 Task: Set up a Trello board by adding a Power-Up, creating a card, and customizing the board's appearance.
Action: Mouse scrolled (680, 343) with delta (0, 0)
Screenshot: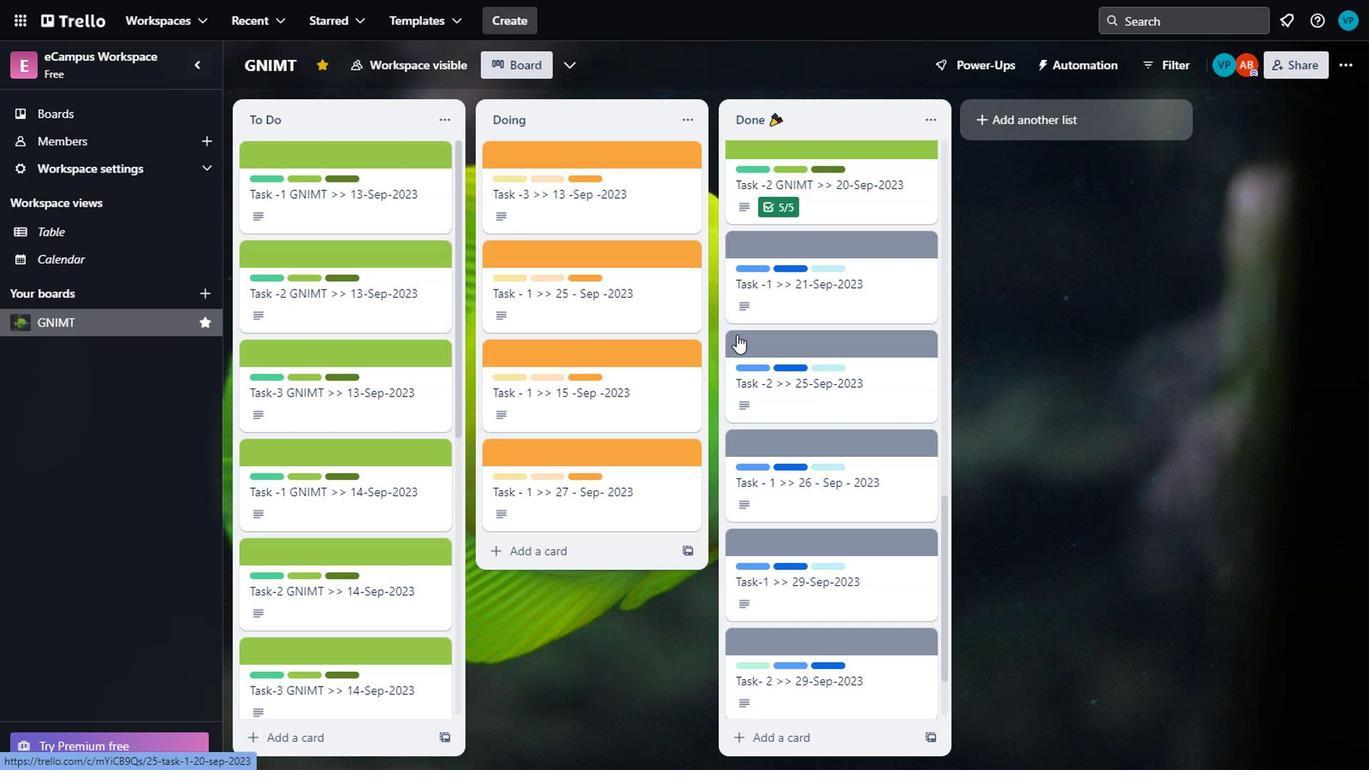 
Action: Mouse scrolled (680, 343) with delta (0, 0)
Screenshot: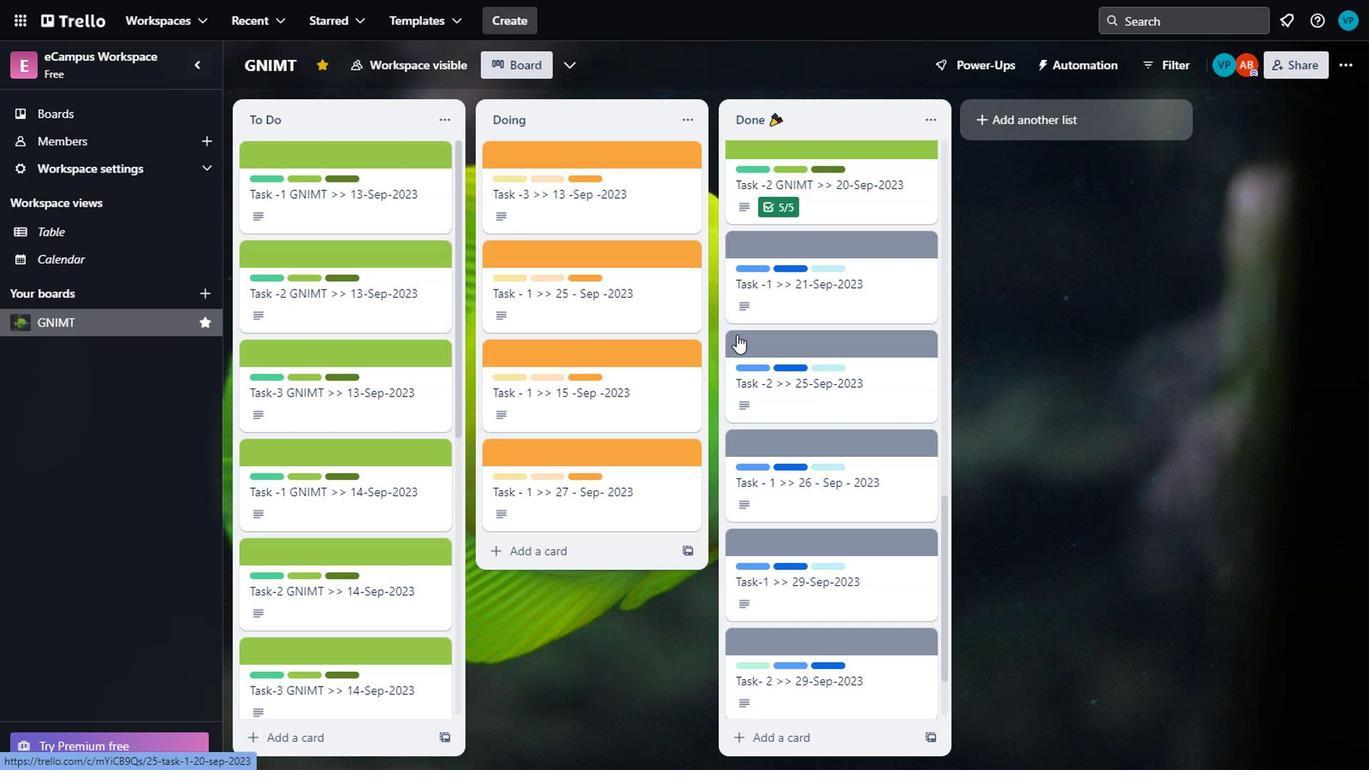 
Action: Mouse scrolled (680, 343) with delta (0, 0)
Screenshot: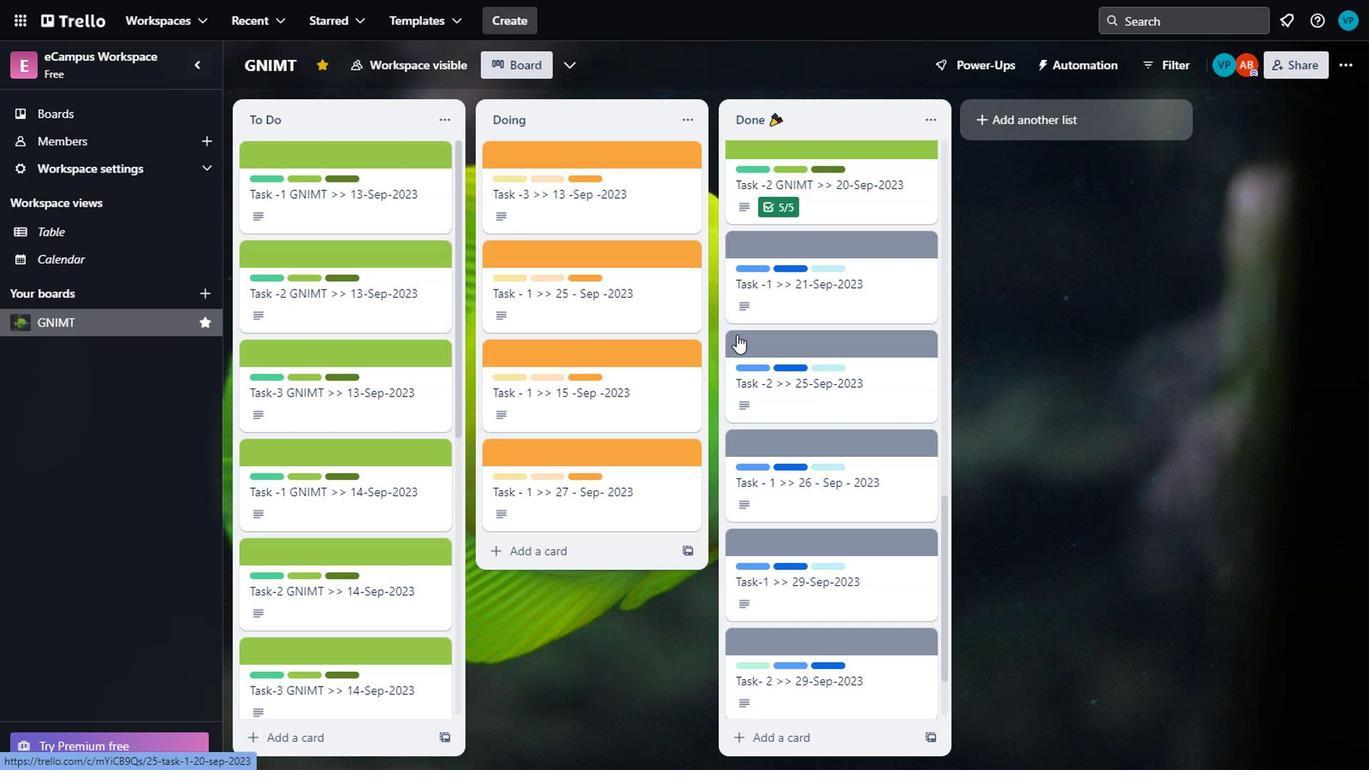 
Action: Mouse scrolled (680, 343) with delta (0, 0)
Screenshot: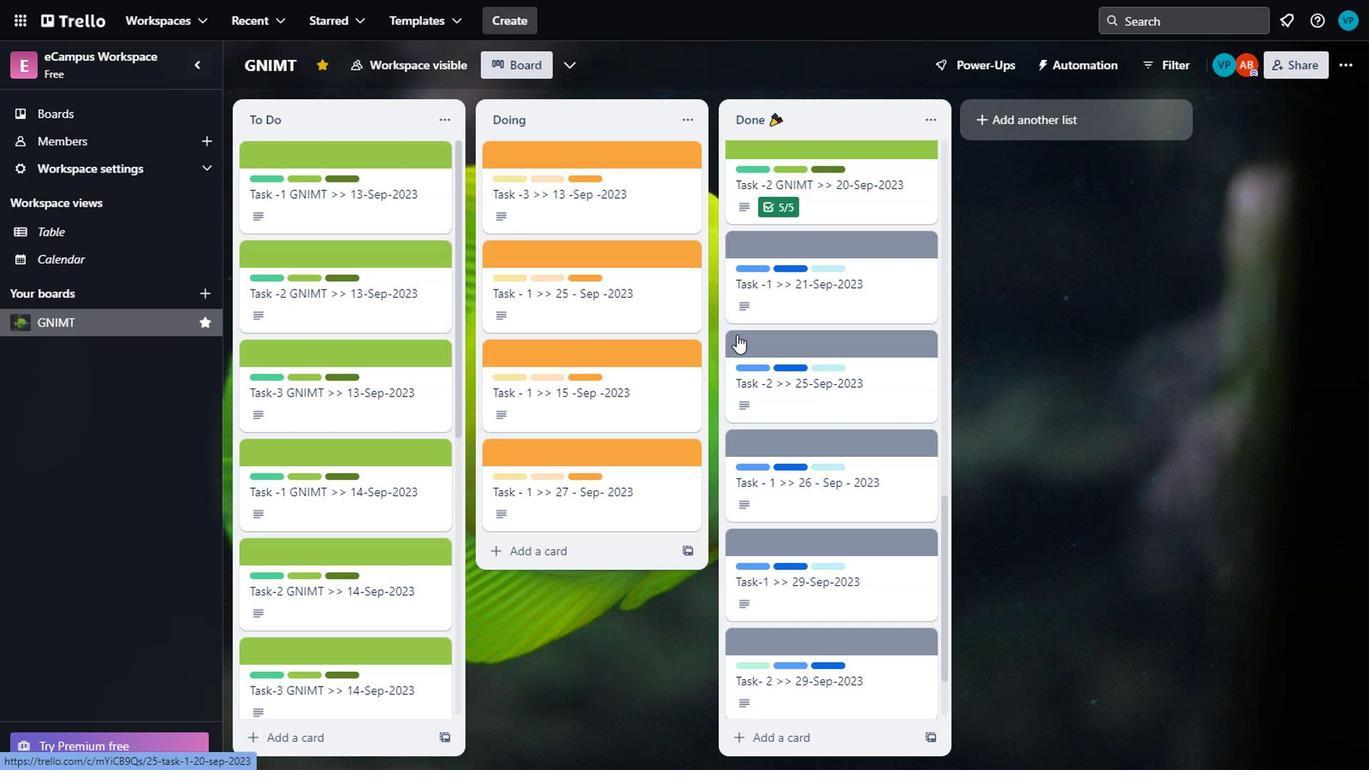 
Action: Mouse moved to (680, 345)
Screenshot: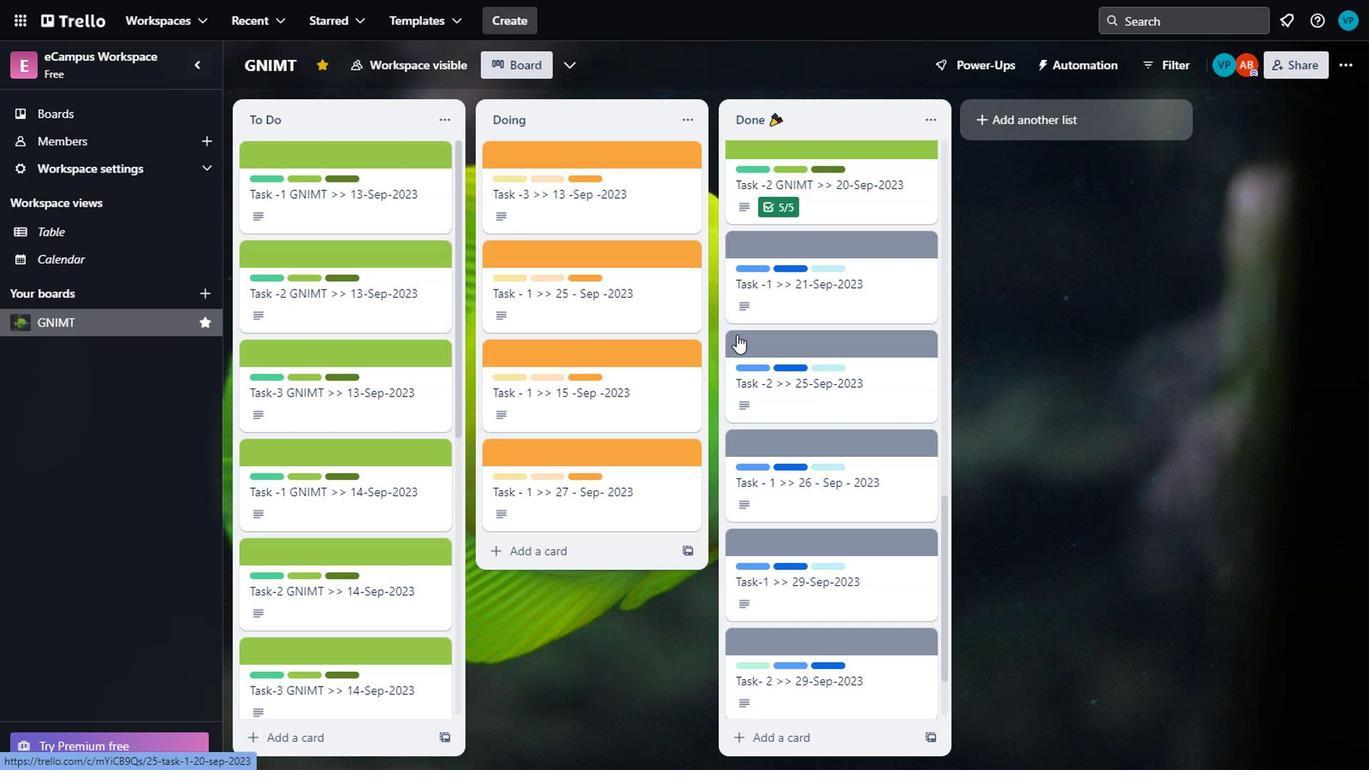 
Action: Mouse scrolled (680, 344) with delta (0, 0)
Screenshot: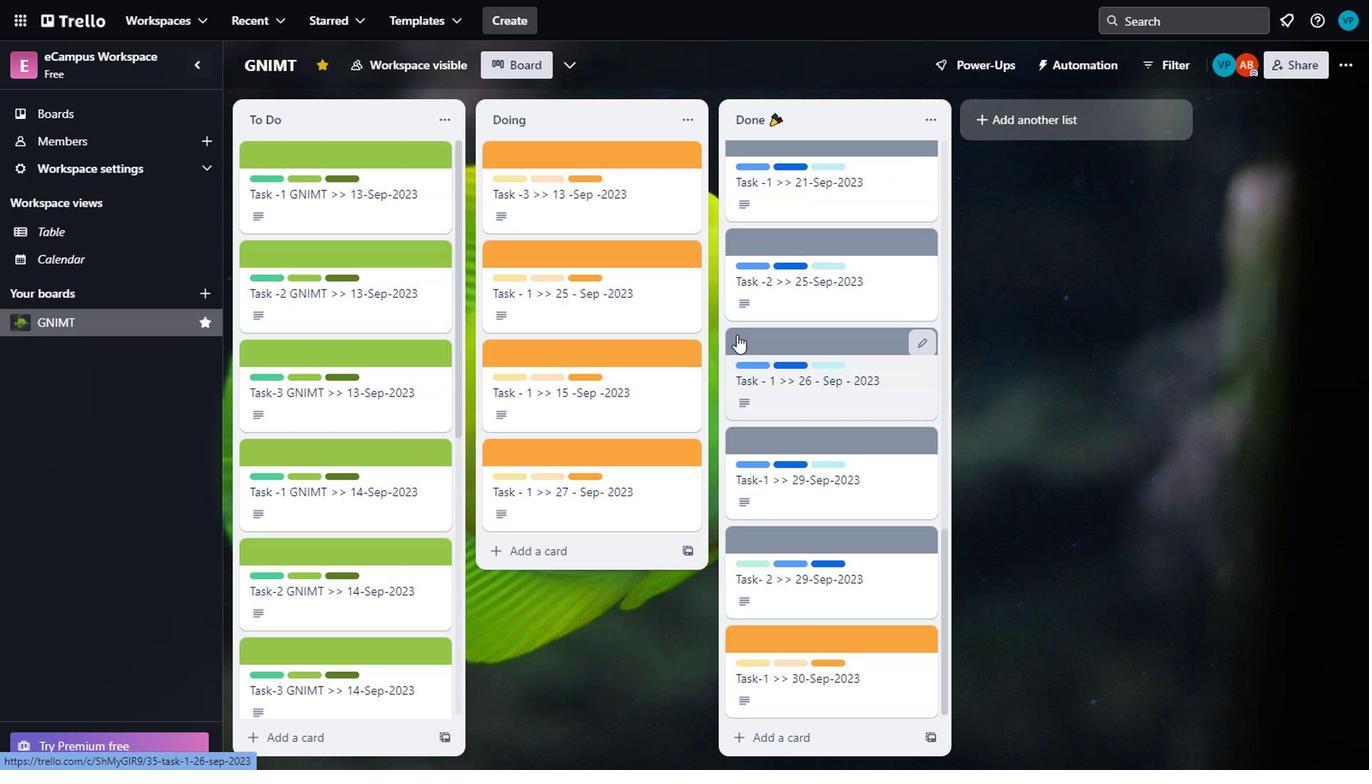
Action: Mouse moved to (680, 347)
Screenshot: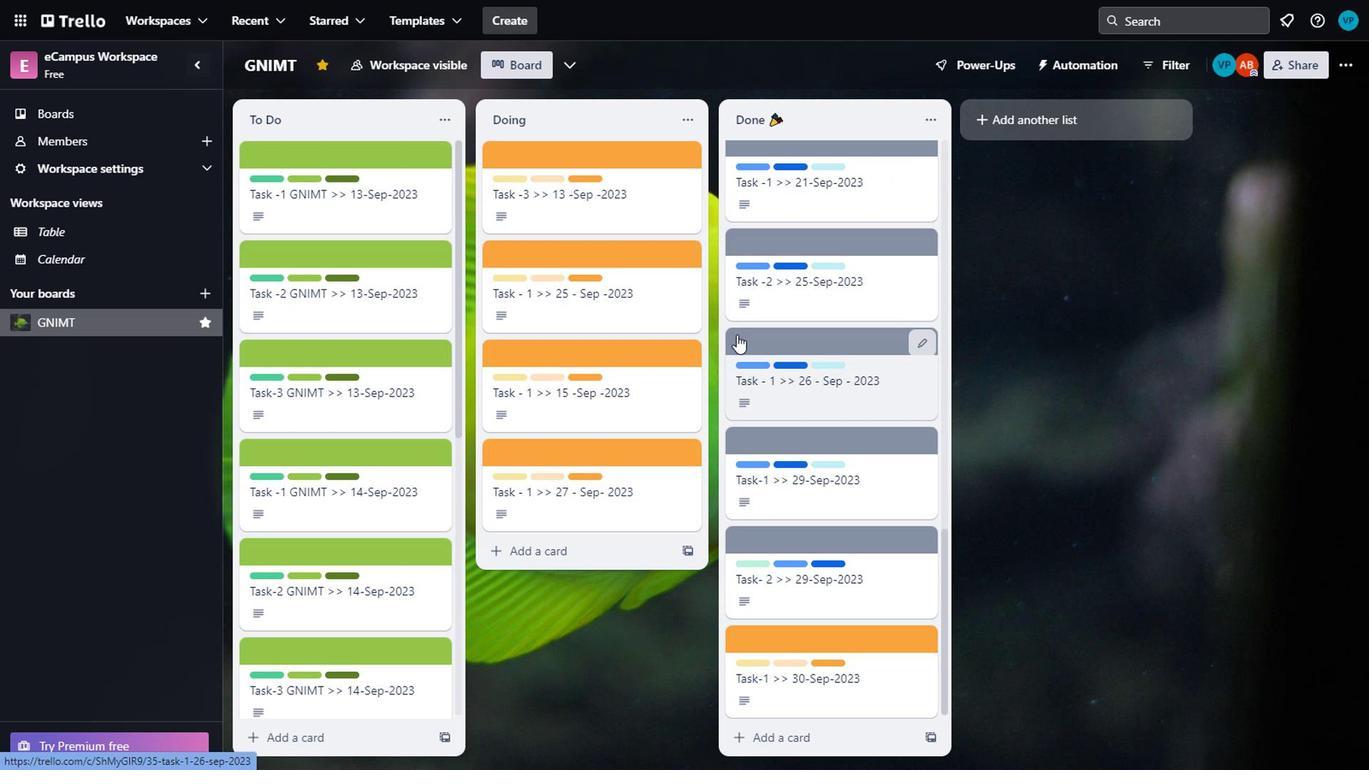 
Action: Mouse scrolled (680, 346) with delta (0, 0)
Screenshot: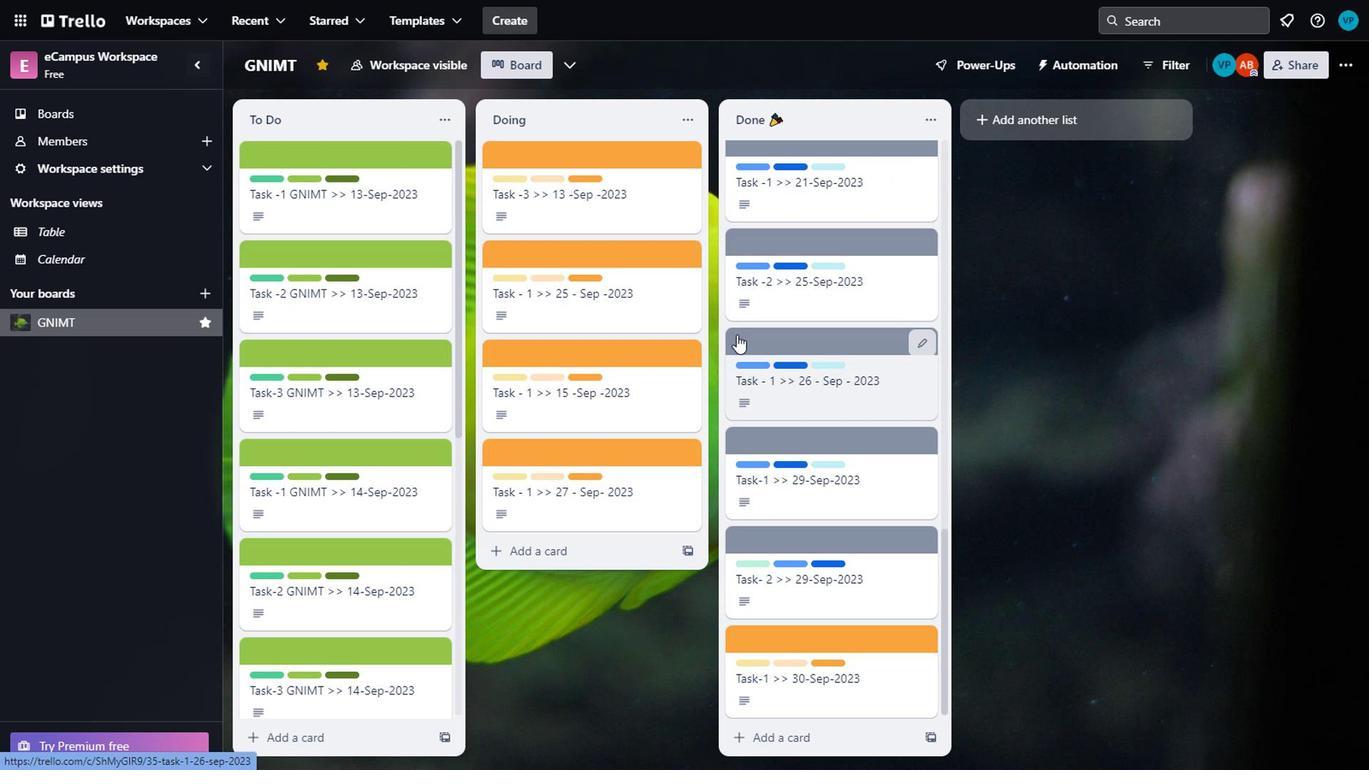 
Action: Mouse moved to (680, 351)
Screenshot: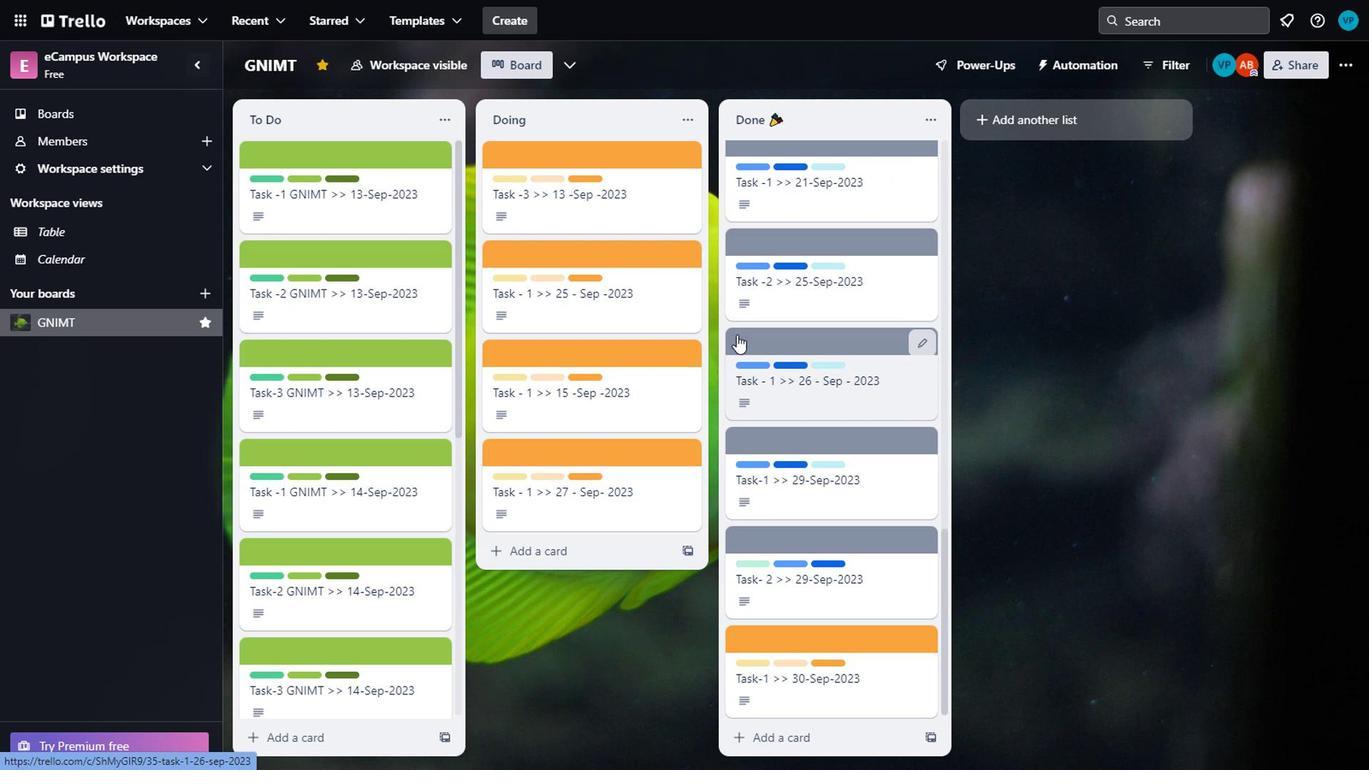 
Action: Mouse scrolled (680, 350) with delta (0, 0)
Screenshot: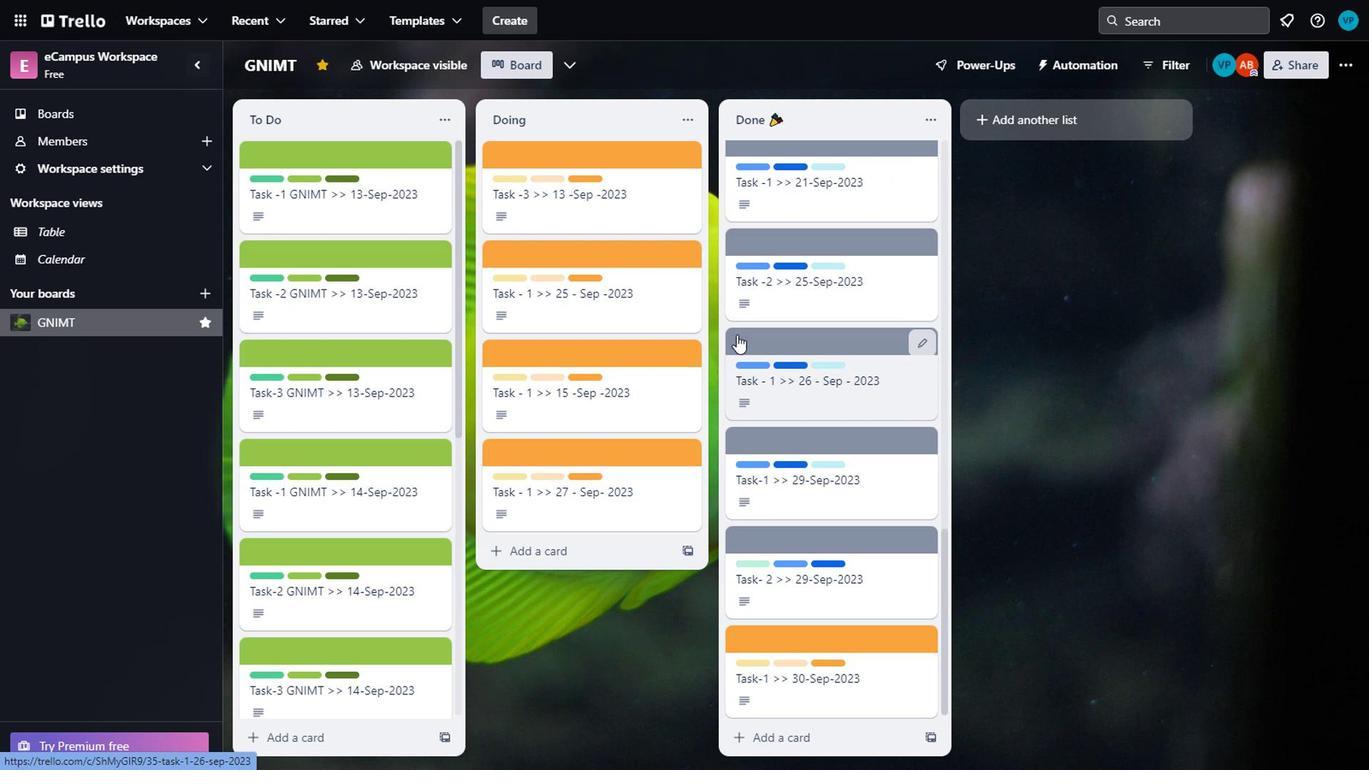 
Action: Mouse moved to (655, 419)
Screenshot: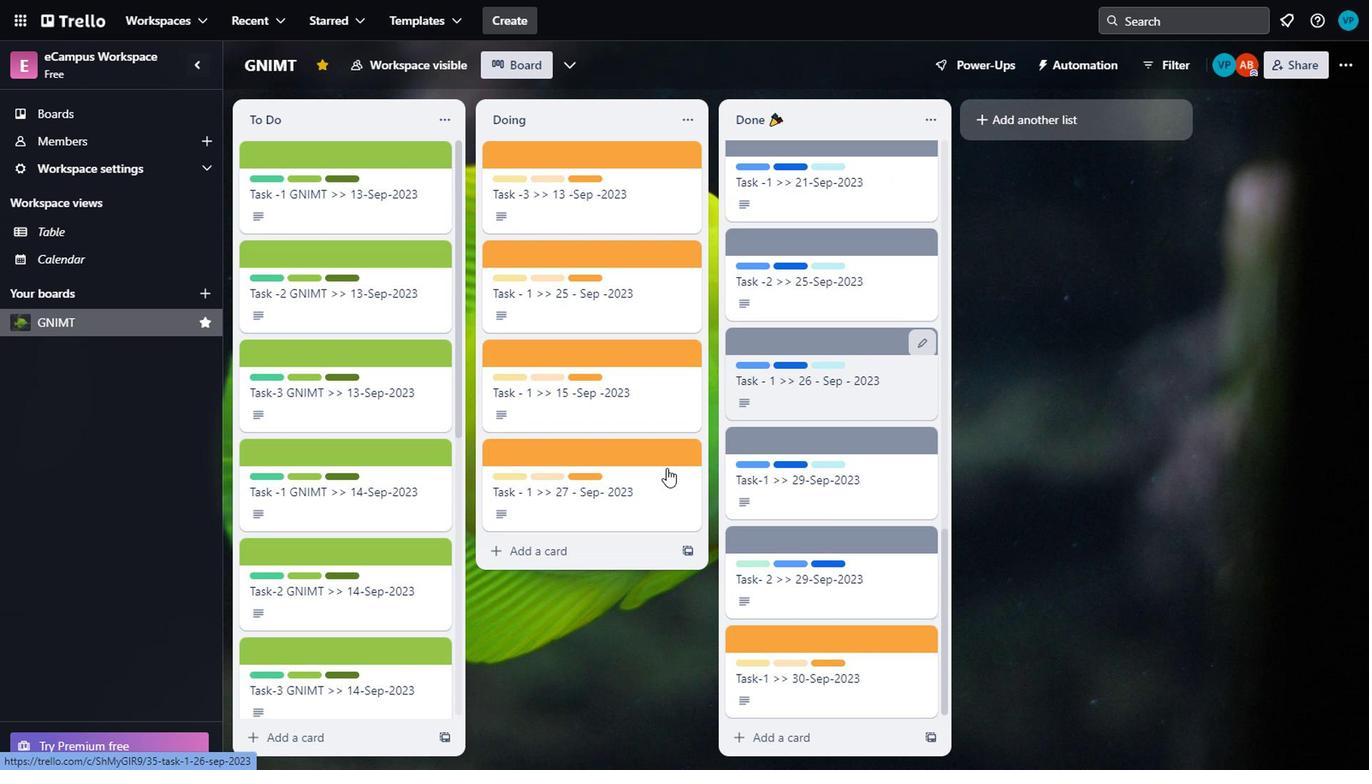 
Action: Mouse scrolled (680, 355) with delta (0, 0)
Screenshot: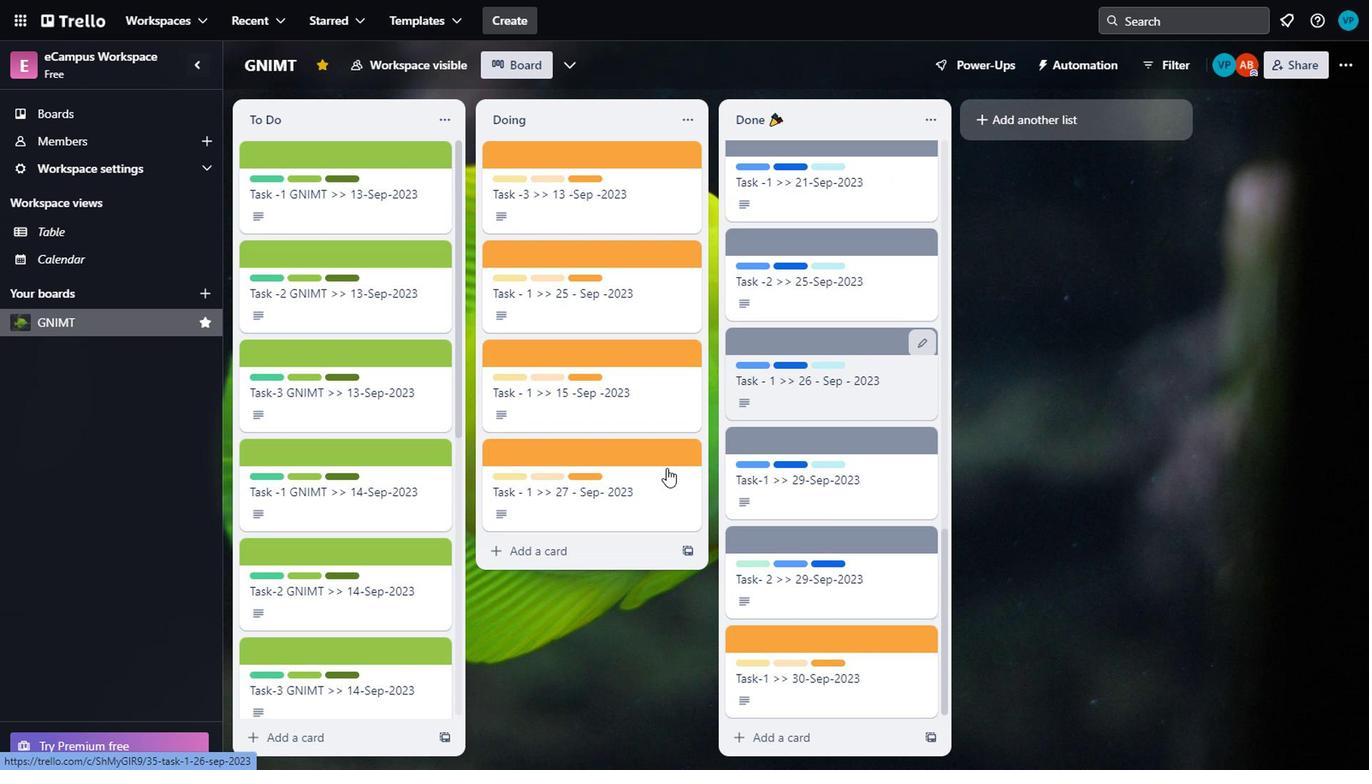 
Action: Mouse moved to (536, 475)
Screenshot: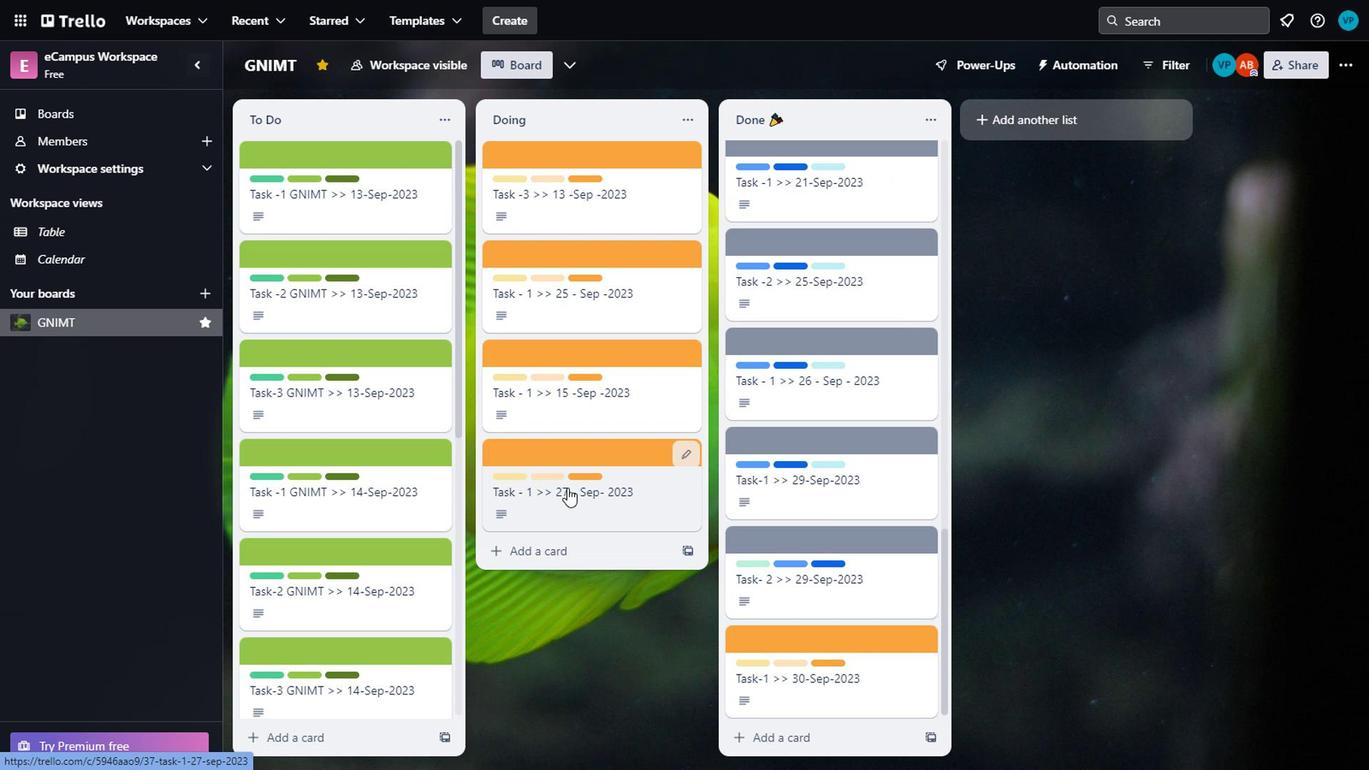 
Action: Mouse pressed left at (536, 475)
Screenshot: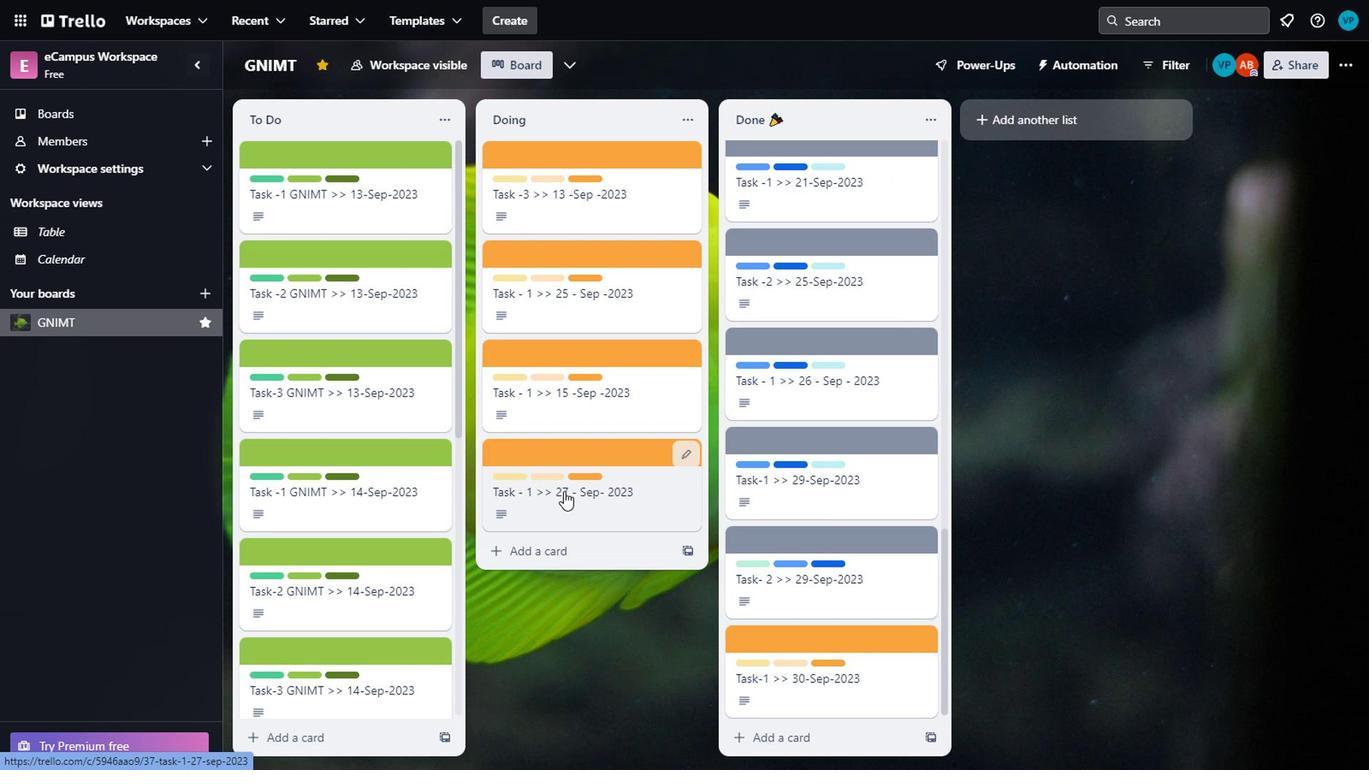 
Action: Mouse moved to (886, 121)
Screenshot: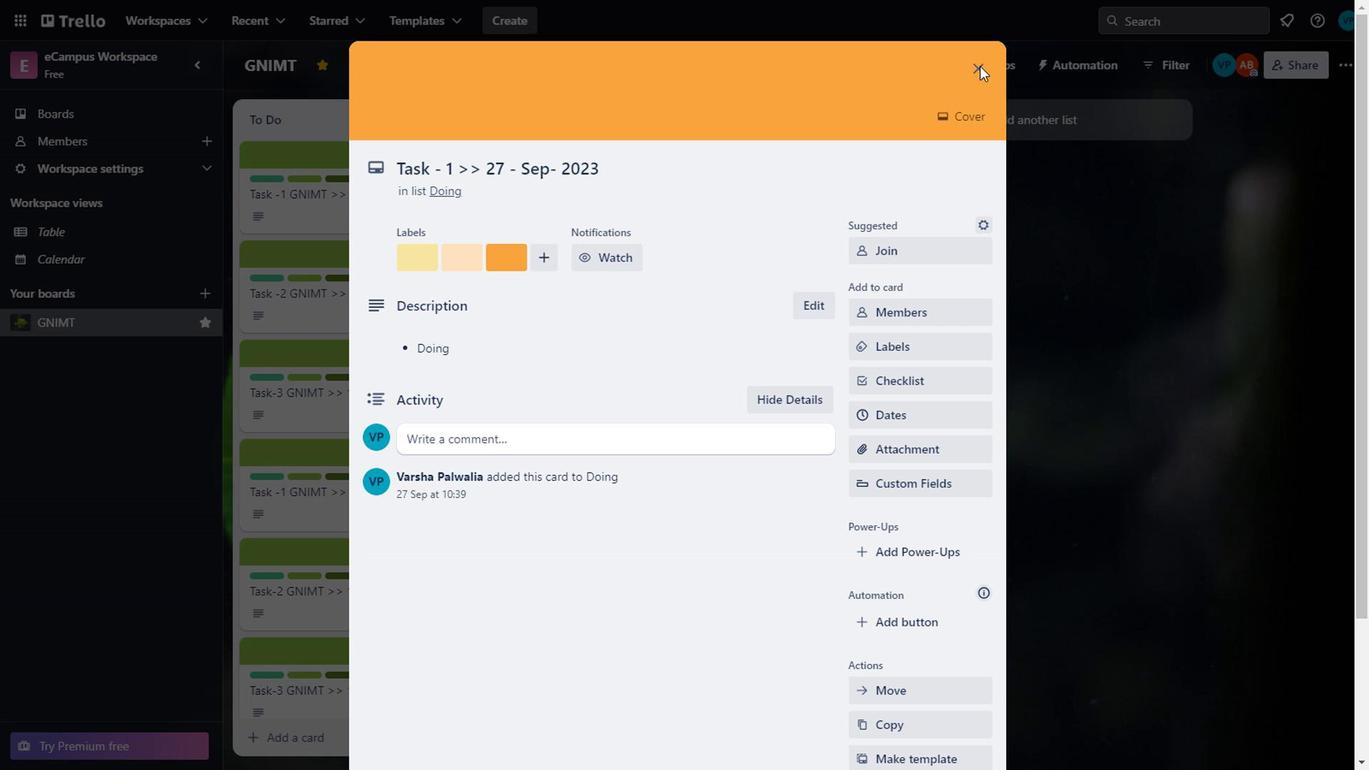 
Action: Mouse pressed left at (886, 121)
Screenshot: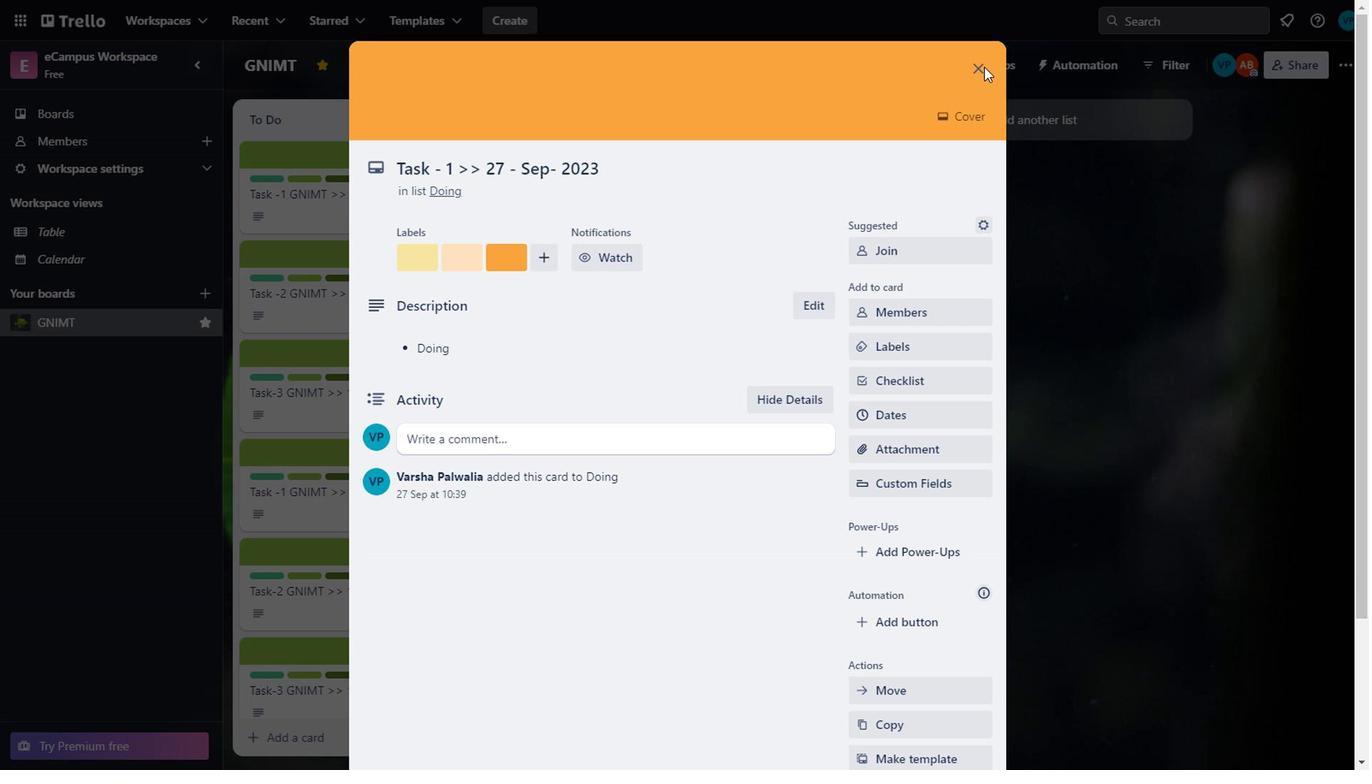 
Action: Mouse moved to (374, 508)
Screenshot: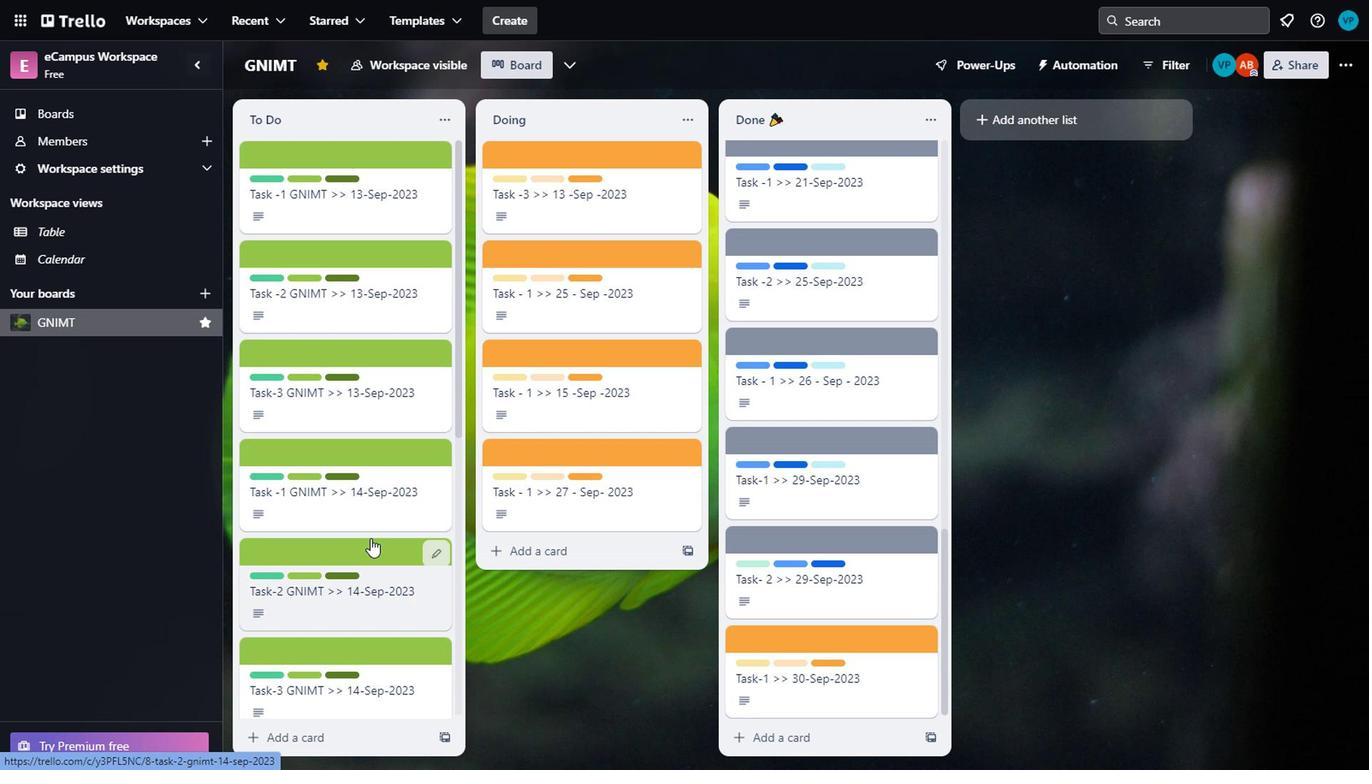 
Action: Mouse scrolled (374, 507) with delta (0, 0)
Screenshot: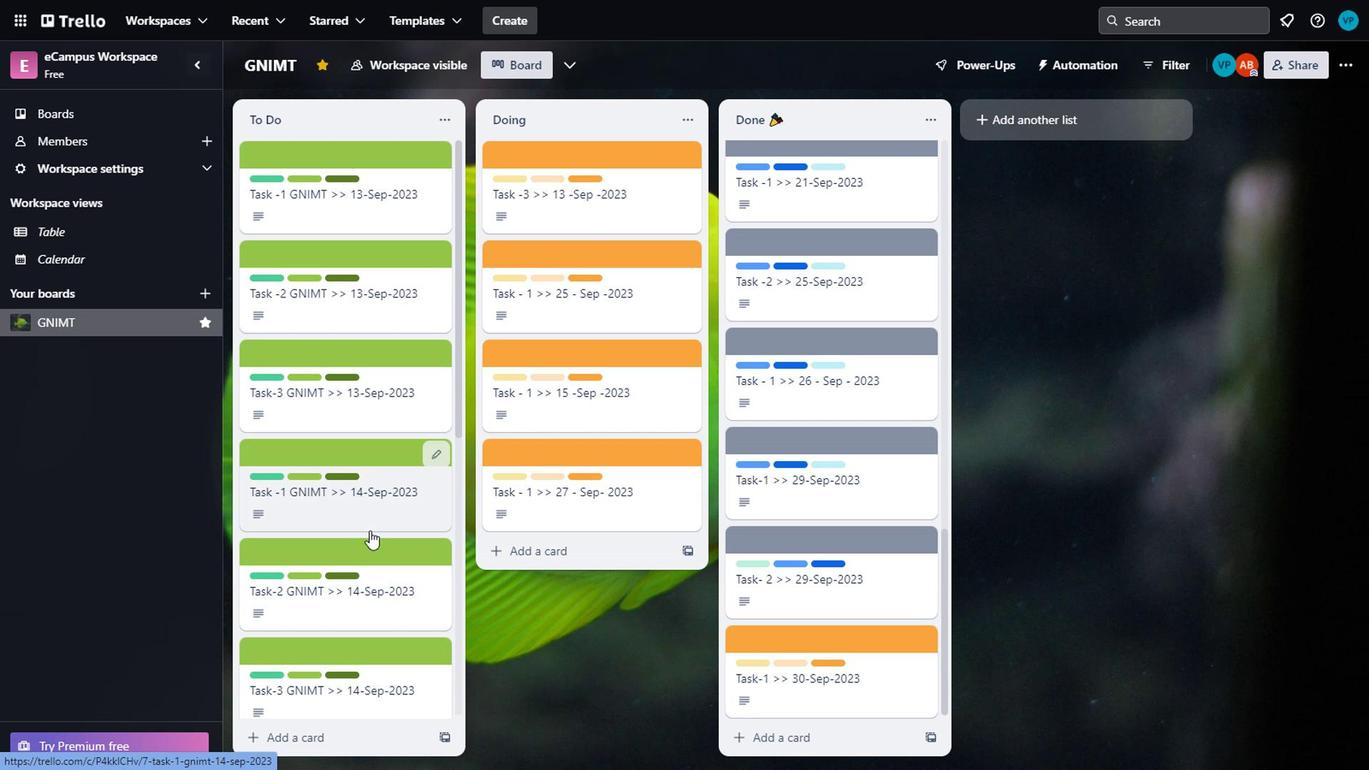 
Action: Mouse moved to (374, 509)
Screenshot: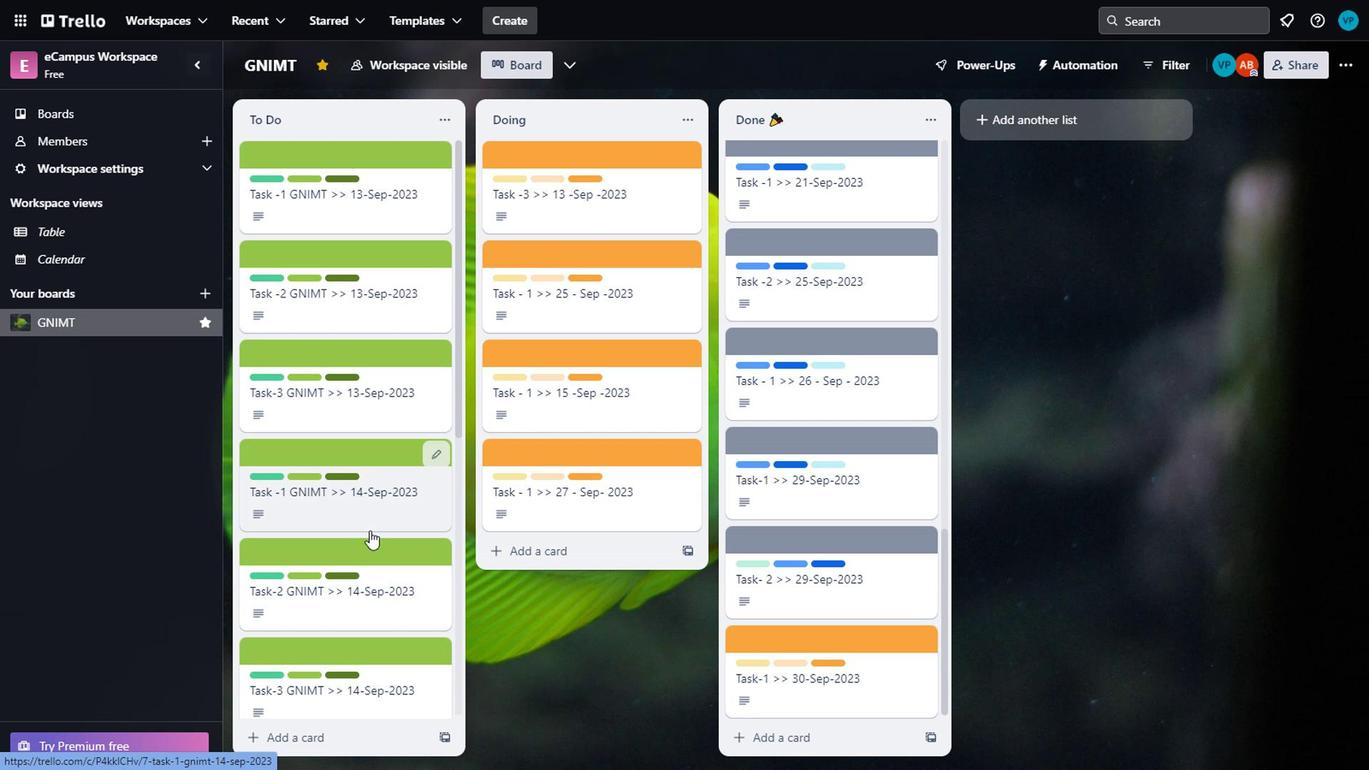
Action: Mouse scrolled (374, 508) with delta (0, 0)
Screenshot: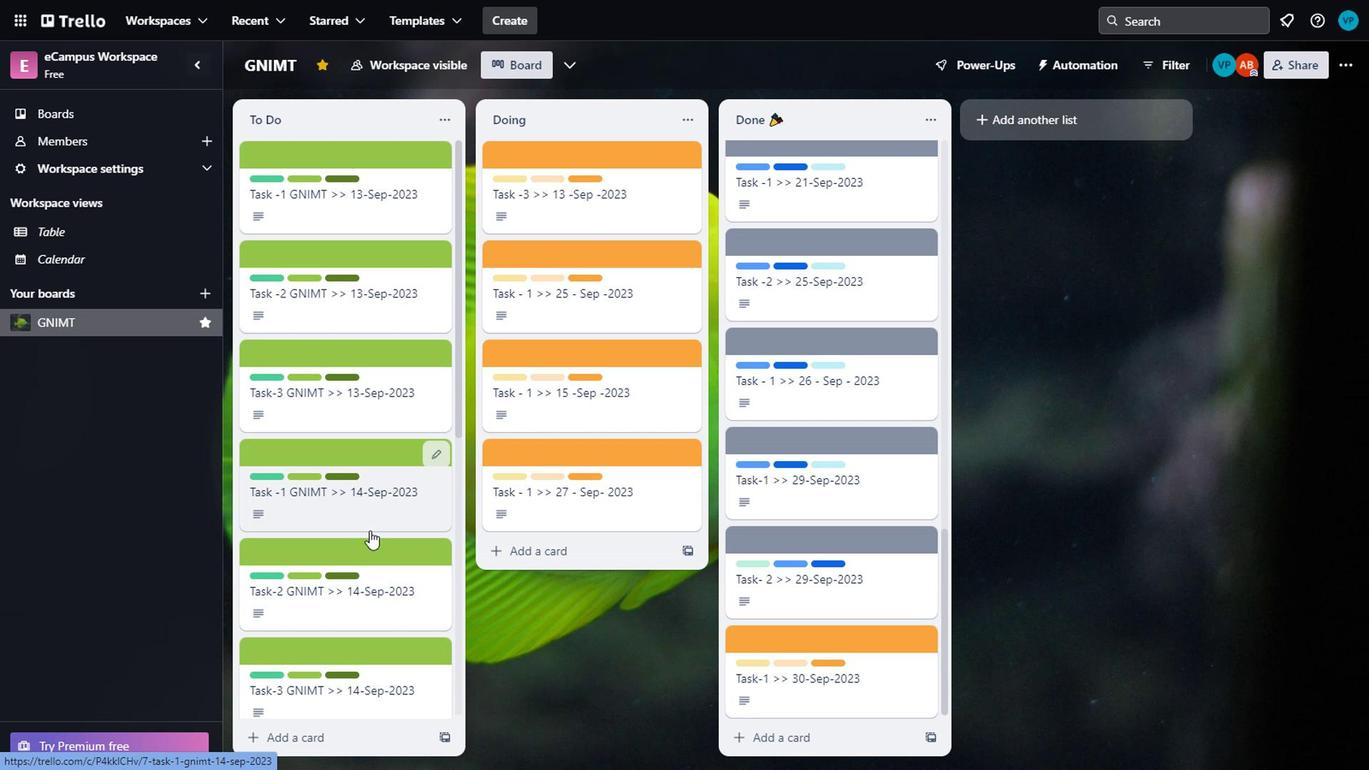 
Action: Mouse moved to (372, 513)
Screenshot: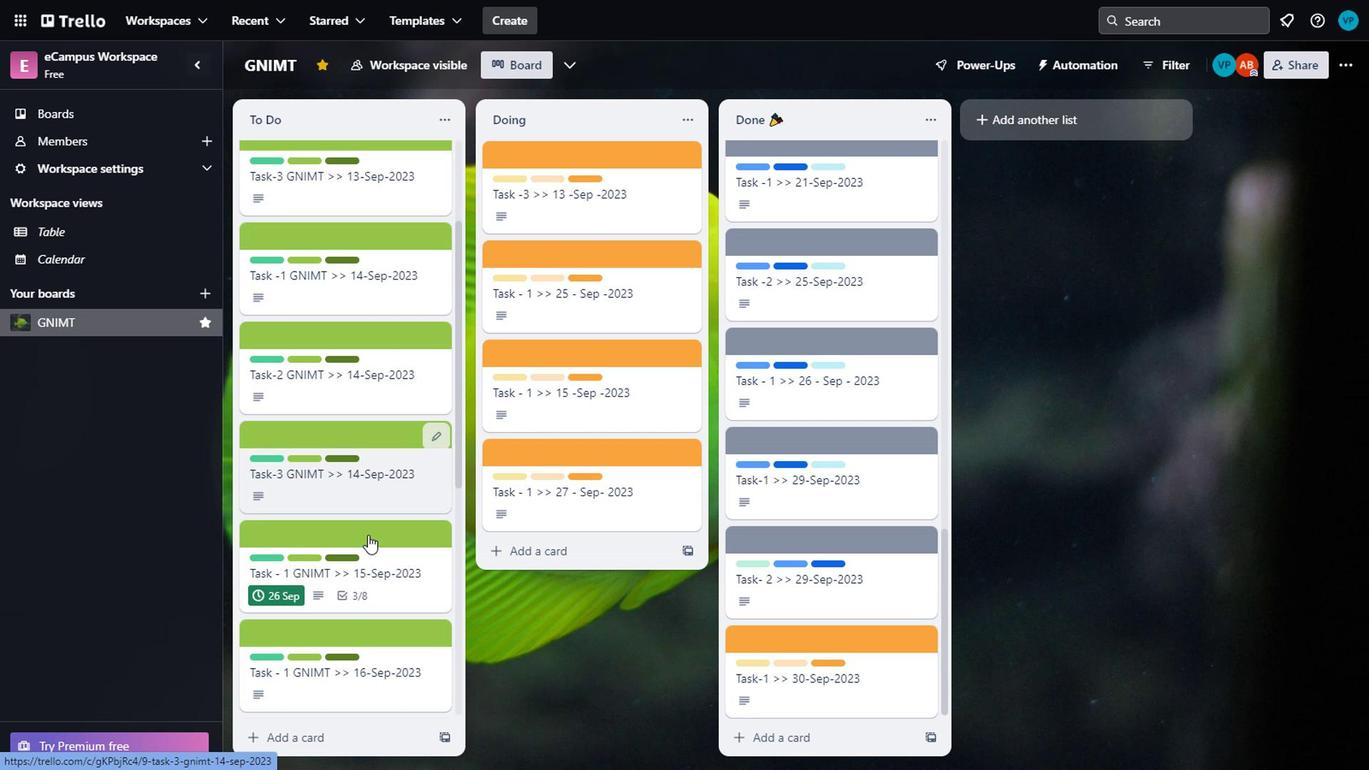
Action: Mouse scrolled (372, 512) with delta (0, 0)
Screenshot: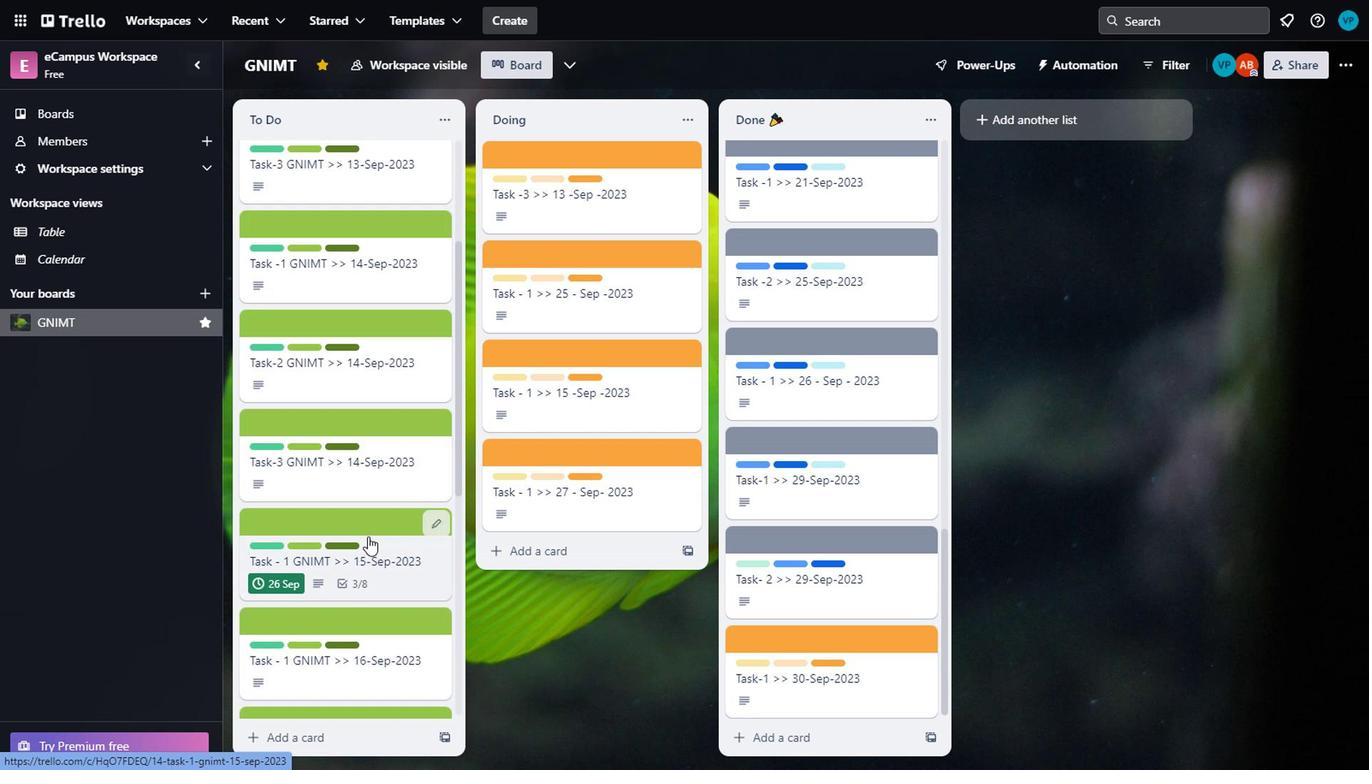 
Action: Mouse scrolled (372, 512) with delta (0, 0)
Screenshot: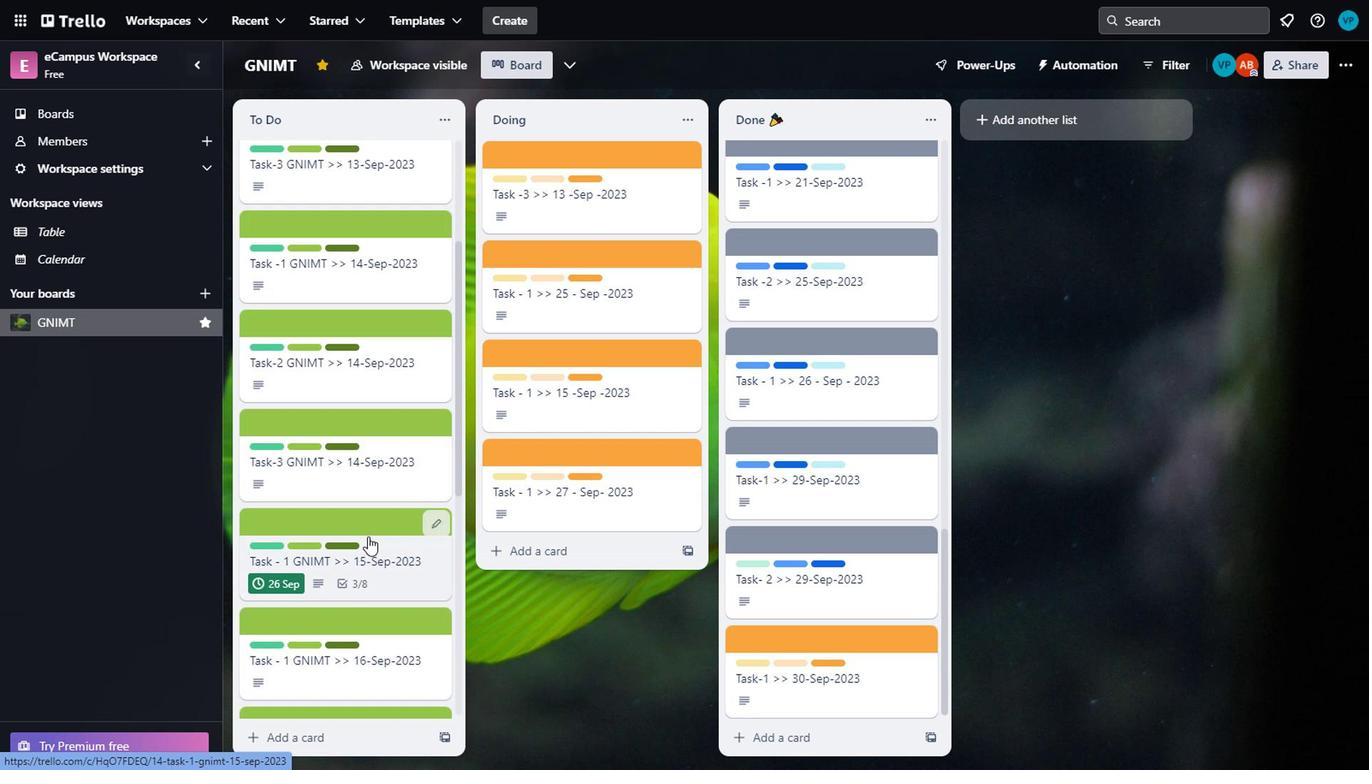 
Action: Mouse moved to (372, 514)
Screenshot: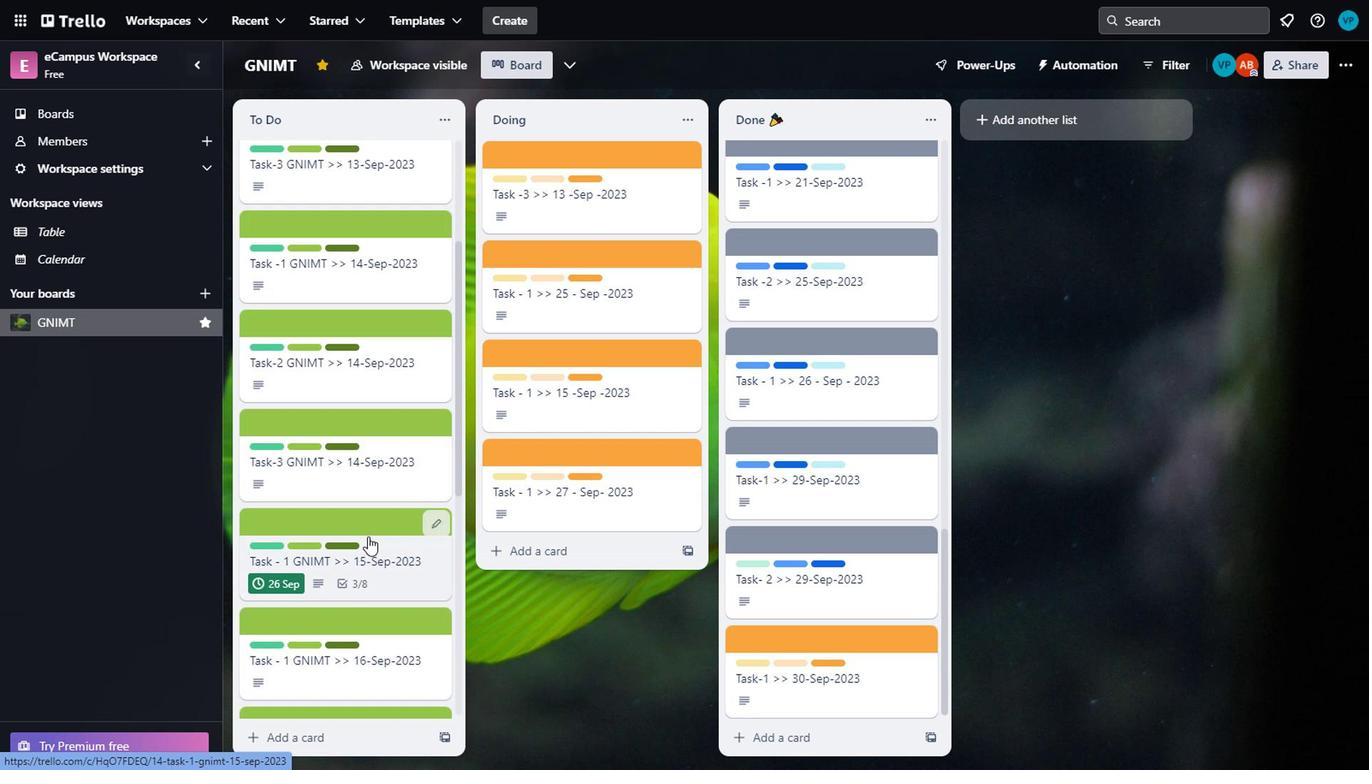 
Action: Mouse scrolled (372, 514) with delta (0, 0)
Screenshot: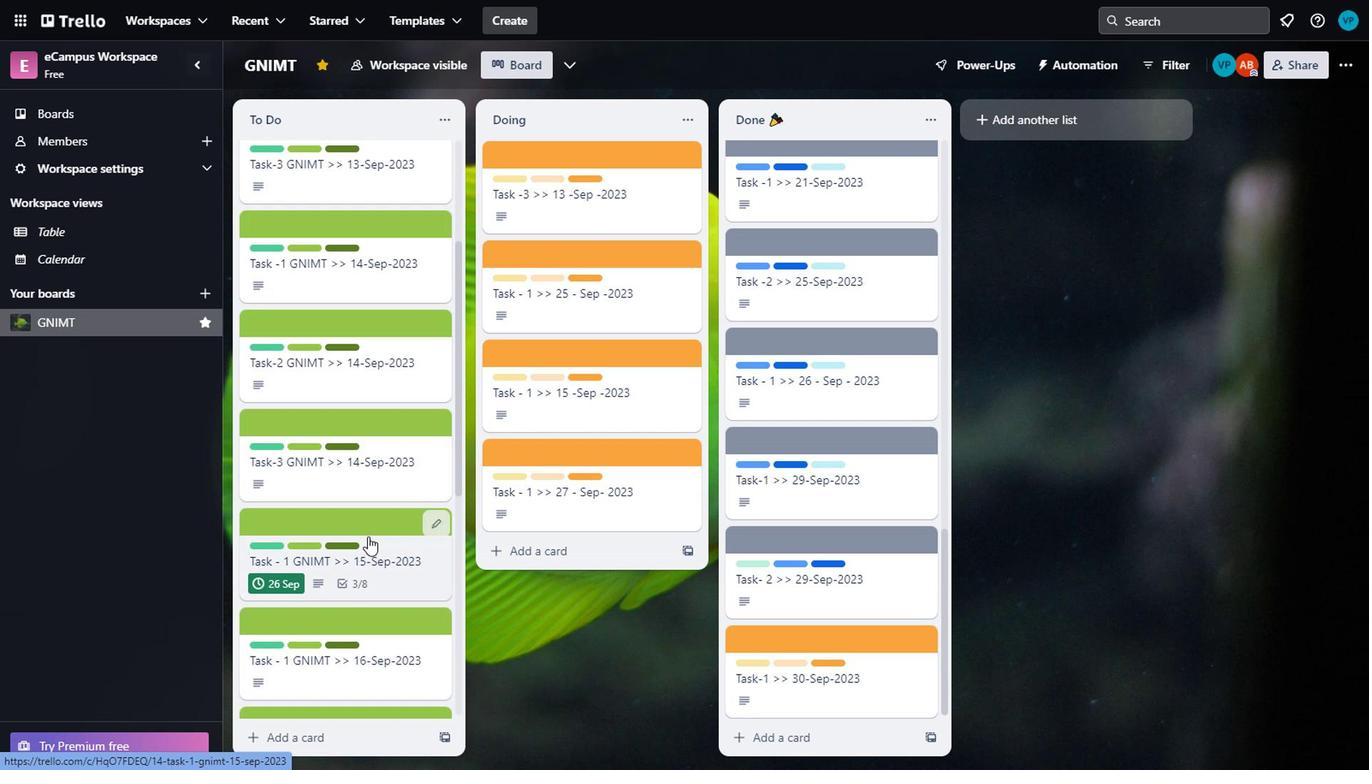 
Action: Mouse scrolled (372, 514) with delta (0, 0)
Screenshot: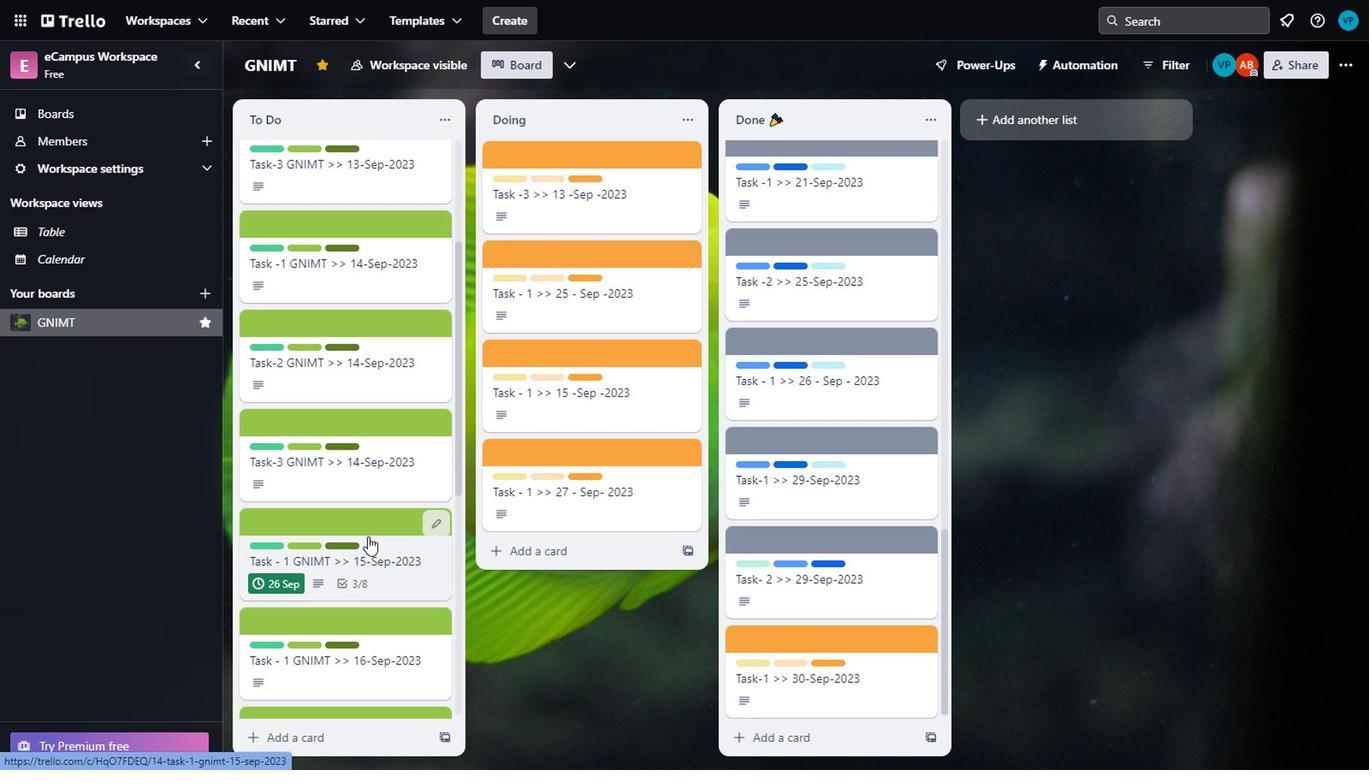 
Action: Mouse moved to (372, 517)
Screenshot: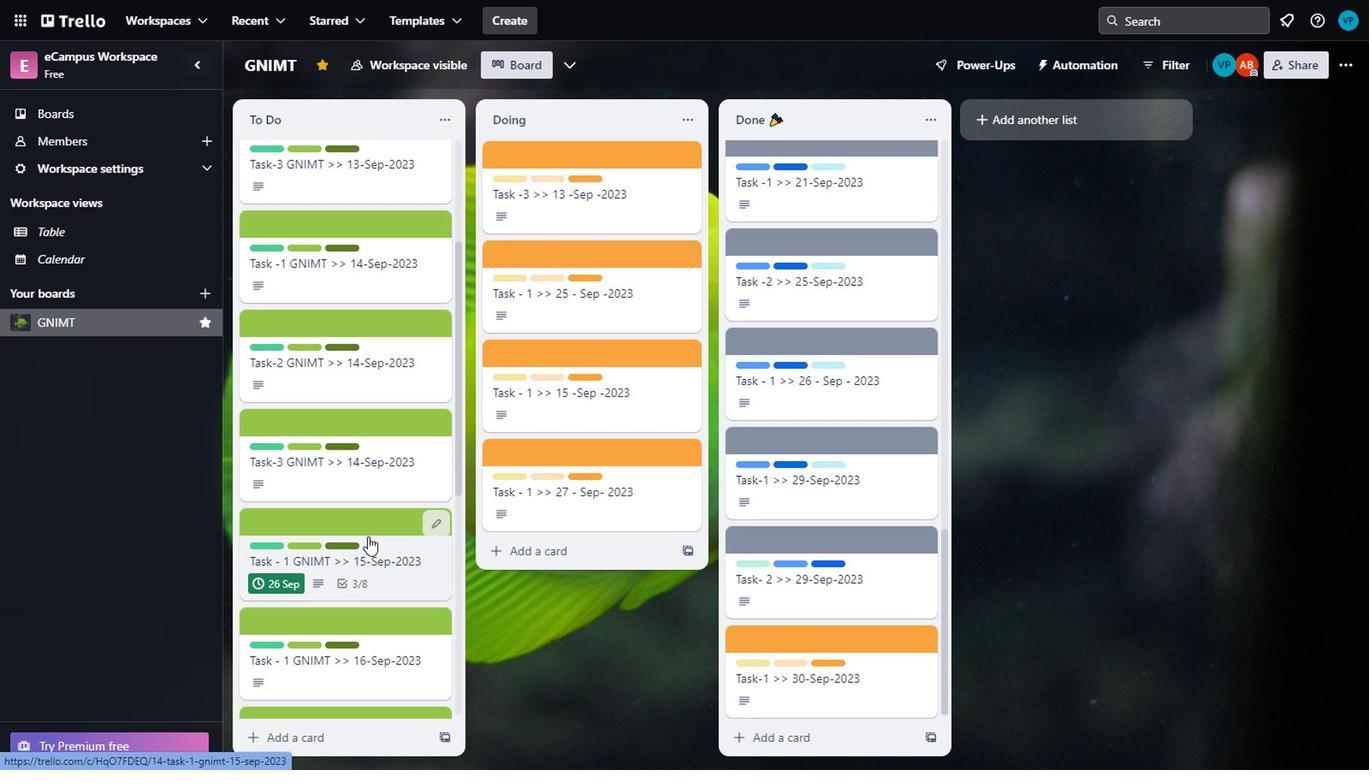 
Action: Mouse scrolled (372, 516) with delta (0, 0)
Screenshot: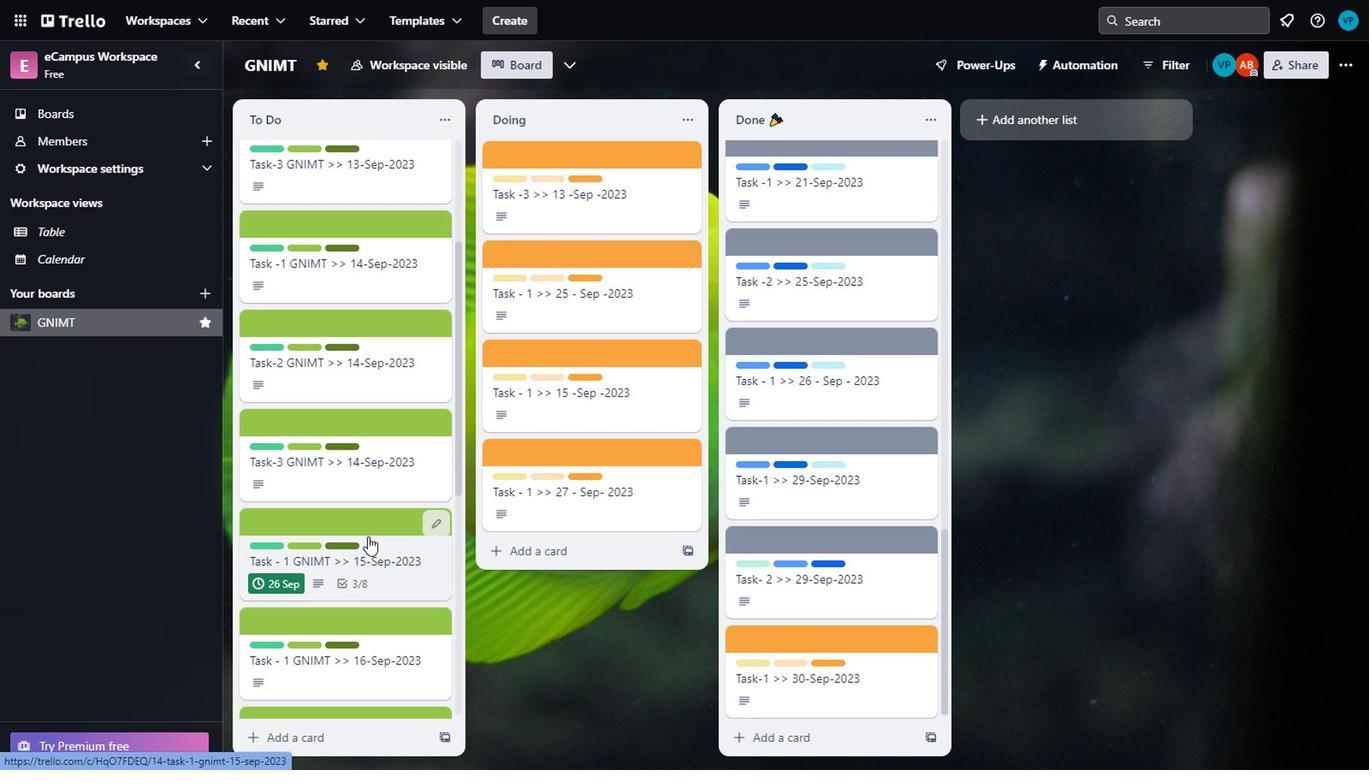 
Action: Mouse moved to (380, 488)
Screenshot: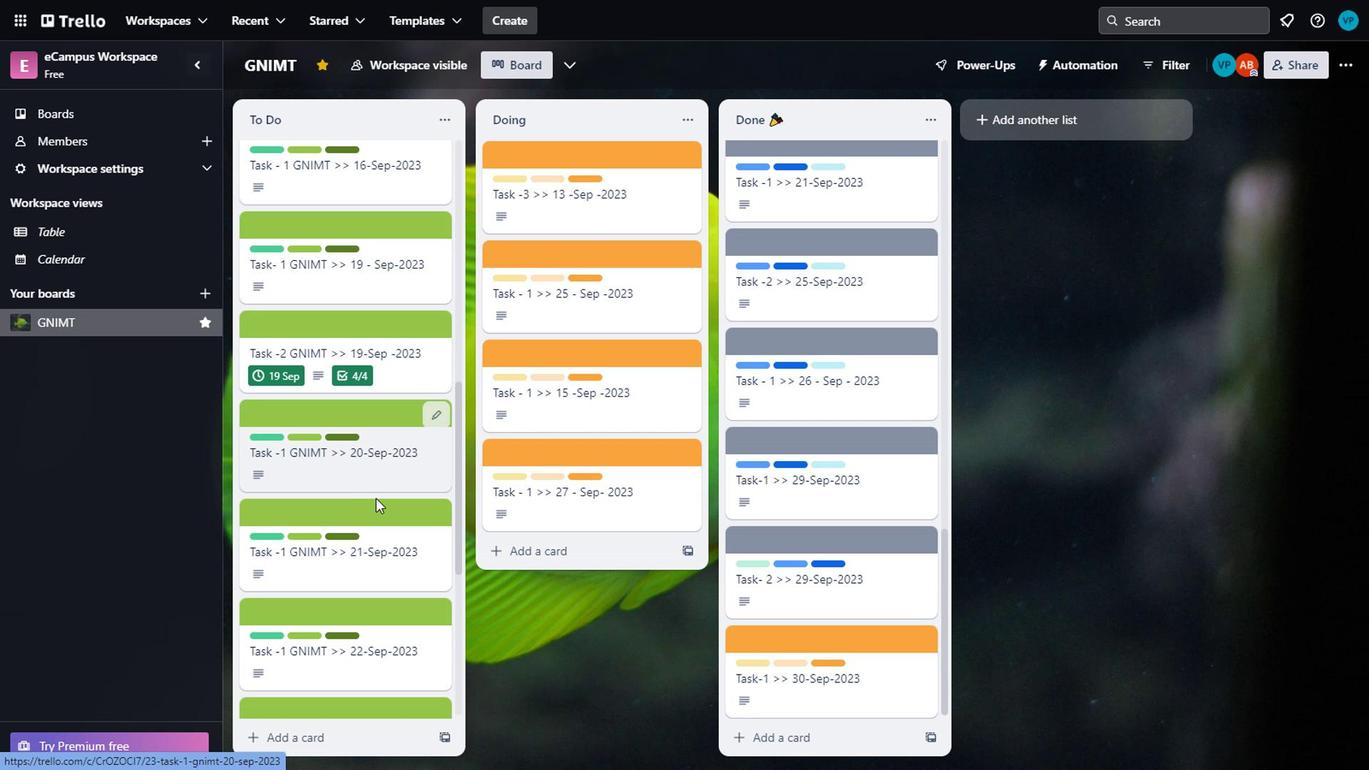 
Action: Mouse scrolled (380, 487) with delta (0, 0)
Screenshot: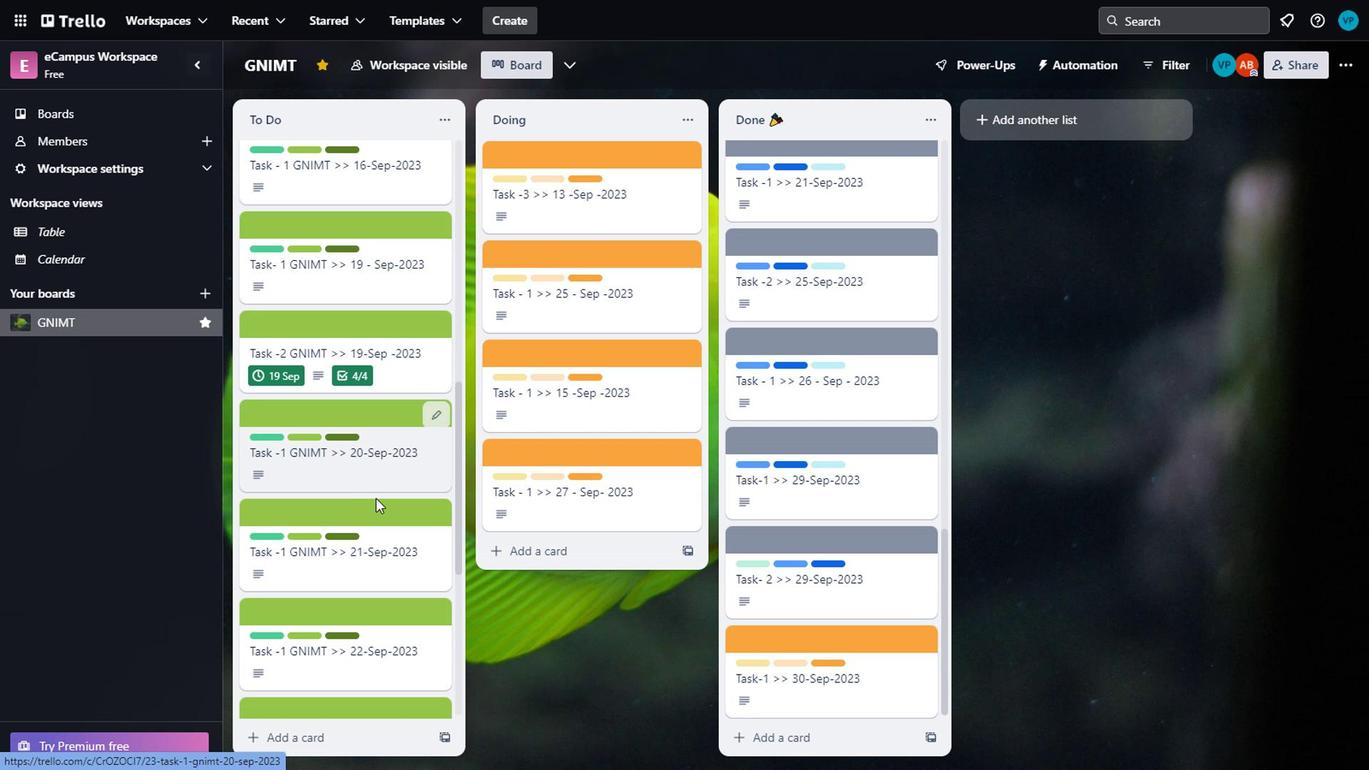 
Action: Mouse moved to (380, 491)
Screenshot: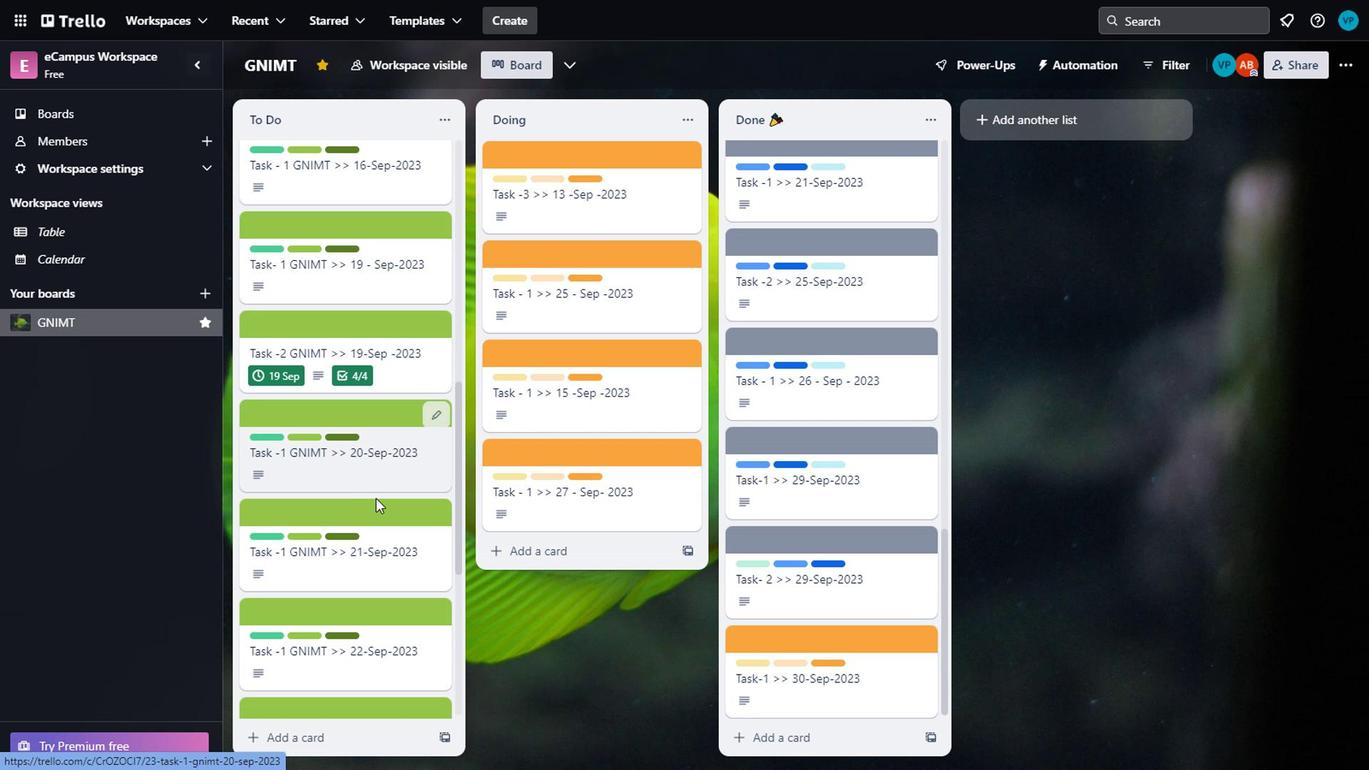 
Action: Mouse scrolled (380, 490) with delta (0, 0)
Screenshot: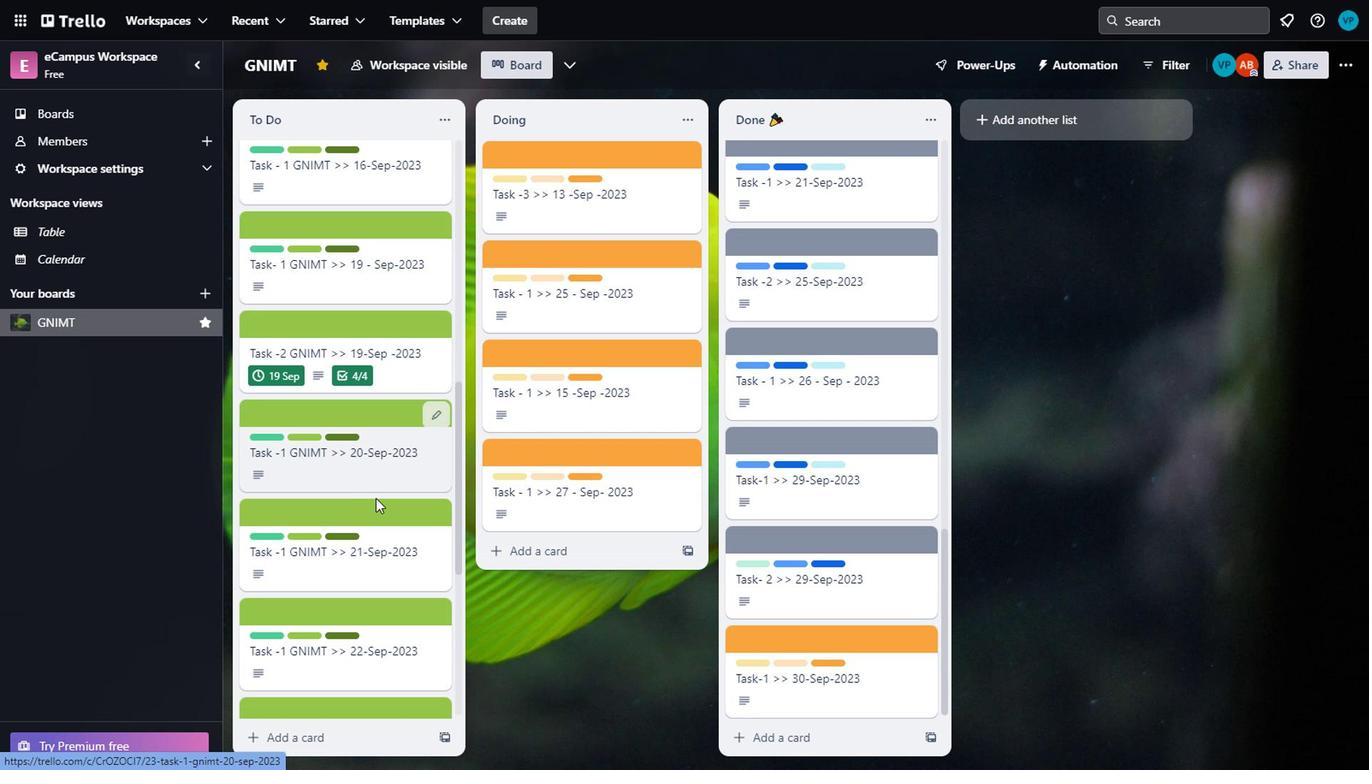 
Action: Mouse moved to (382, 494)
Screenshot: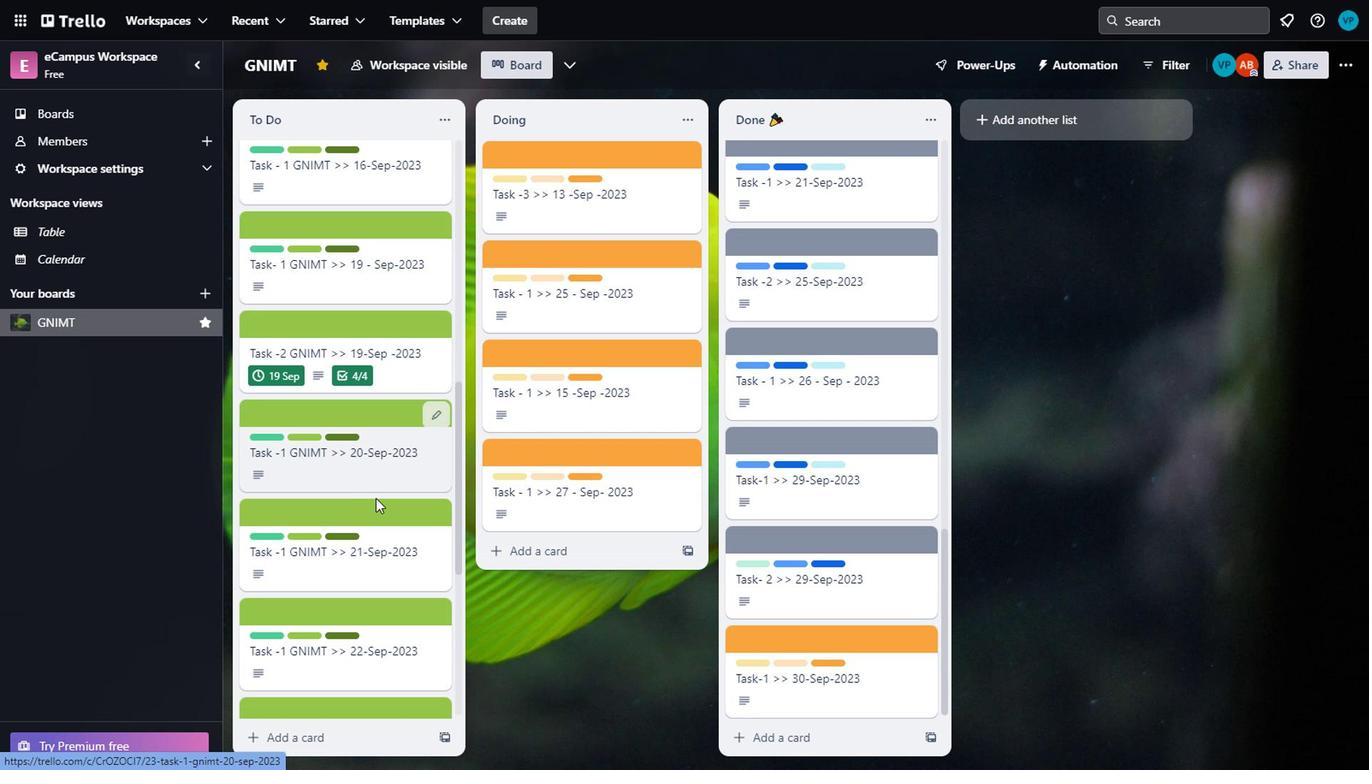 
Action: Mouse scrolled (382, 494) with delta (0, 0)
Screenshot: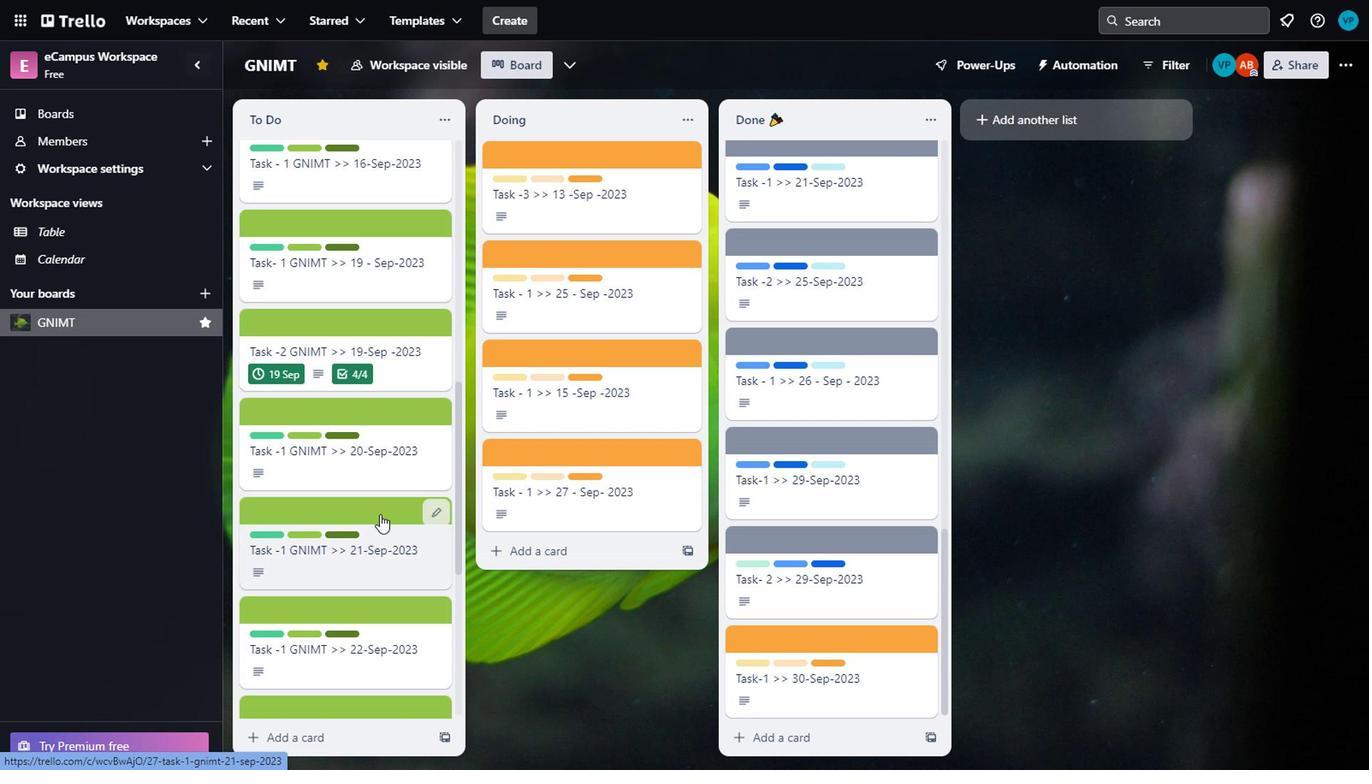 
Action: Mouse moved to (372, 498)
Screenshot: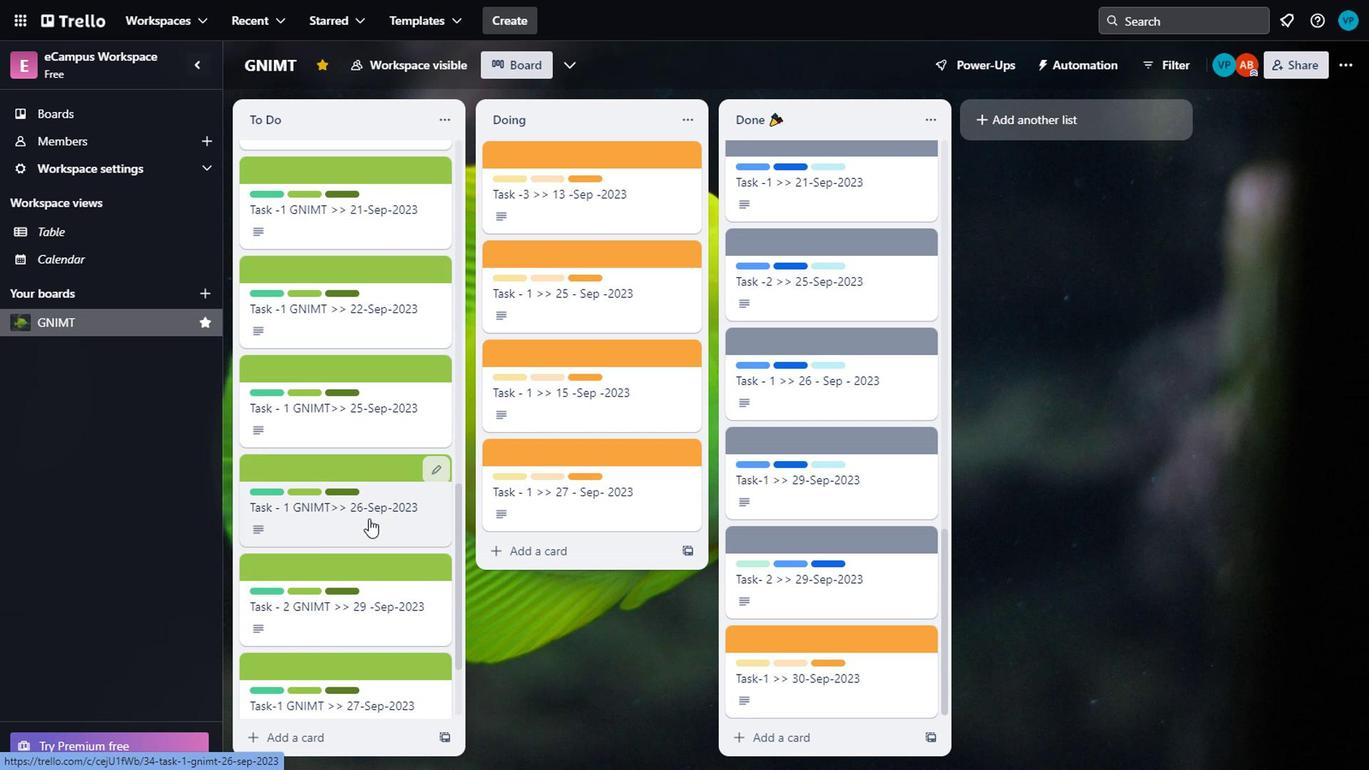 
Action: Mouse scrolled (372, 497) with delta (0, 0)
Screenshot: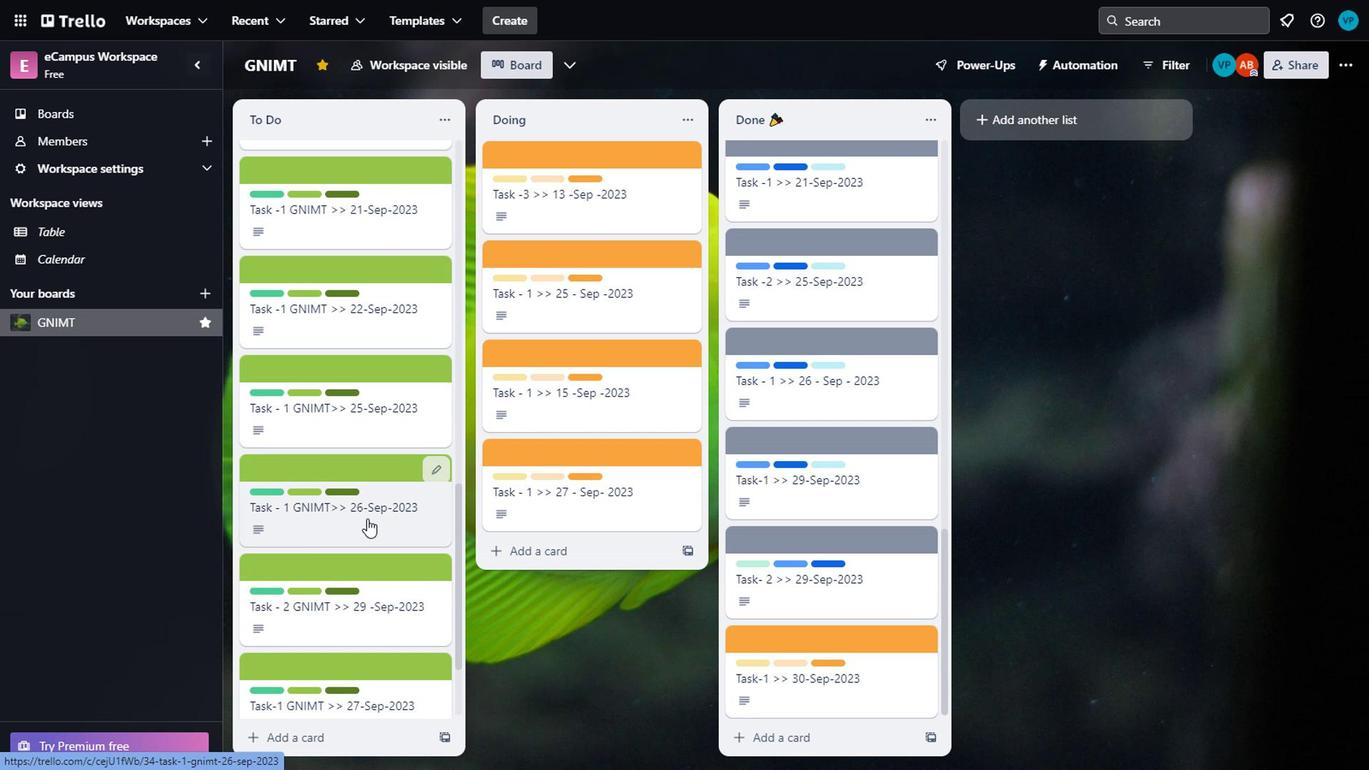 
Action: Mouse moved to (371, 498)
Screenshot: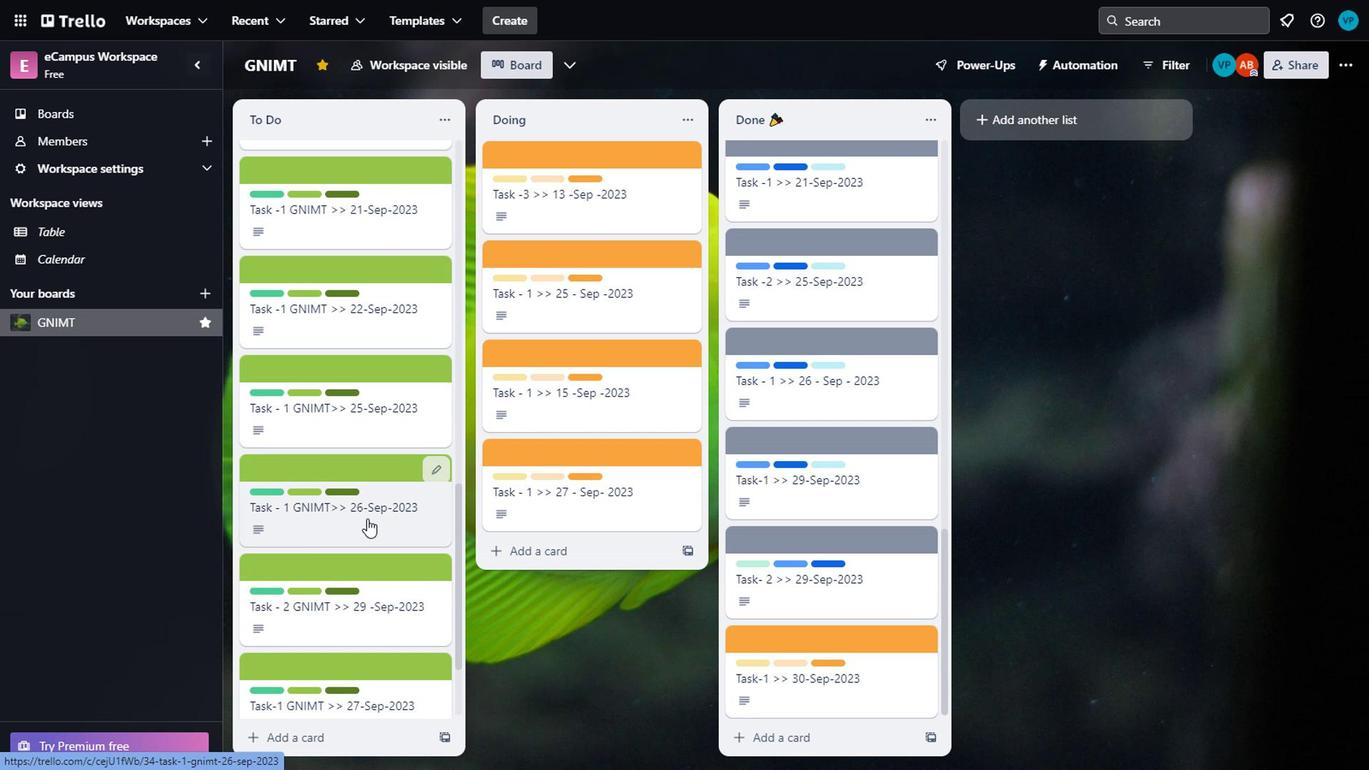 
Action: Mouse scrolled (371, 497) with delta (0, 0)
Screenshot: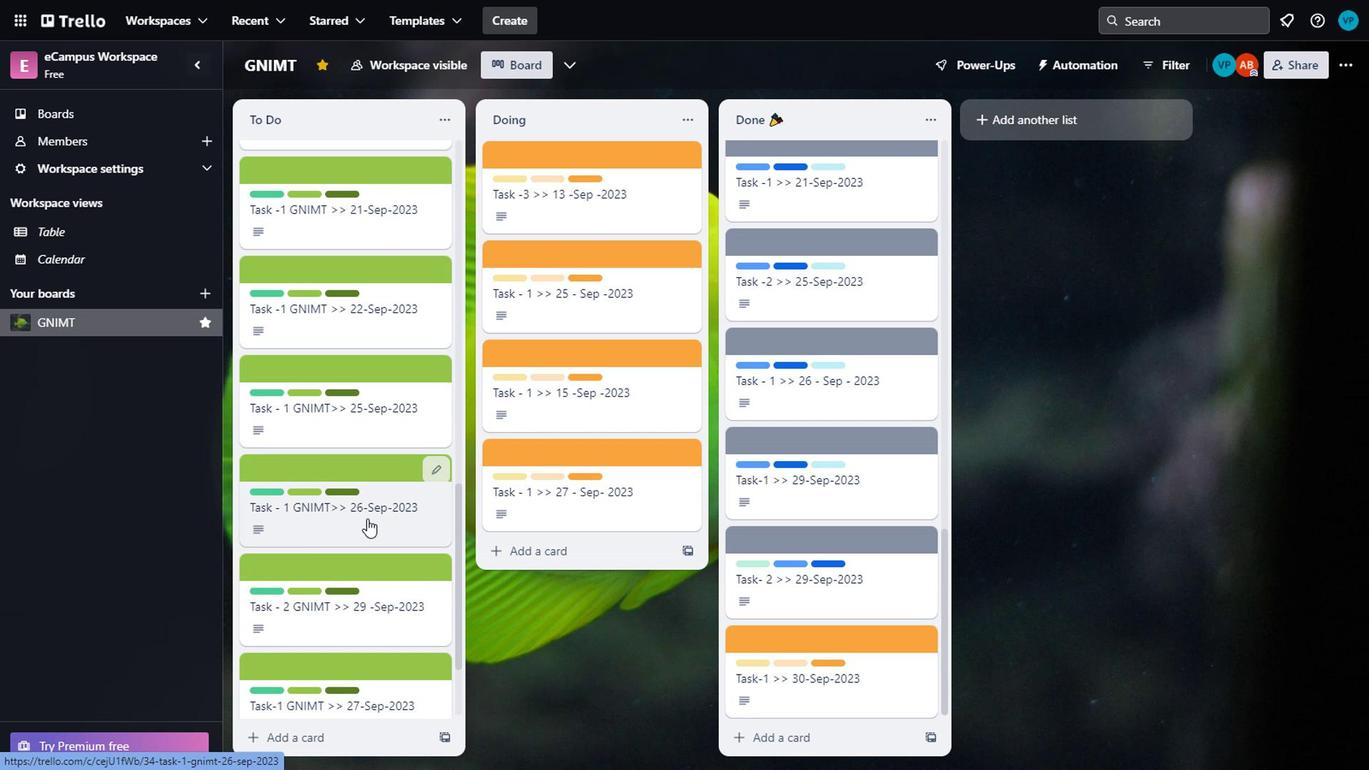 
Action: Mouse moved to (371, 500)
Screenshot: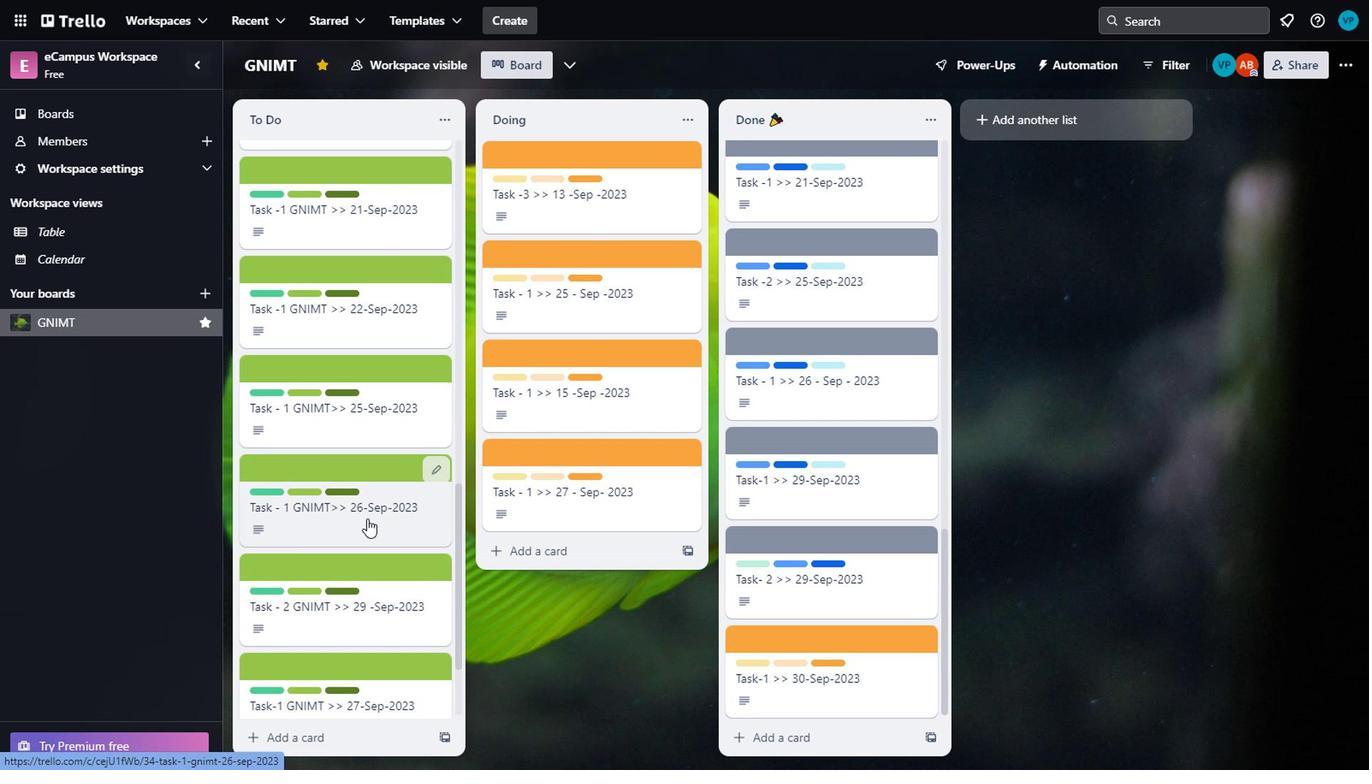 
Action: Mouse scrolled (371, 499) with delta (0, 0)
Screenshot: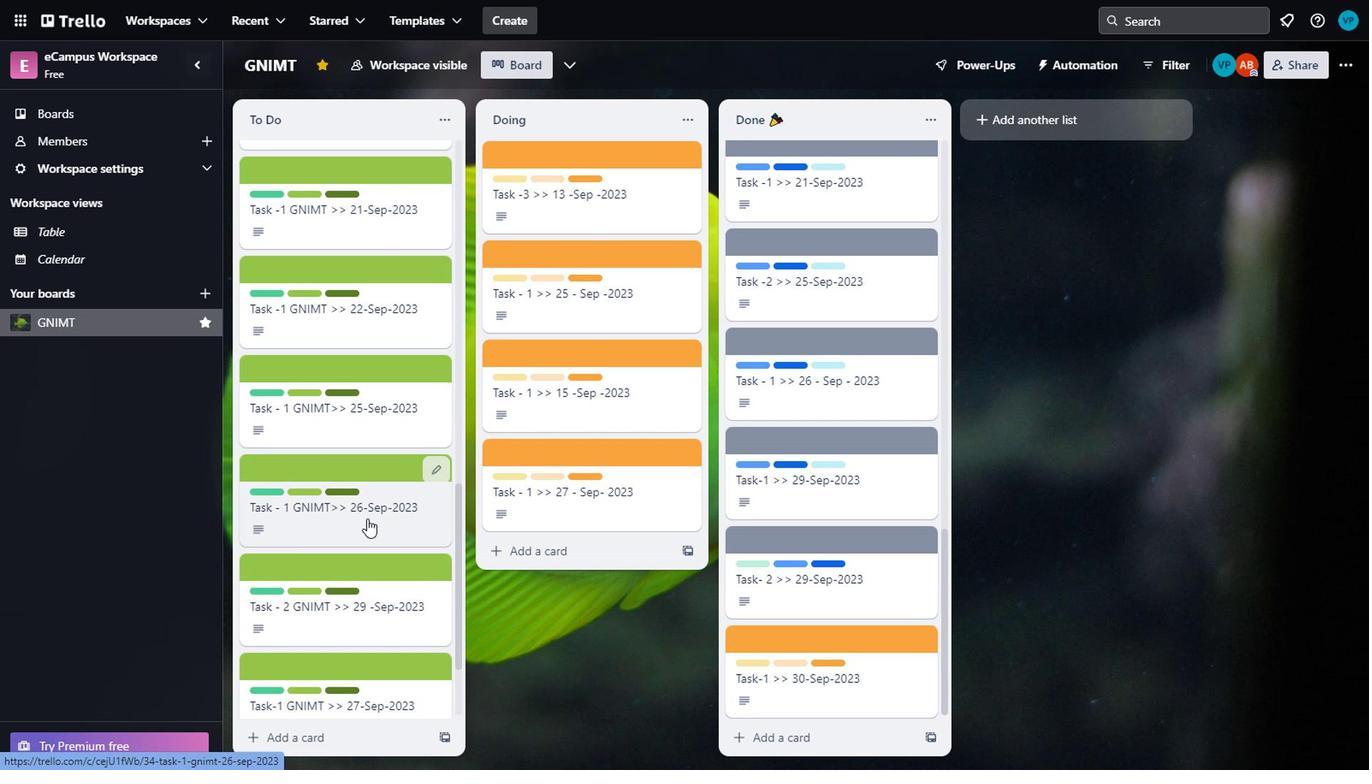 
Action: Mouse moved to (383, 400)
Screenshot: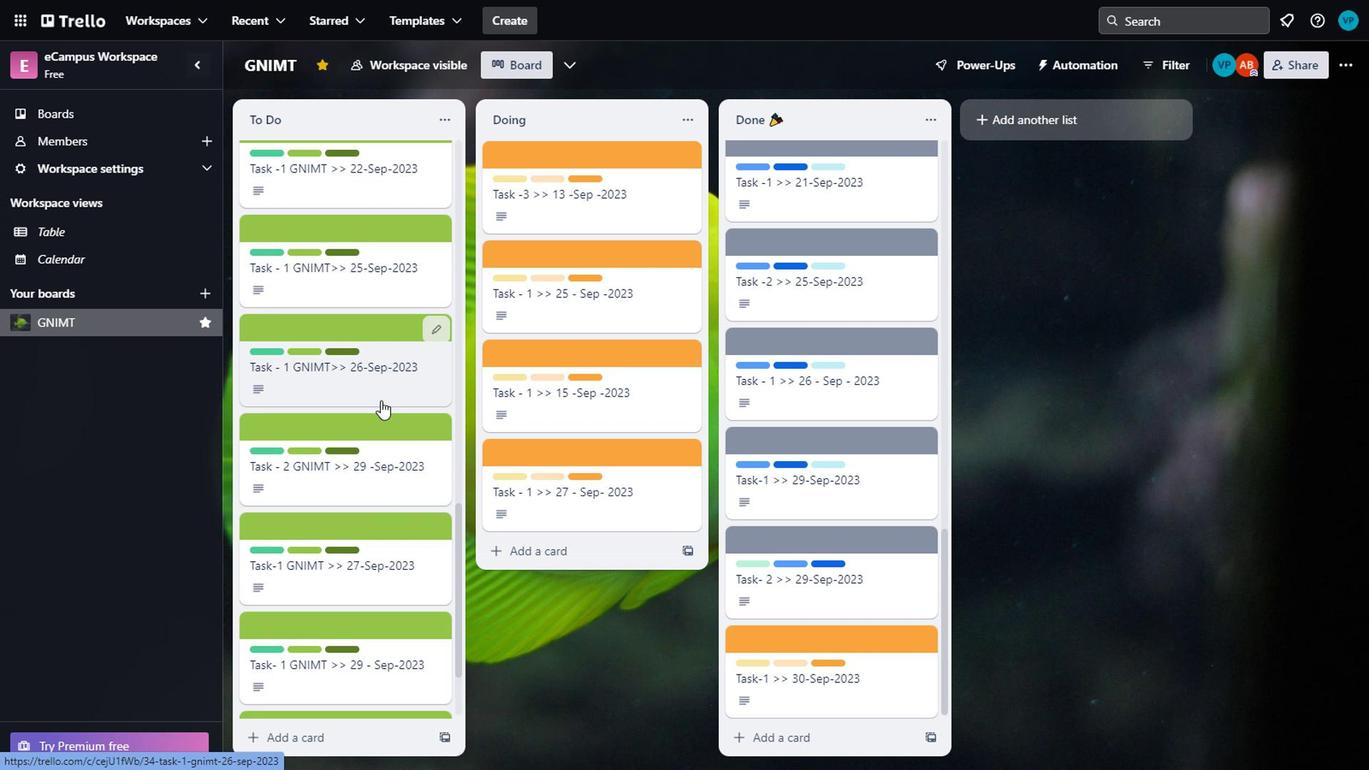 
Action: Mouse scrolled (383, 399) with delta (0, 0)
Screenshot: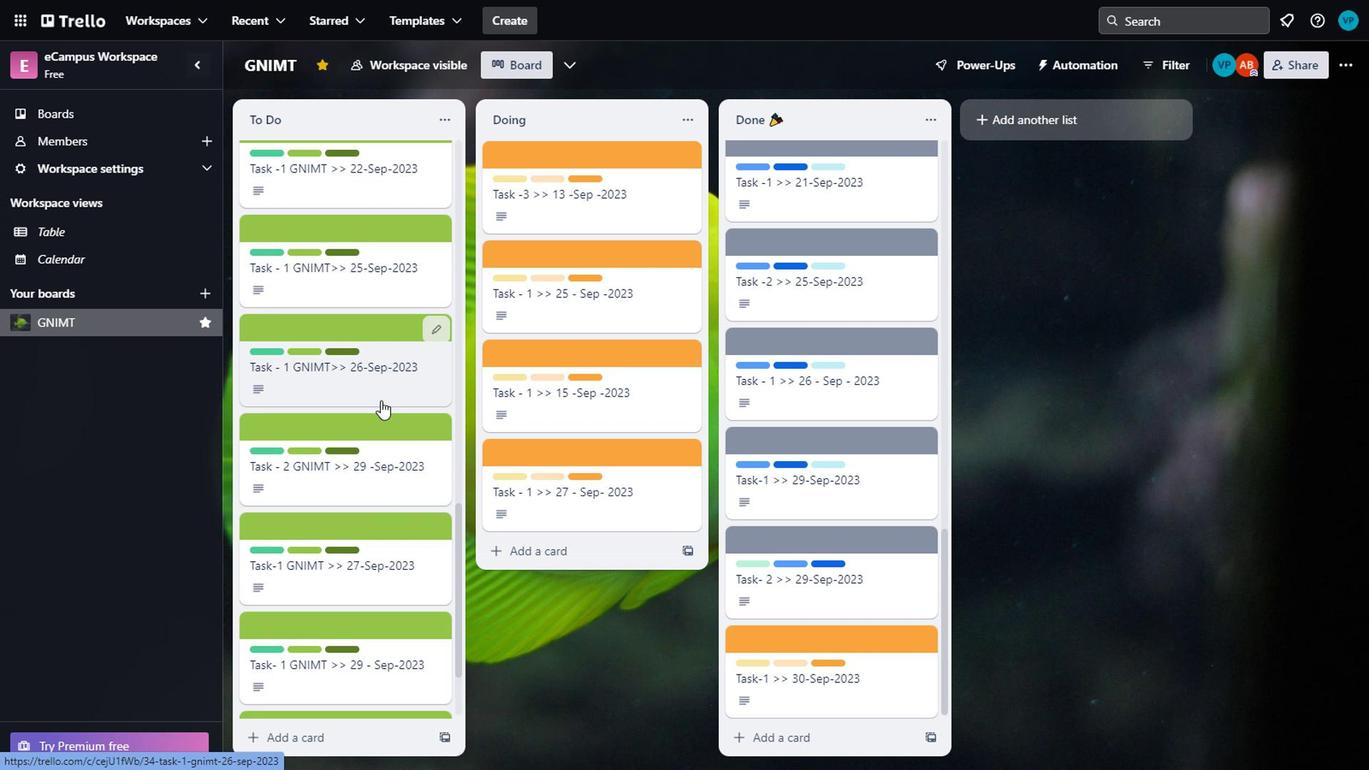 
Action: Mouse moved to (382, 403)
Screenshot: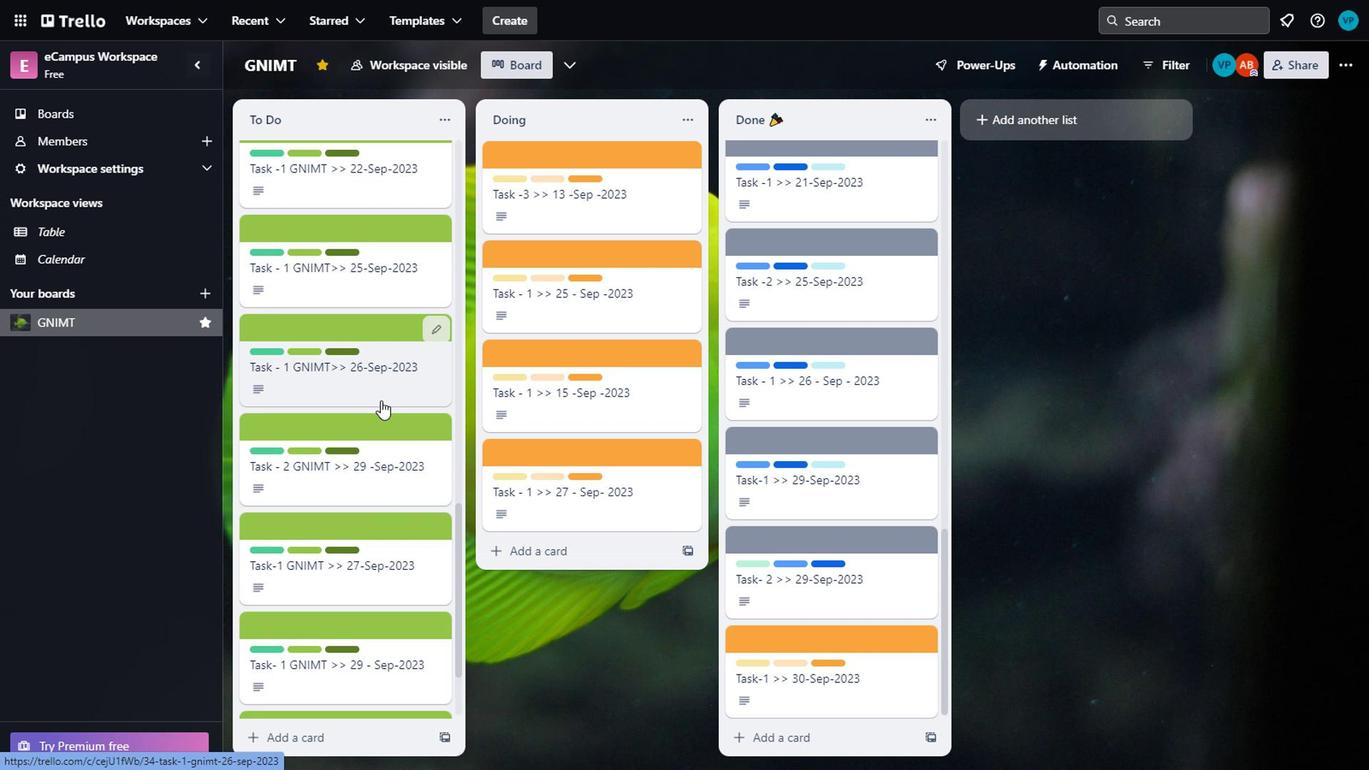 
Action: Mouse scrolled (382, 402) with delta (0, 0)
Screenshot: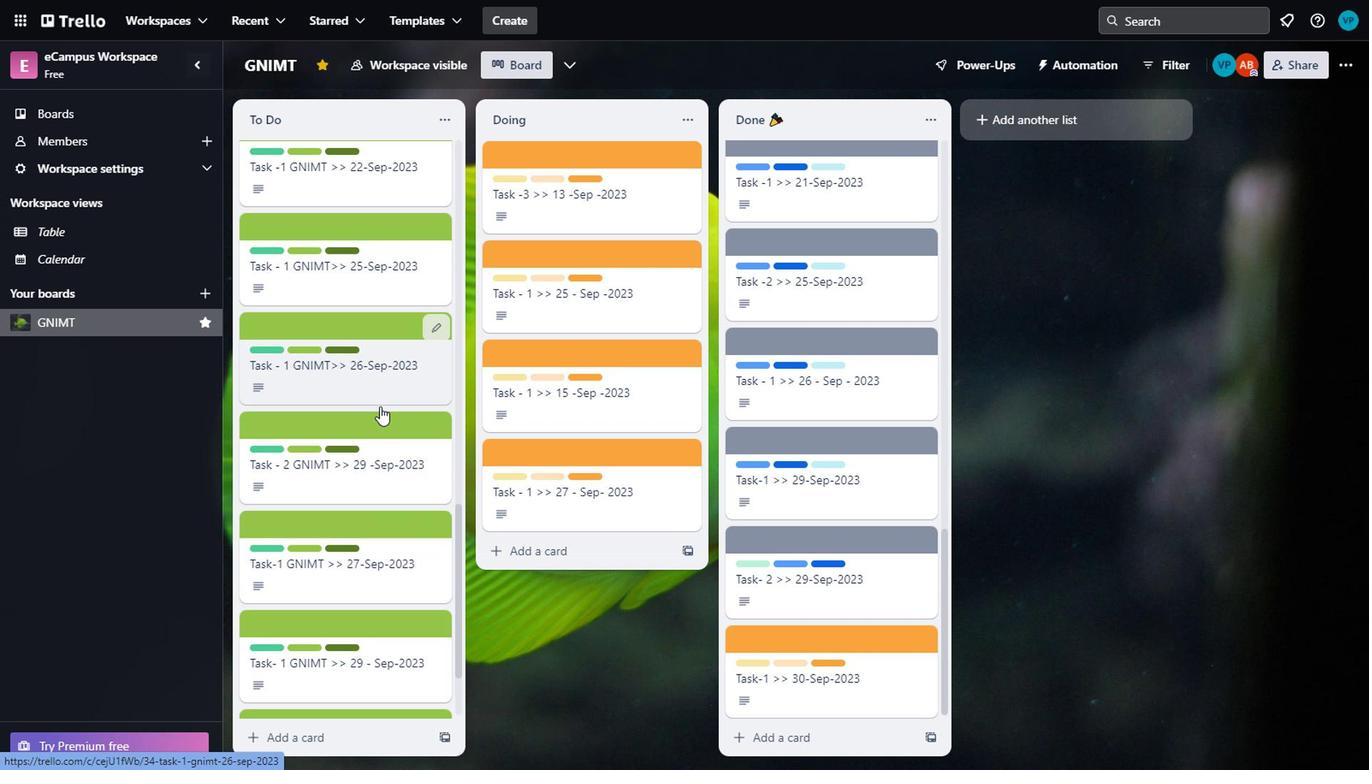 
Action: Mouse moved to (382, 405)
Screenshot: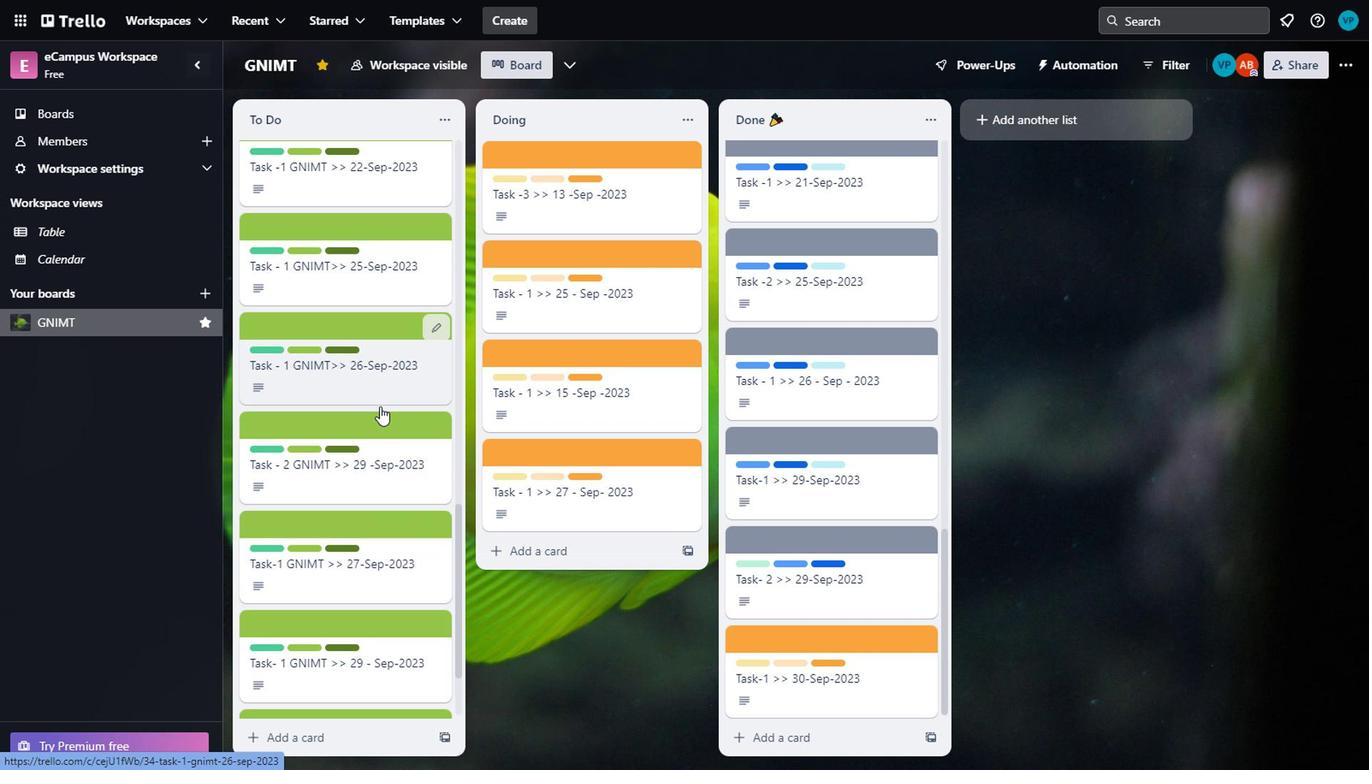
Action: Mouse scrolled (382, 404) with delta (0, 0)
Screenshot: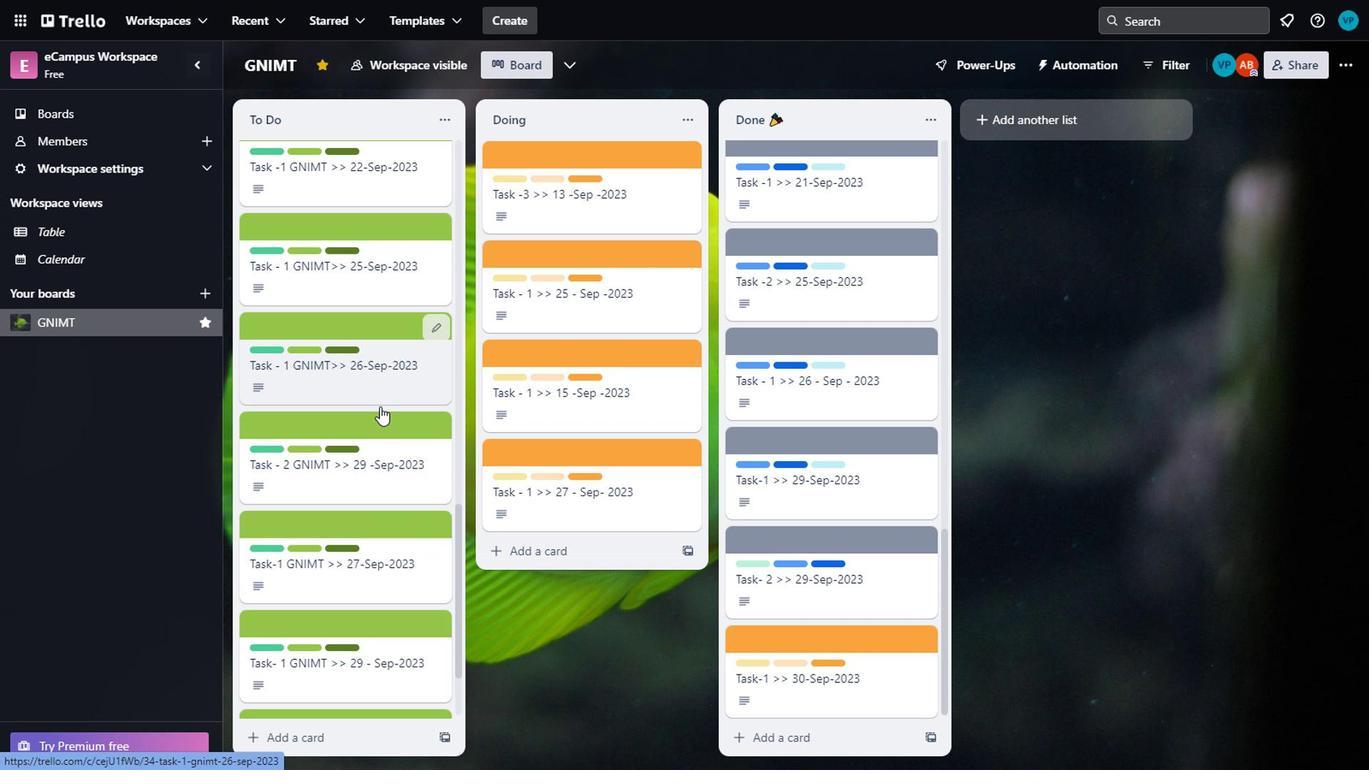 
Action: Mouse moved to (362, 436)
Screenshot: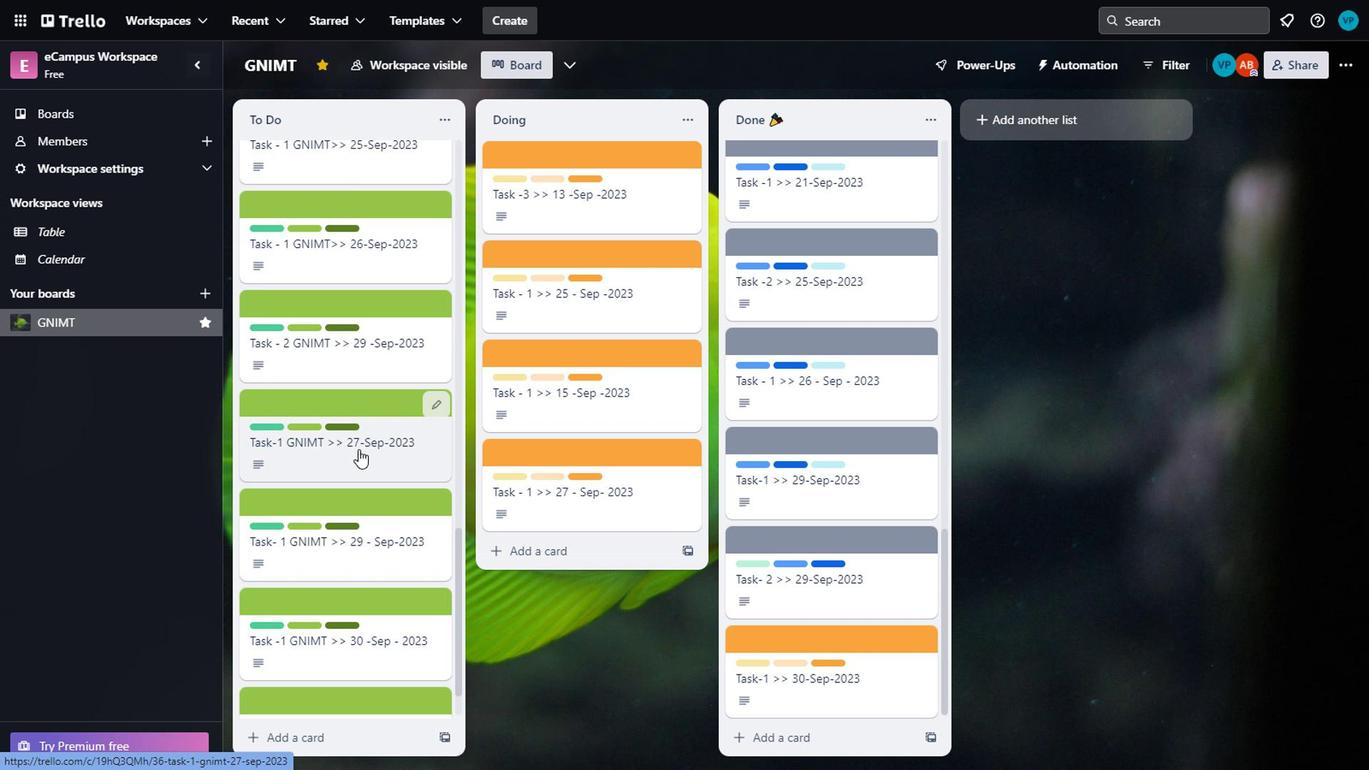 
Action: Mouse pressed left at (362, 436)
Screenshot: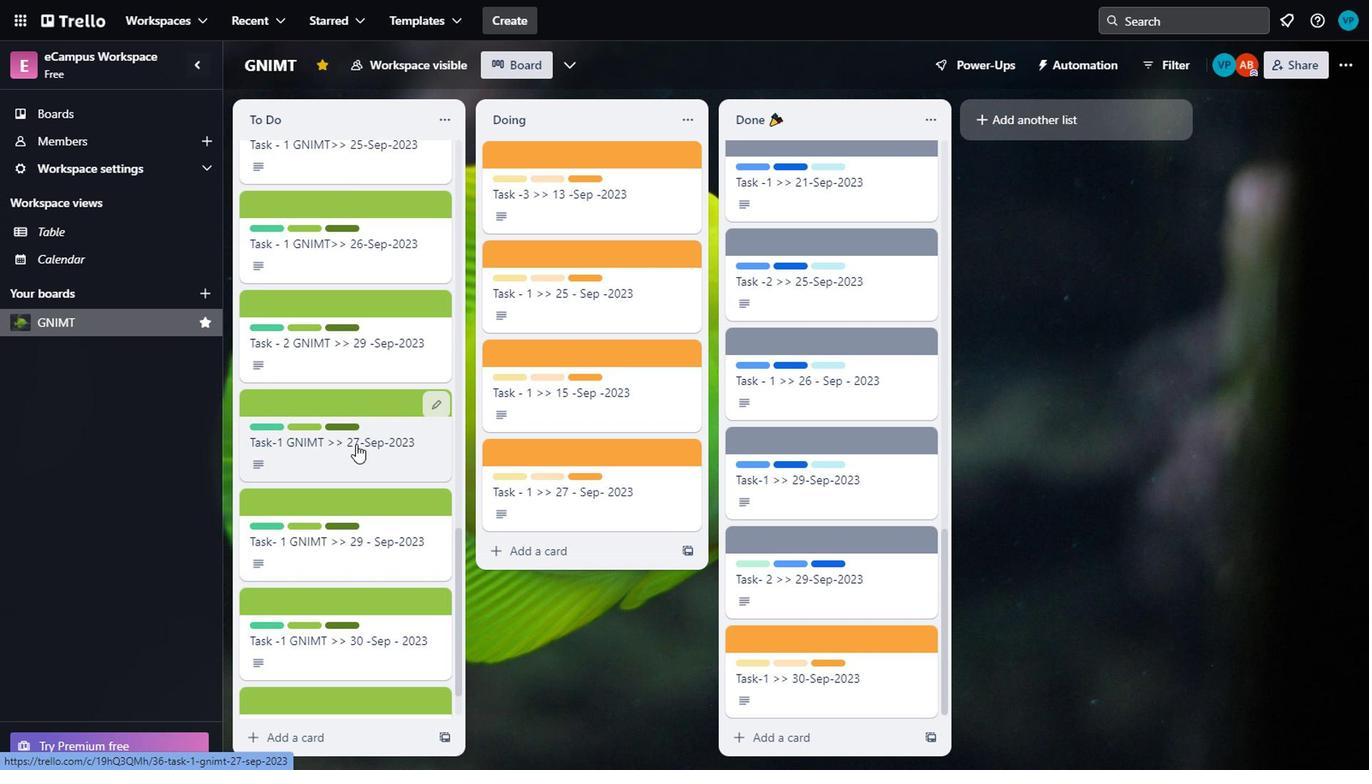 
Action: Mouse moved to (884, 120)
Screenshot: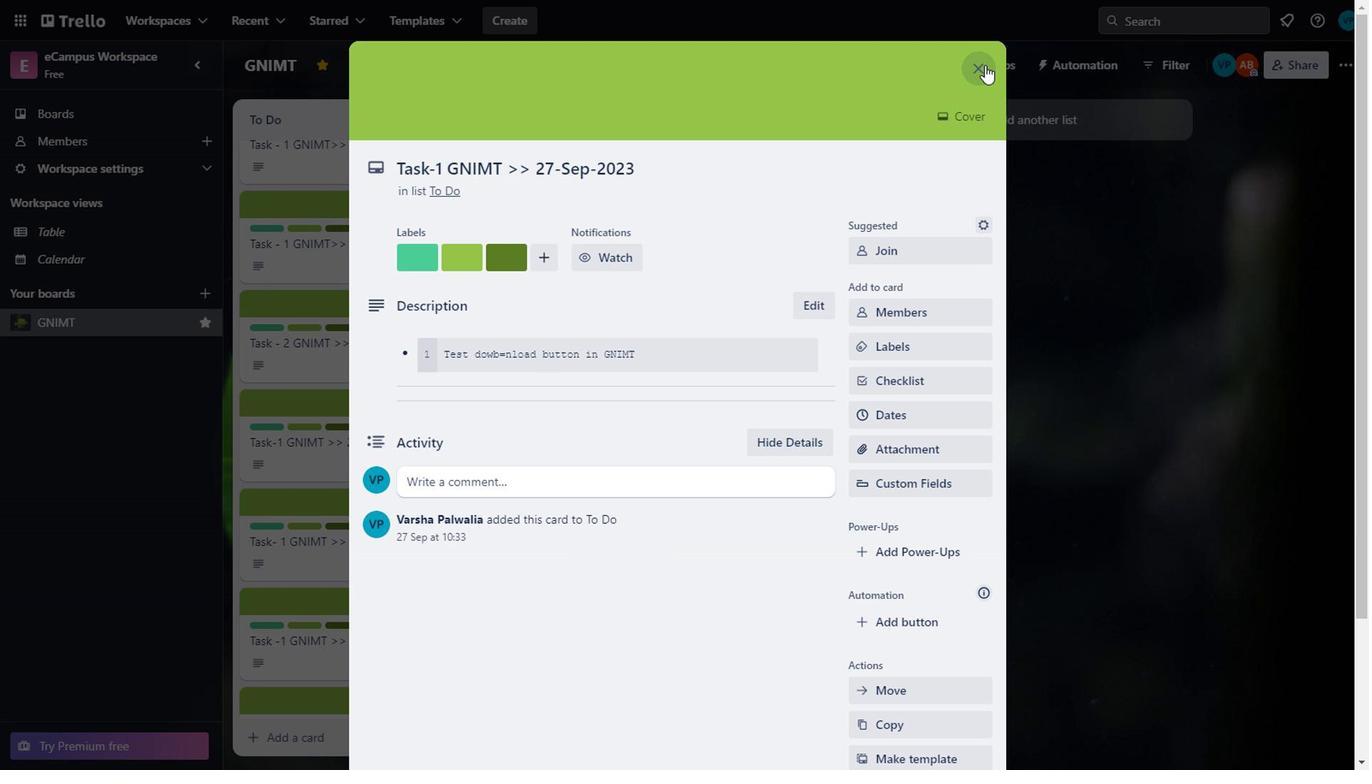 
Action: Mouse pressed left at (884, 120)
Screenshot: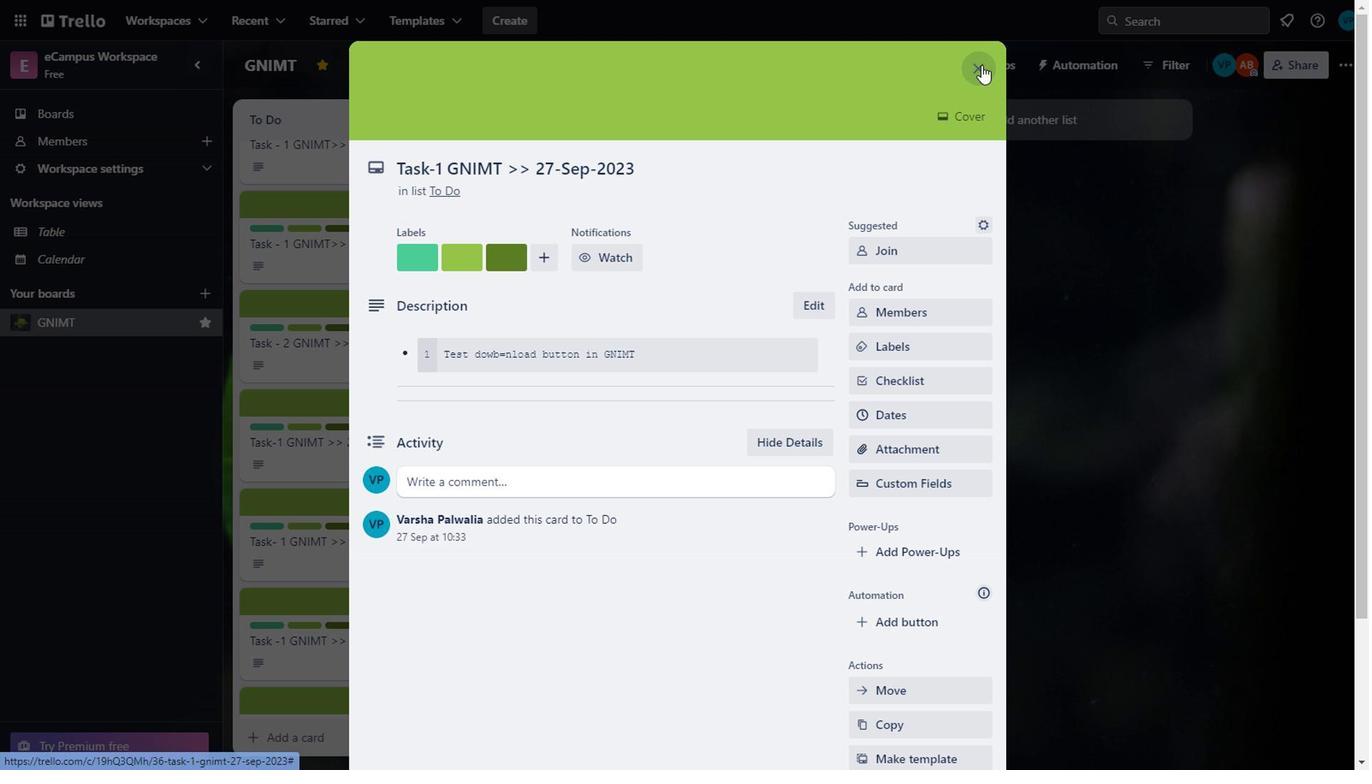 
Action: Mouse moved to (354, 451)
Screenshot: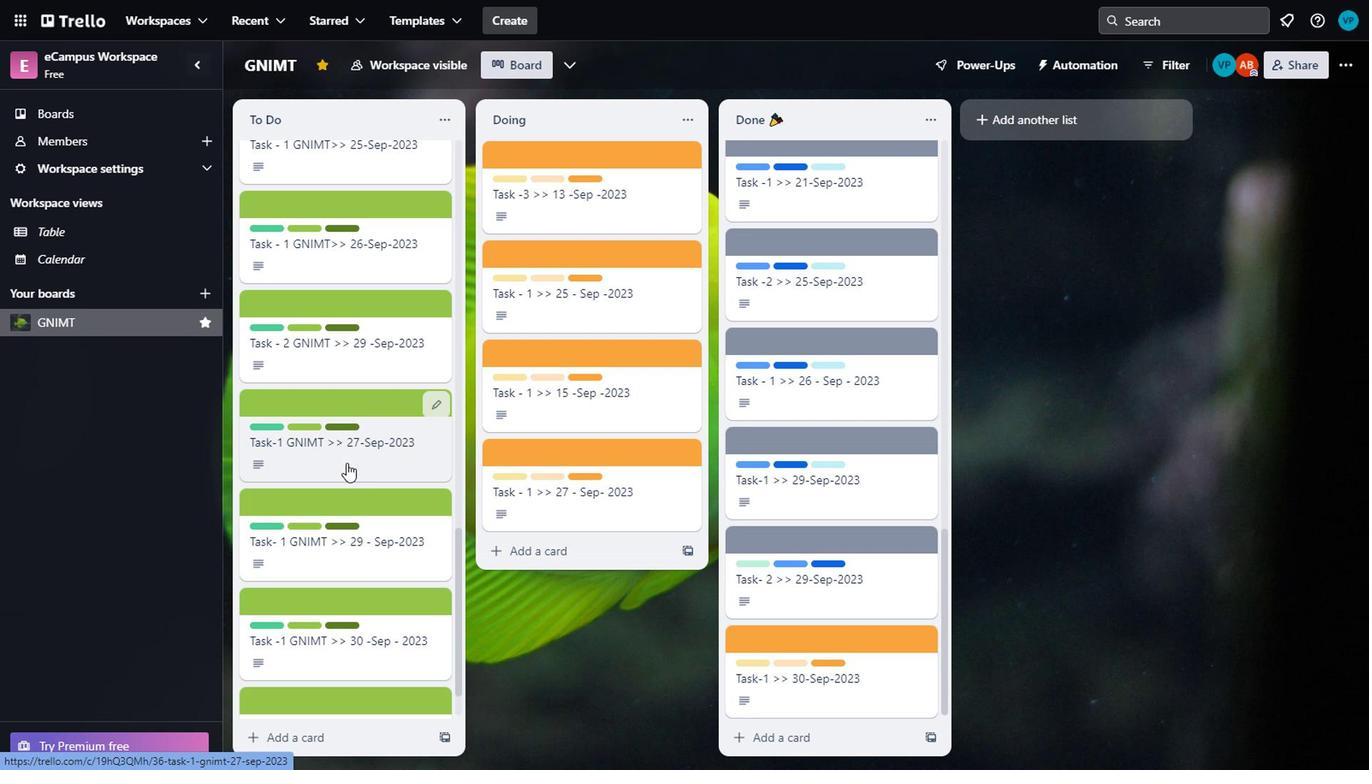 
Action: Mouse pressed left at (354, 451)
Screenshot: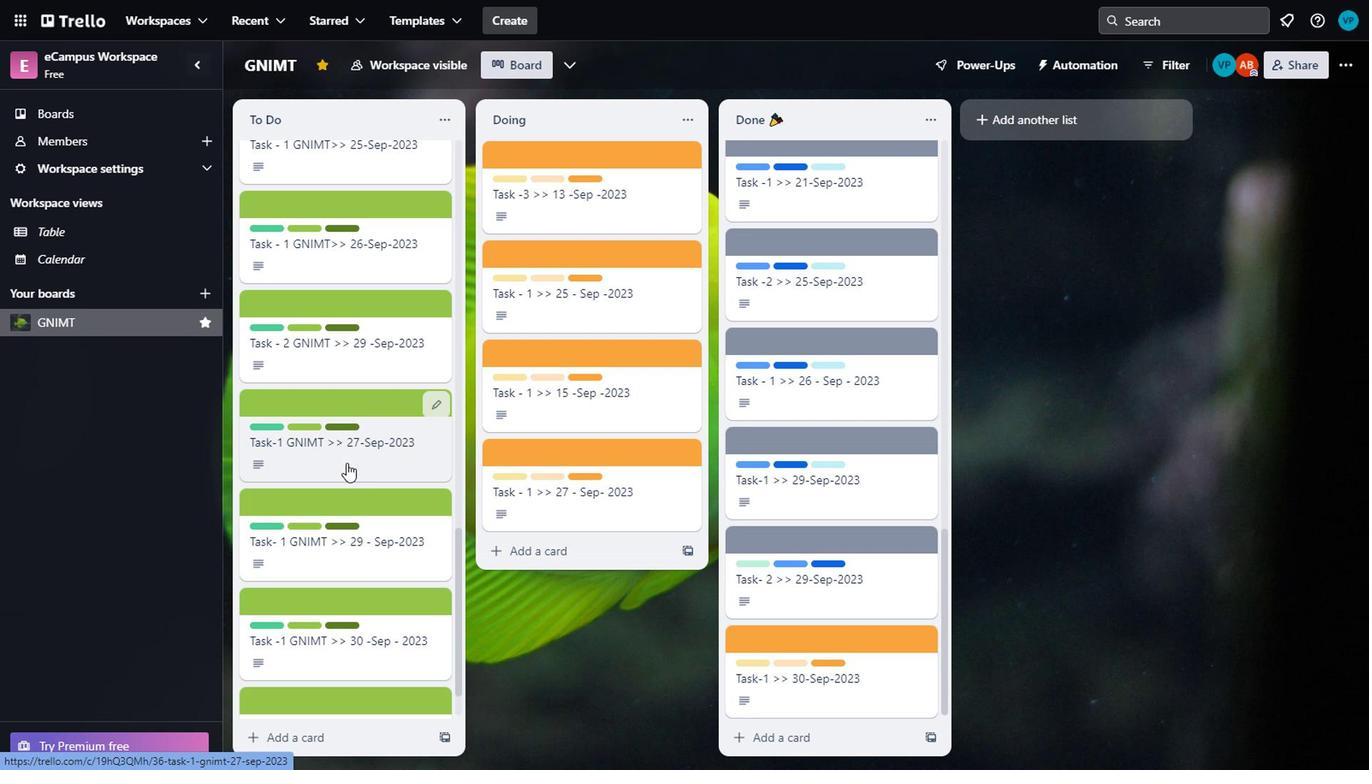 
Action: Mouse moved to (541, 484)
Screenshot: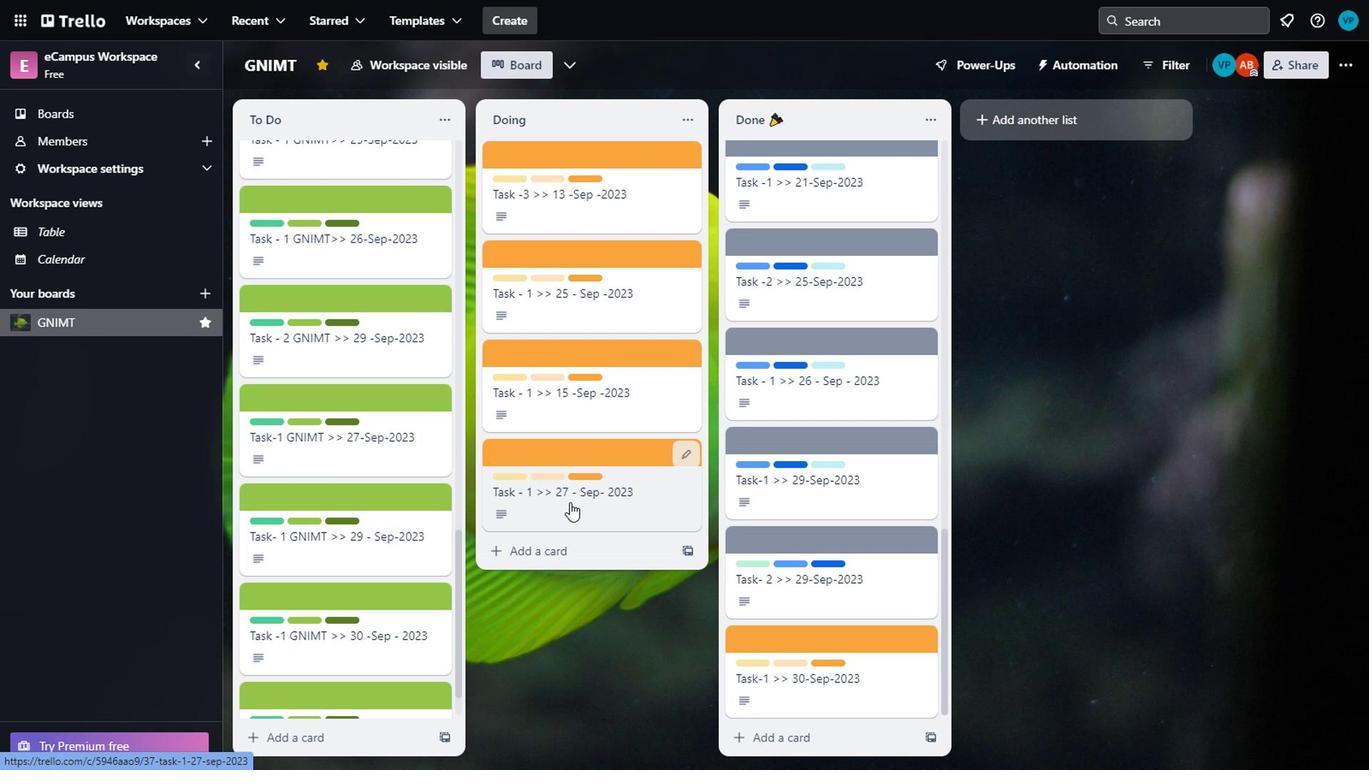 
Action: Mouse pressed left at (541, 484)
Screenshot: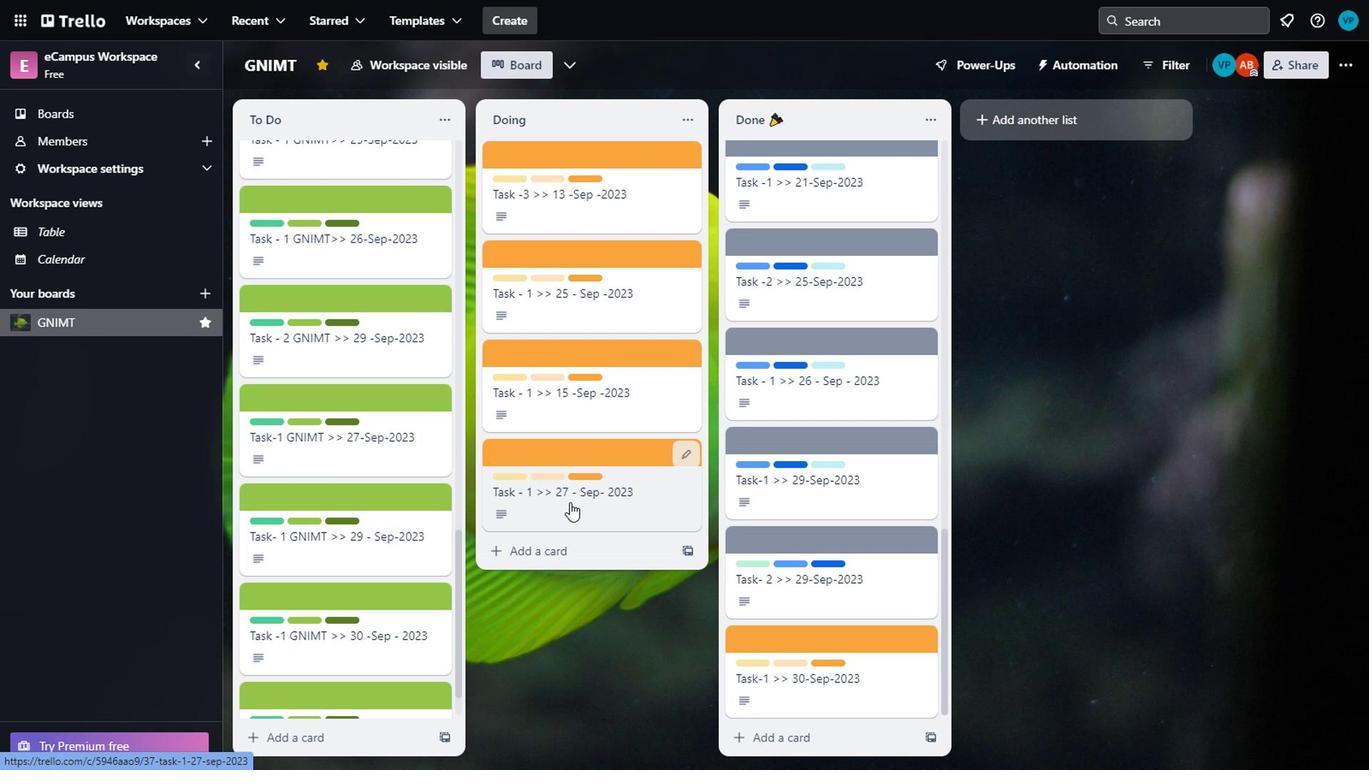 
Action: Mouse moved to (739, 382)
Screenshot: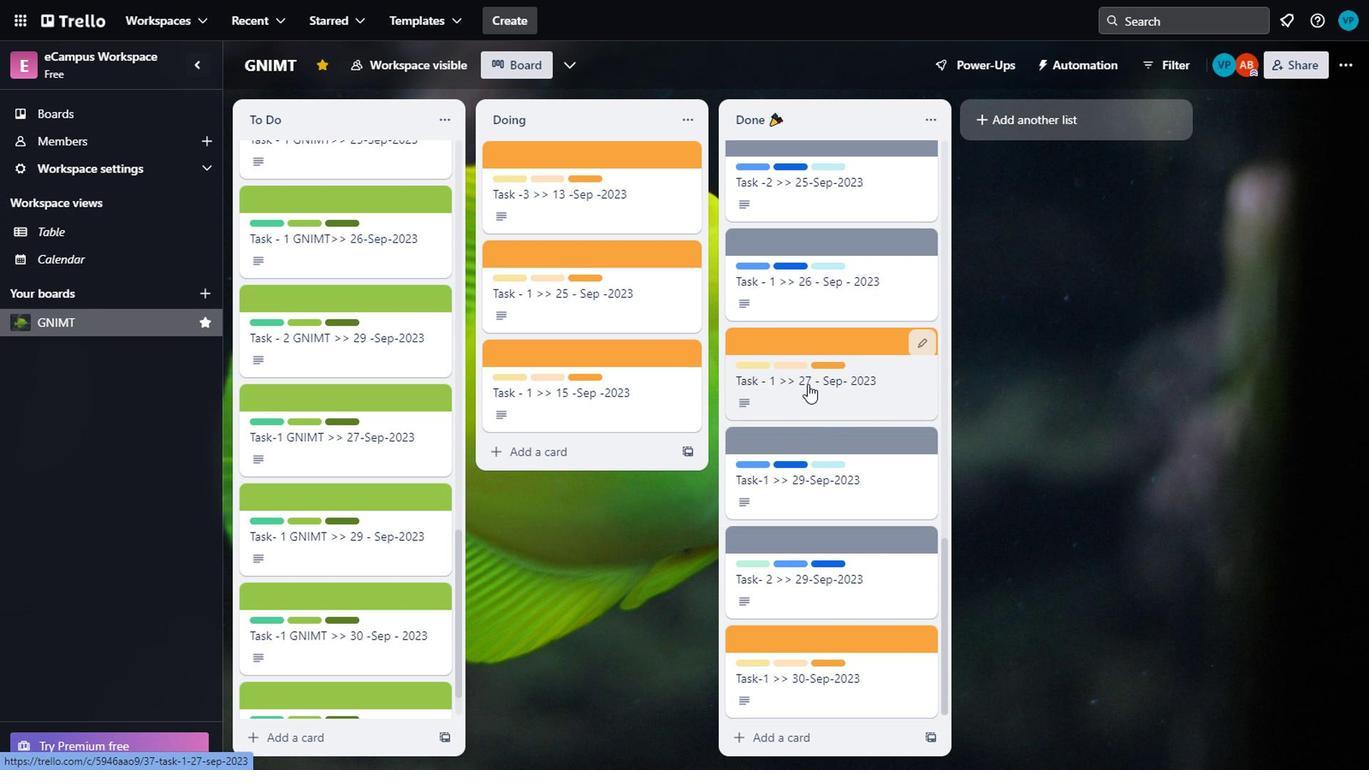 
Action: Mouse scrolled (739, 383) with delta (0, 0)
Screenshot: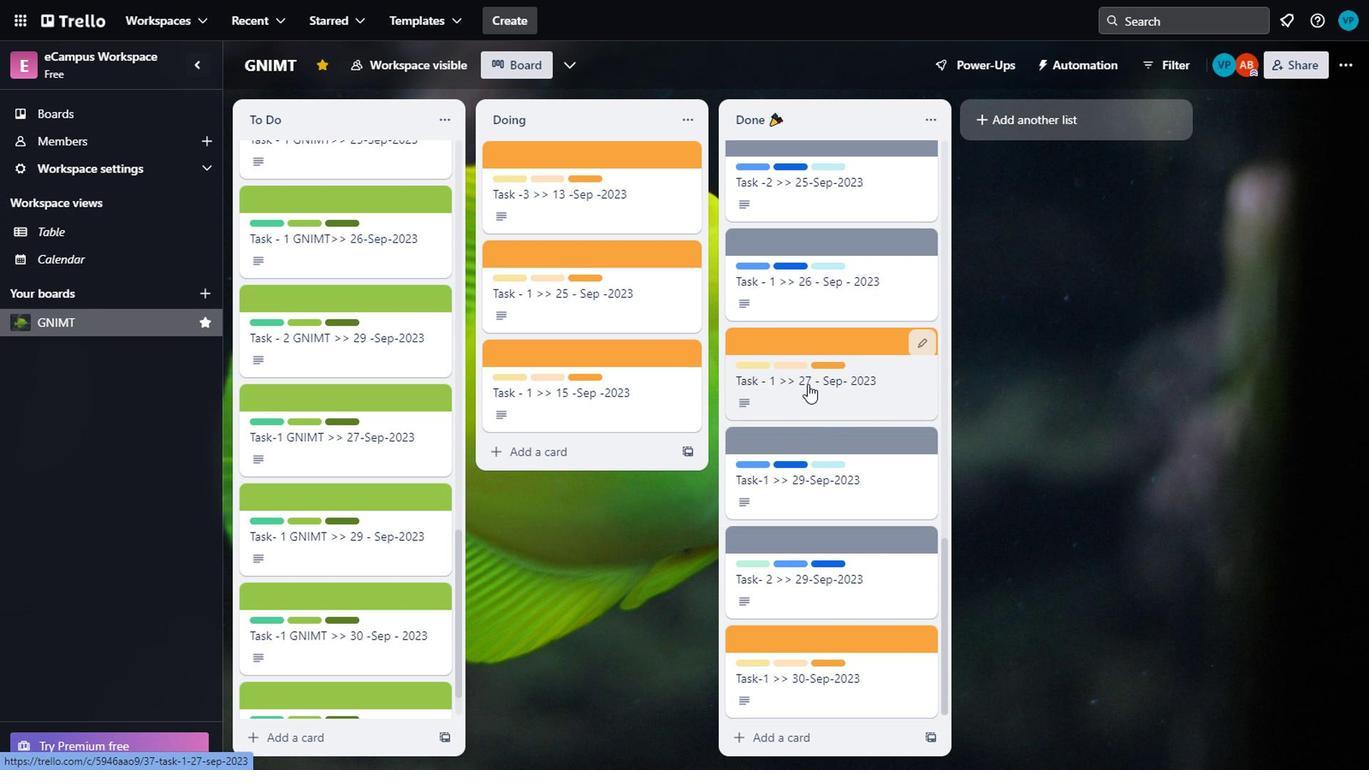 
Action: Mouse moved to (737, 369)
Screenshot: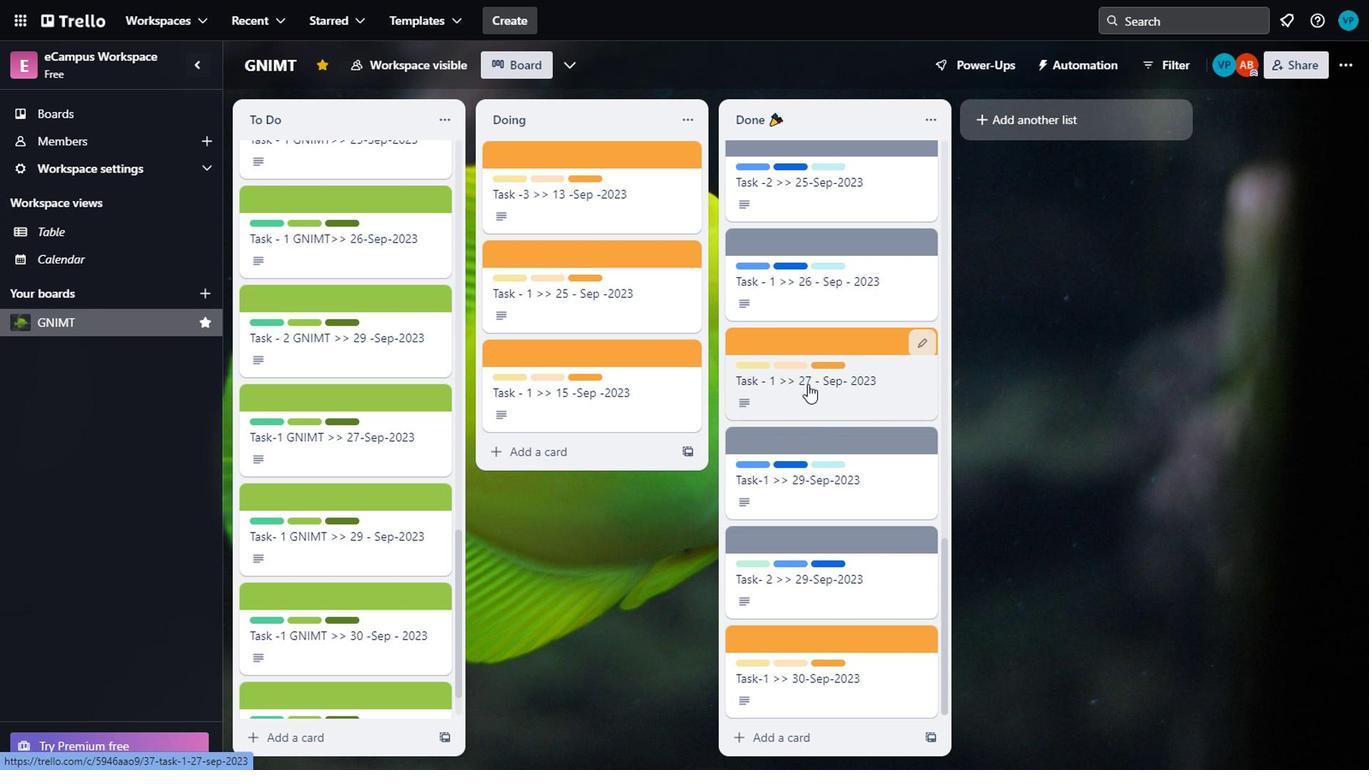 
Action: Mouse scrolled (737, 370) with delta (0, 0)
Screenshot: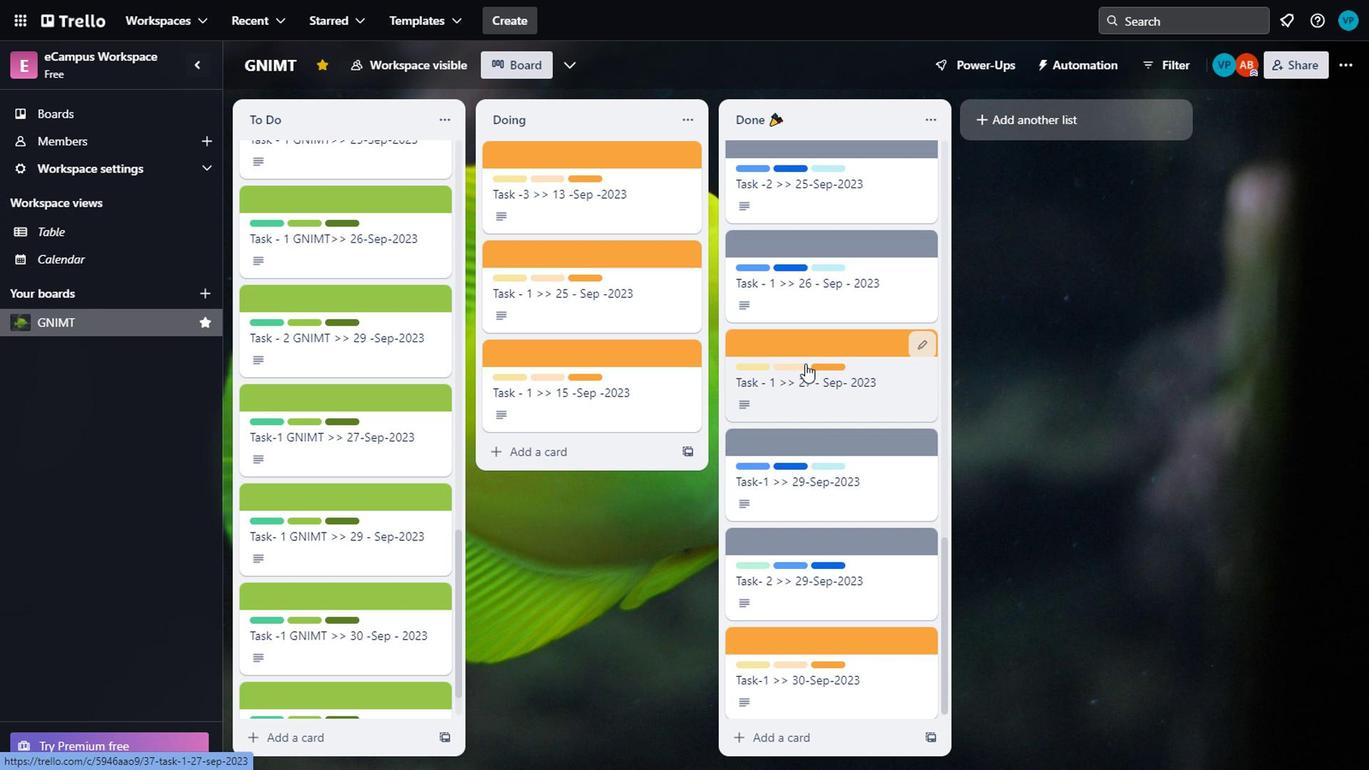 
Action: Mouse moved to (737, 365)
Screenshot: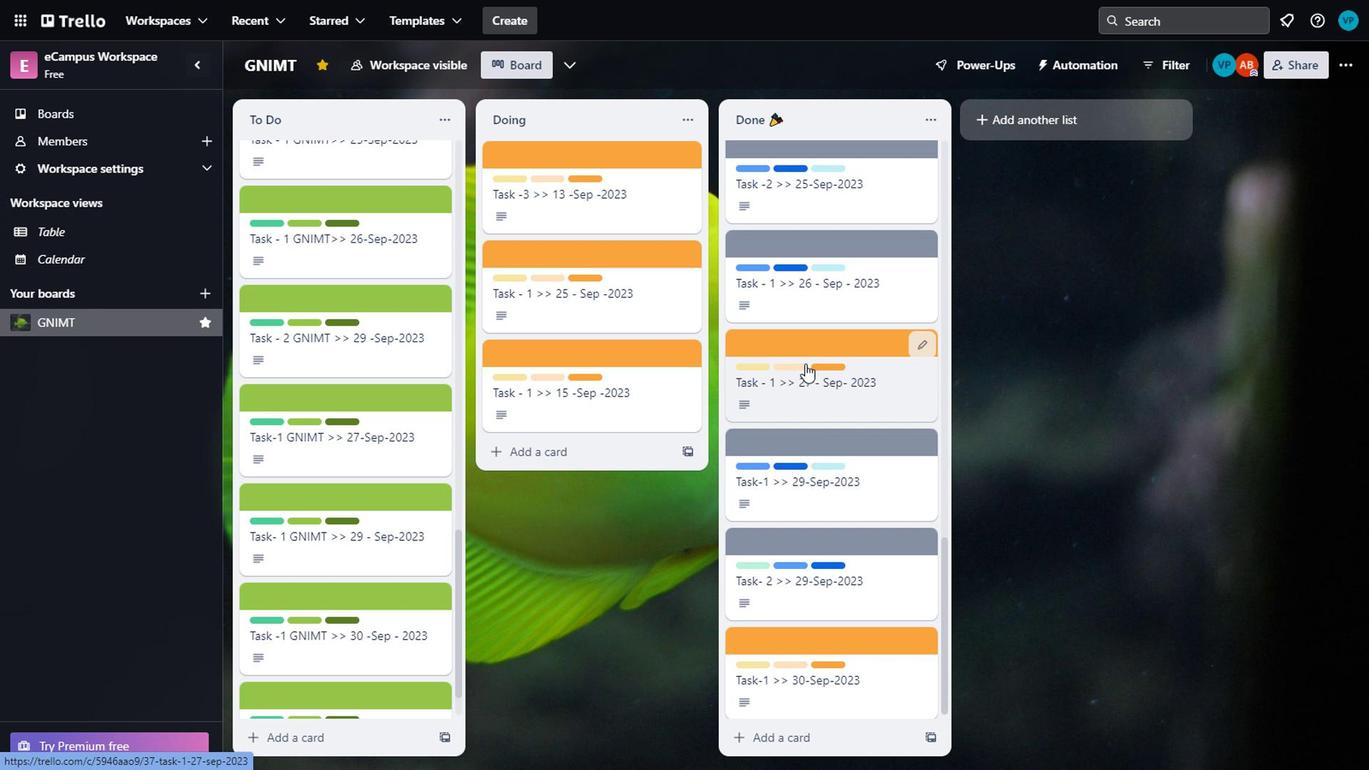 
Action: Mouse scrolled (737, 366) with delta (0, 0)
Screenshot: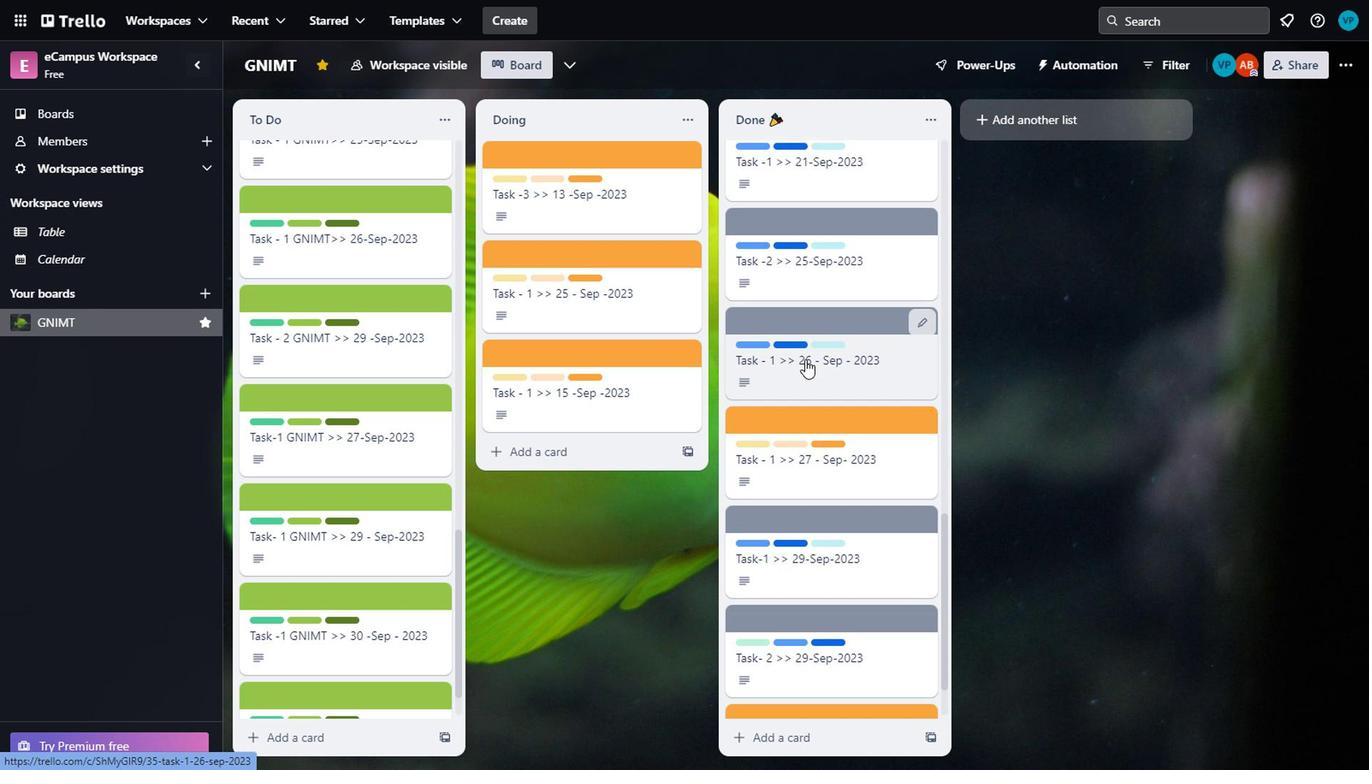
Action: Mouse scrolled (737, 366) with delta (0, 0)
Screenshot: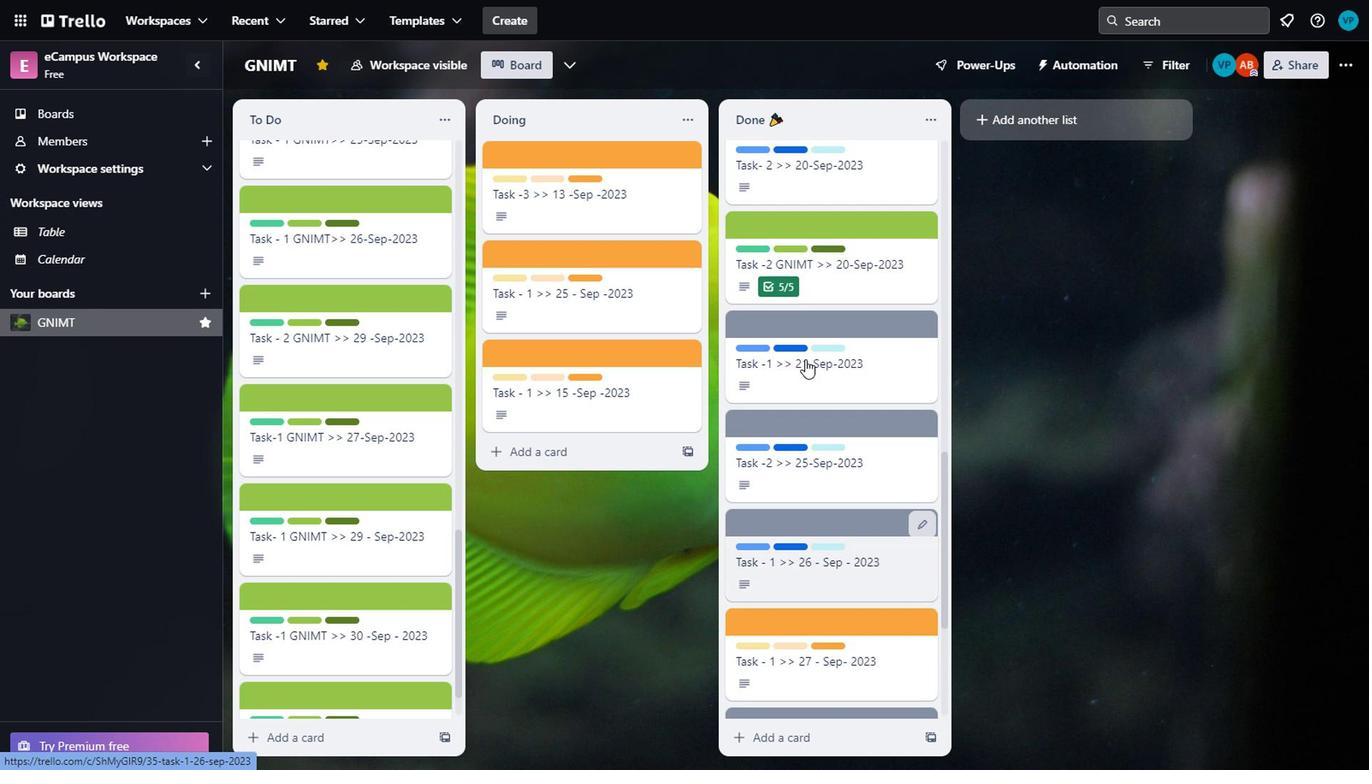 
Action: Mouse moved to (741, 372)
Screenshot: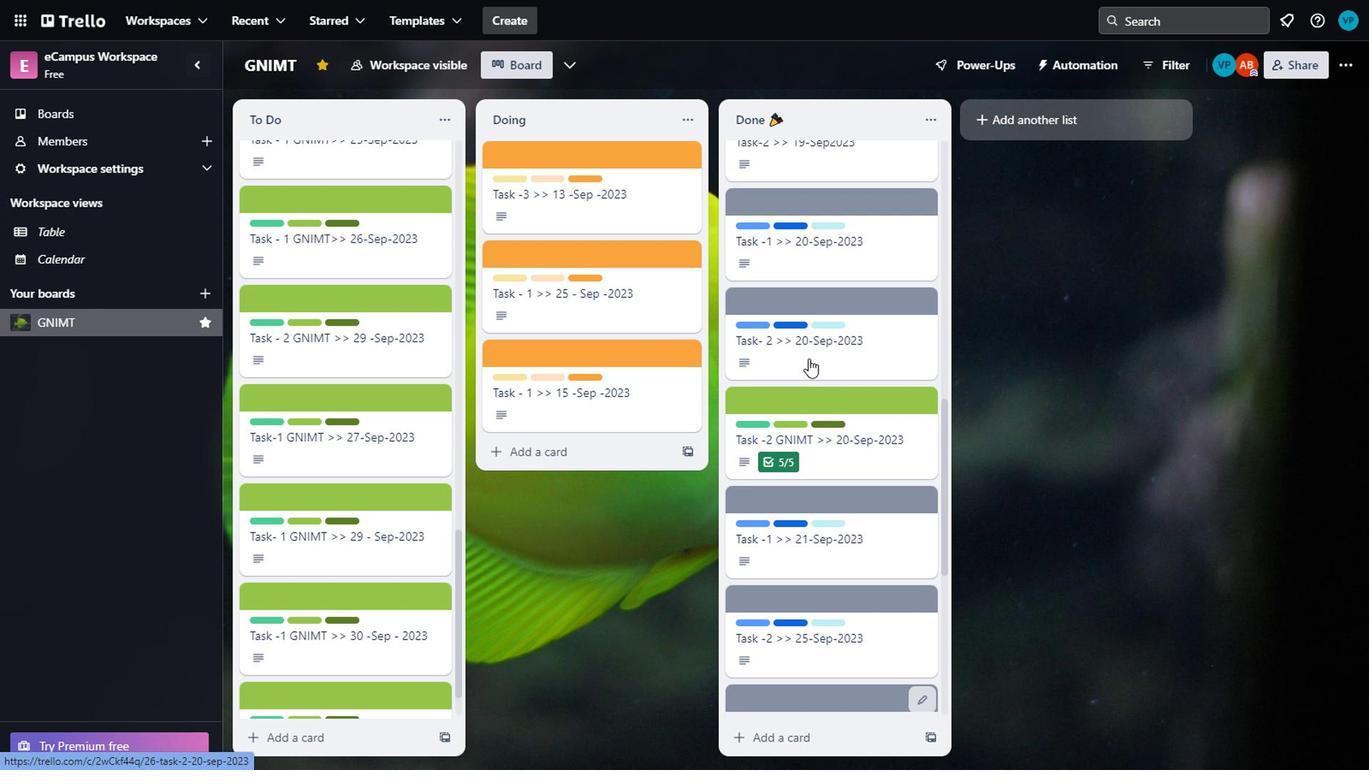 
Action: Mouse scrolled (741, 371) with delta (0, 0)
Screenshot: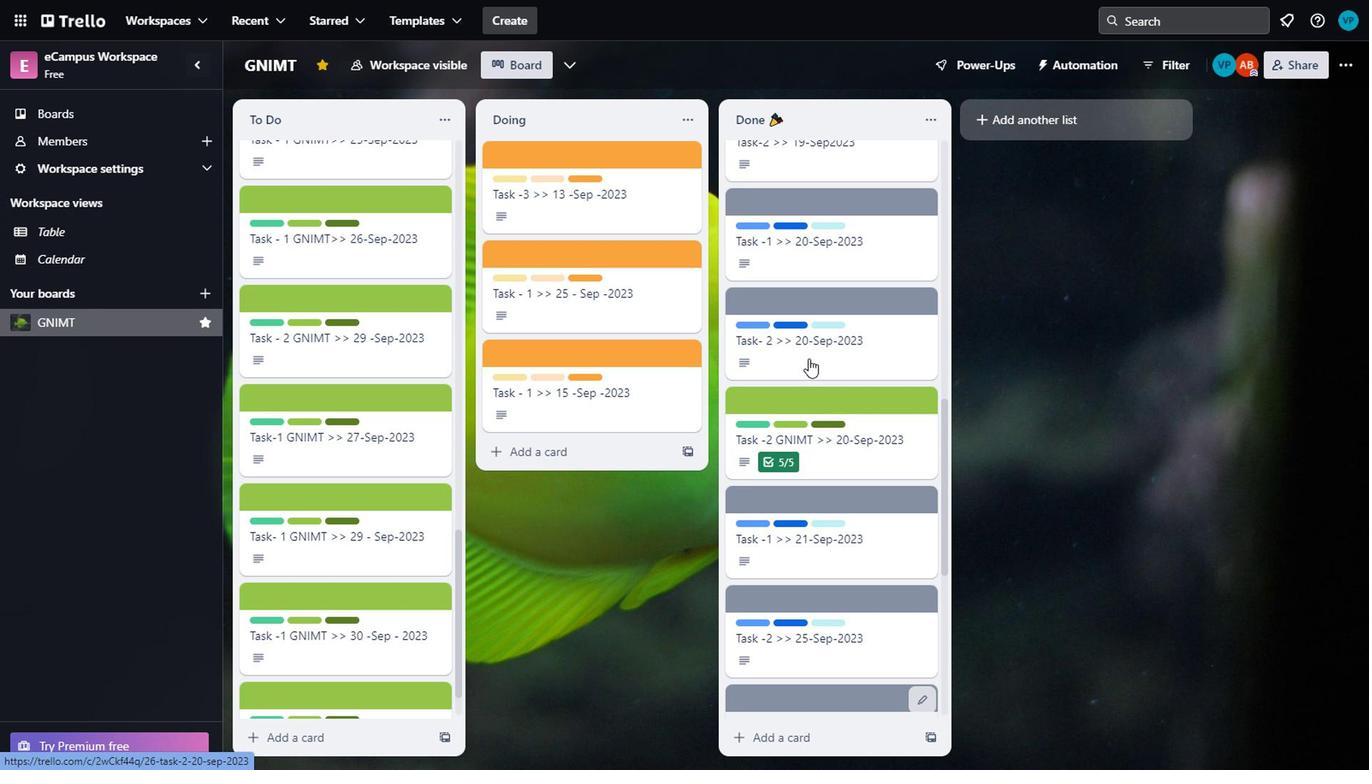 
Action: Mouse moved to (741, 374)
Screenshot: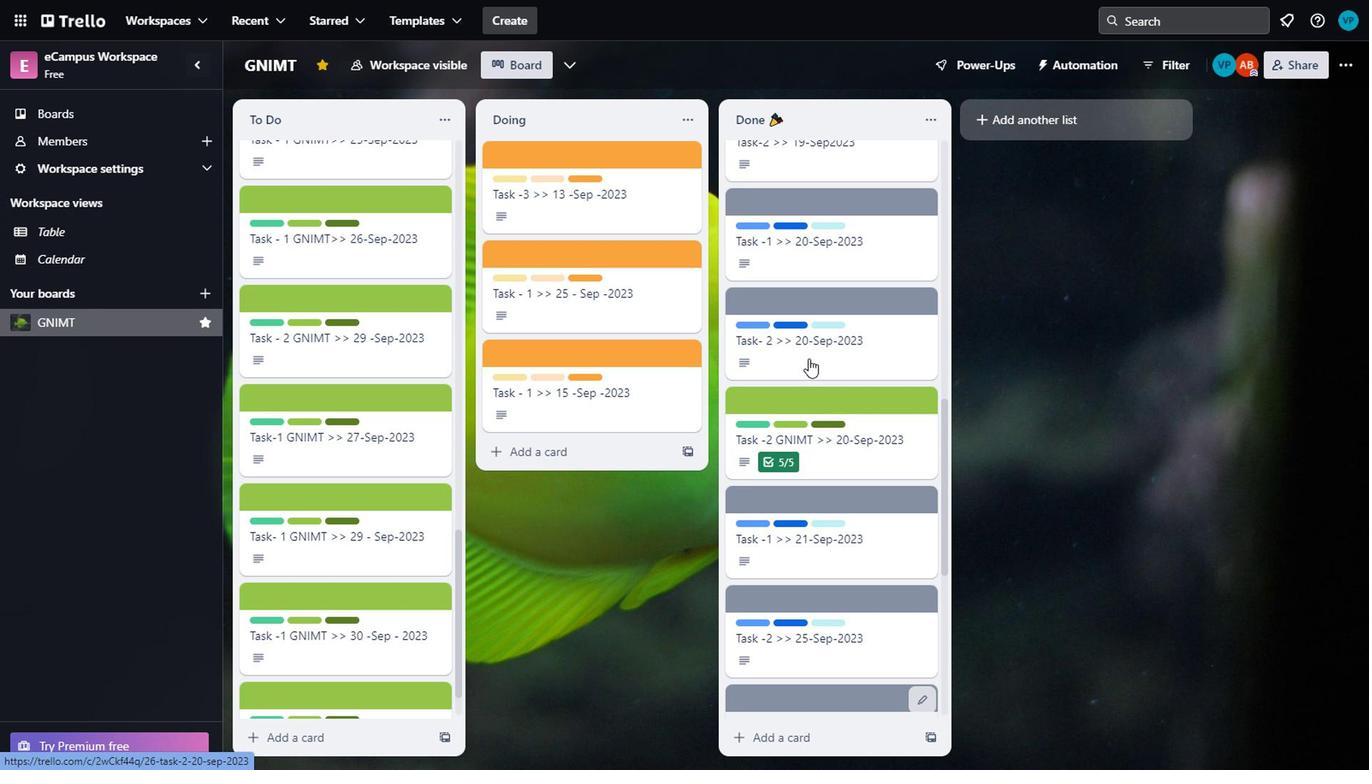 
Action: Mouse scrolled (741, 373) with delta (0, 0)
Screenshot: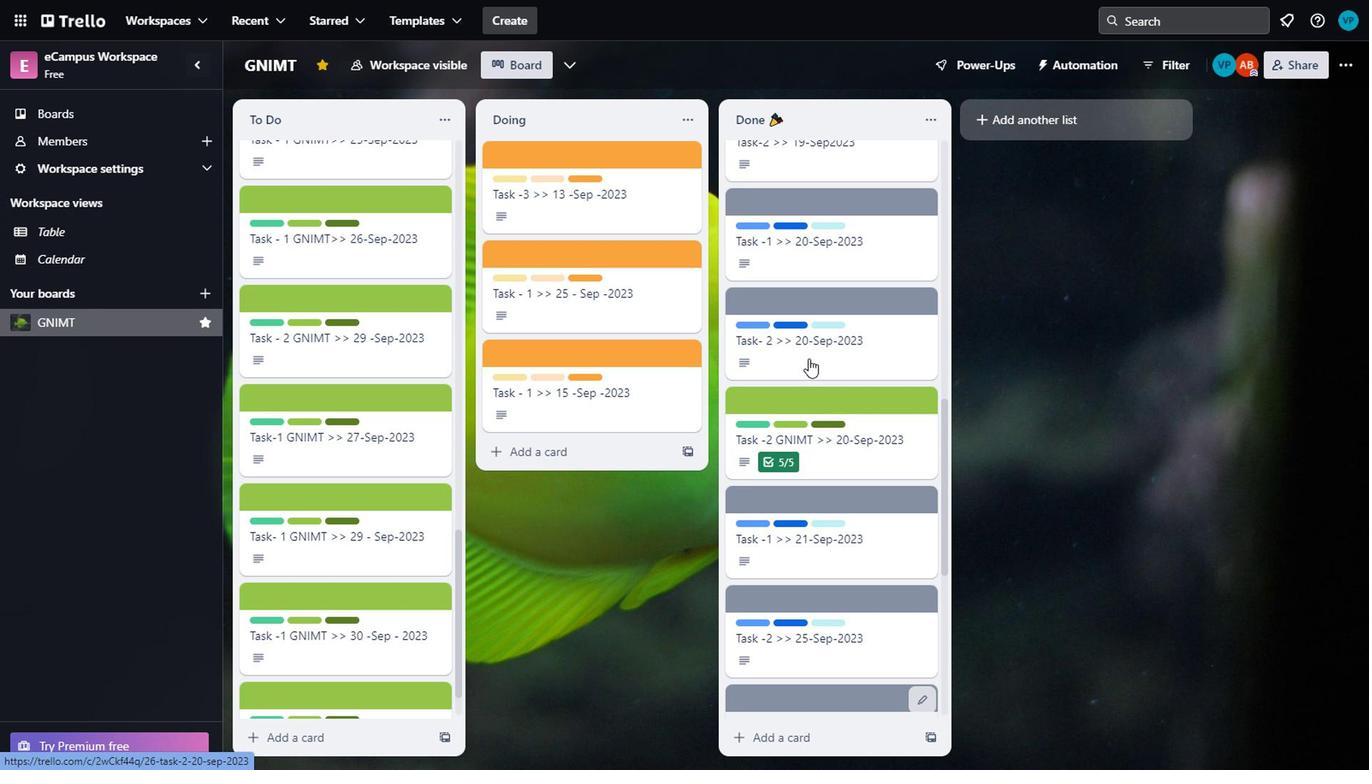 
Action: Mouse moved to (741, 380)
Screenshot: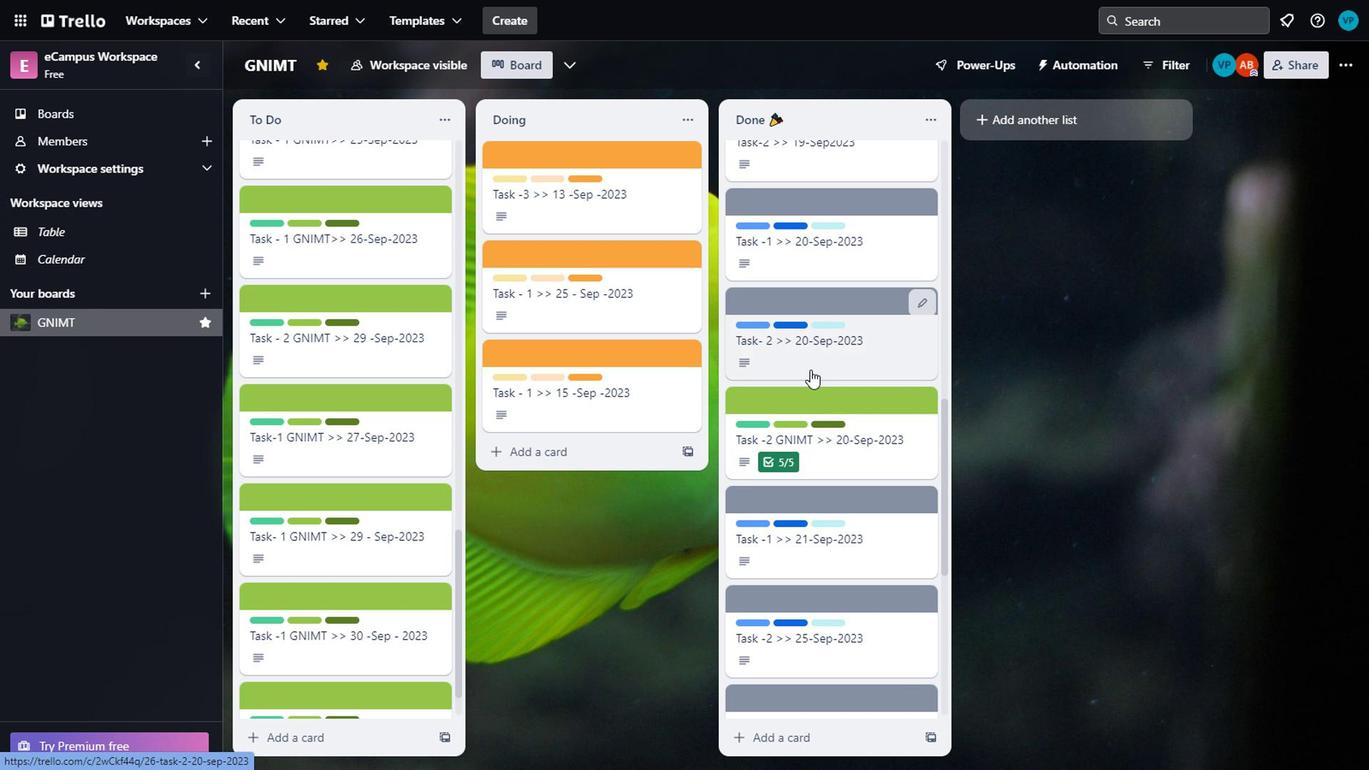 
Action: Mouse scrolled (741, 379) with delta (0, 0)
Screenshot: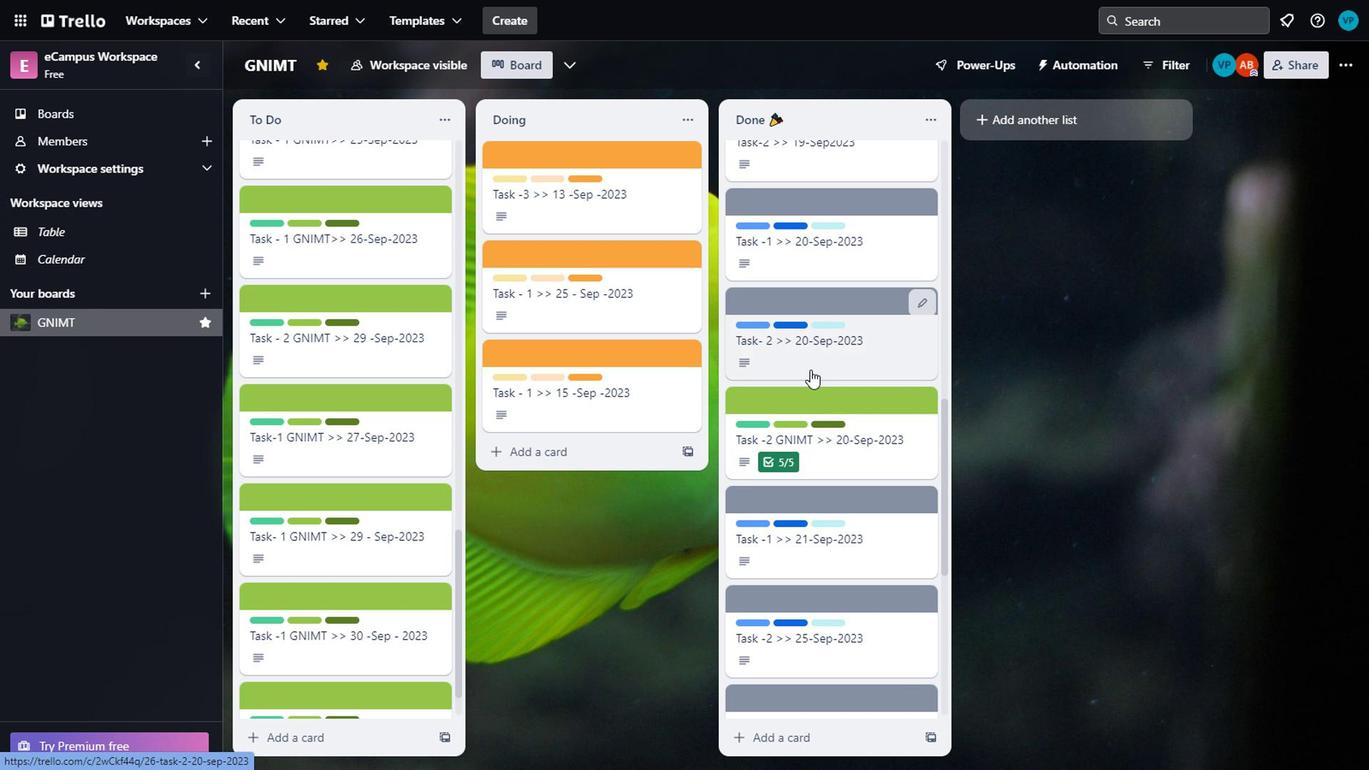 
Action: Mouse moved to (741, 387)
Screenshot: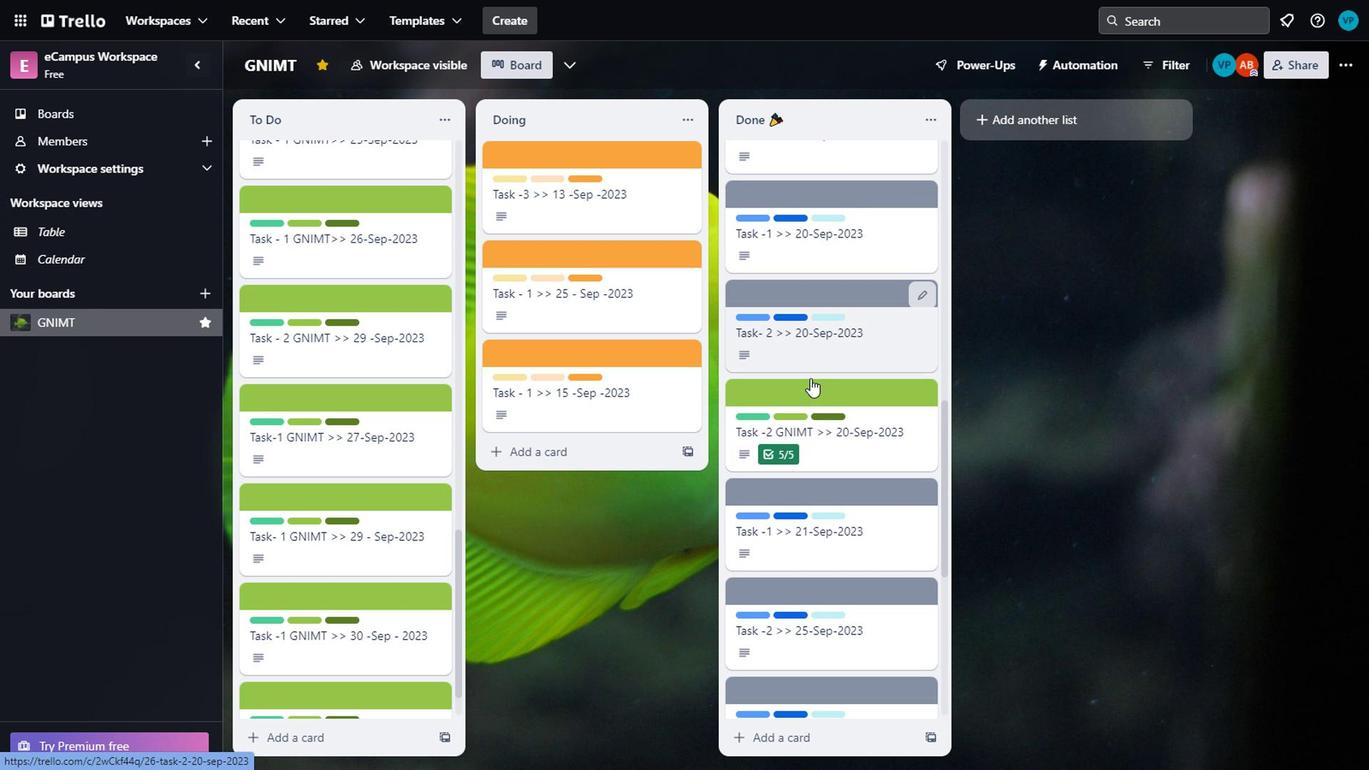 
Action: Mouse scrolled (741, 386) with delta (0, 0)
Screenshot: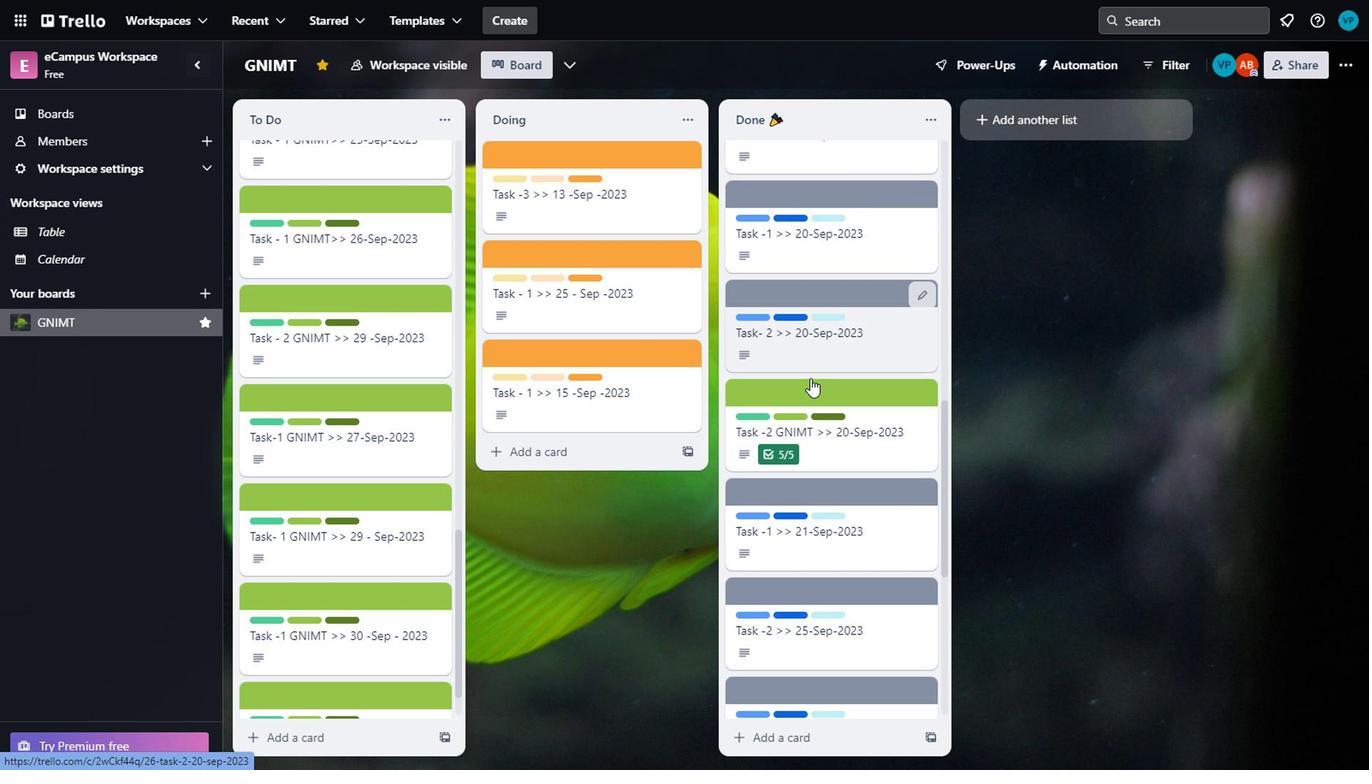 
Action: Mouse moved to (743, 399)
Screenshot: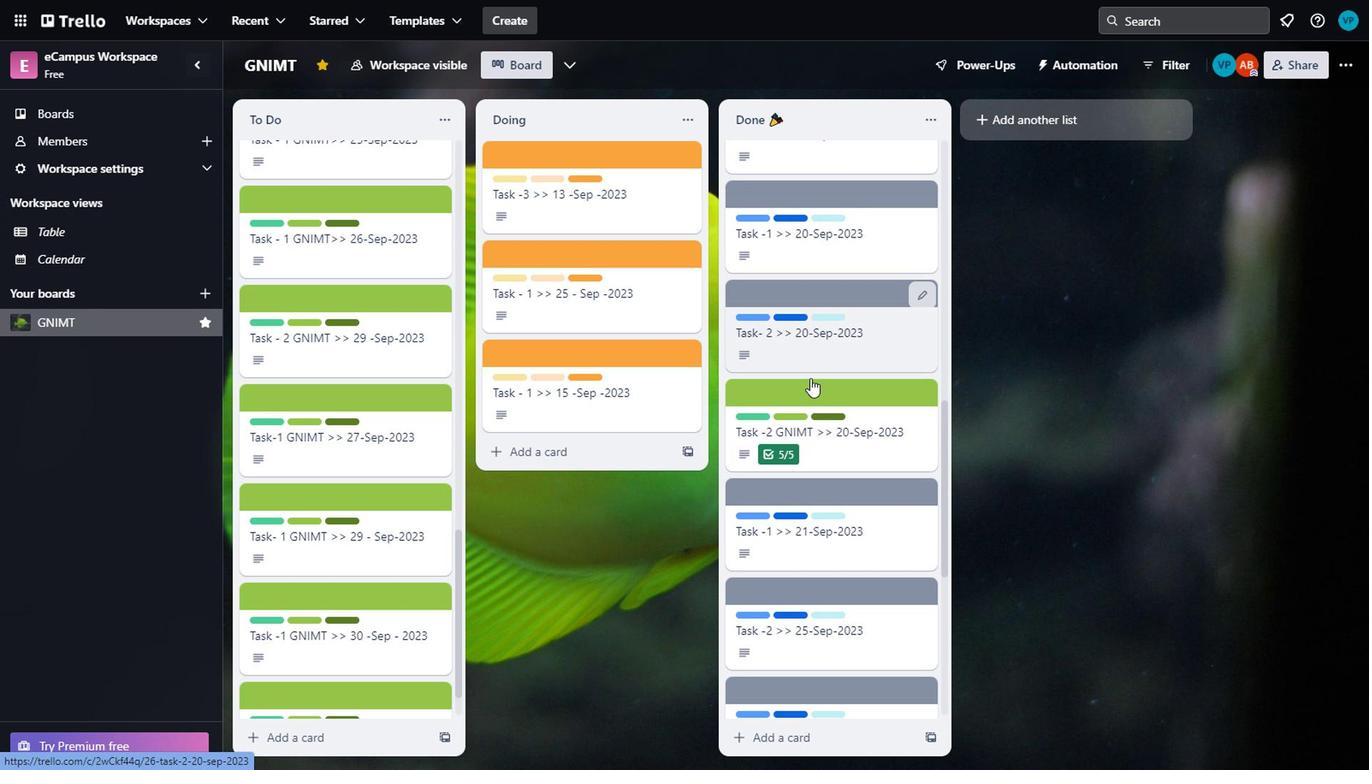 
Action: Mouse scrolled (743, 398) with delta (0, 0)
Screenshot: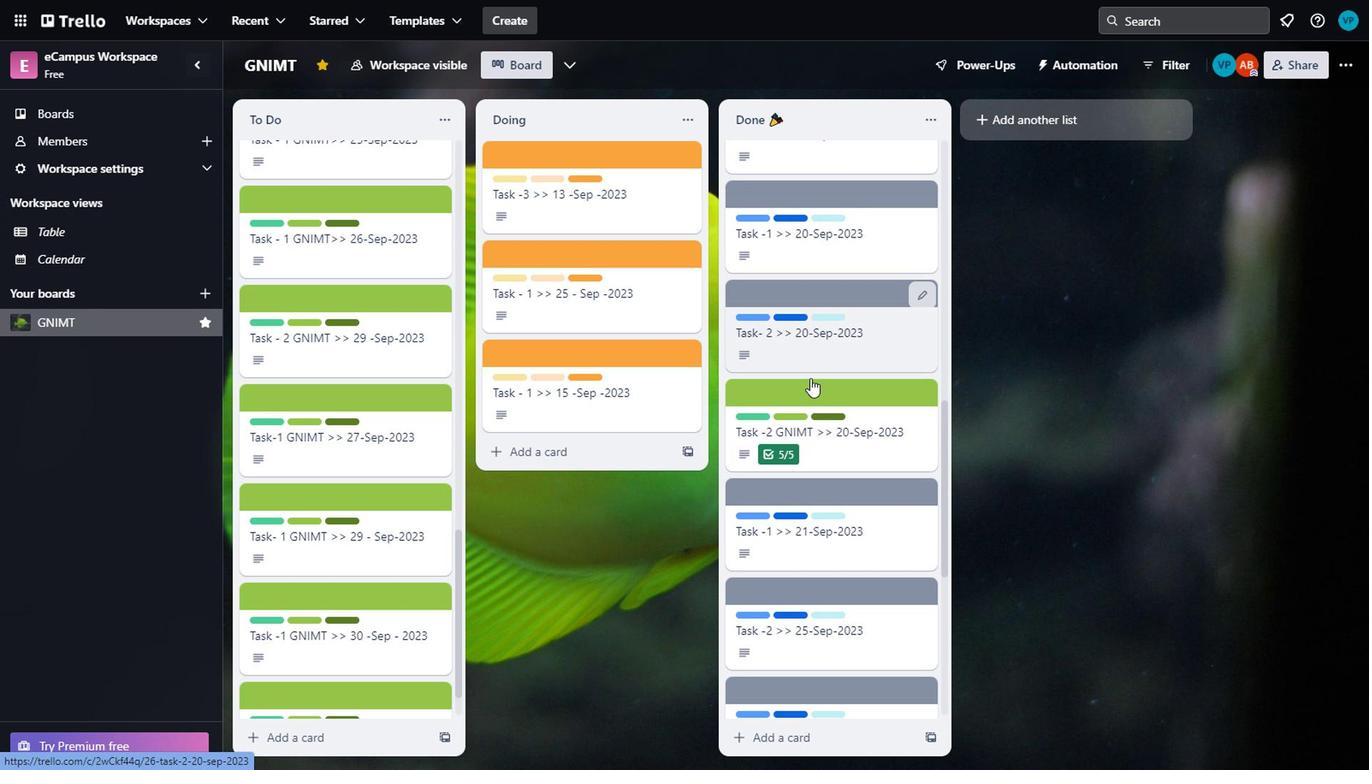 
Action: Mouse moved to (743, 401)
Screenshot: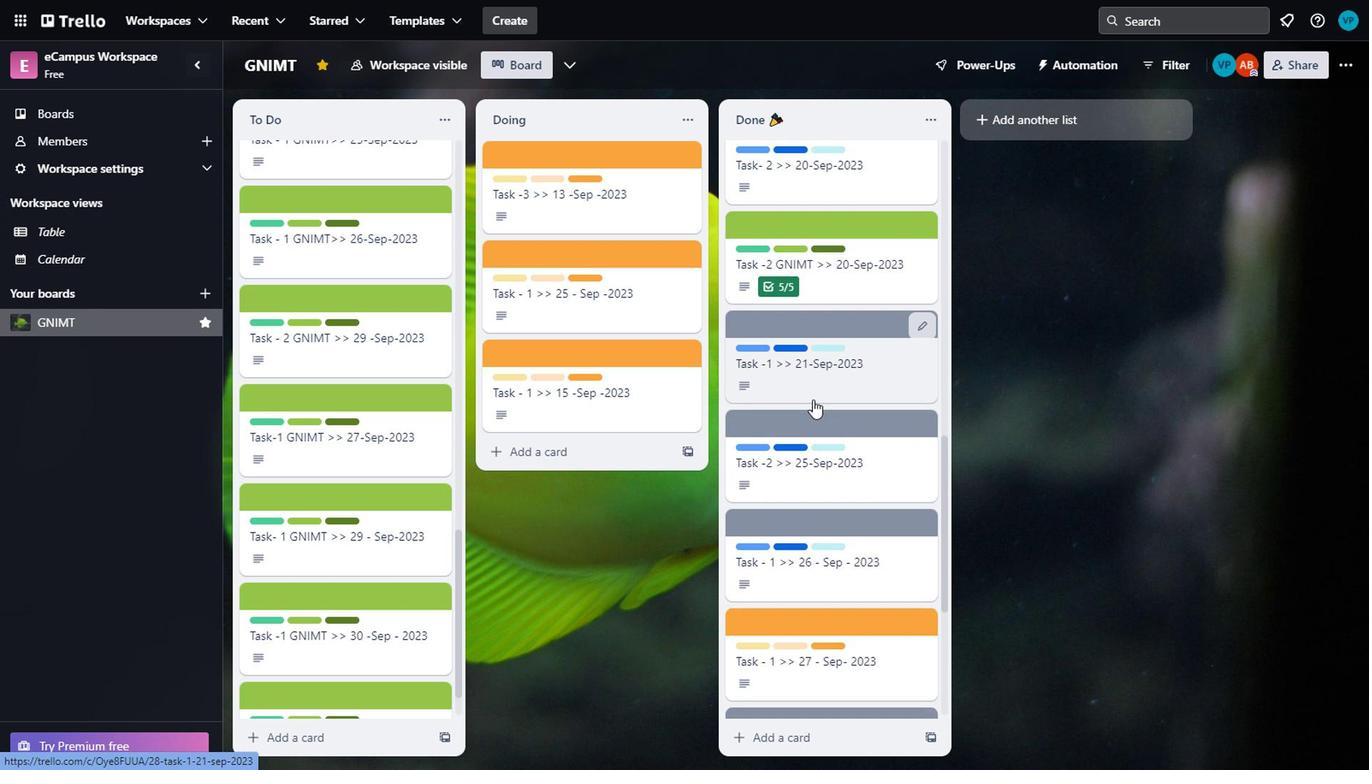 
Action: Mouse scrolled (743, 400) with delta (0, 0)
Screenshot: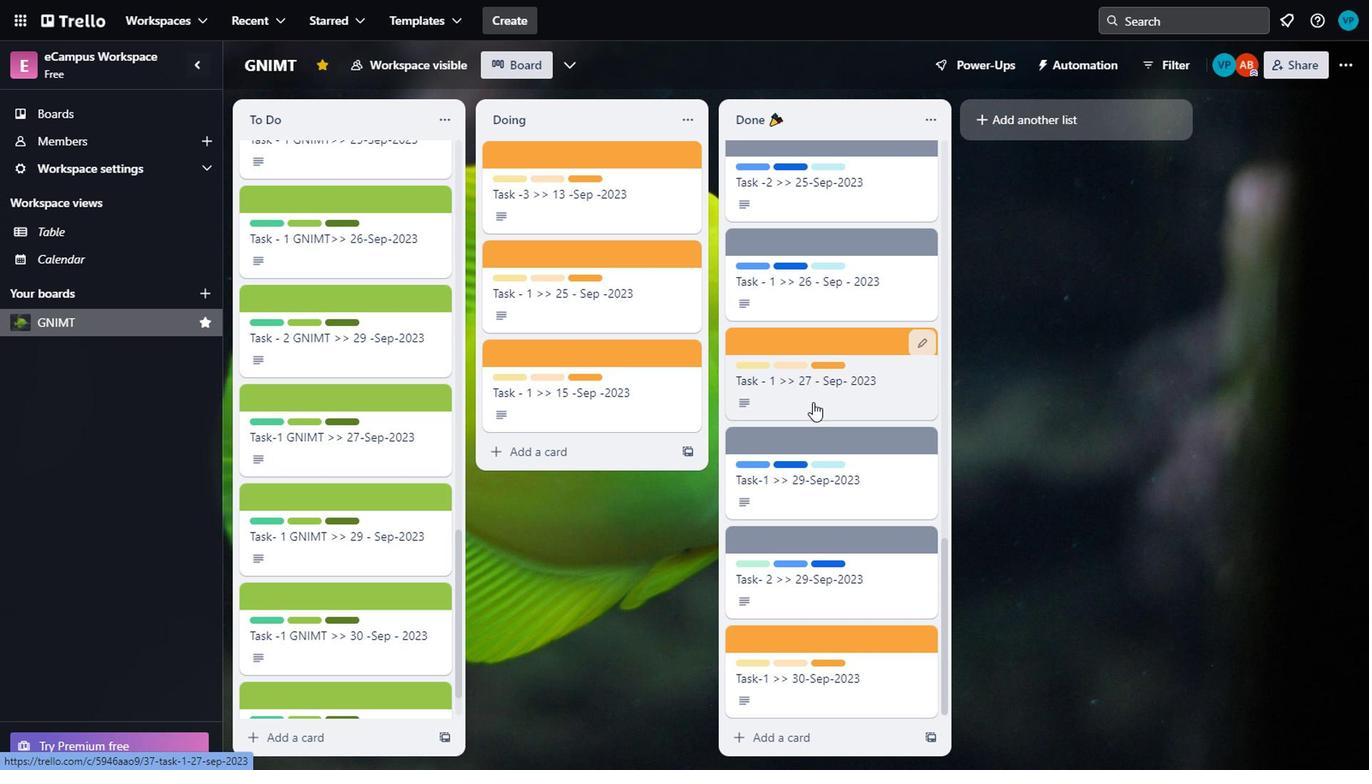 
Action: Mouse scrolled (743, 400) with delta (0, 0)
Screenshot: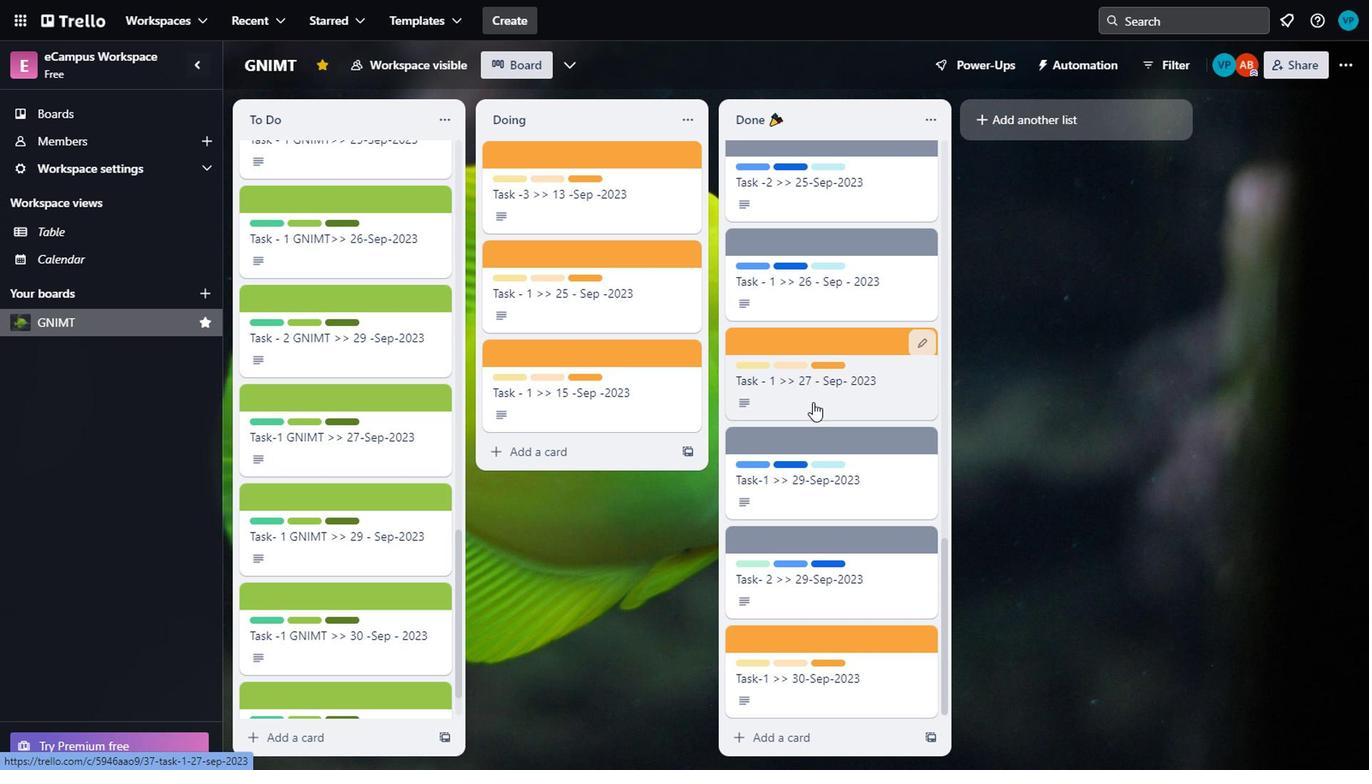 
Action: Mouse scrolled (743, 400) with delta (0, 0)
Screenshot: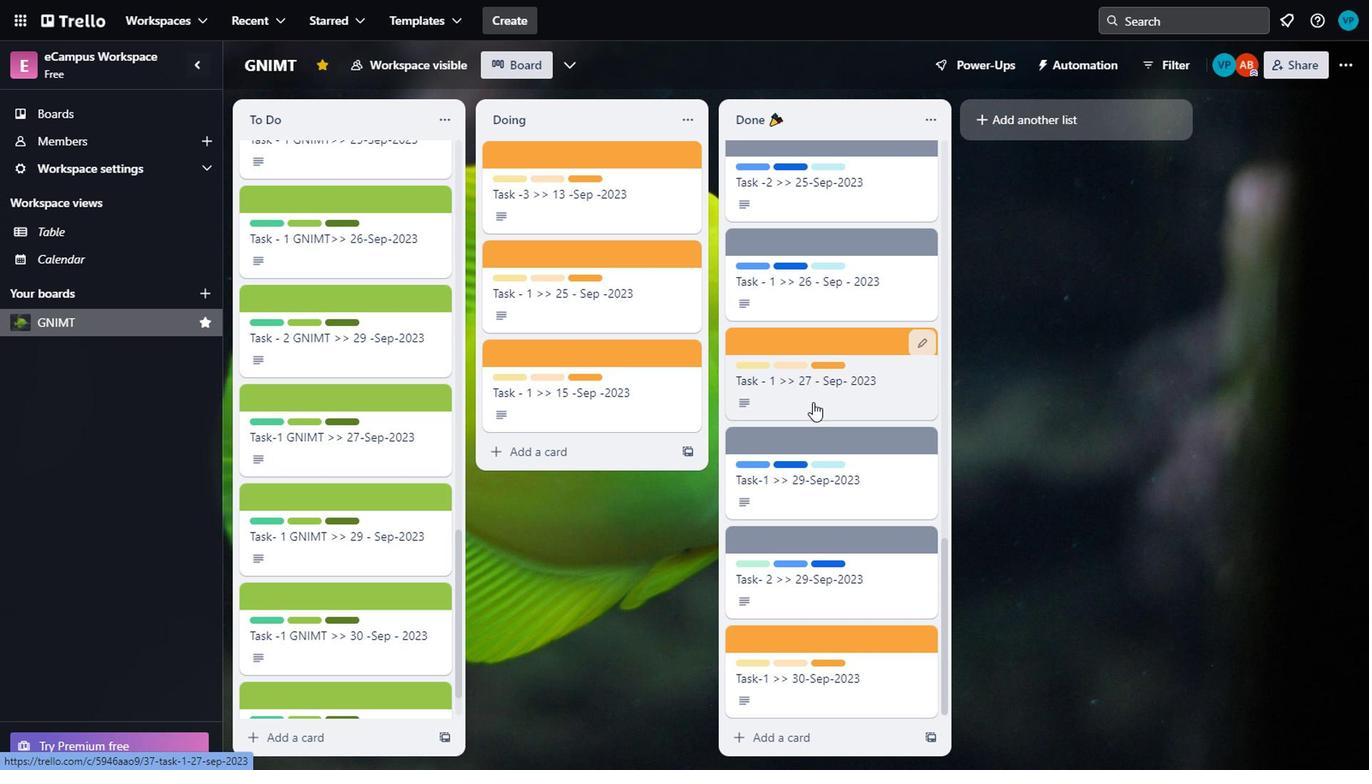 
Action: Mouse scrolled (743, 400) with delta (0, 0)
Screenshot: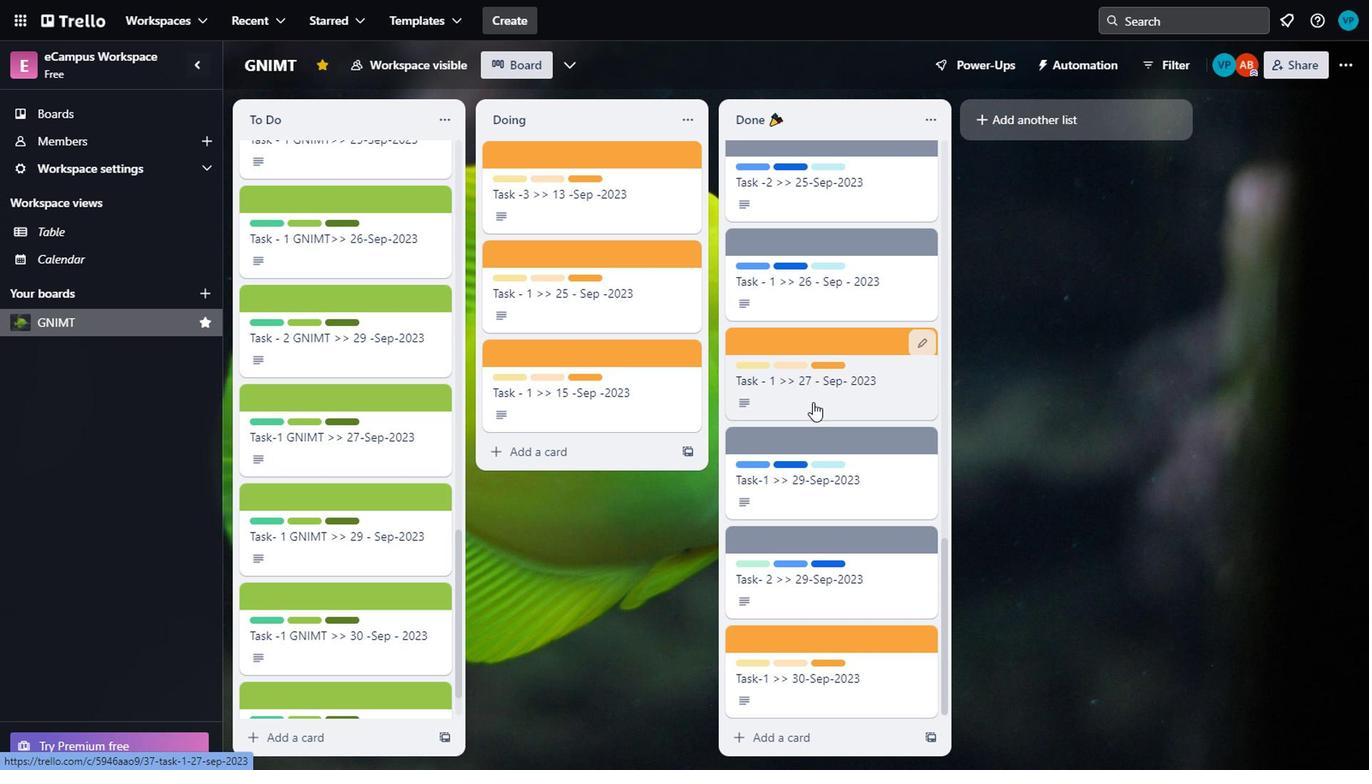 
Action: Mouse moved to (743, 402)
Screenshot: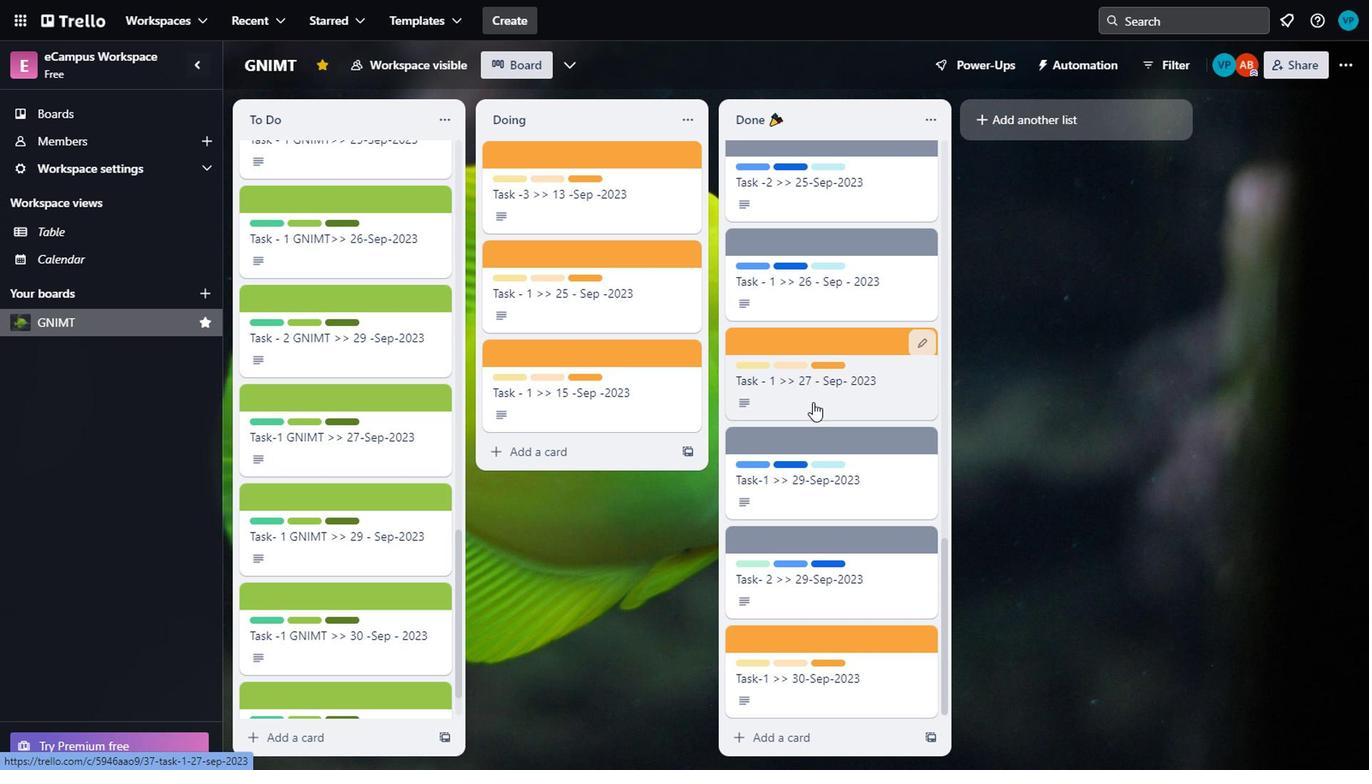 
Action: Mouse scrolled (743, 402) with delta (0, 0)
Screenshot: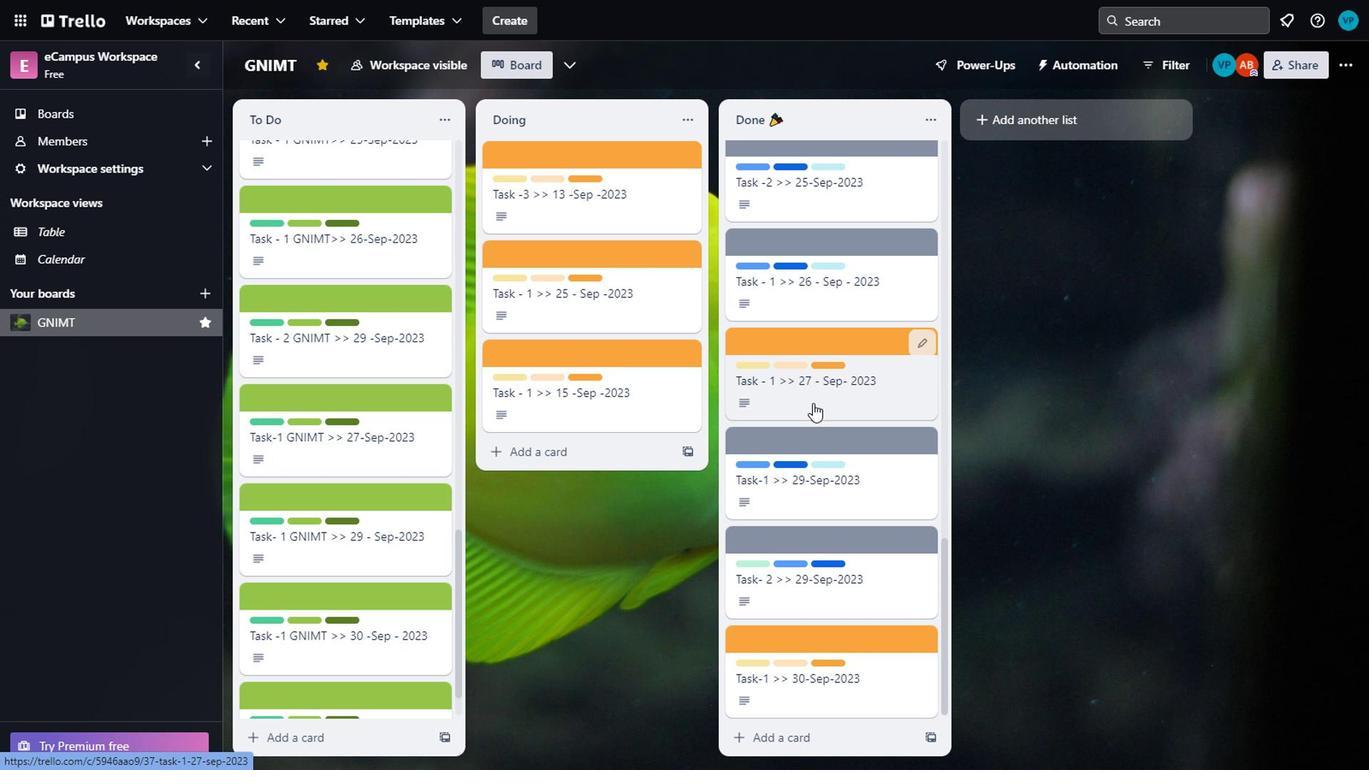 
Action: Mouse scrolled (743, 402) with delta (0, 0)
Screenshot: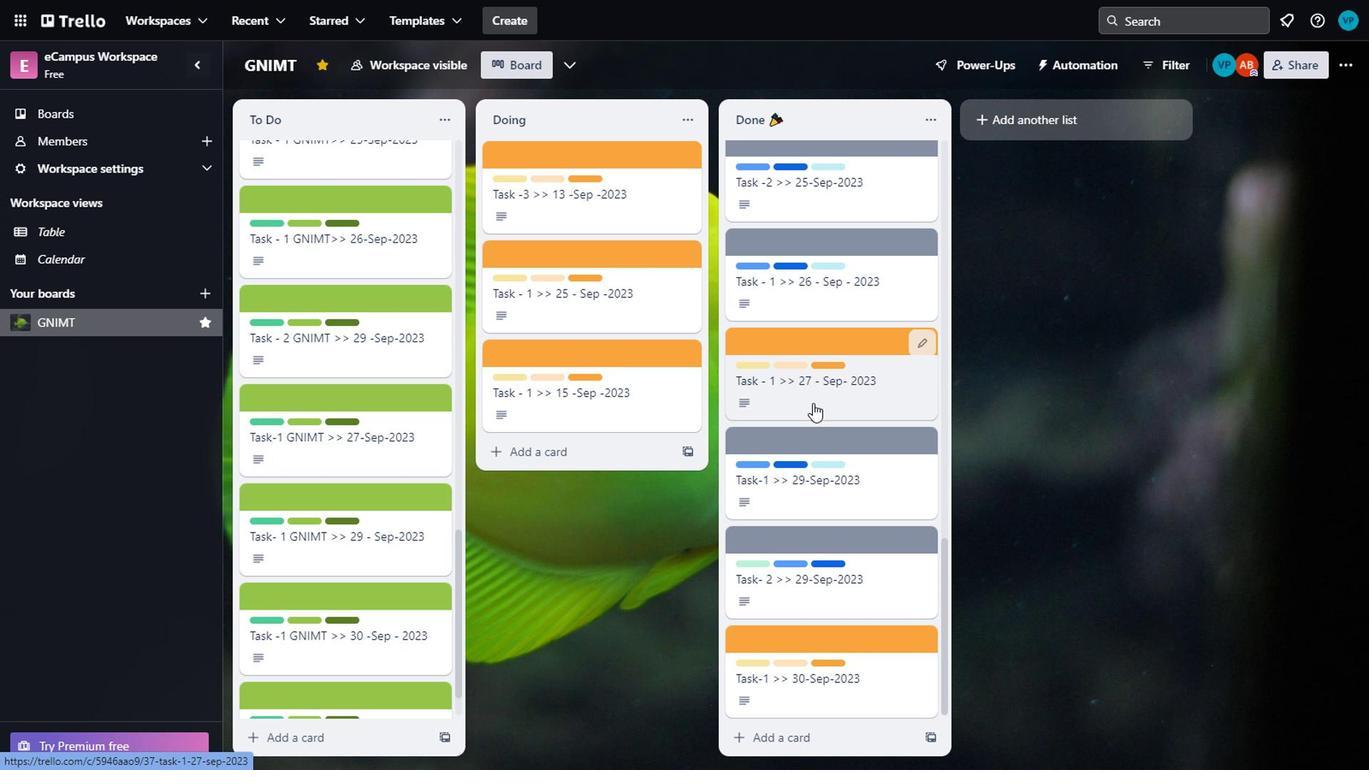 
Action: Mouse moved to (740, 387)
Screenshot: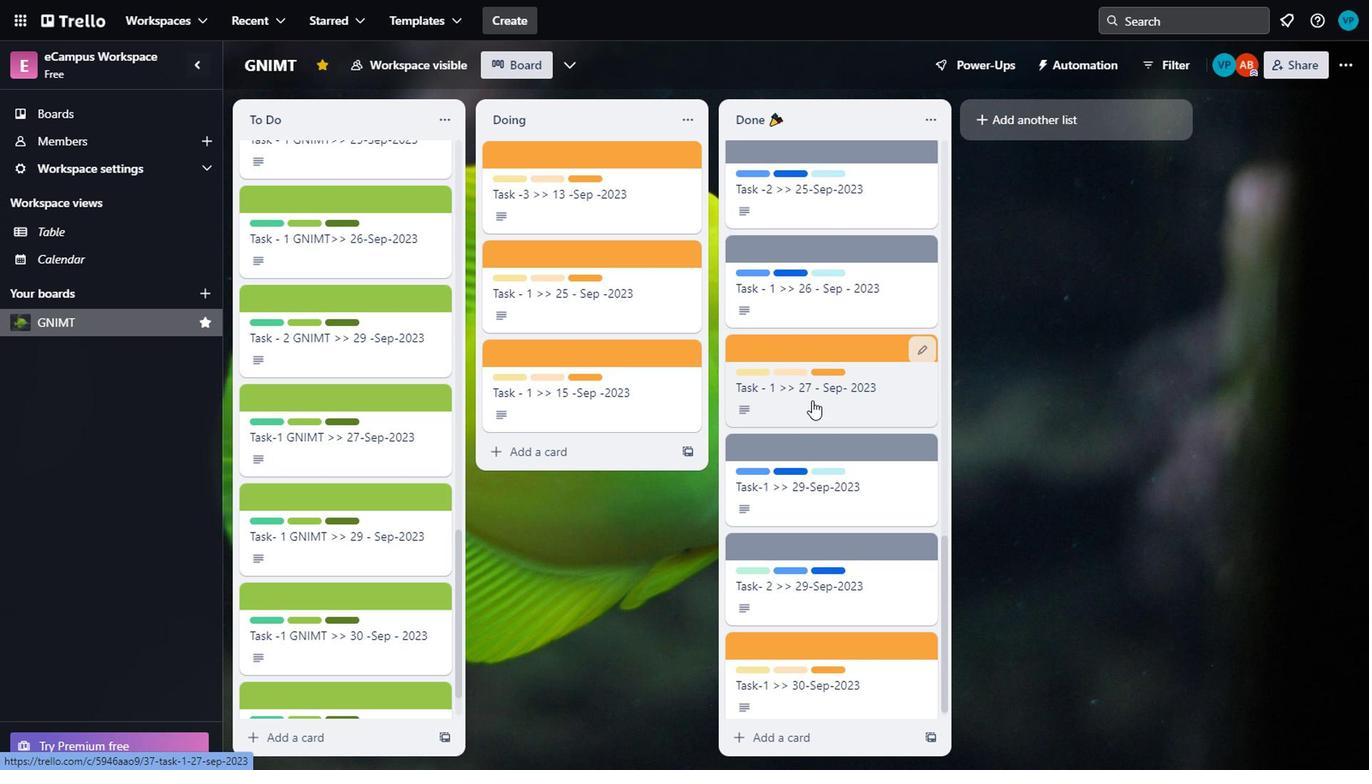 
Action: Mouse scrolled (740, 387) with delta (0, 0)
Screenshot: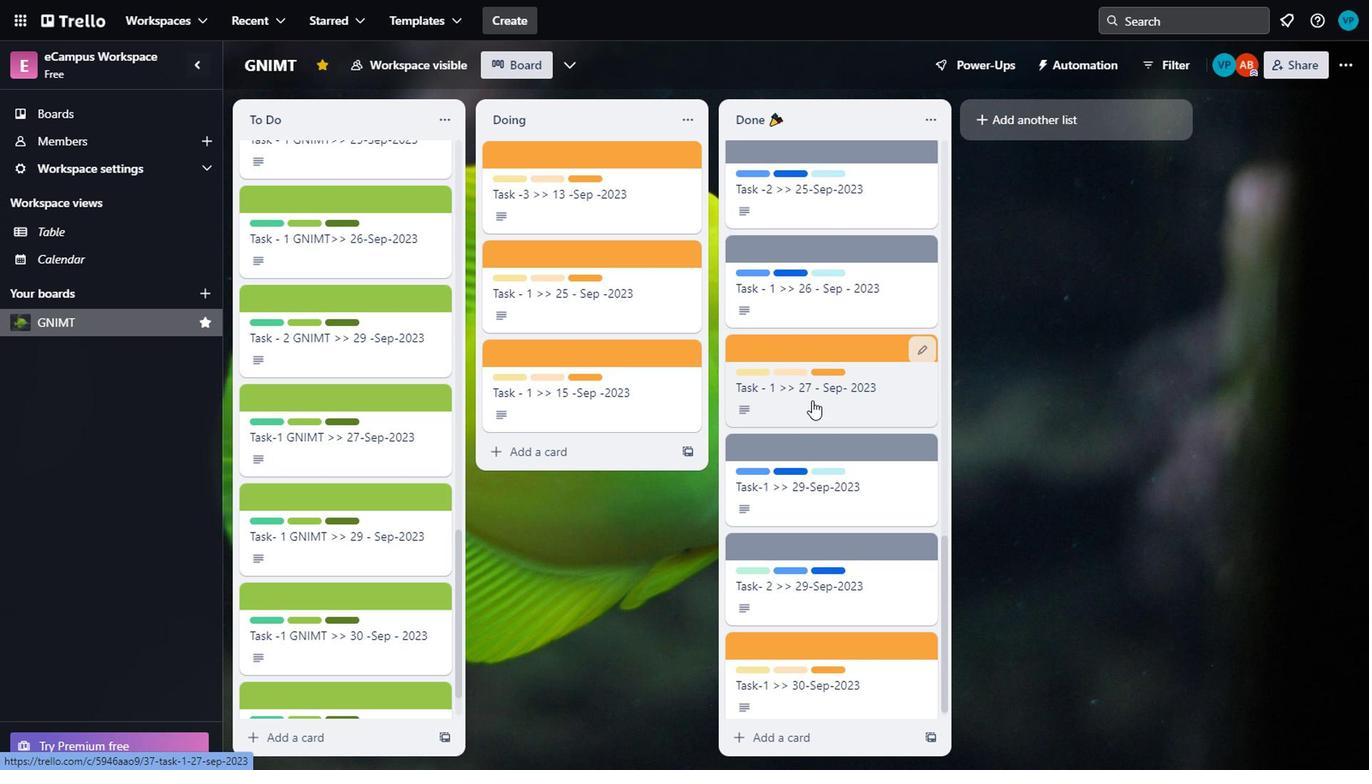 
Action: Mouse moved to (931, 403)
Screenshot: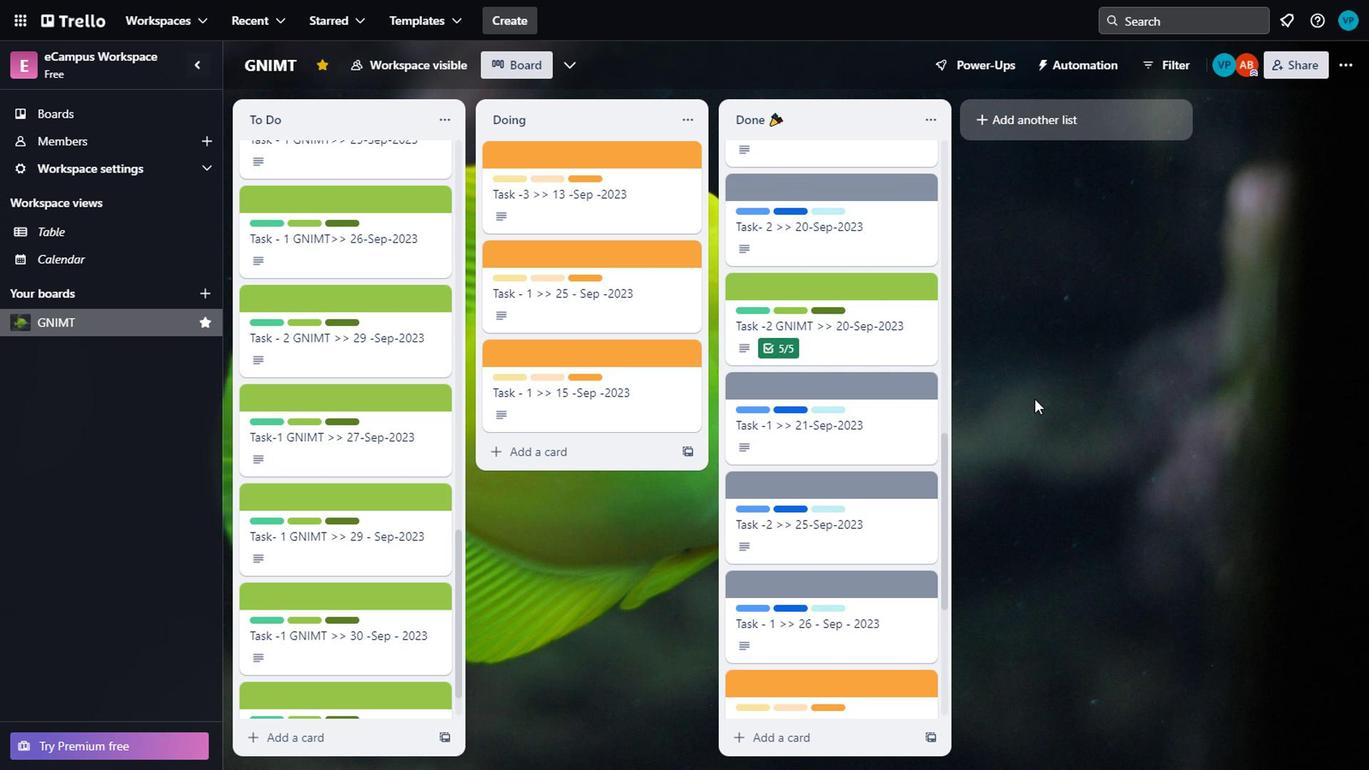 
Action: Mouse scrolled (931, 402) with delta (0, 0)
Screenshot: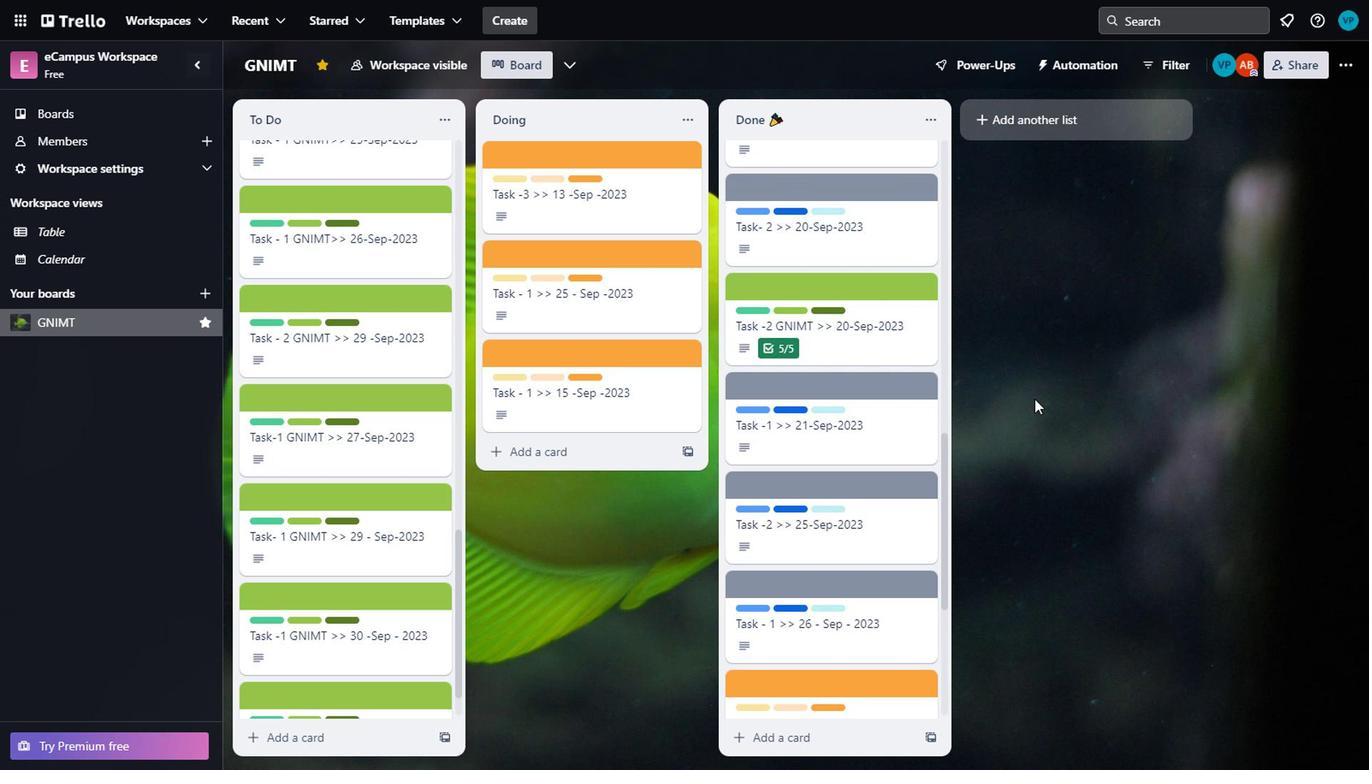 
Action: Mouse moved to (1182, 120)
Screenshot: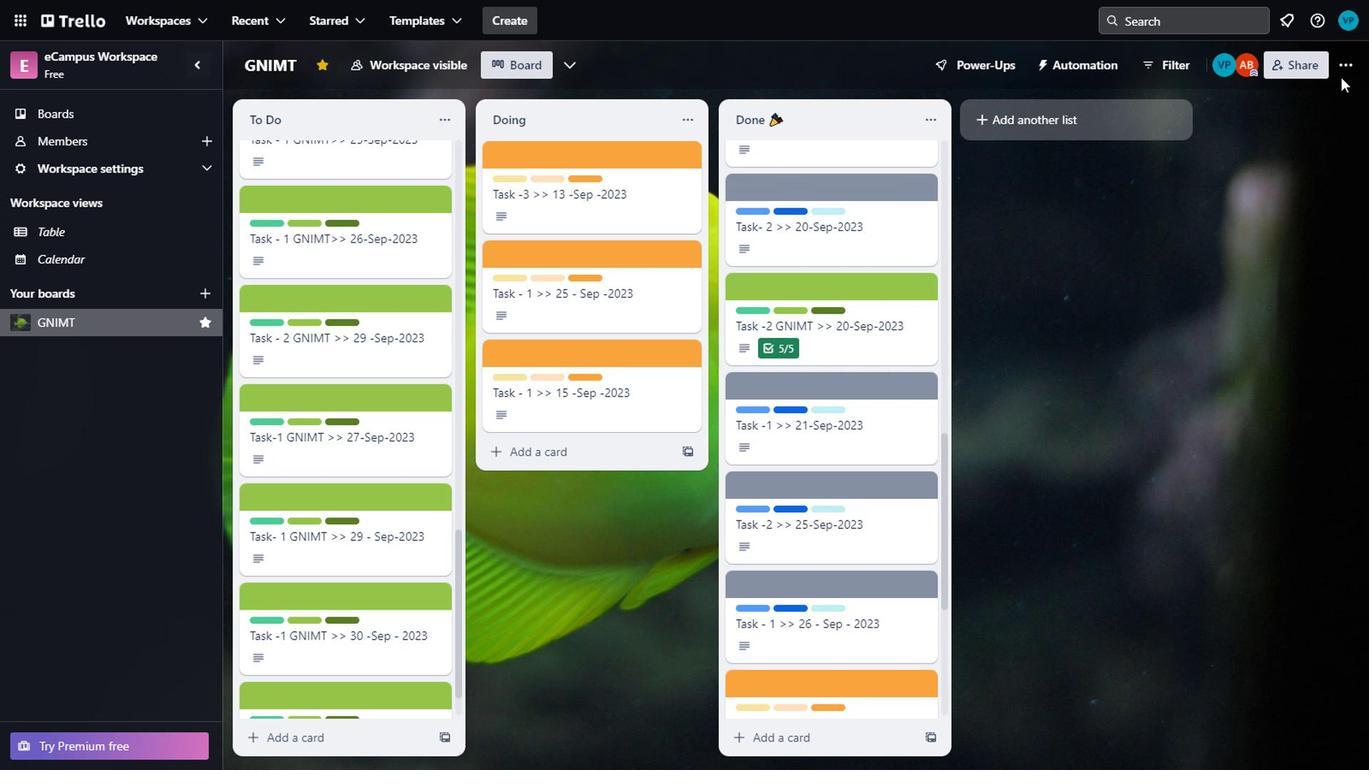 
Action: Mouse pressed left at (1182, 120)
Screenshot: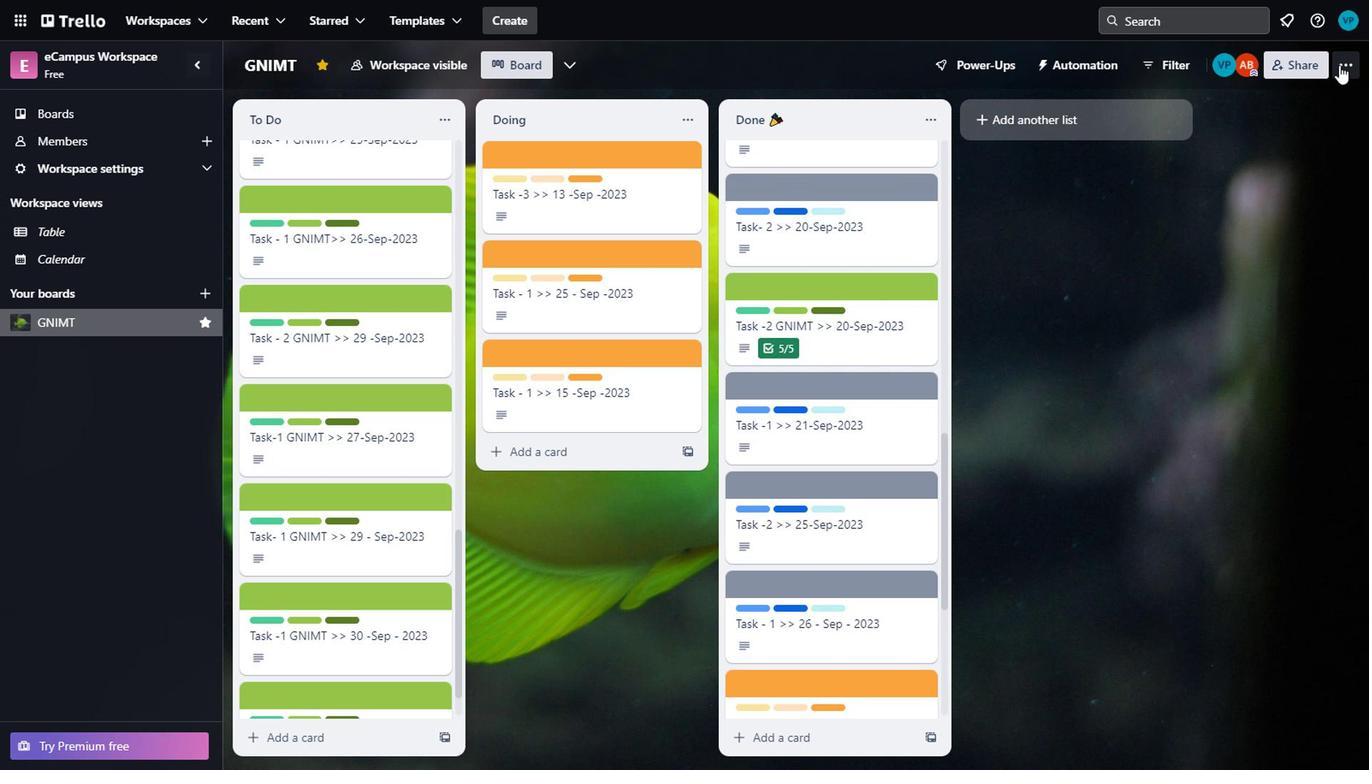 
Action: Mouse moved to (507, 430)
Screenshot: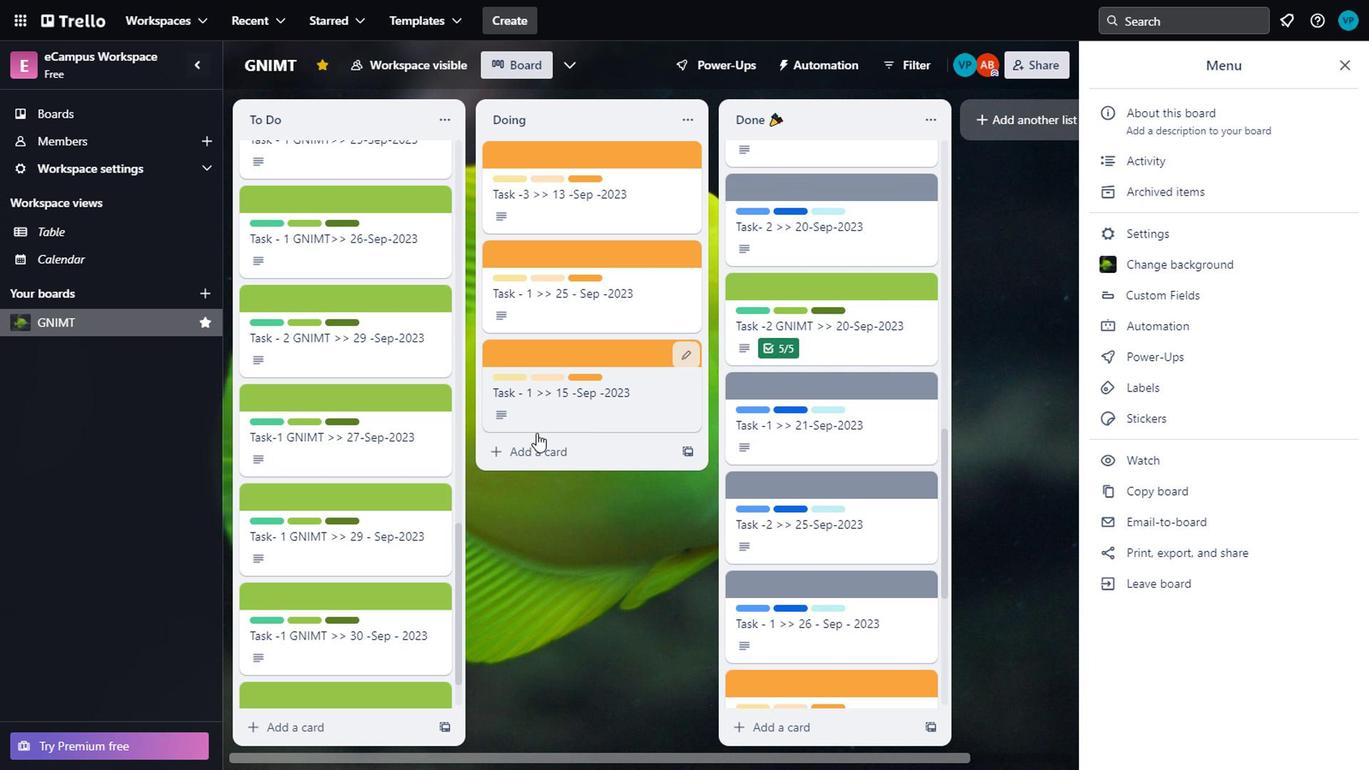 
Action: Mouse scrolled (507, 429) with delta (0, 0)
Screenshot: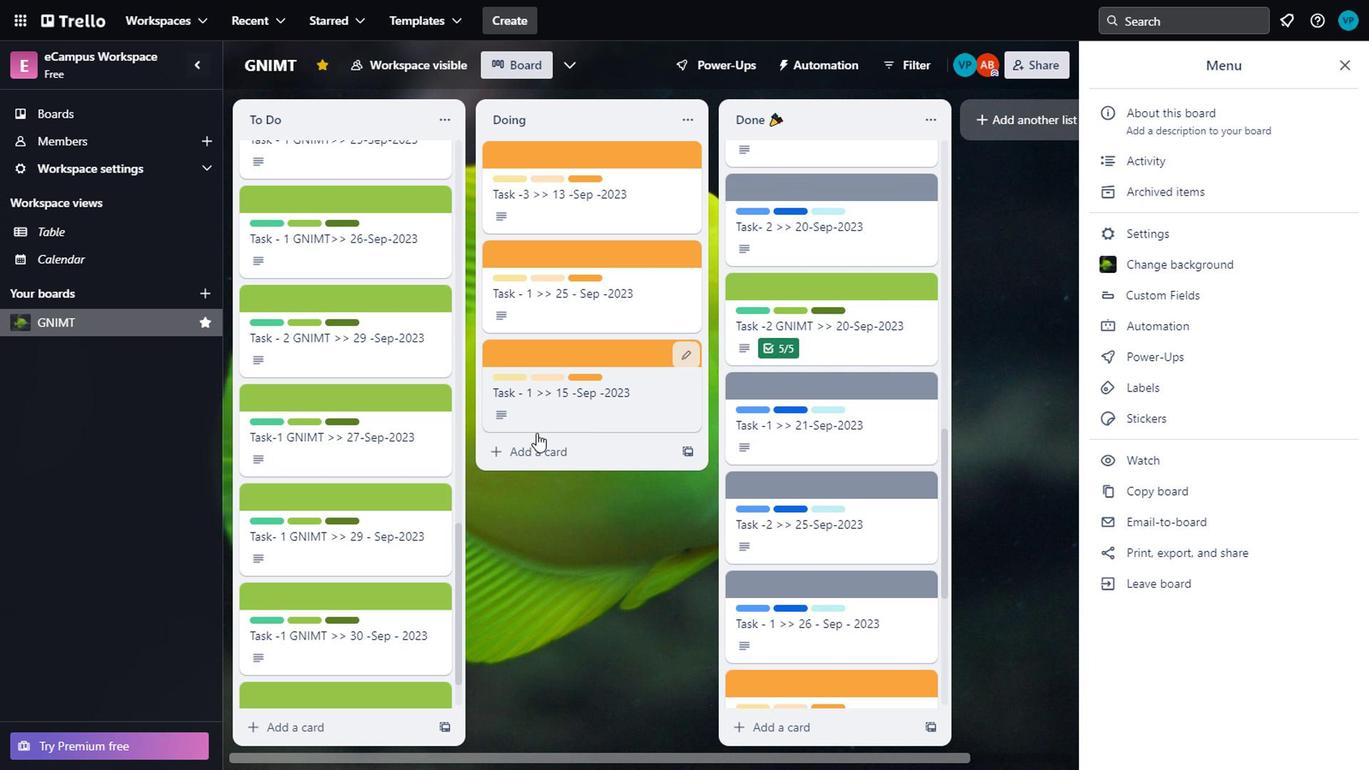 
Action: Mouse moved to (501, 433)
Screenshot: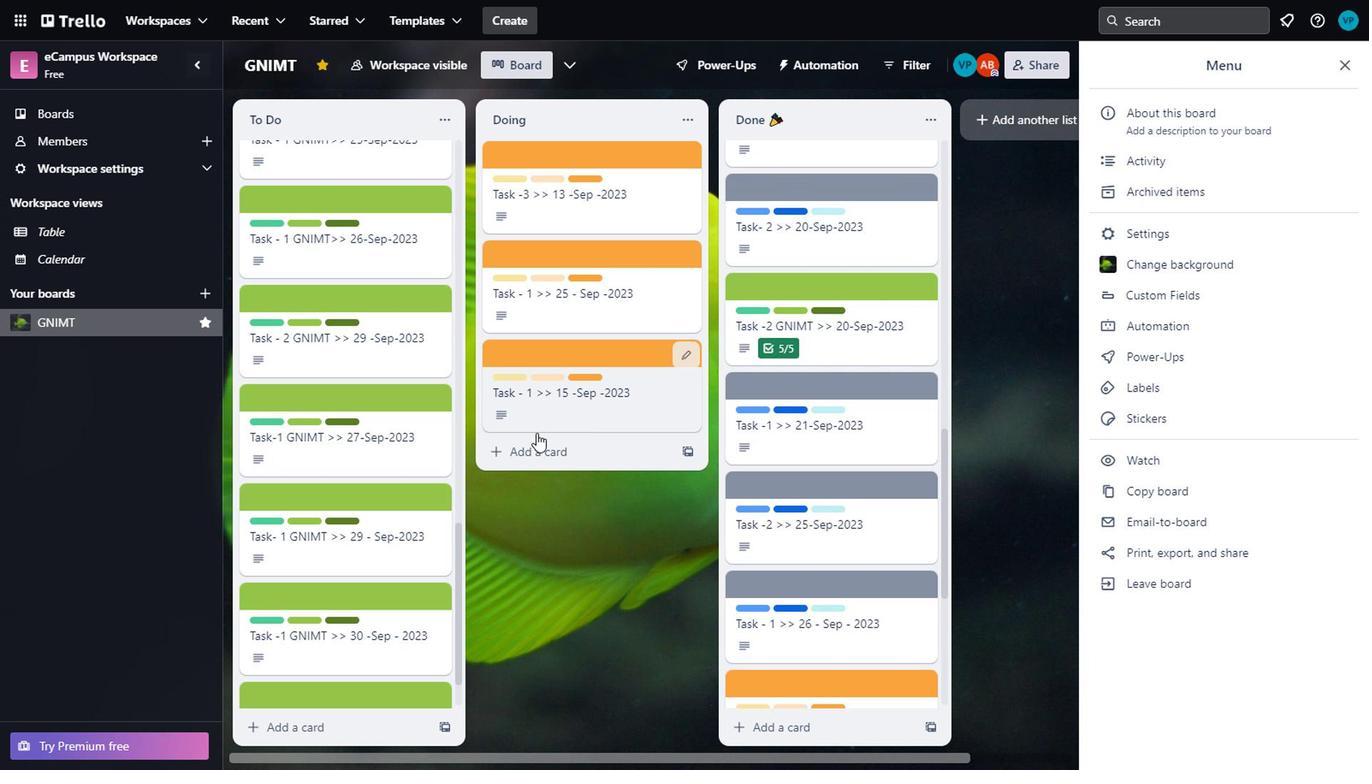 
Action: Mouse scrolled (501, 432) with delta (0, 0)
Screenshot: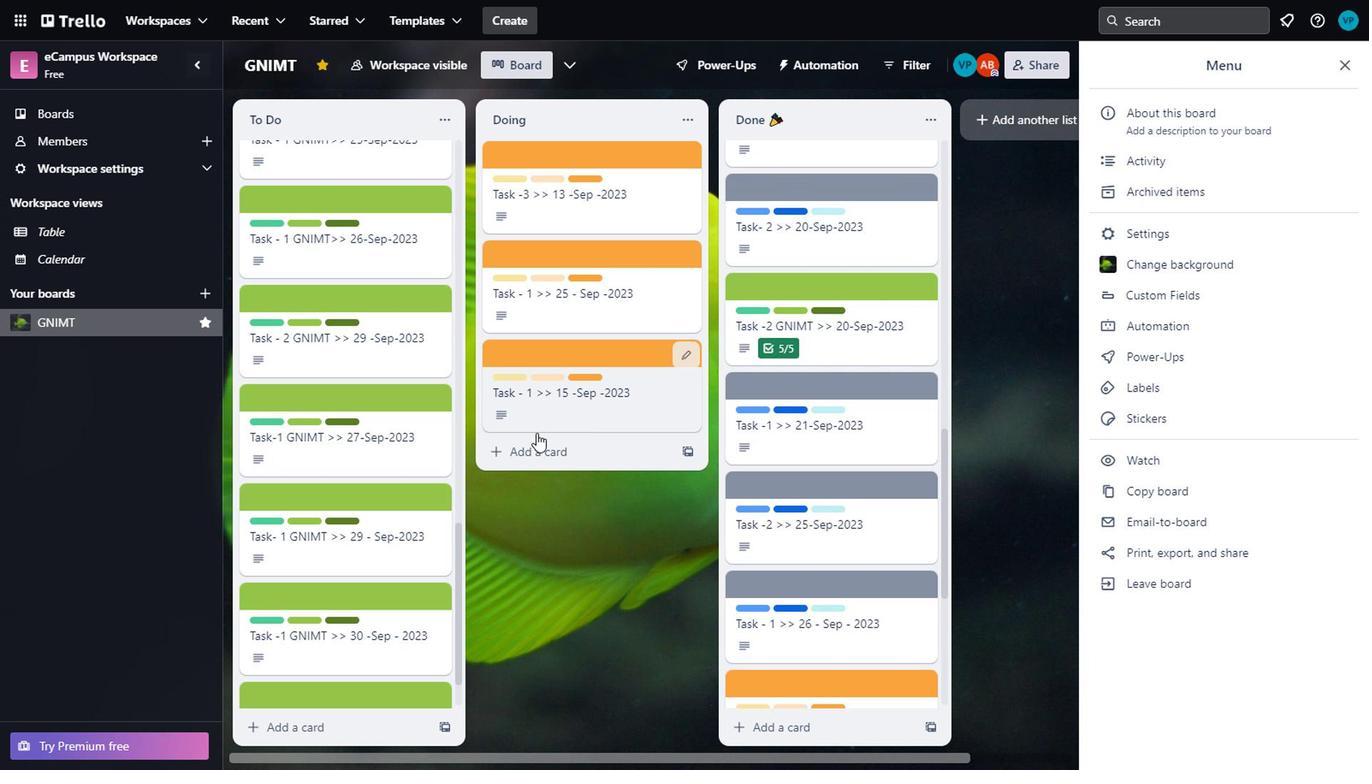 
Action: Mouse moved to (495, 437)
Screenshot: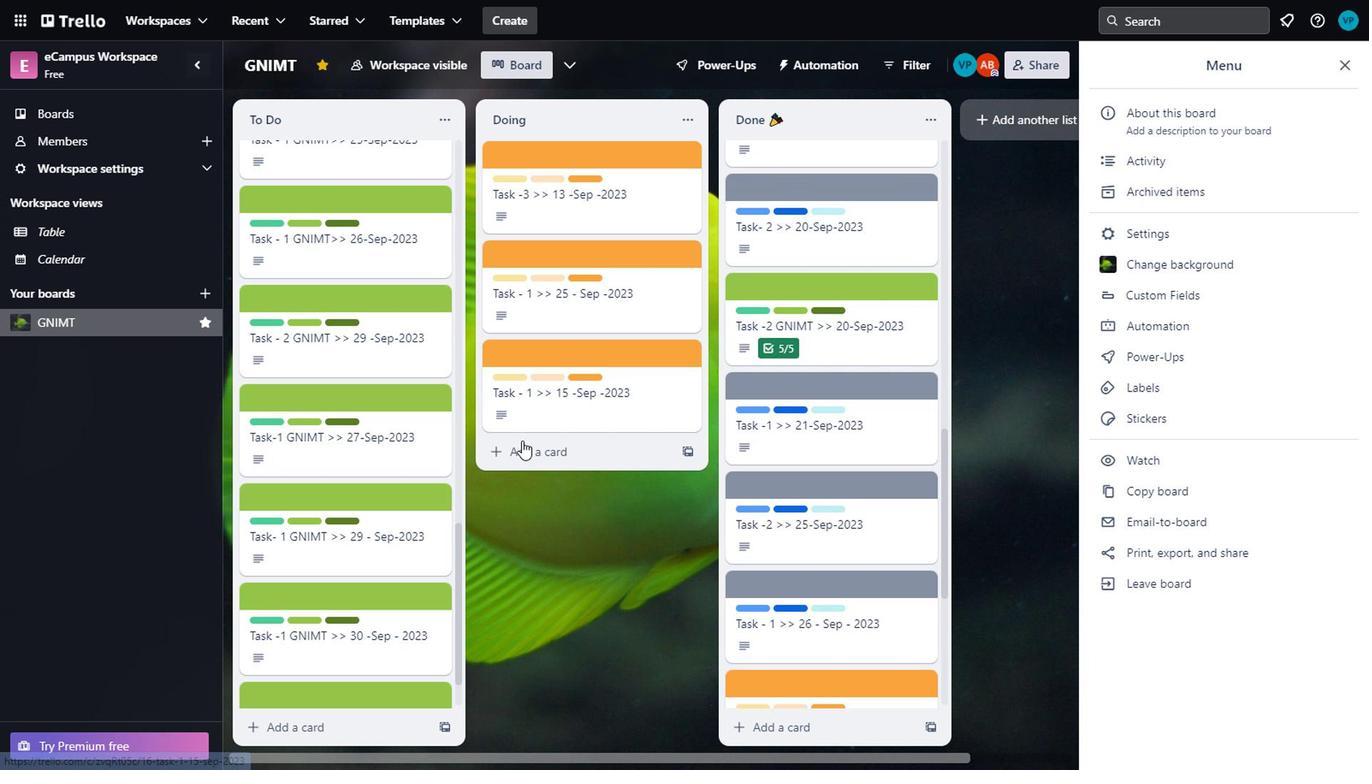 
Action: Mouse scrolled (495, 436) with delta (0, 0)
Screenshot: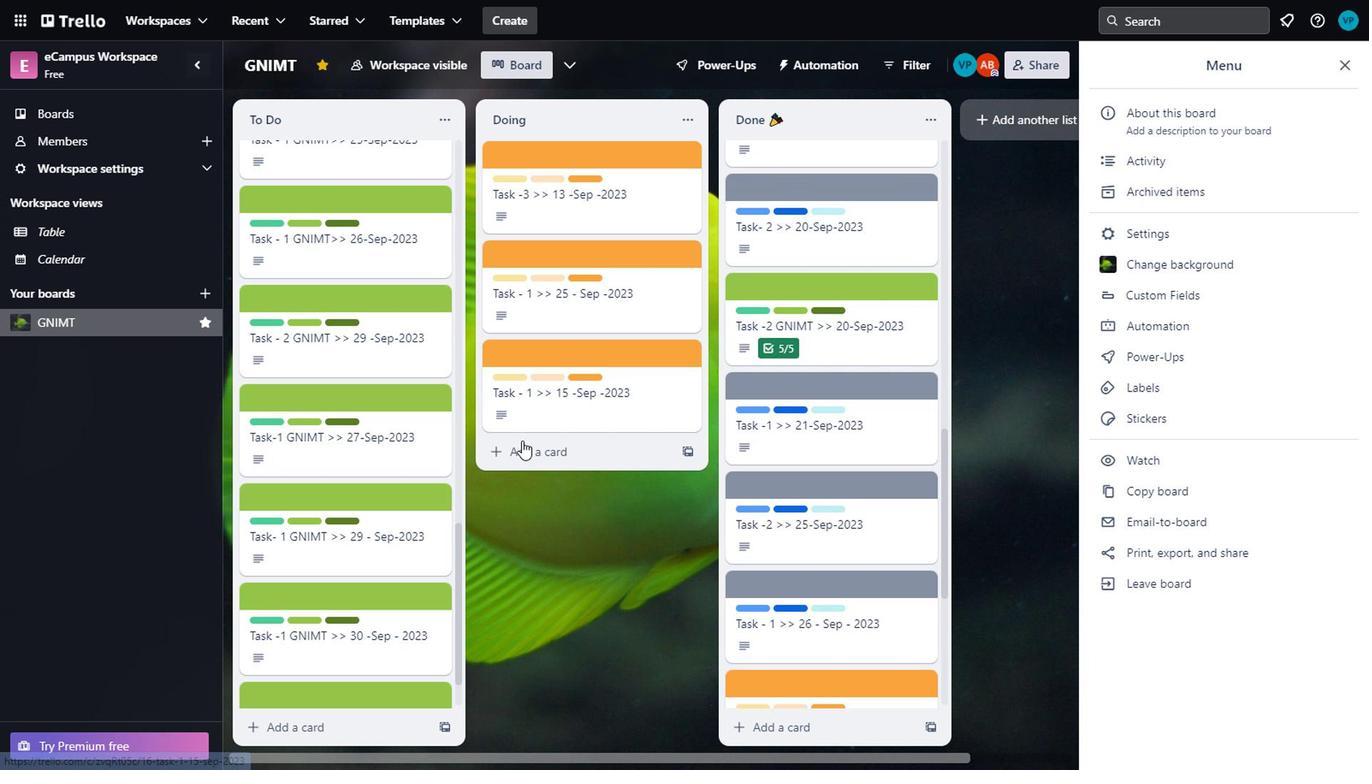 
Action: Mouse moved to (397, 464)
Screenshot: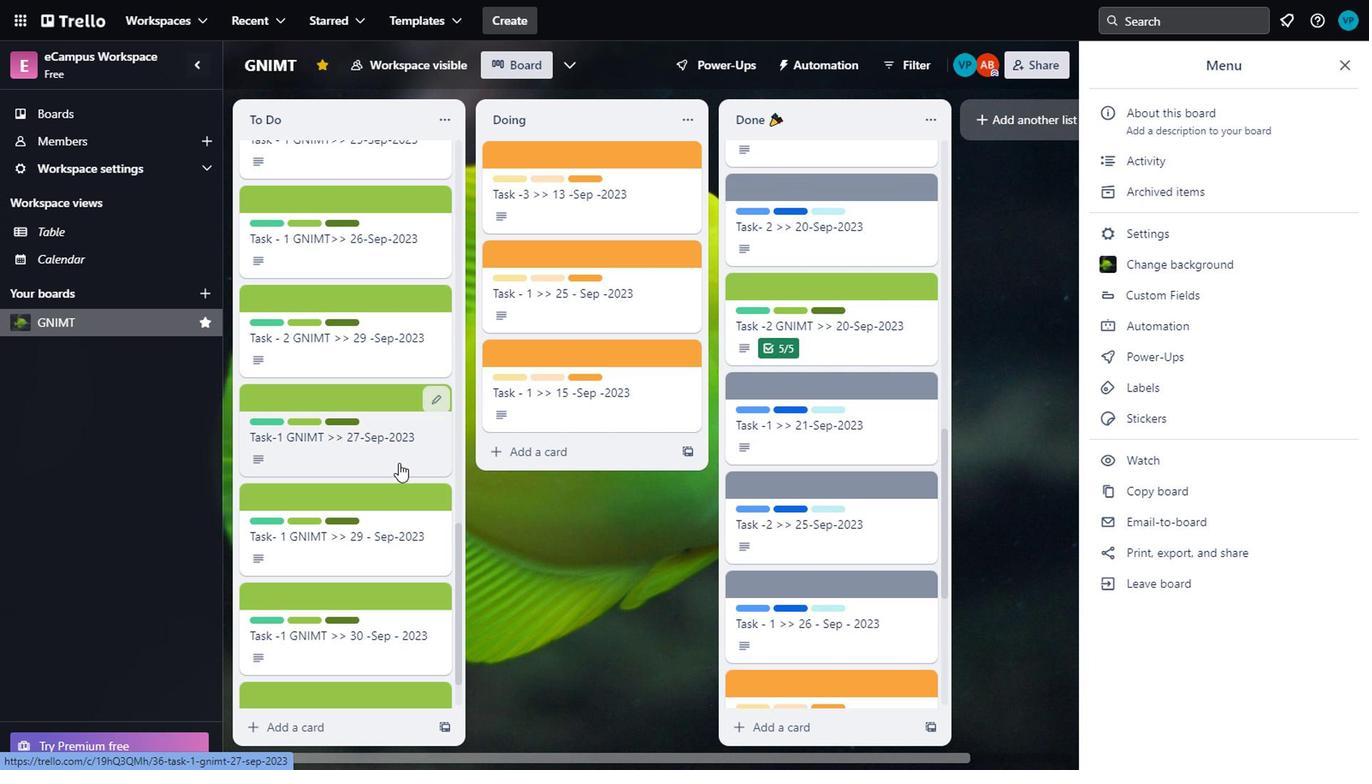 
Action: Mouse scrolled (397, 464) with delta (0, 0)
Screenshot: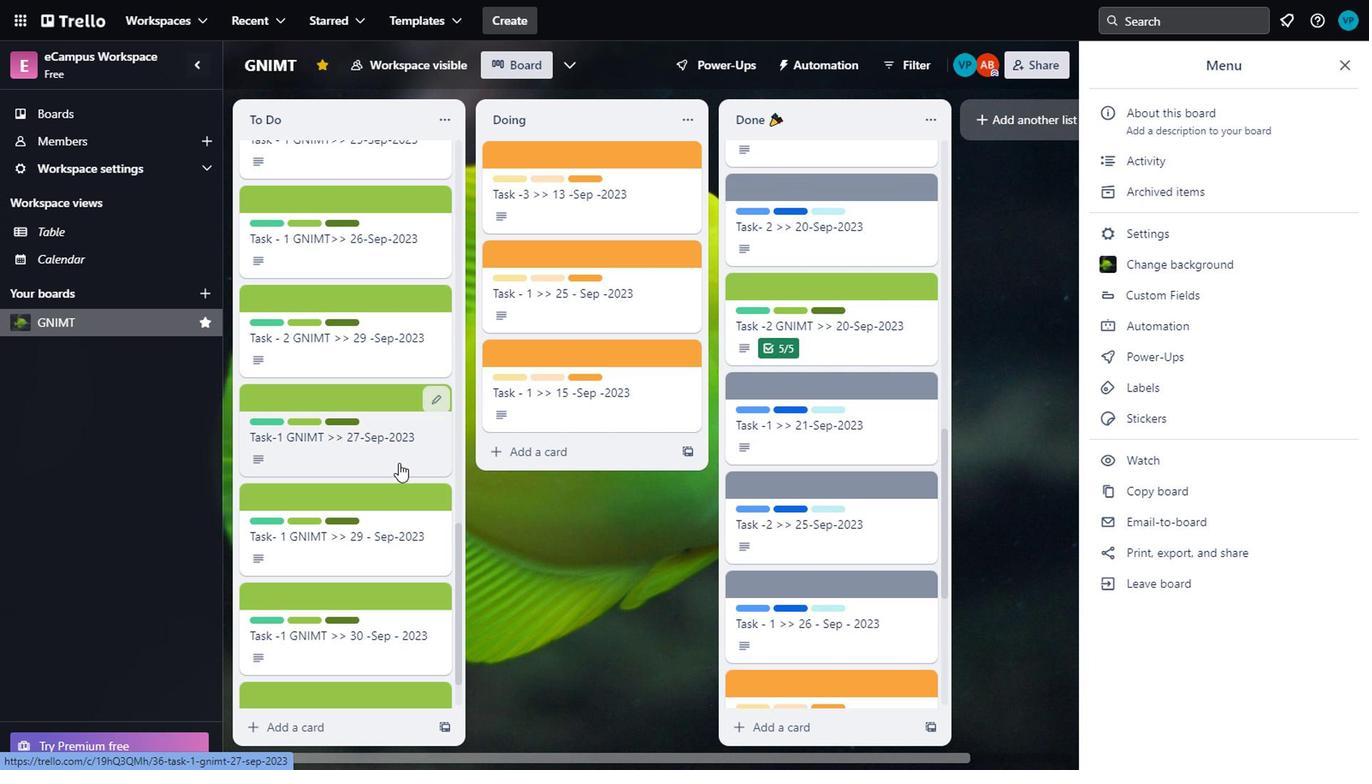 
Action: Mouse moved to (397, 472)
Screenshot: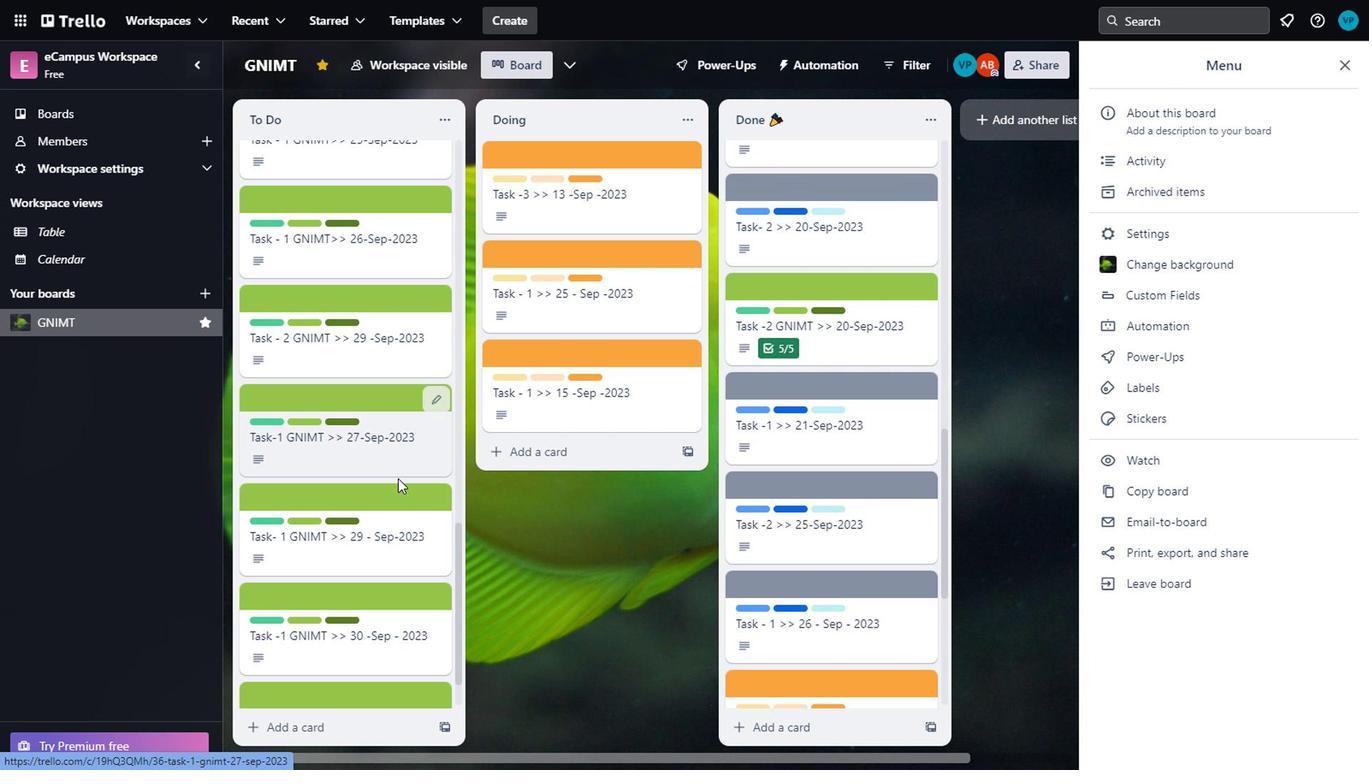 
Action: Mouse scrolled (397, 471) with delta (0, 0)
Screenshot: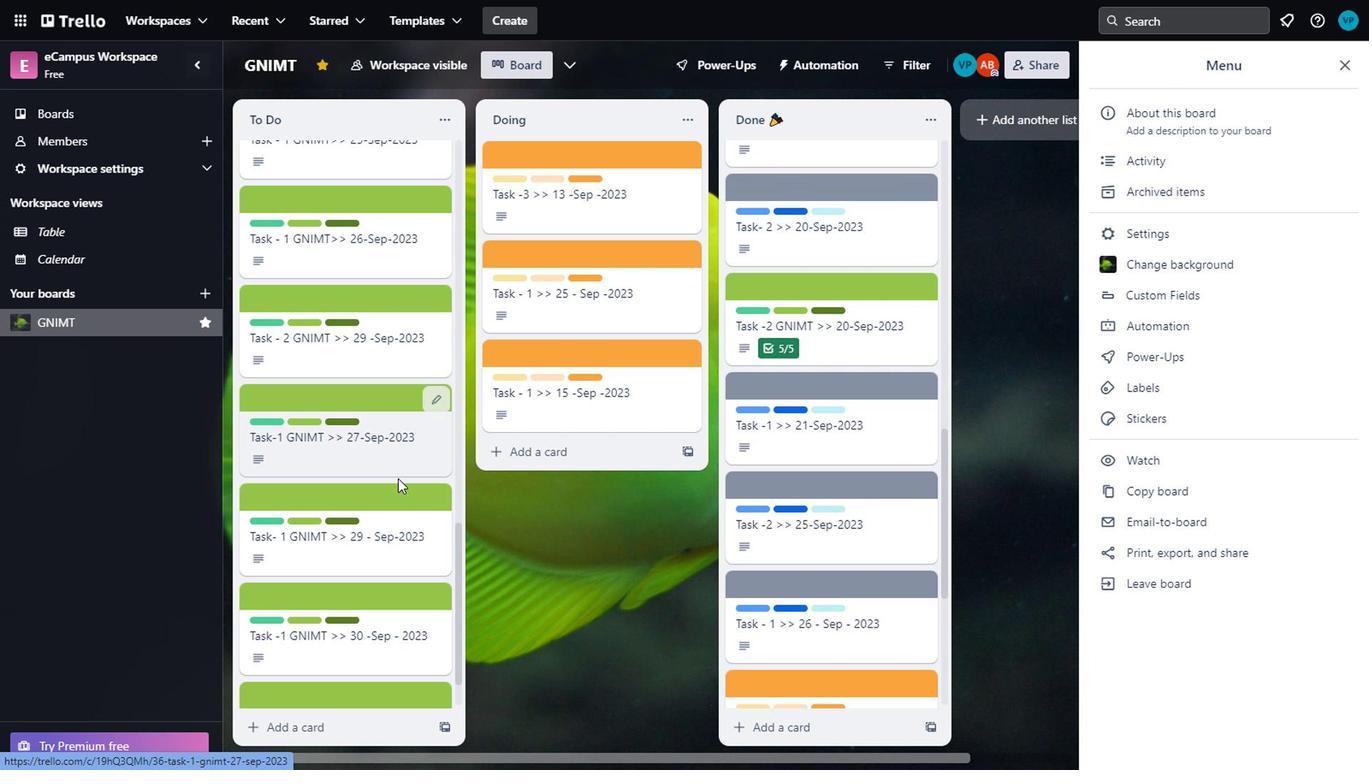 
Action: Mouse moved to (397, 483)
Screenshot: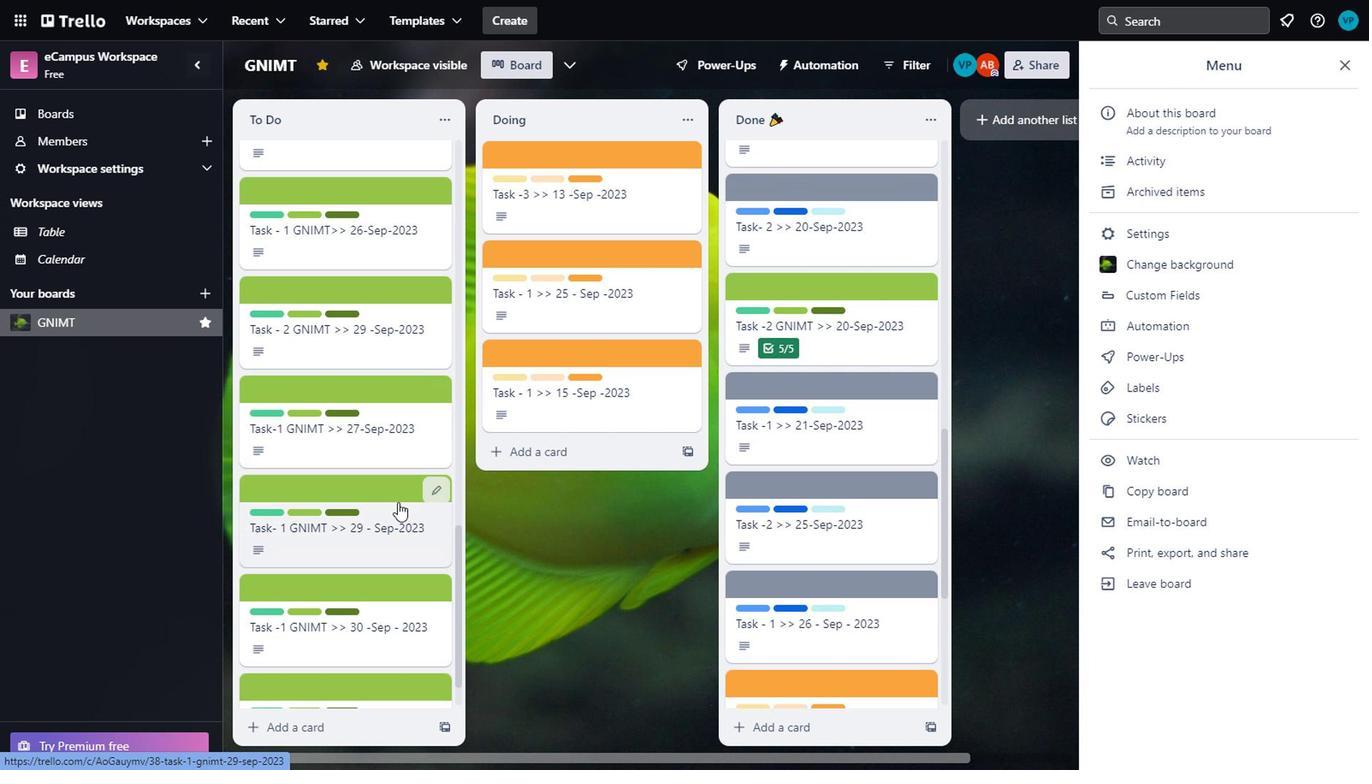 
Action: Mouse scrolled (397, 482) with delta (0, 0)
Screenshot: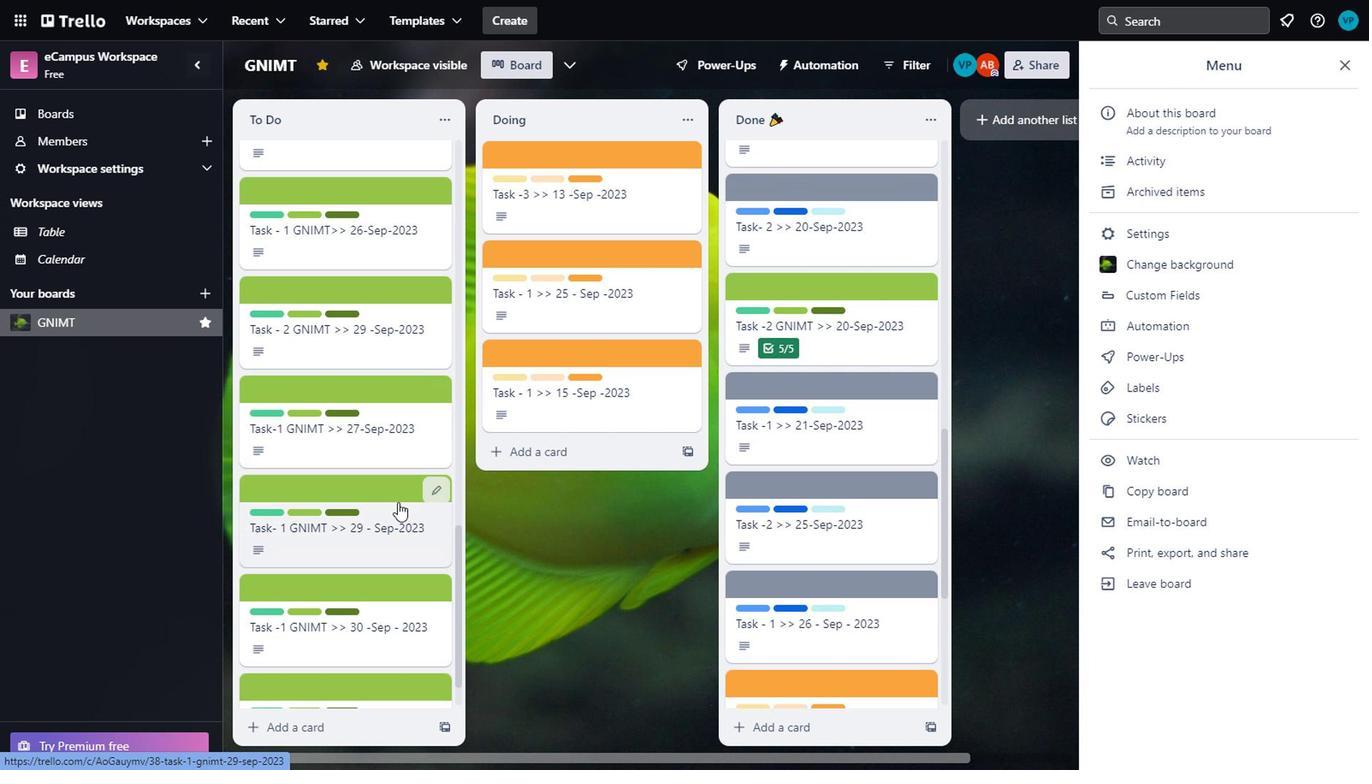
Action: Mouse moved to (350, 532)
Screenshot: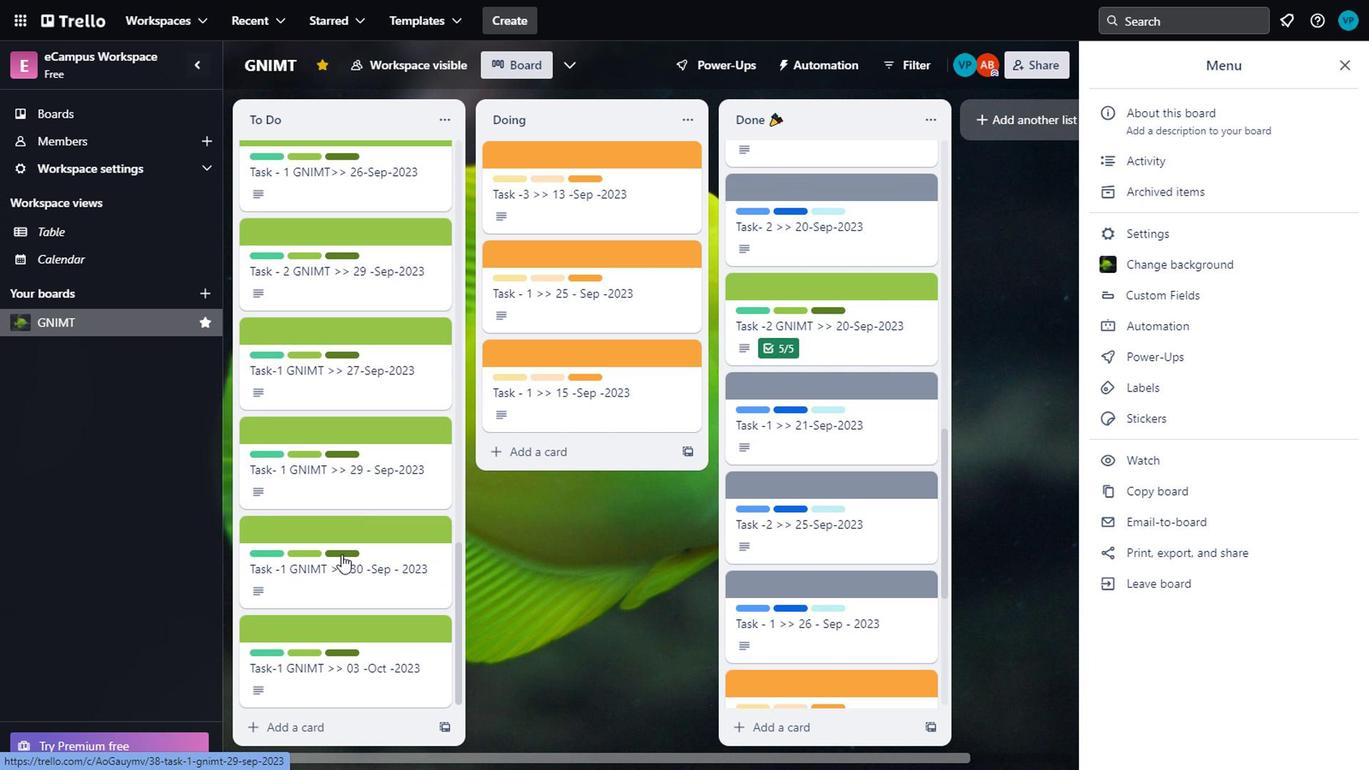 
Action: Mouse scrolled (350, 531) with delta (0, 0)
Screenshot: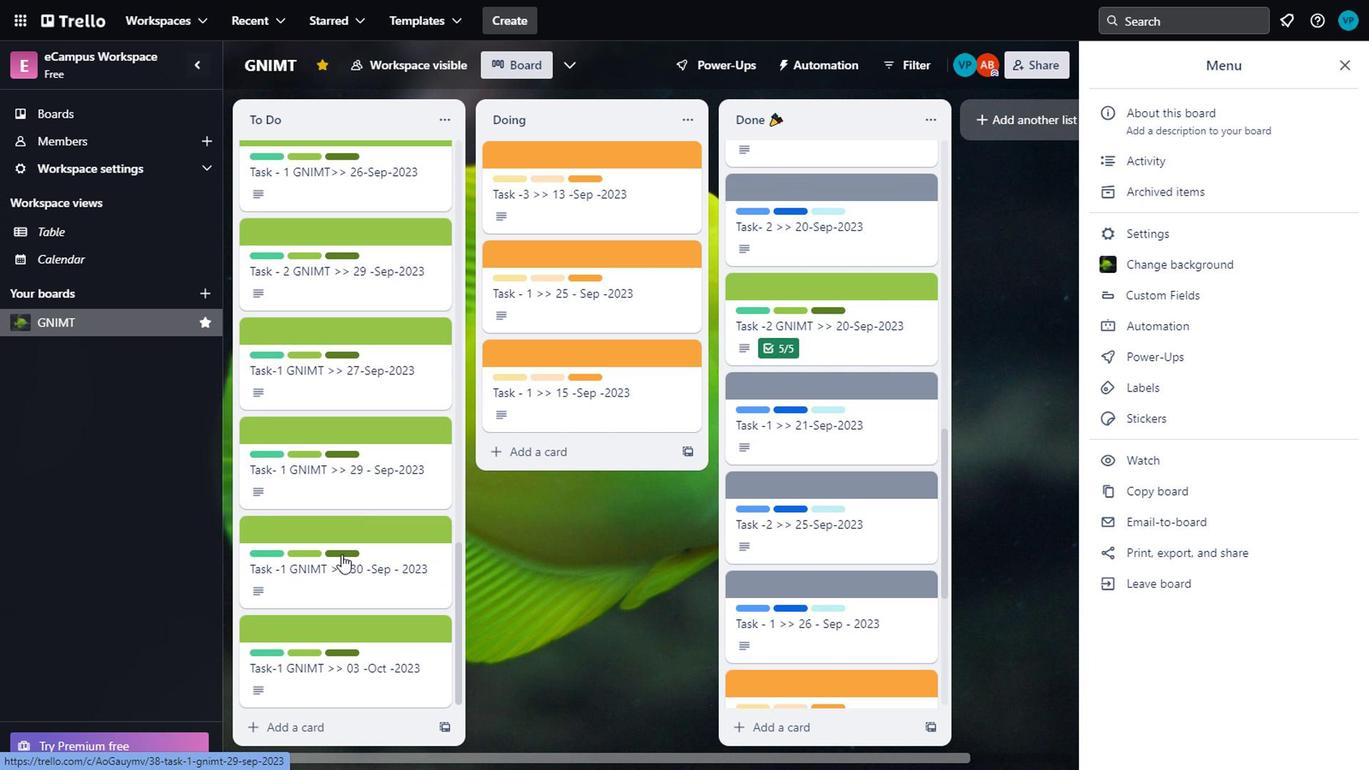 
Action: Mouse moved to (348, 546)
Screenshot: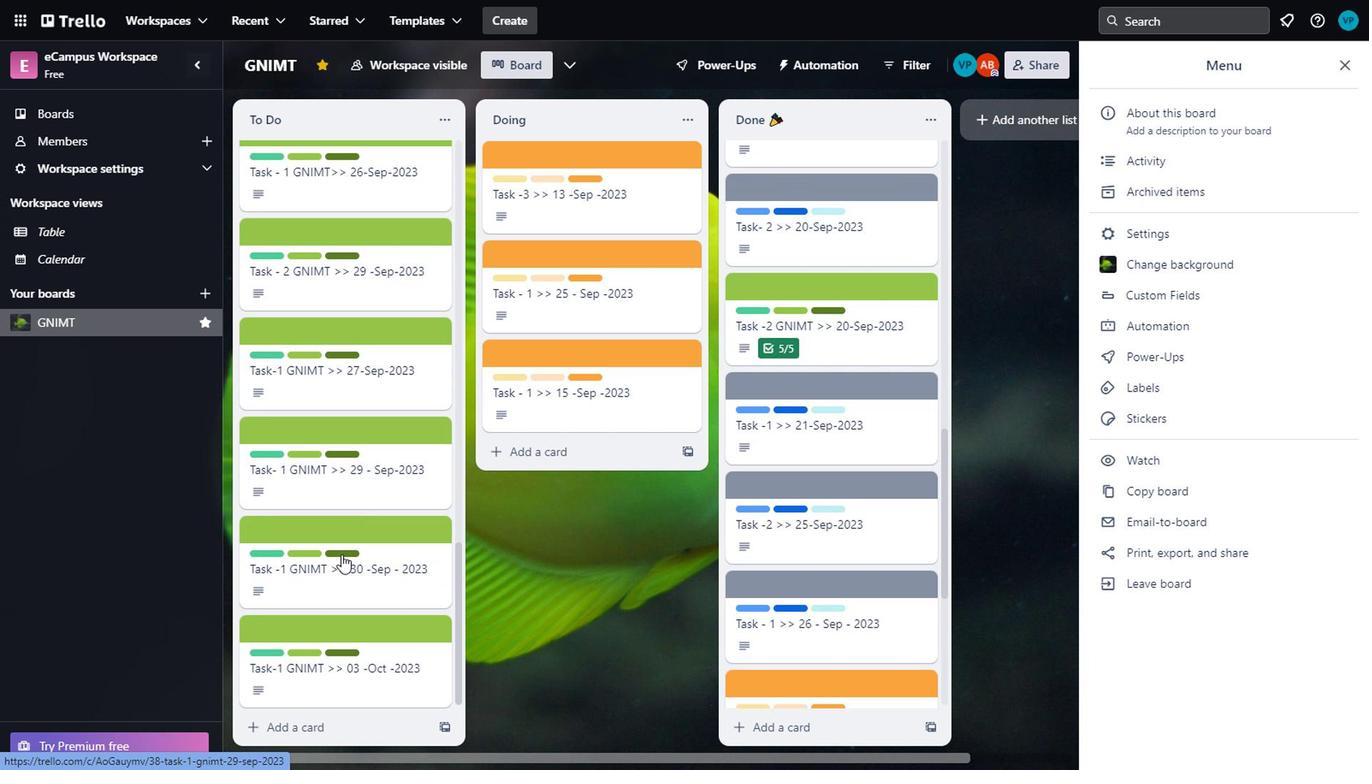 
Action: Mouse scrolled (348, 546) with delta (0, 0)
Screenshot: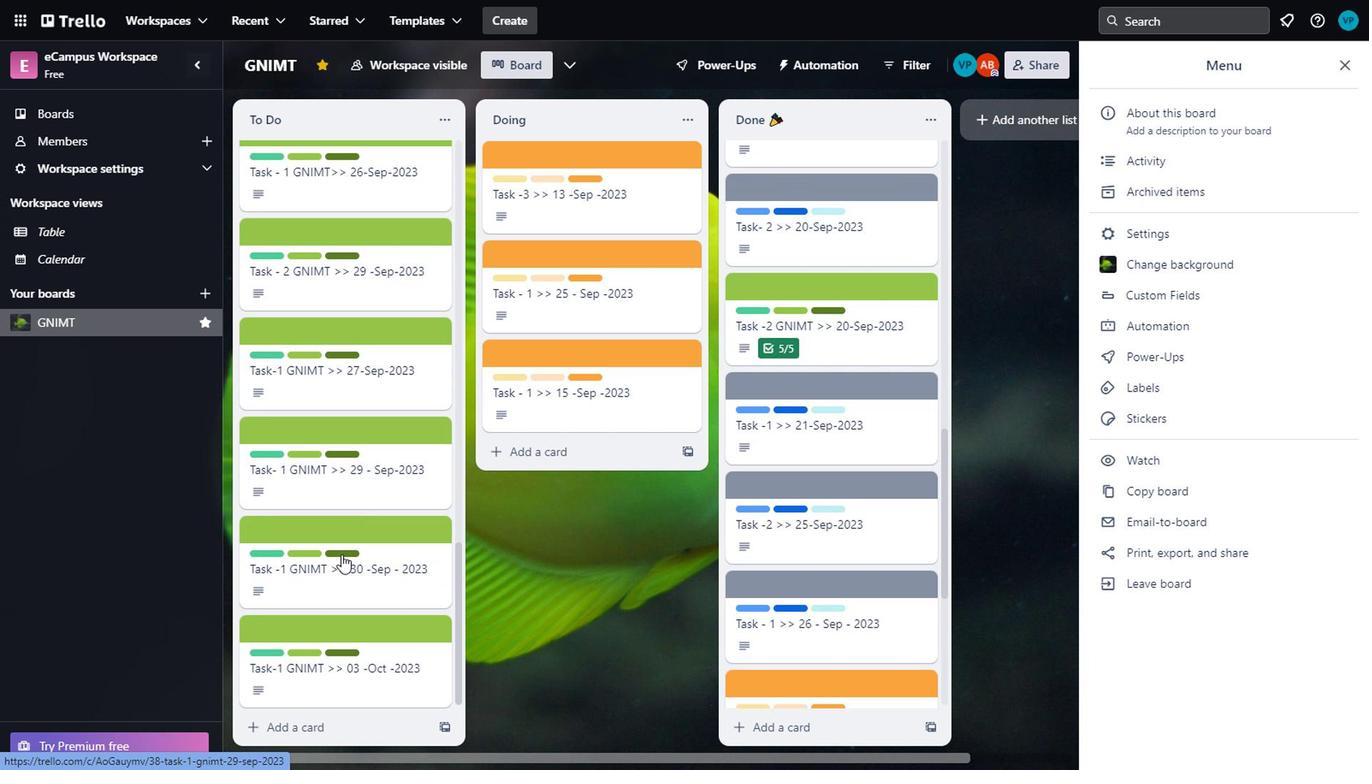 
Action: Mouse moved to (348, 552)
Screenshot: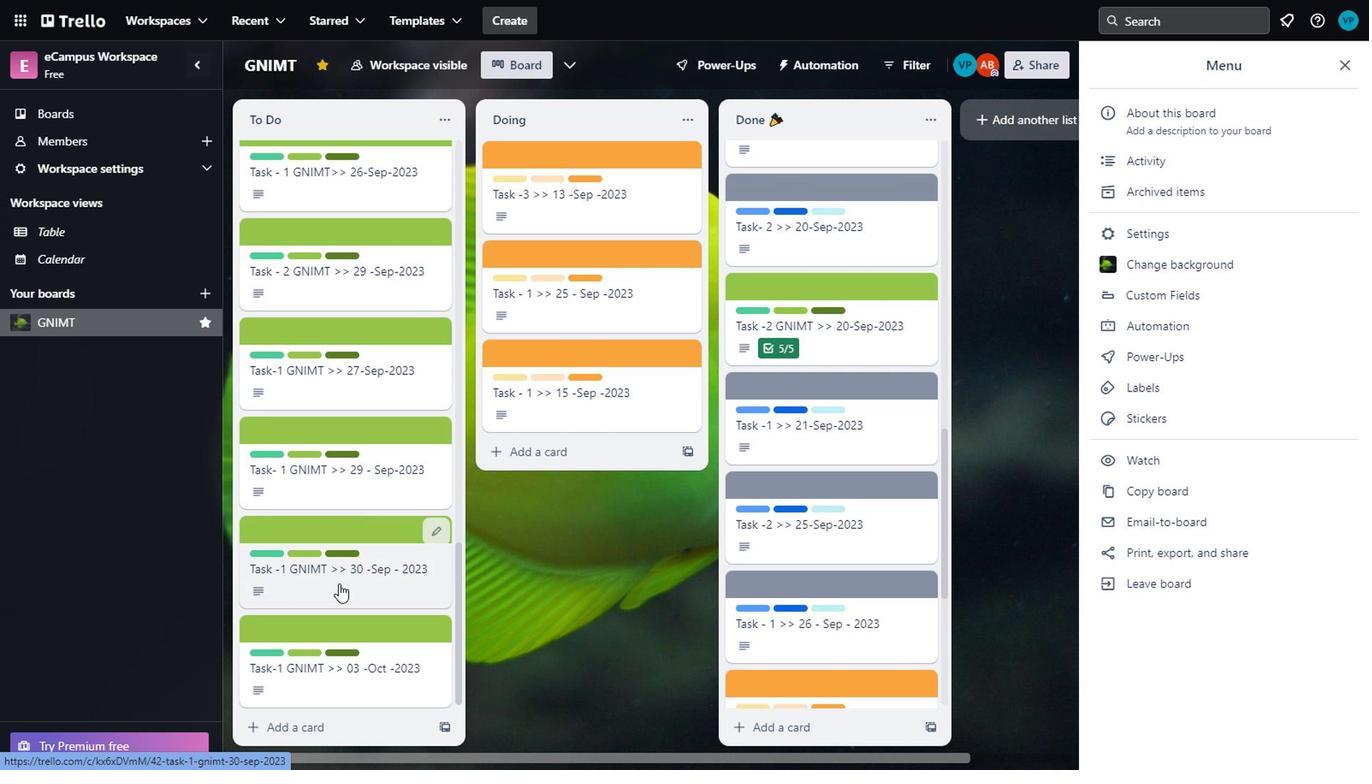 
Action: Mouse scrolled (348, 551) with delta (0, 0)
Screenshot: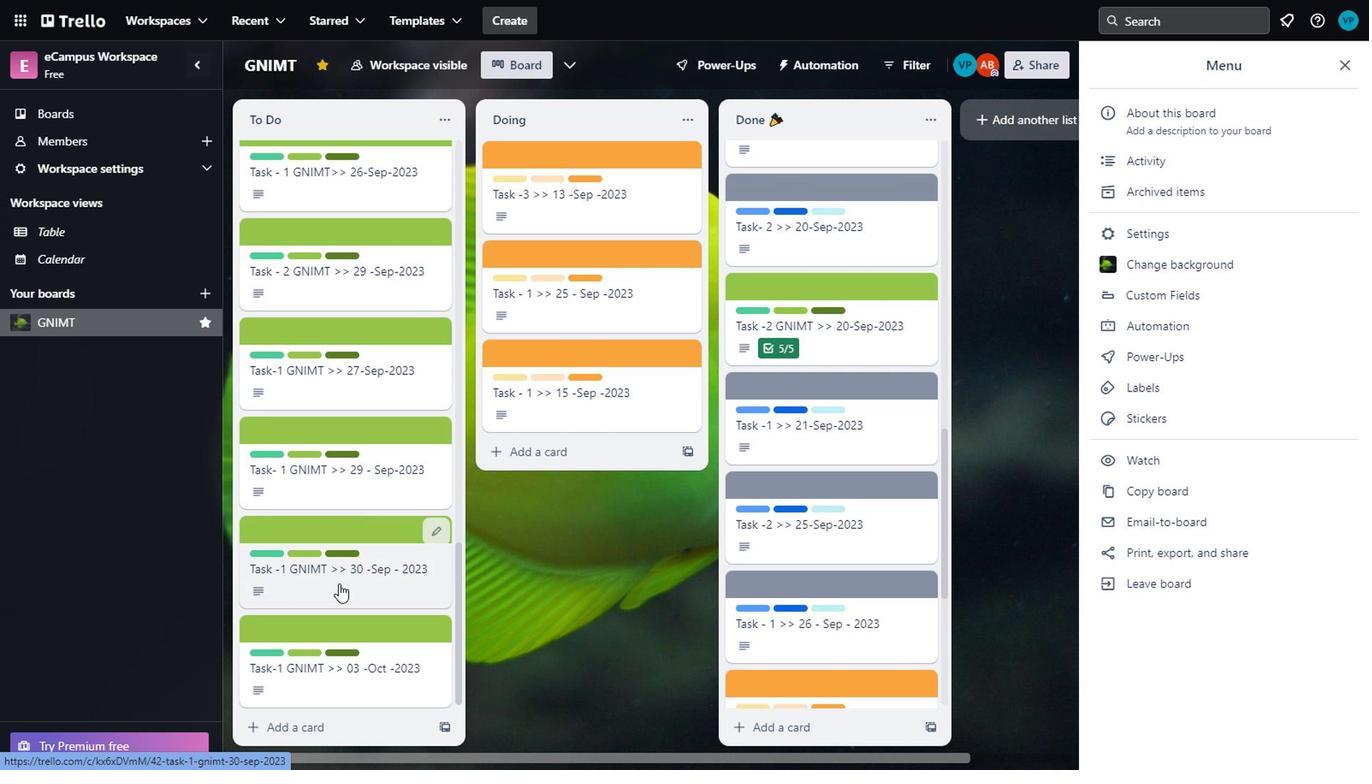 
Action: Mouse moved to (348, 581)
Screenshot: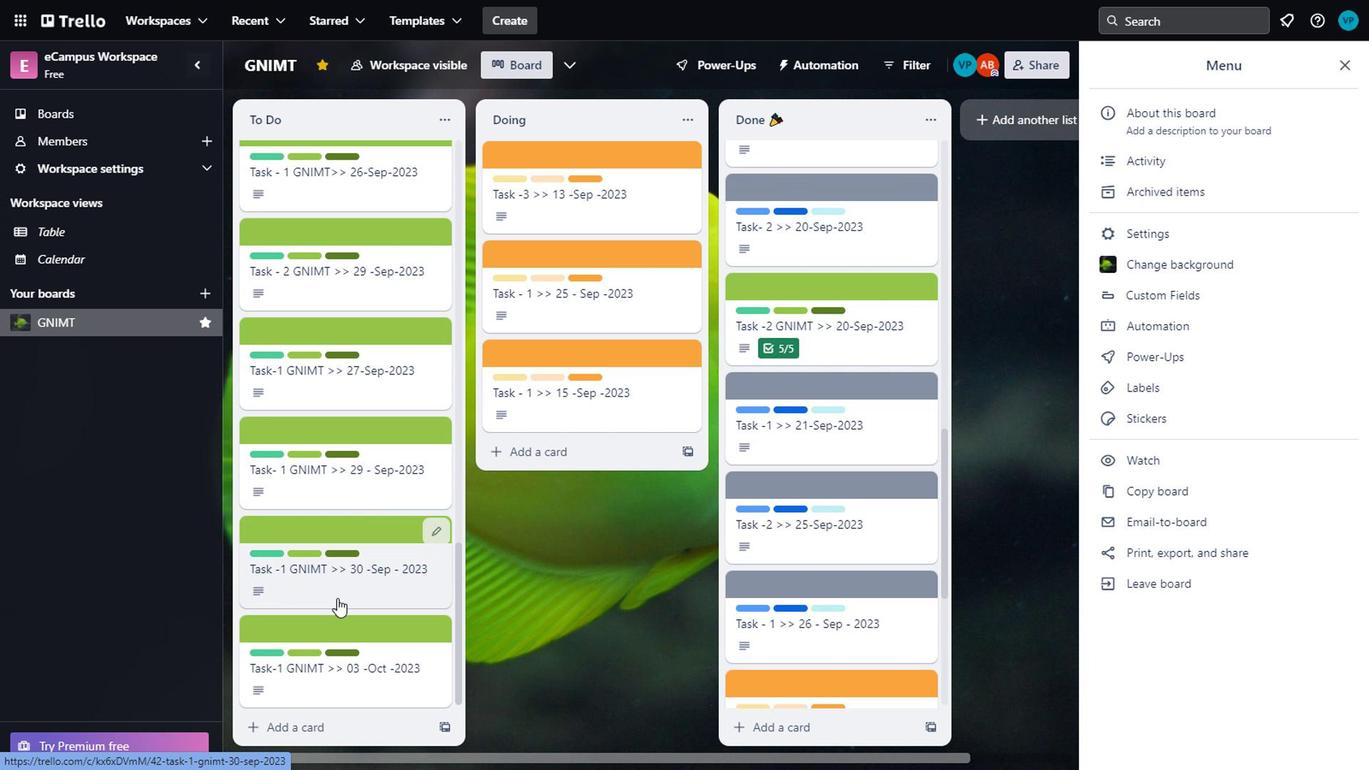 
Action: Mouse scrolled (348, 580) with delta (0, 0)
Screenshot: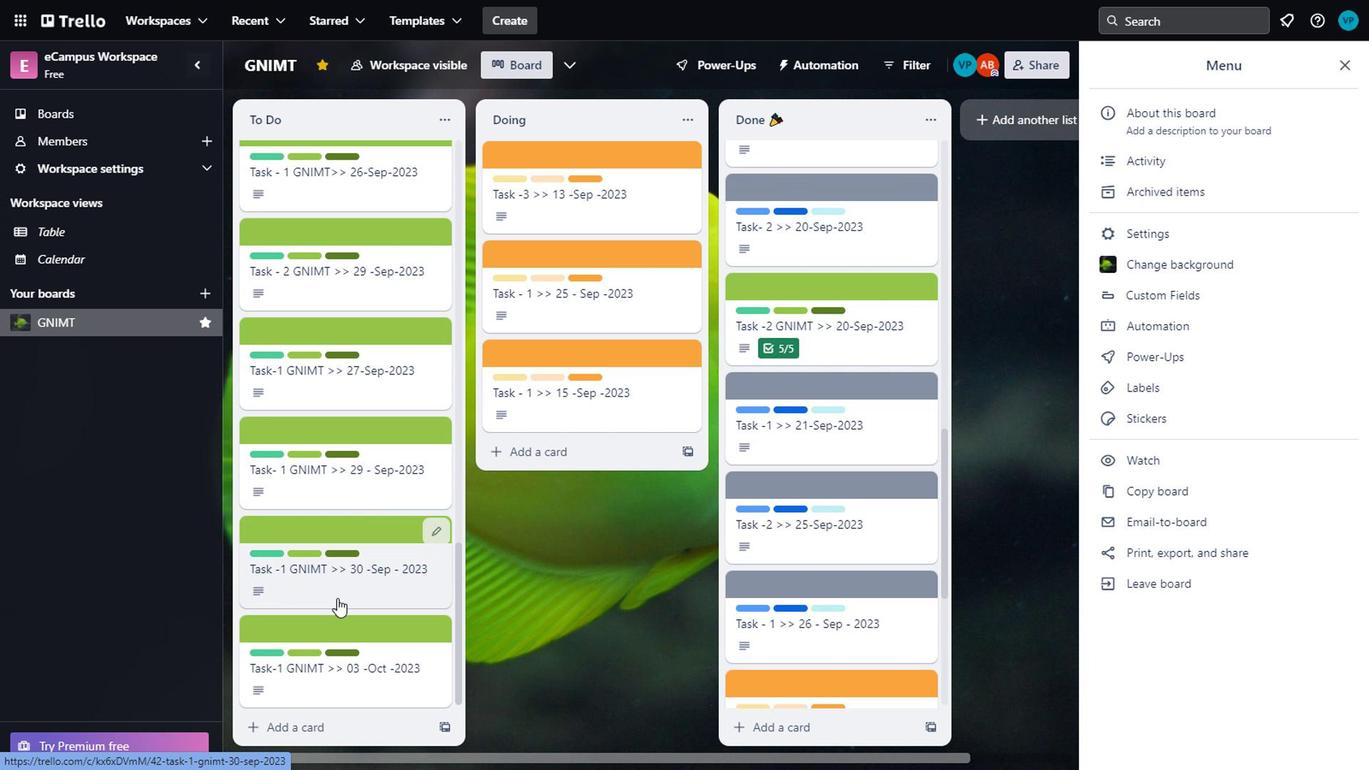 
Action: Mouse moved to (350, 589)
Screenshot: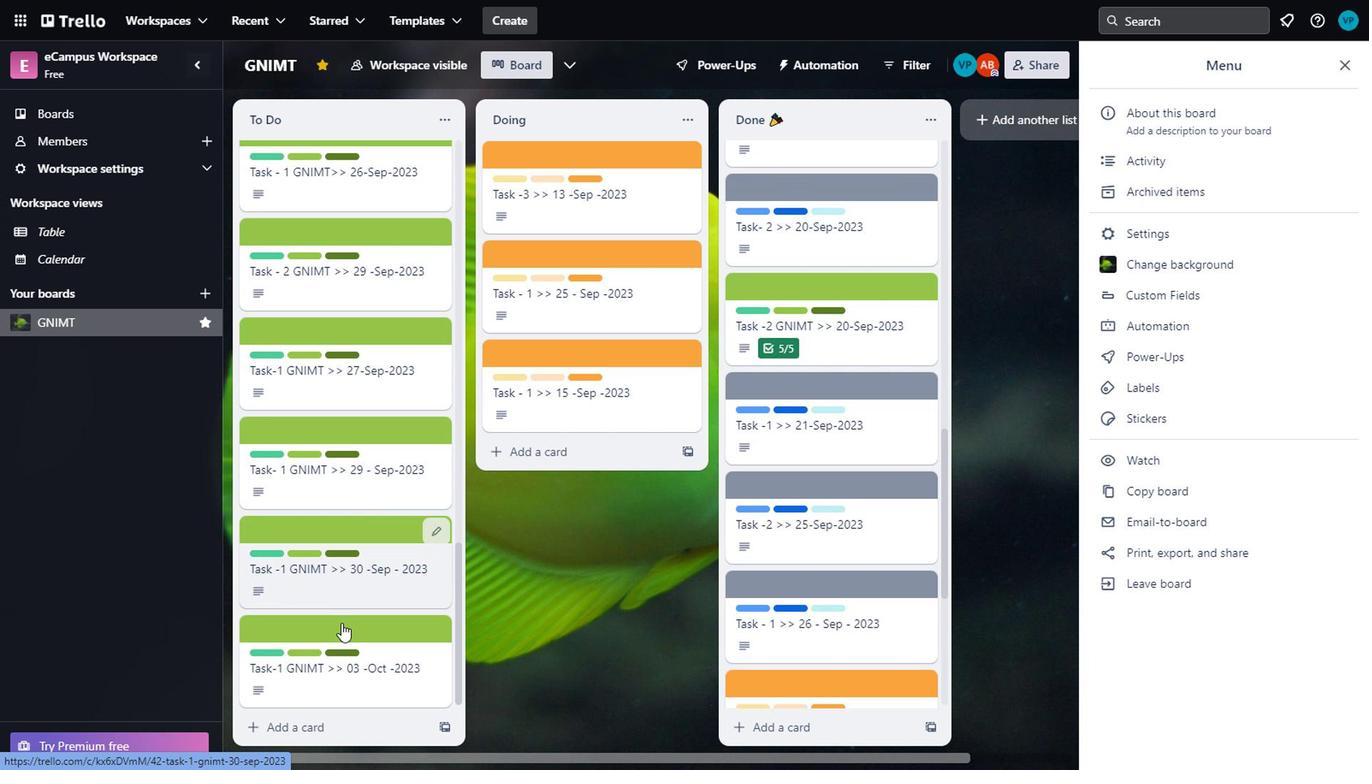 
Action: Mouse scrolled (350, 589) with delta (0, 0)
Screenshot: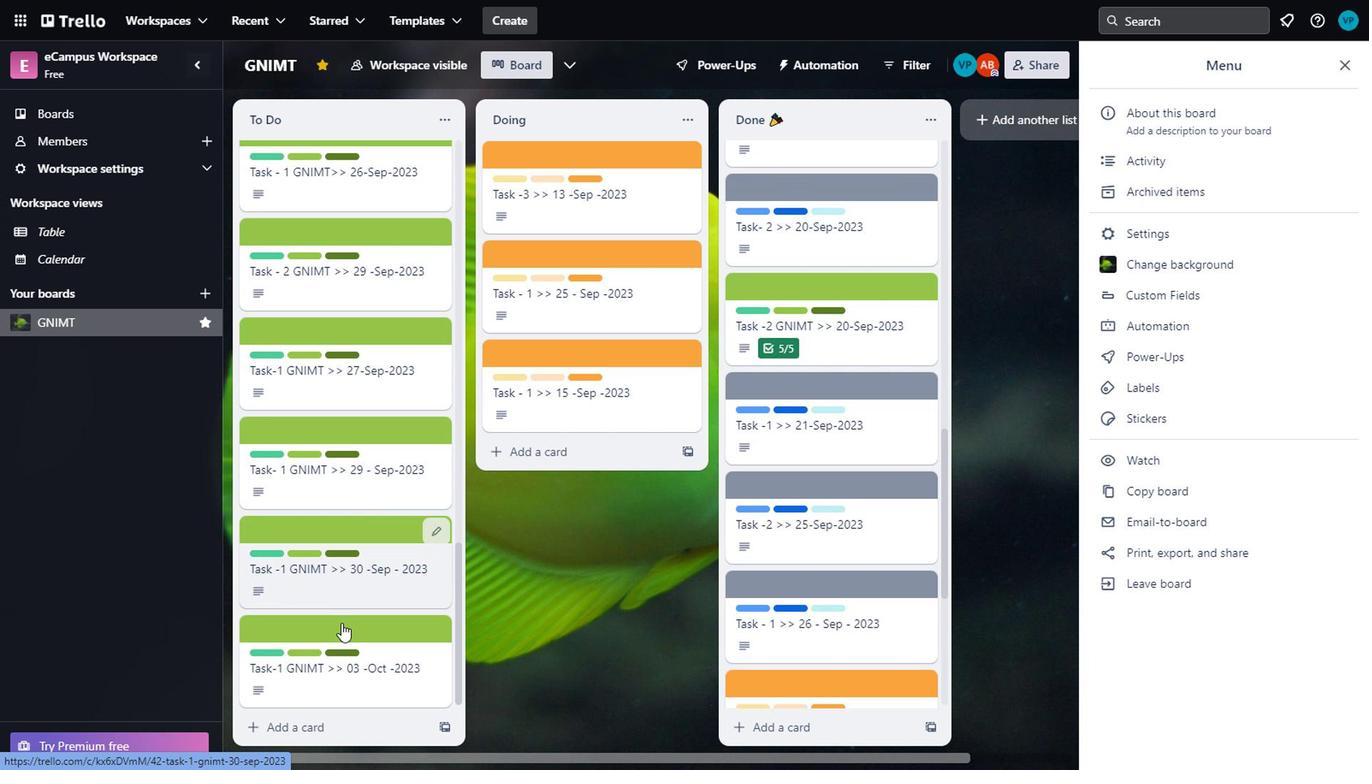 
Action: Mouse moved to (355, 602)
Screenshot: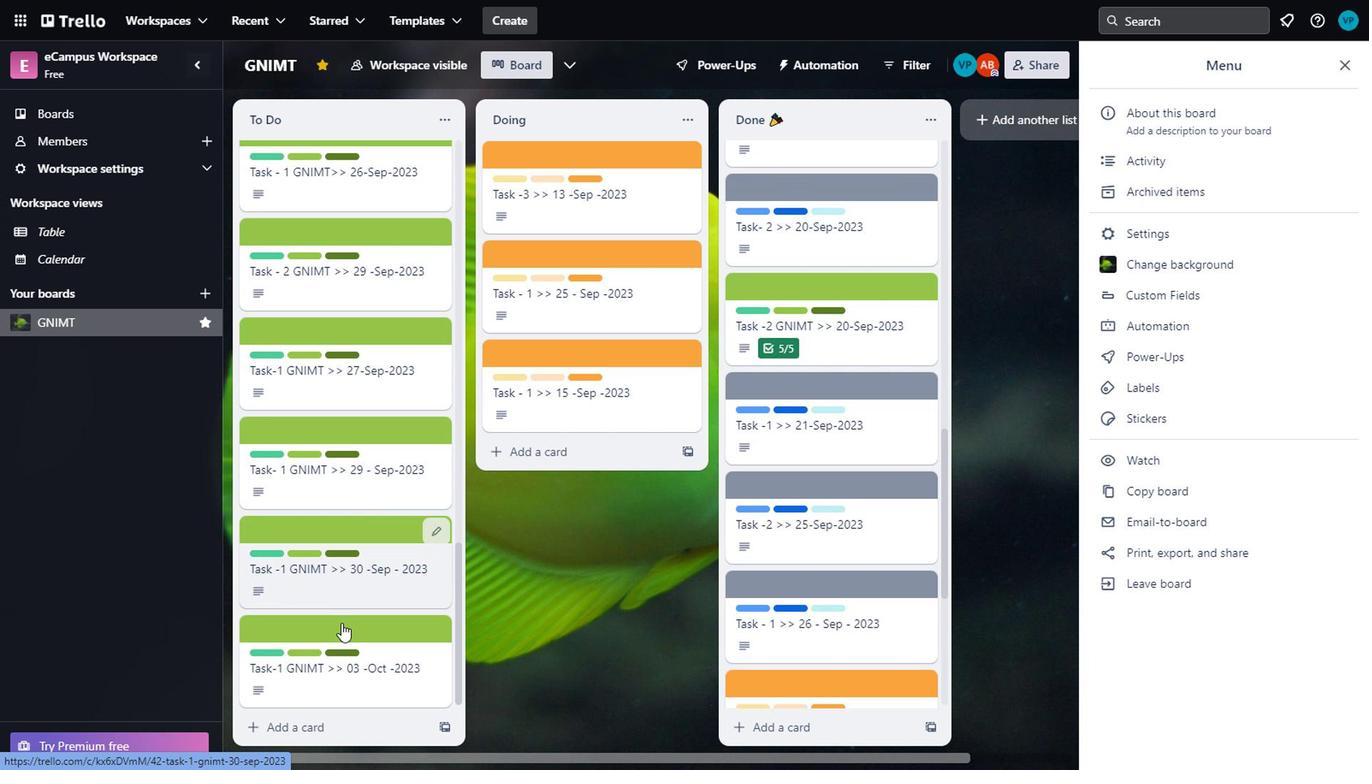 
Action: Mouse scrolled (355, 601) with delta (0, 0)
Screenshot: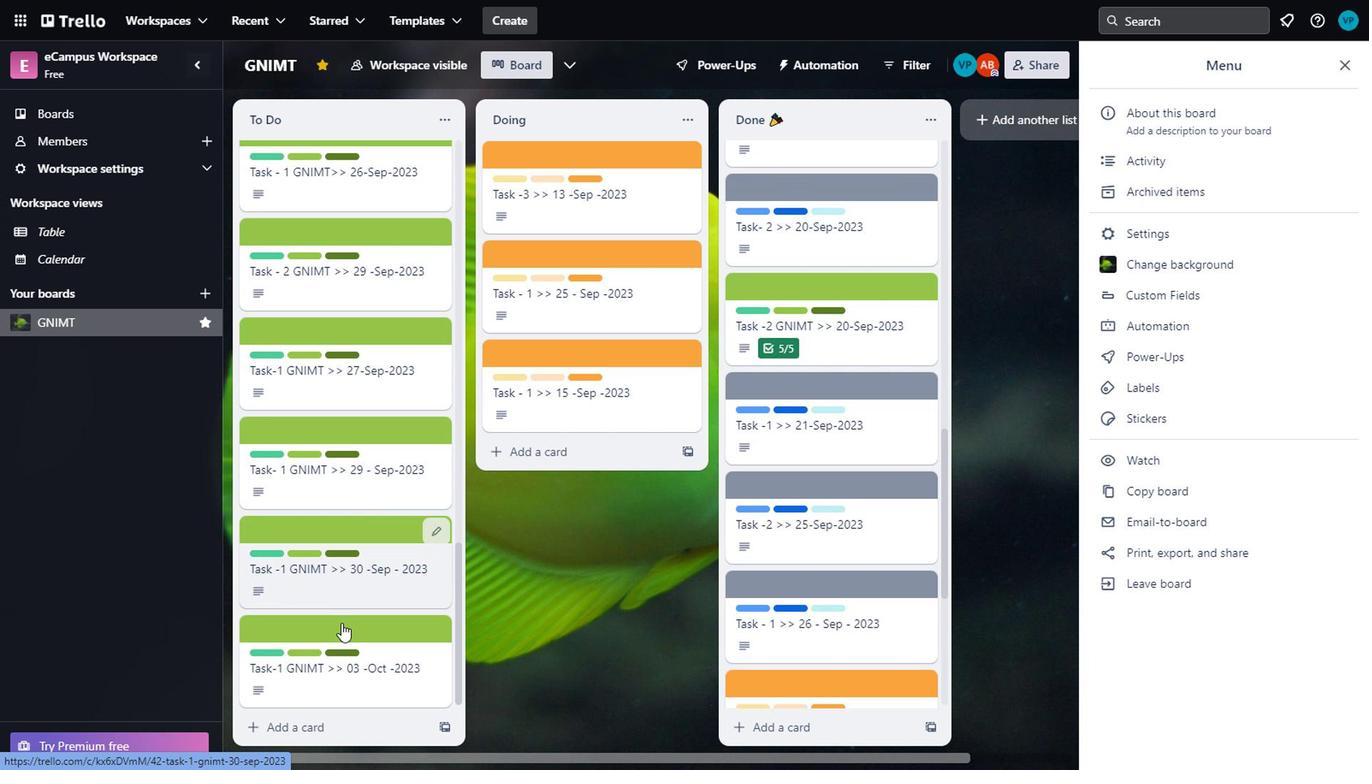 
Action: Mouse moved to (355, 604)
Screenshot: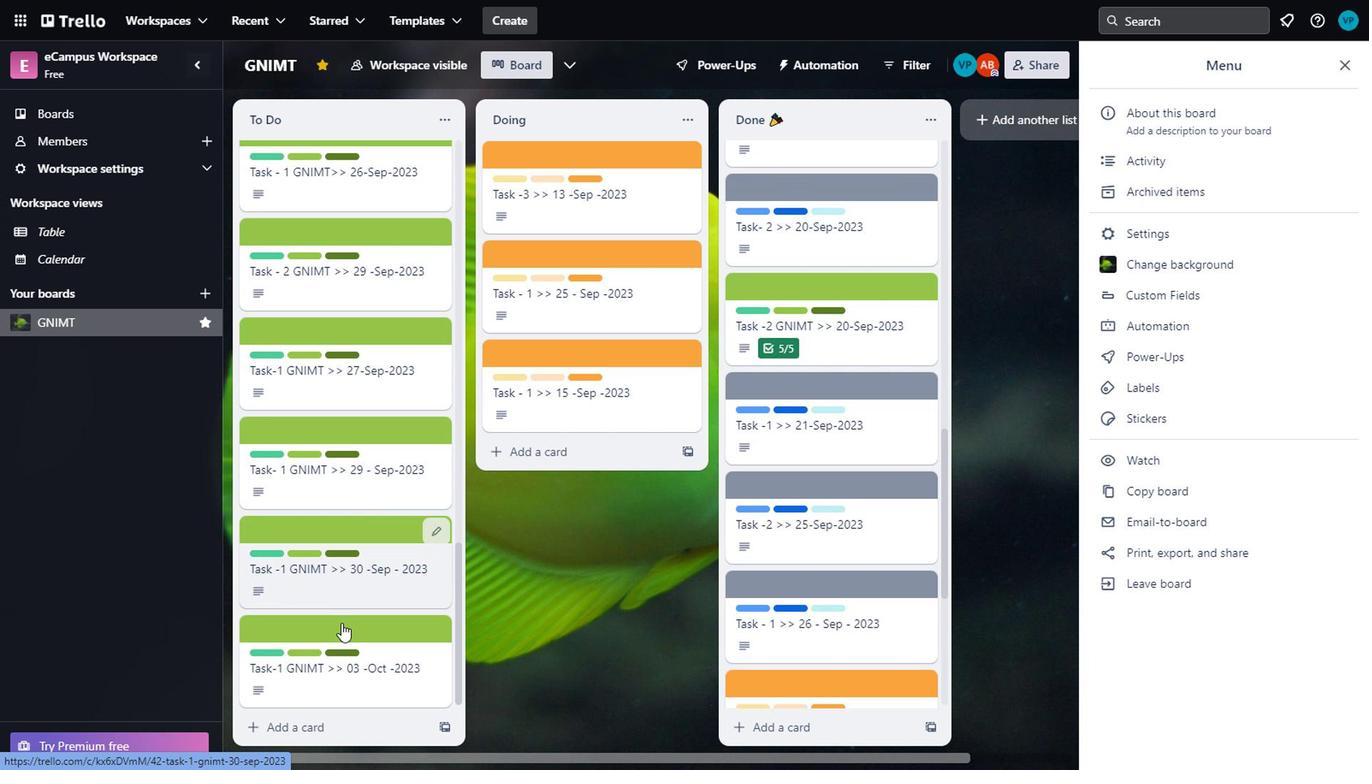 
Action: Mouse scrolled (355, 603) with delta (0, 0)
Screenshot: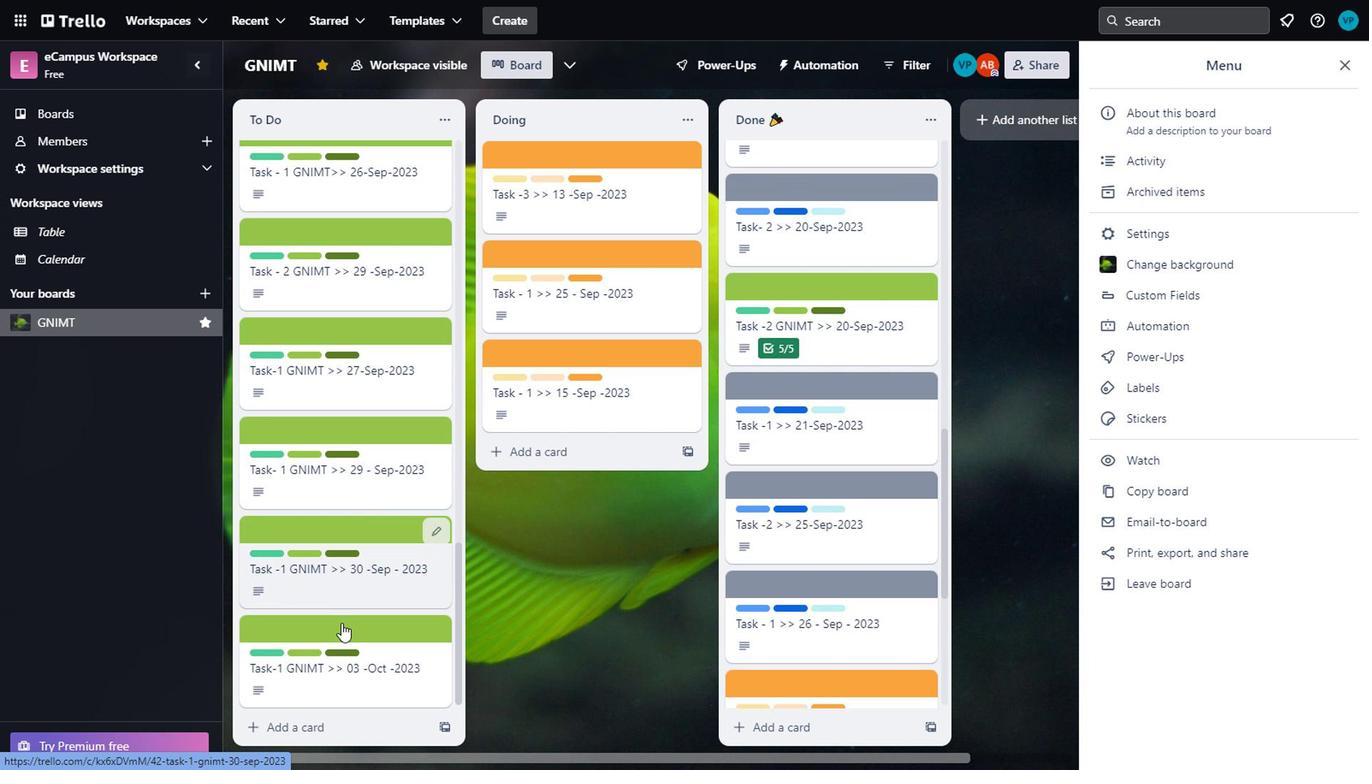 
Action: Mouse moved to (352, 629)
Screenshot: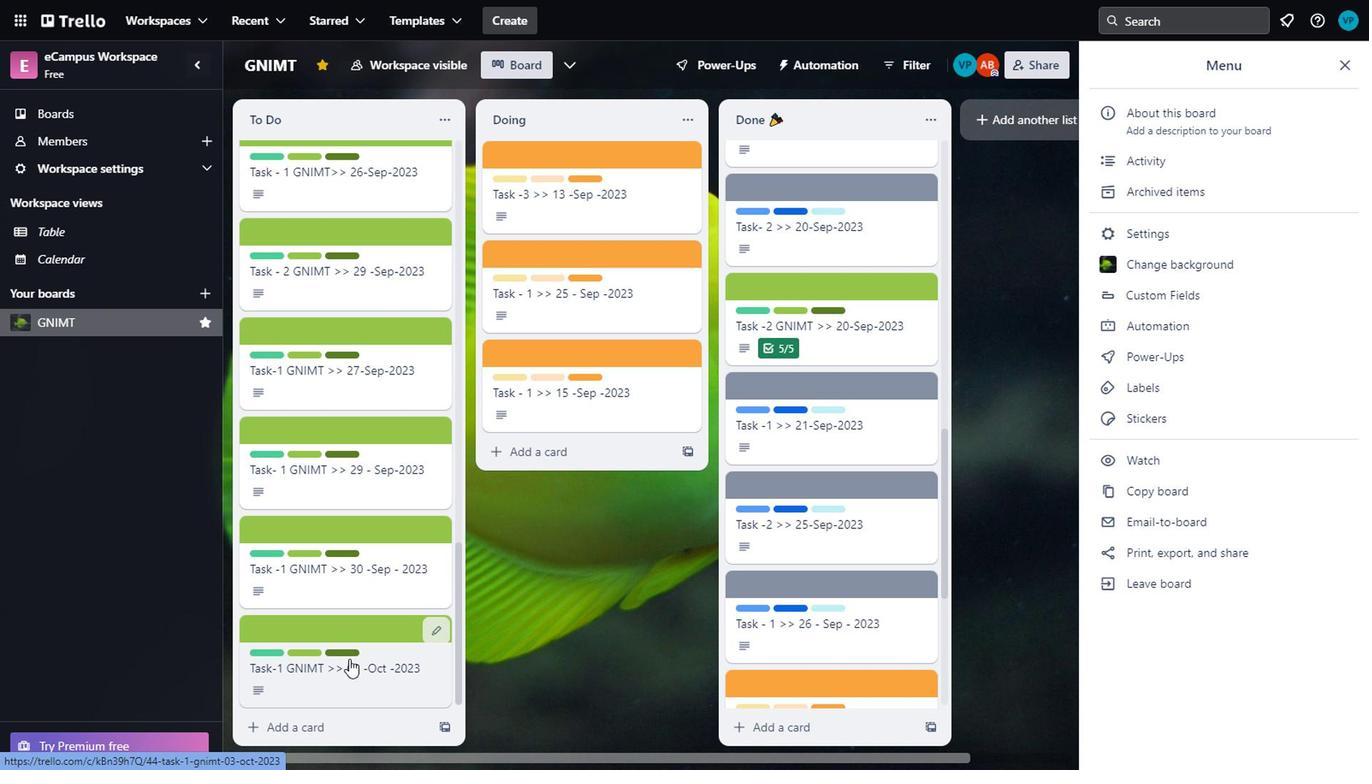 
Action: Mouse scrolled (352, 628) with delta (0, 0)
Screenshot: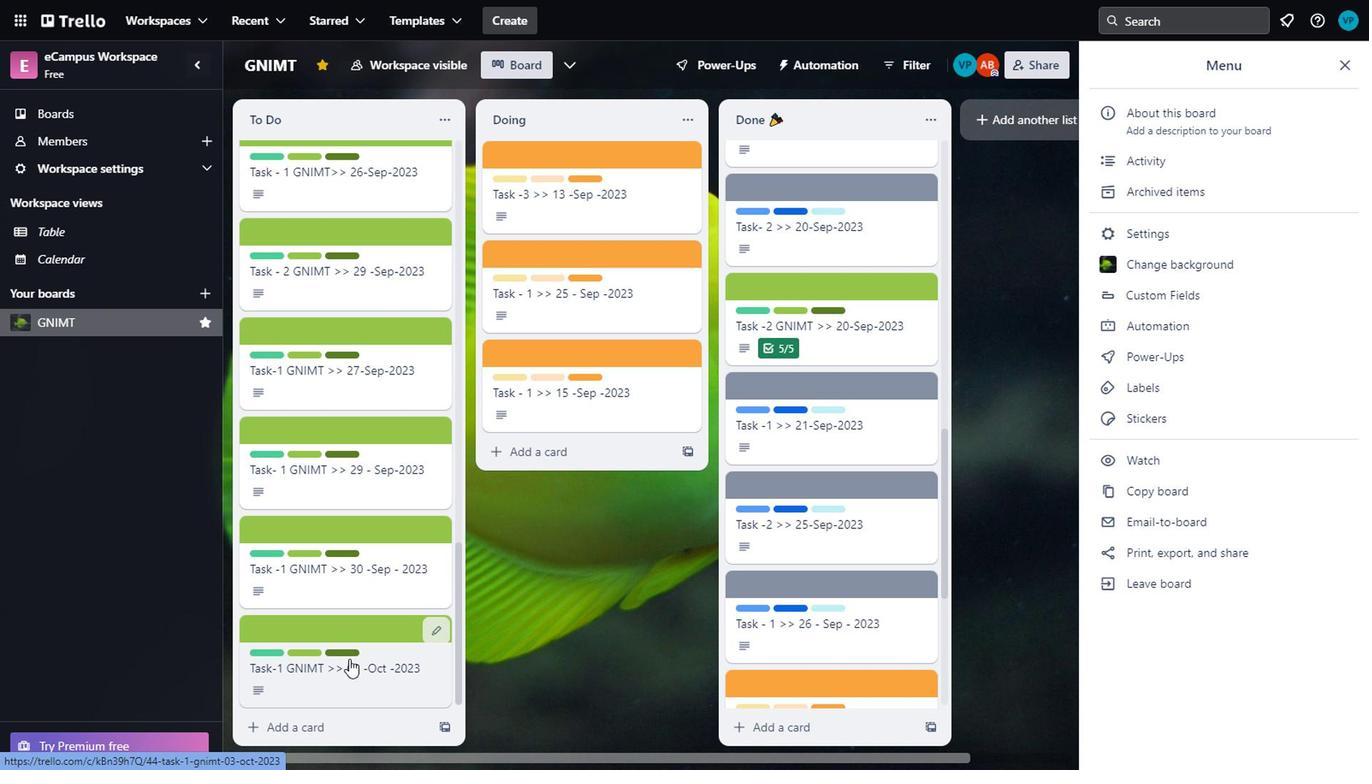 
Action: Mouse moved to (348, 641)
Screenshot: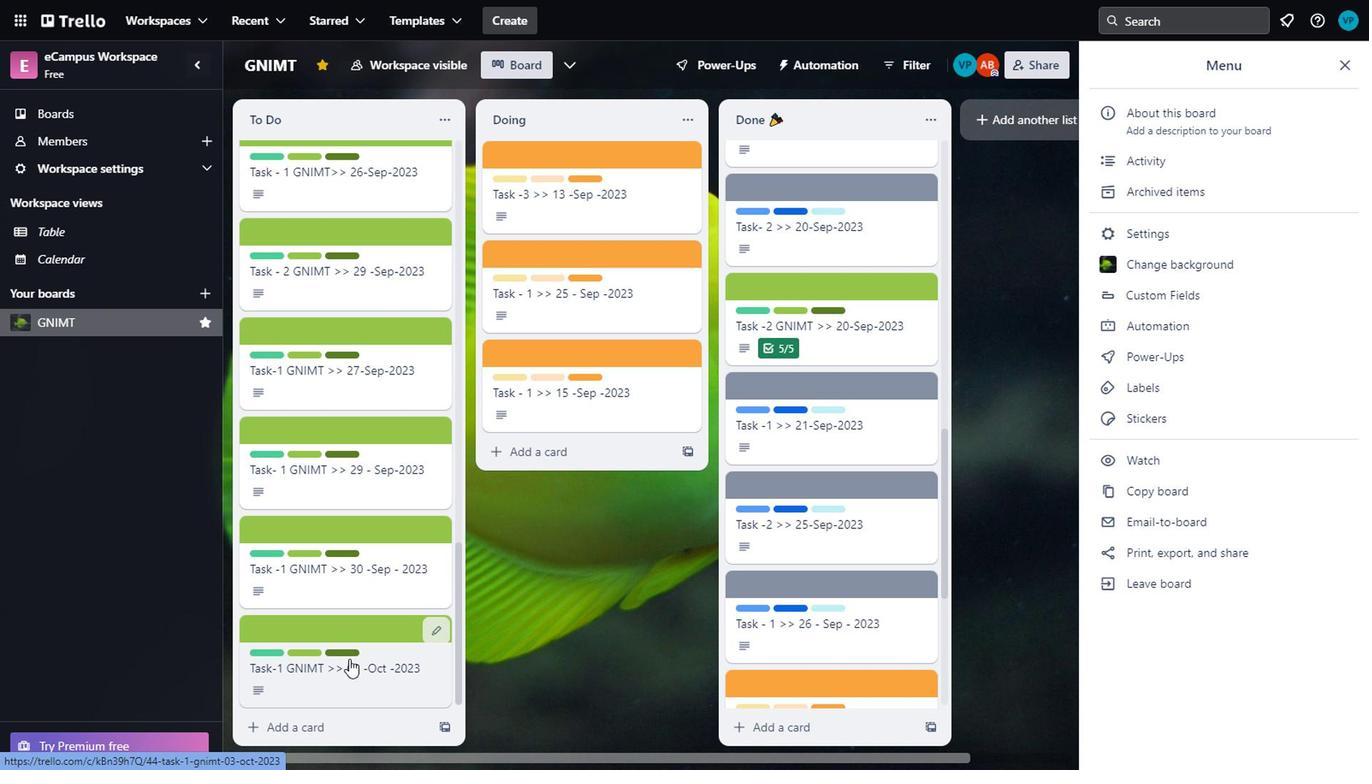 
Action: Mouse scrolled (348, 640) with delta (0, 0)
Screenshot: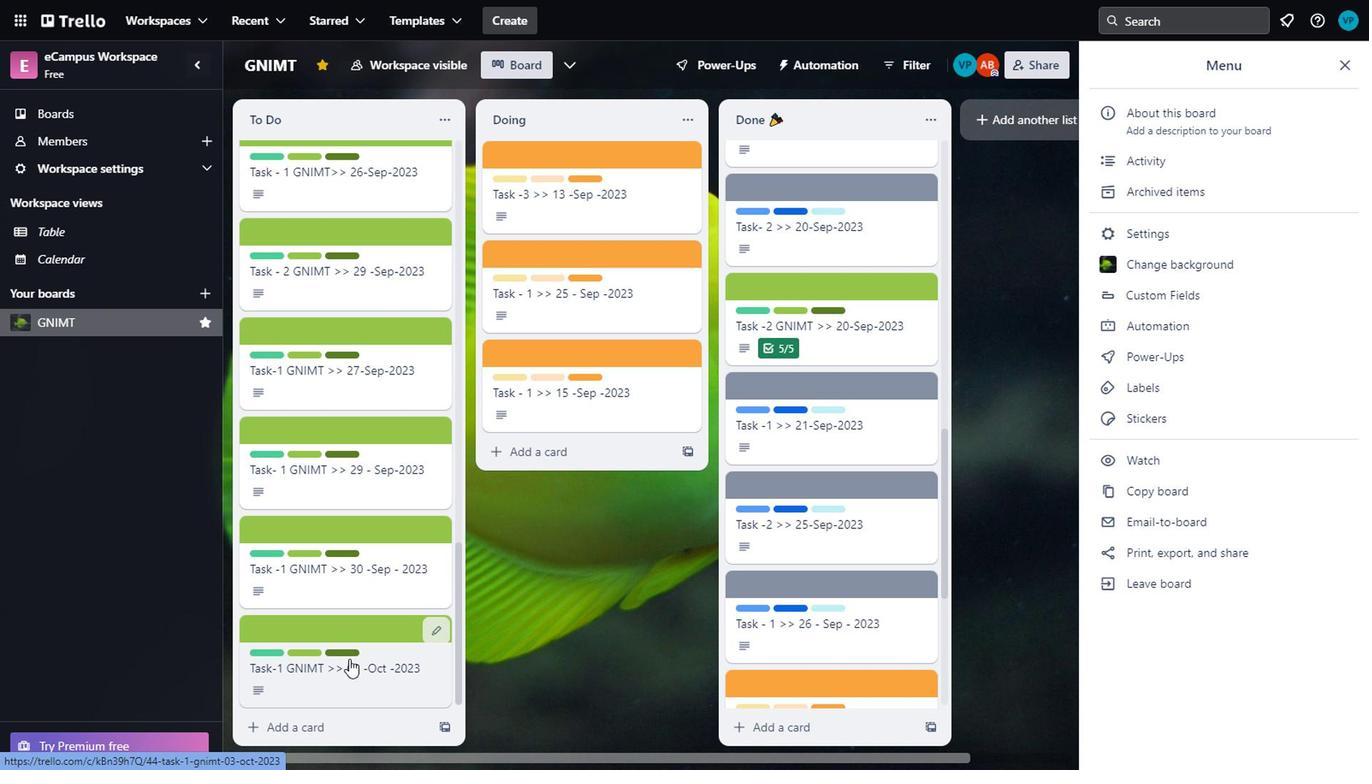 
Action: Mouse moved to (341, 652)
Screenshot: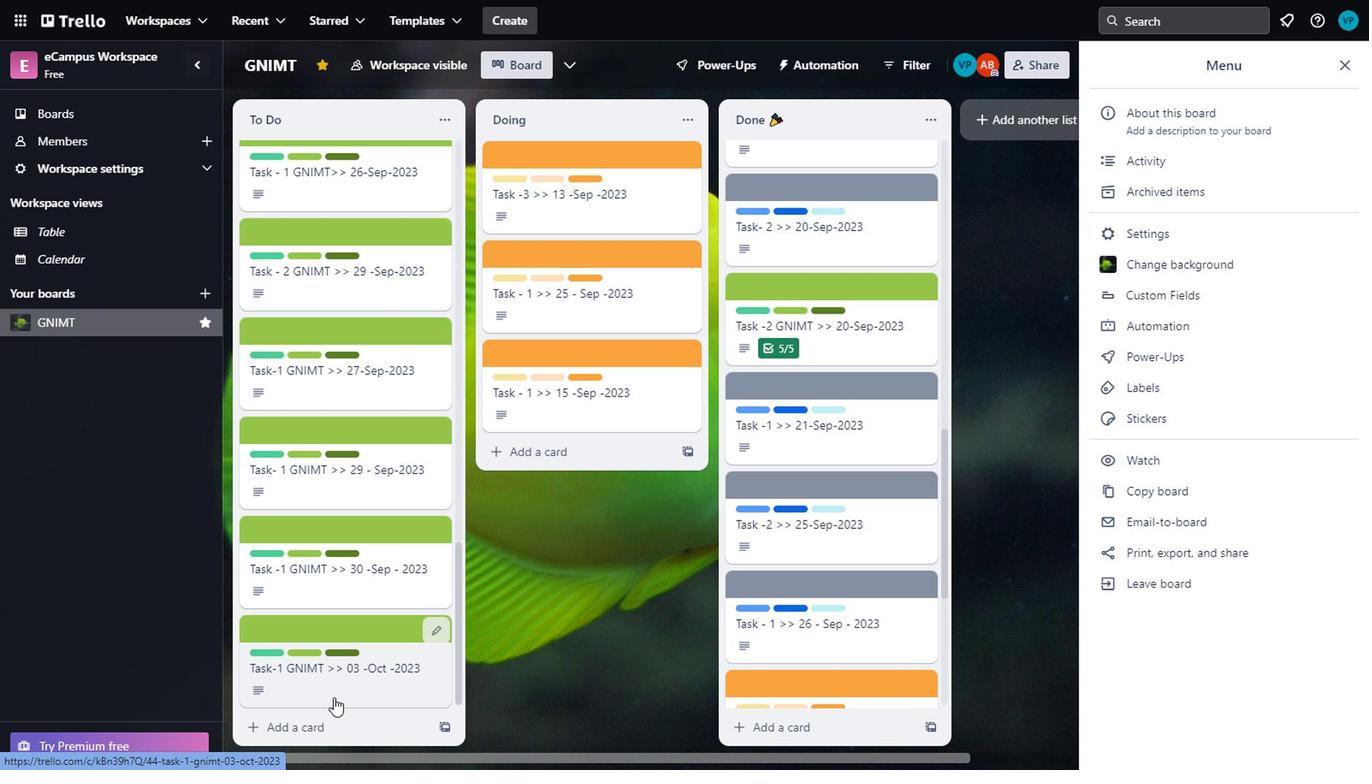 
Action: Mouse scrolled (341, 651) with delta (0, 0)
Screenshot: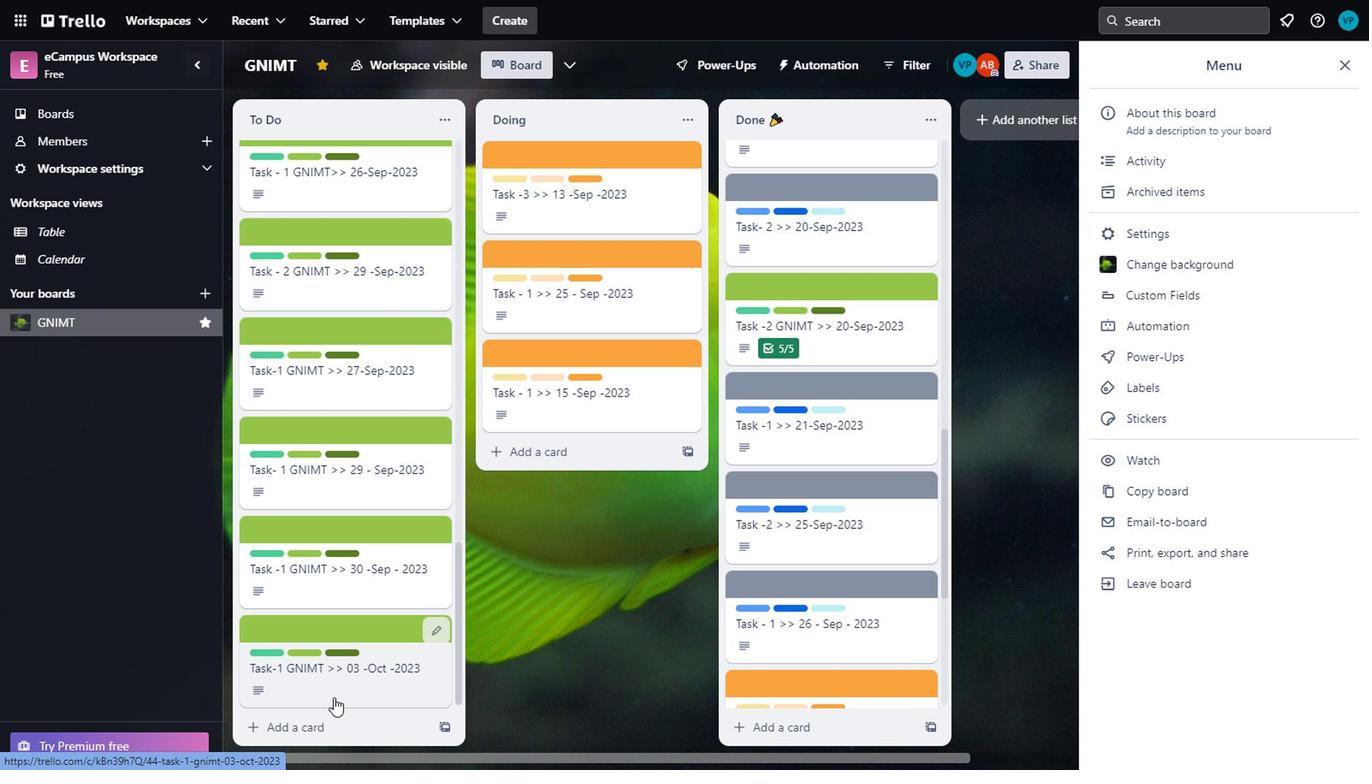 
Action: Mouse moved to (303, 672)
Screenshot: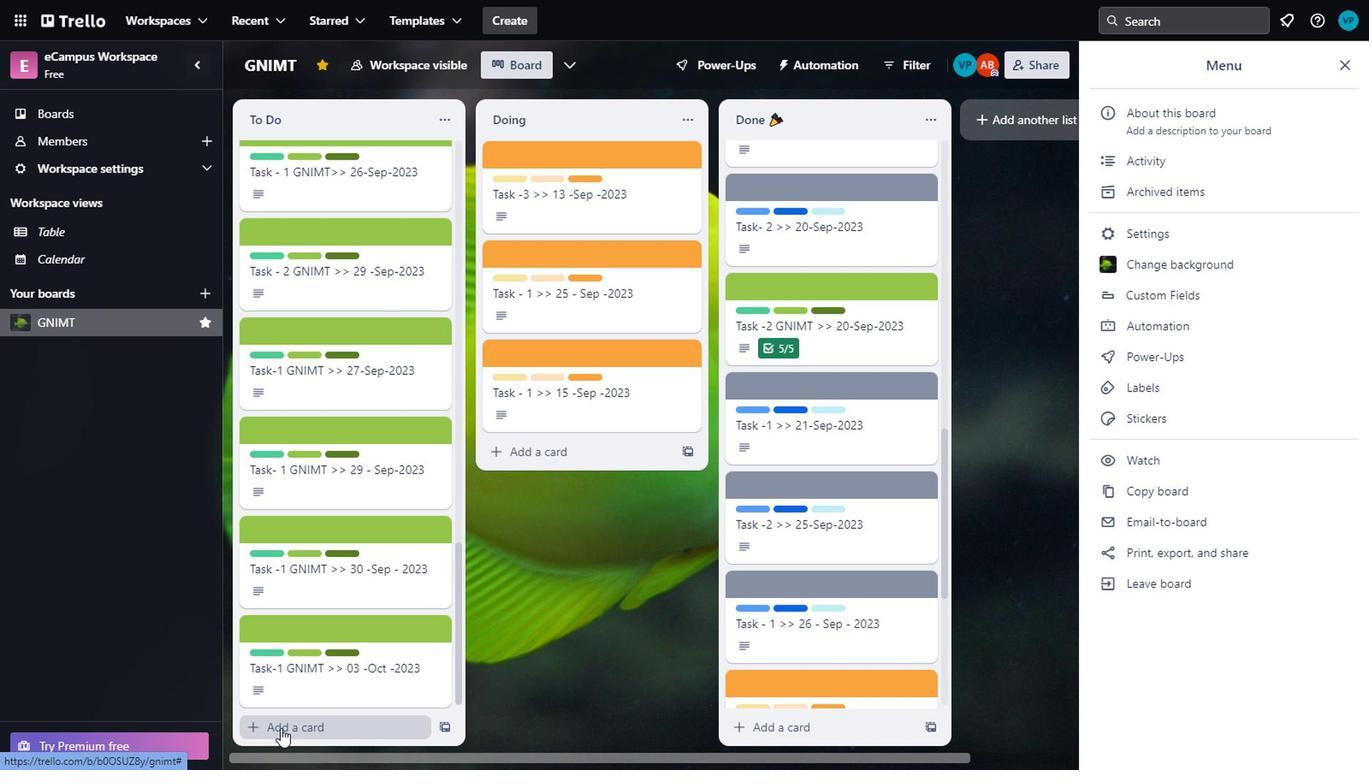
Action: Mouse pressed left at (303, 672)
Screenshot: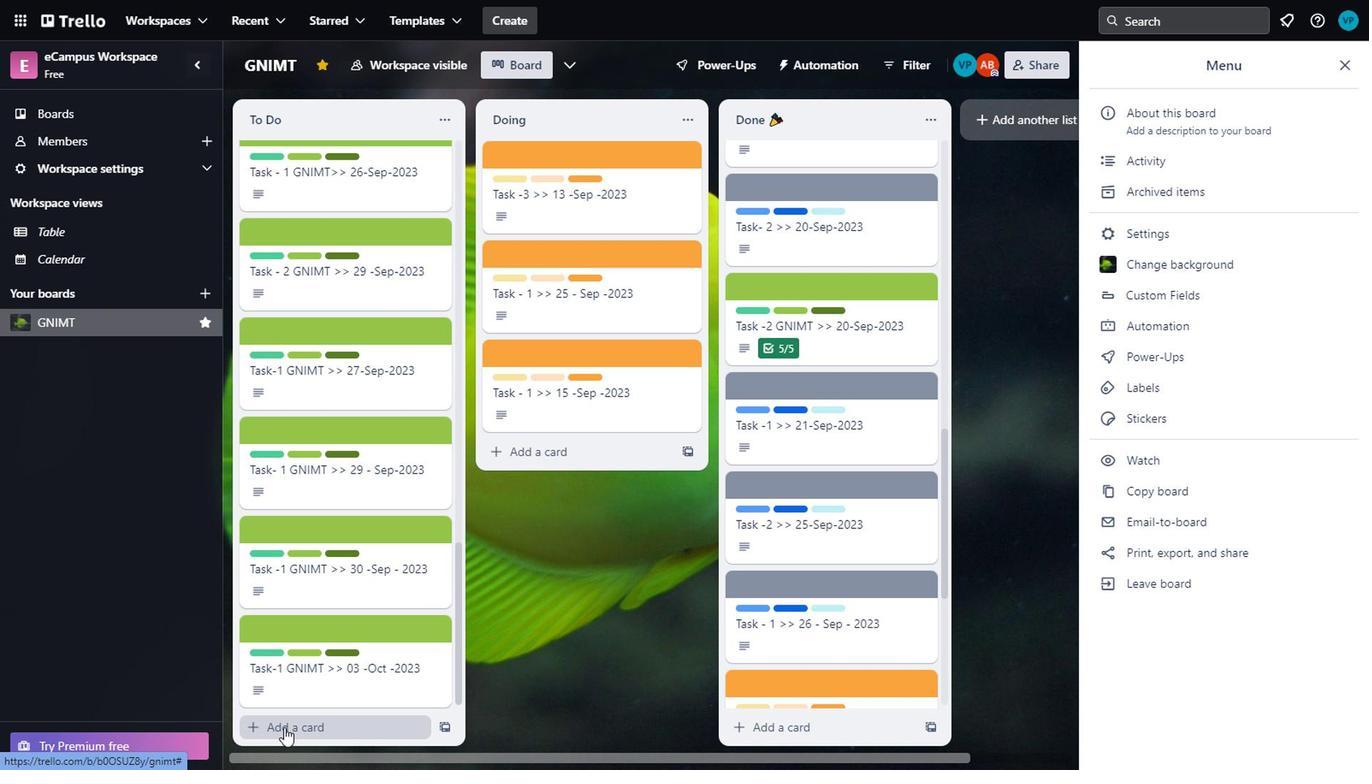 
Action: Mouse moved to (306, 615)
Screenshot: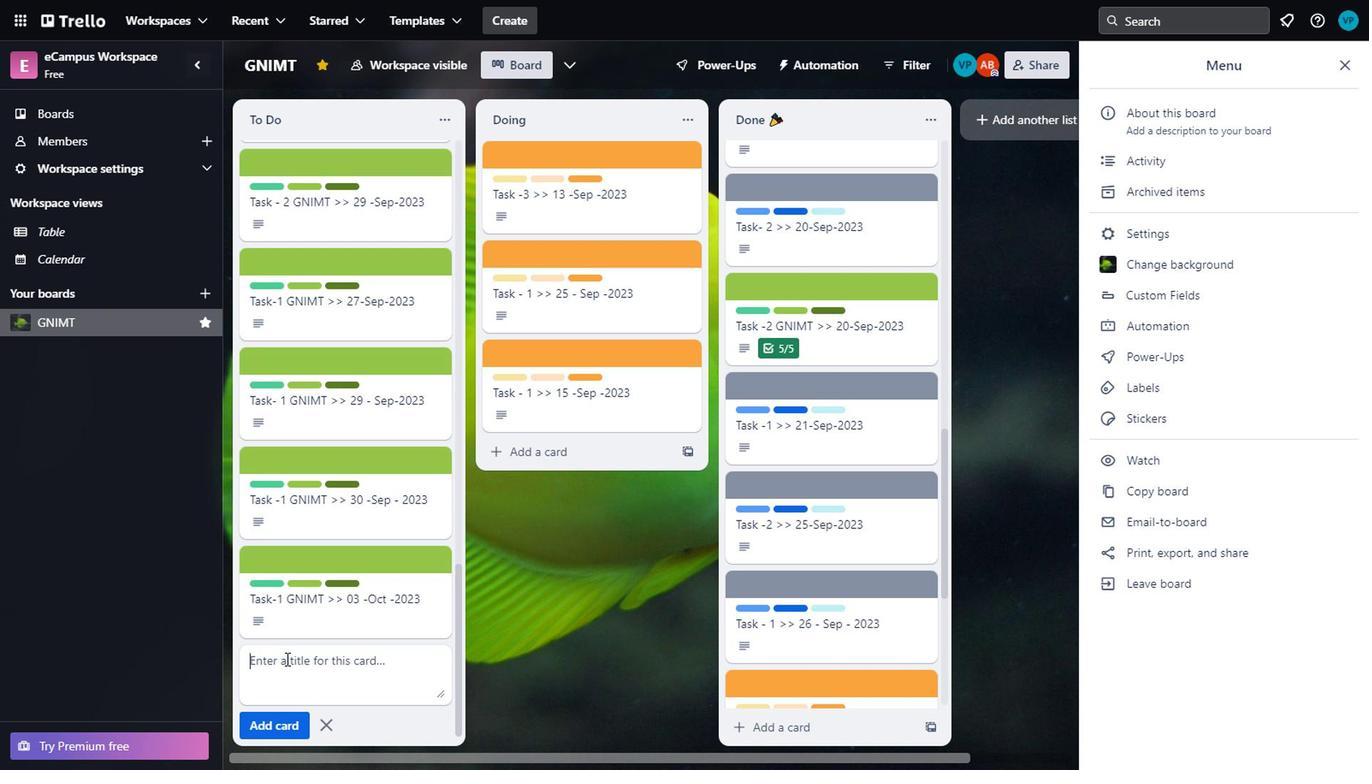 
Action: Key pressed <Key.tab><Key.caps_lock>T
Screenshot: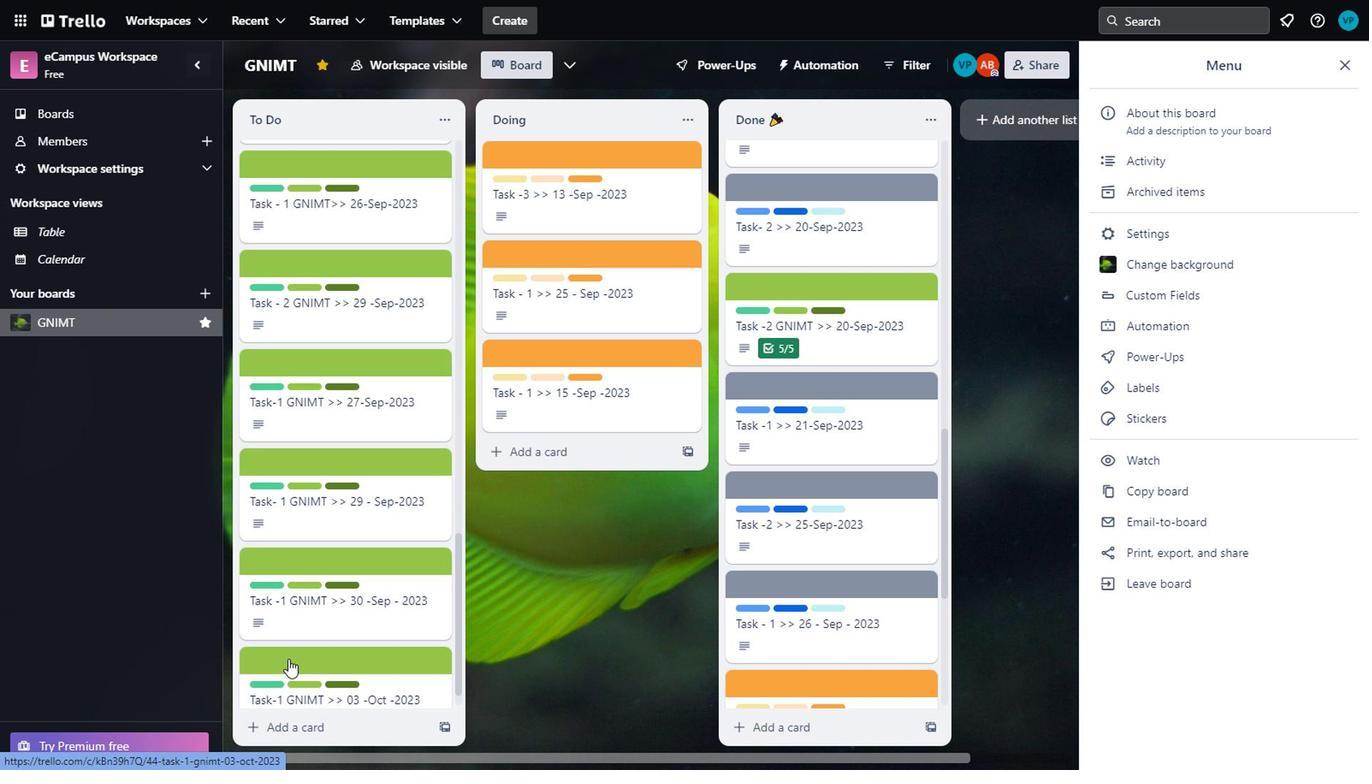
Action: Mouse scrolled (306, 614) with delta (0, 0)
Screenshot: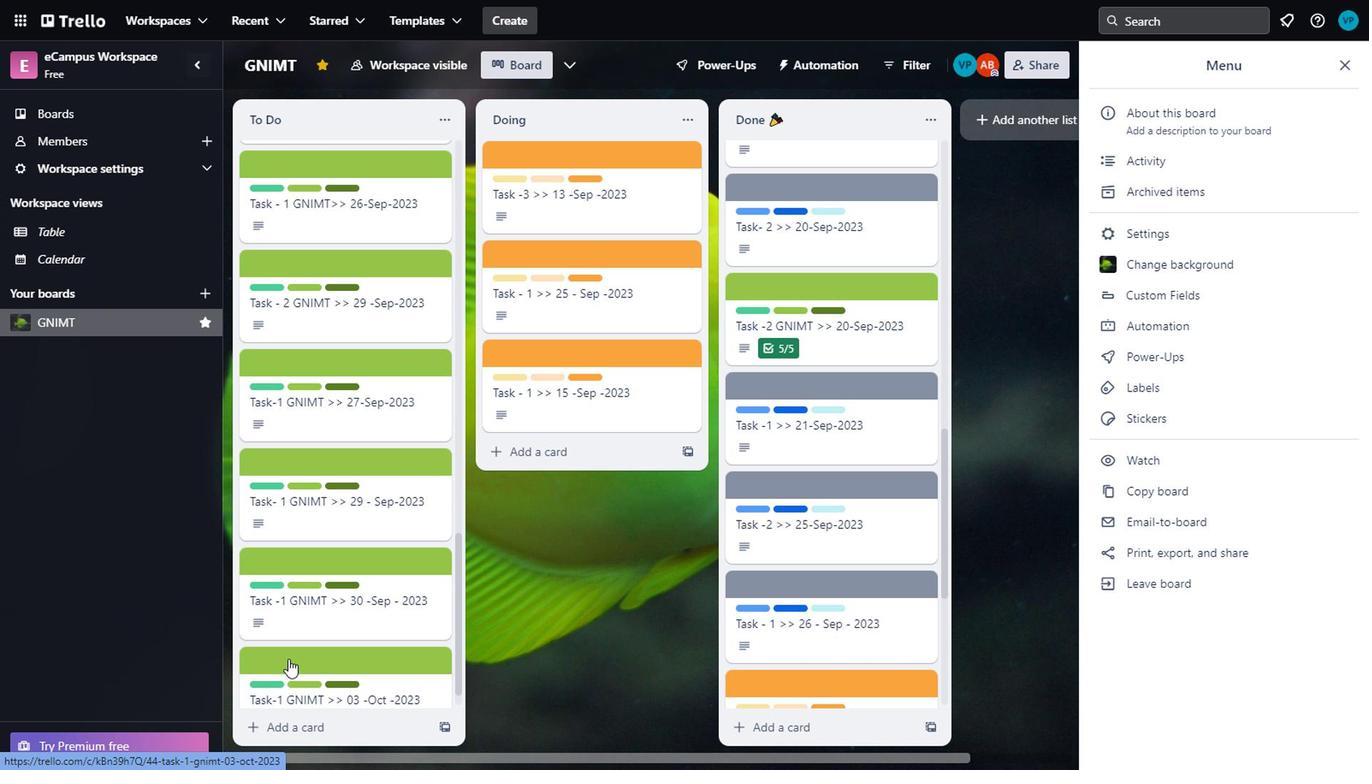 
Action: Mouse scrolled (306, 614) with delta (0, 0)
Screenshot: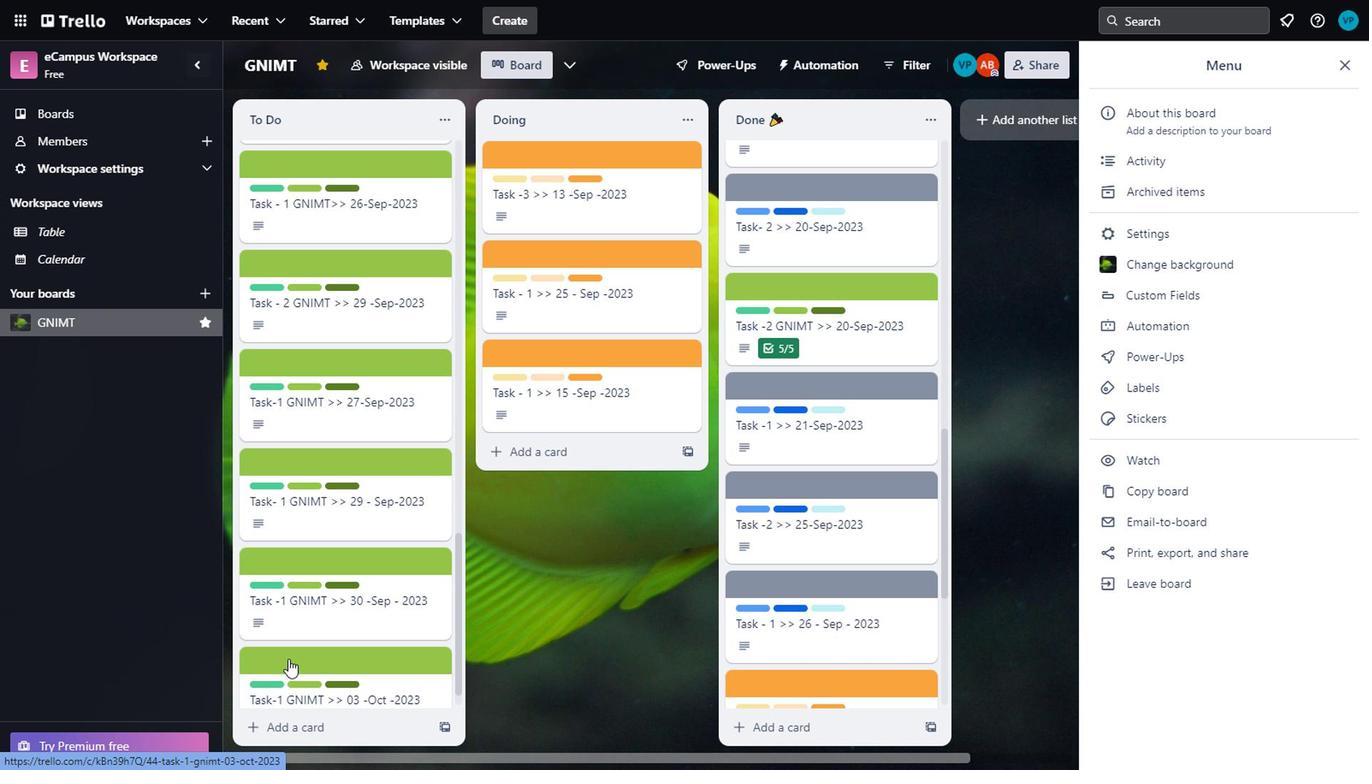 
Action: Mouse scrolled (306, 614) with delta (0, 0)
Screenshot: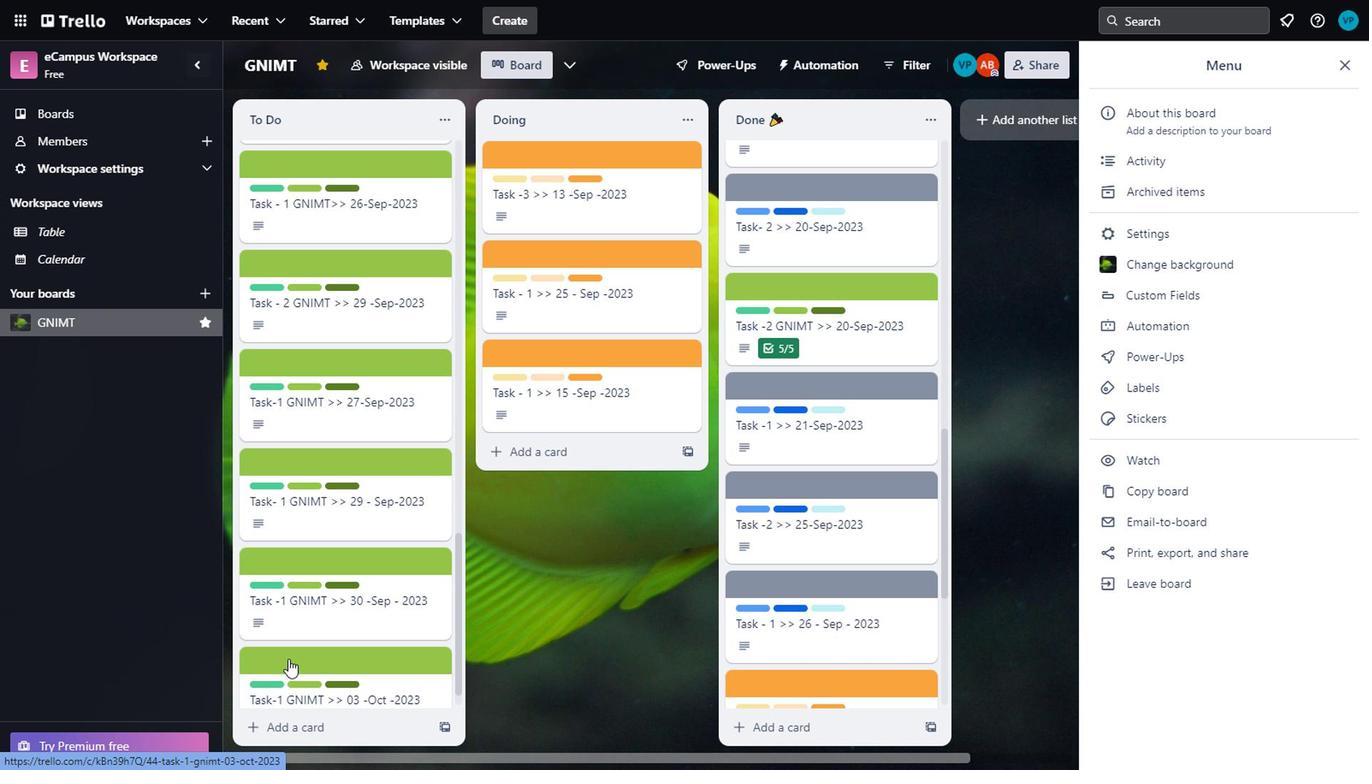 
Action: Mouse scrolled (306, 614) with delta (0, 0)
Screenshot: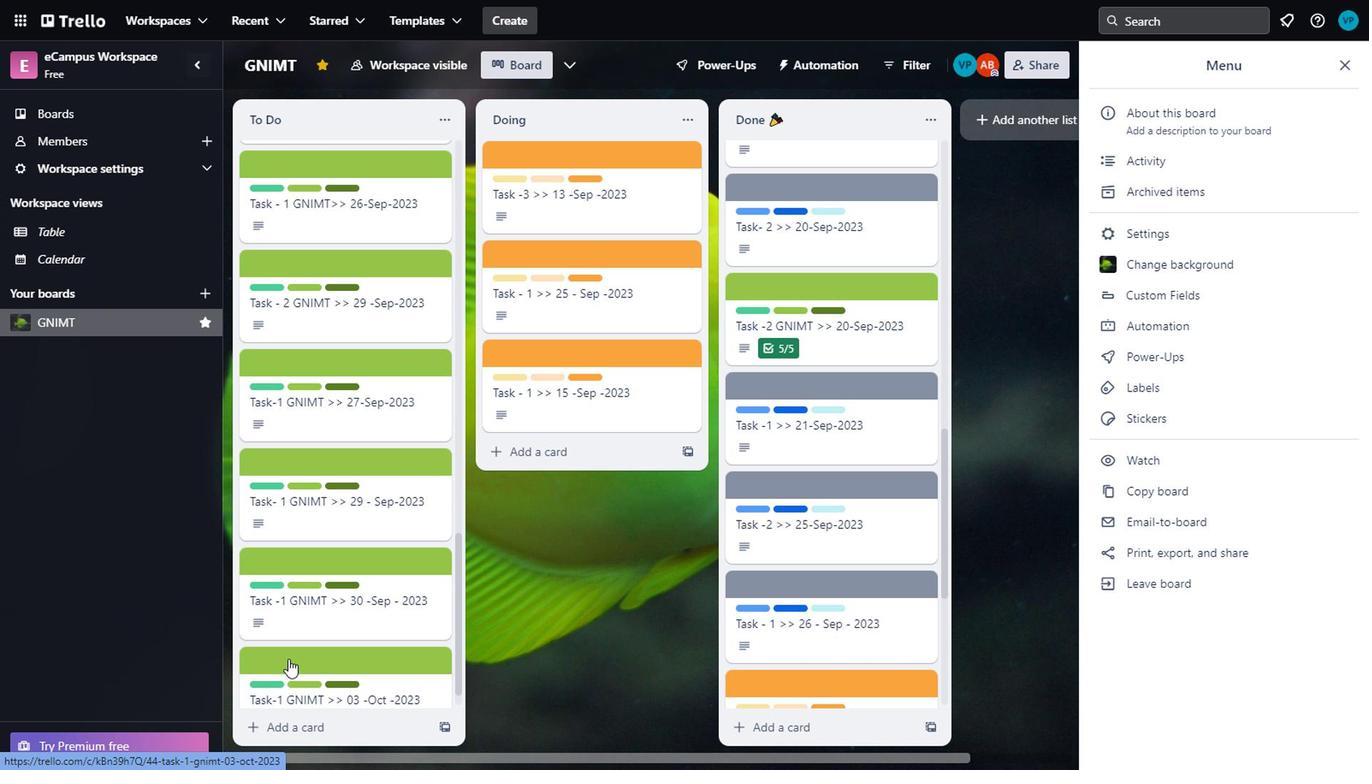 
Action: Mouse scrolled (306, 614) with delta (0, 0)
Screenshot: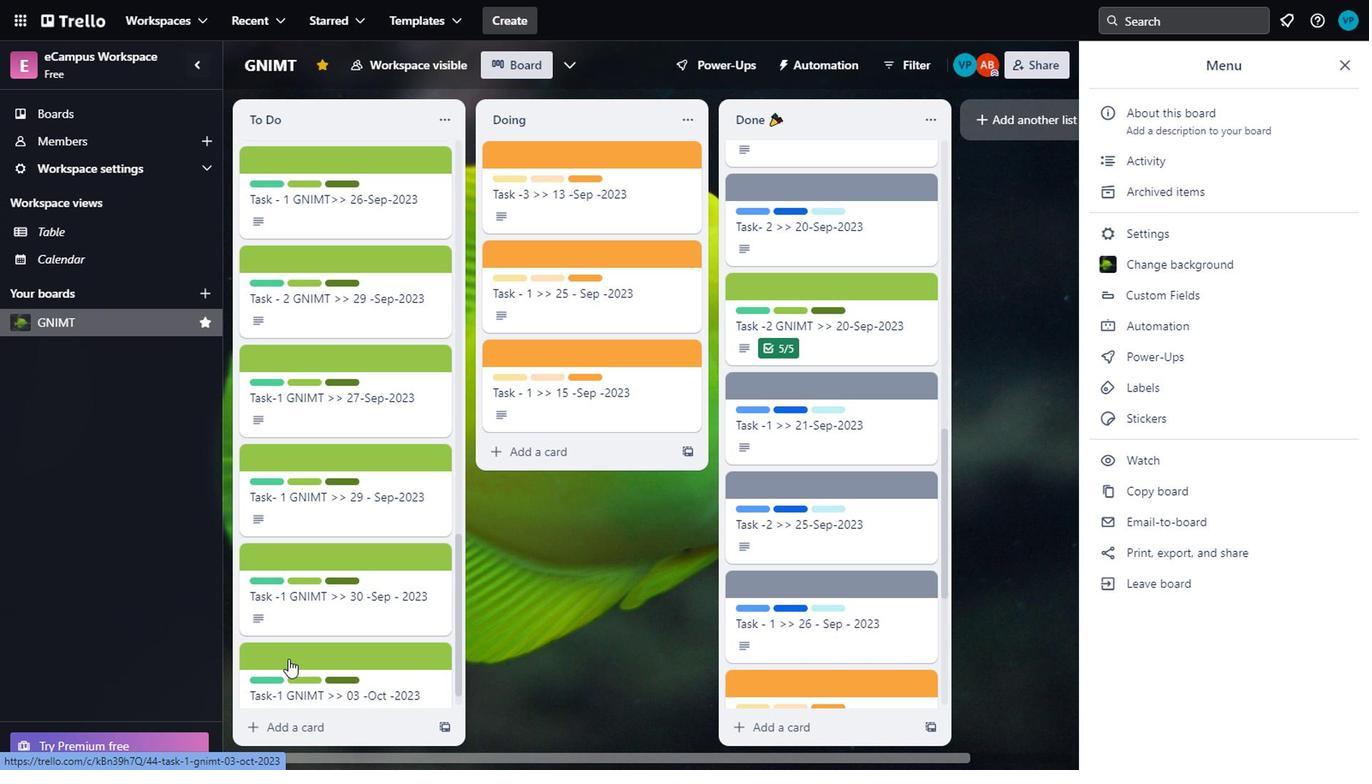 
Action: Mouse moved to (307, 617)
Screenshot: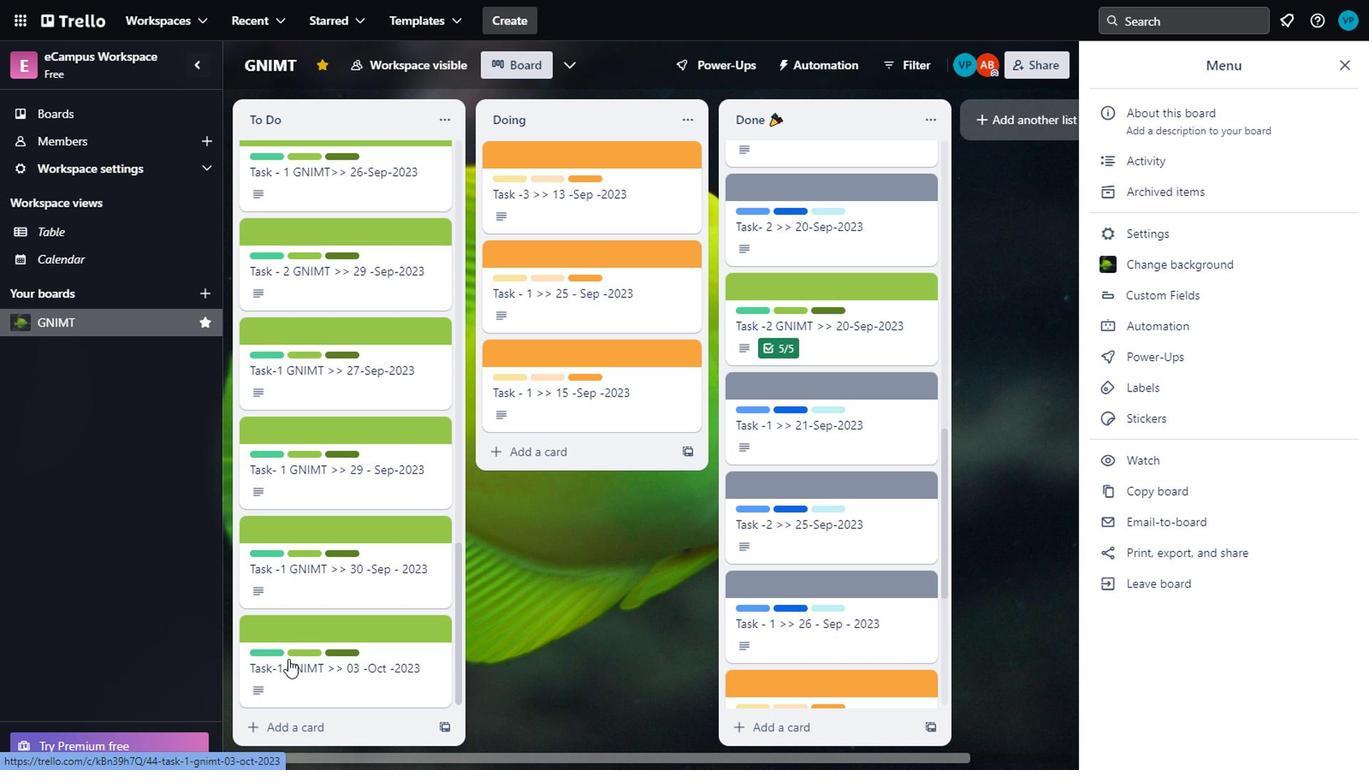 
Action: Mouse scrolled (307, 616) with delta (0, 0)
Screenshot: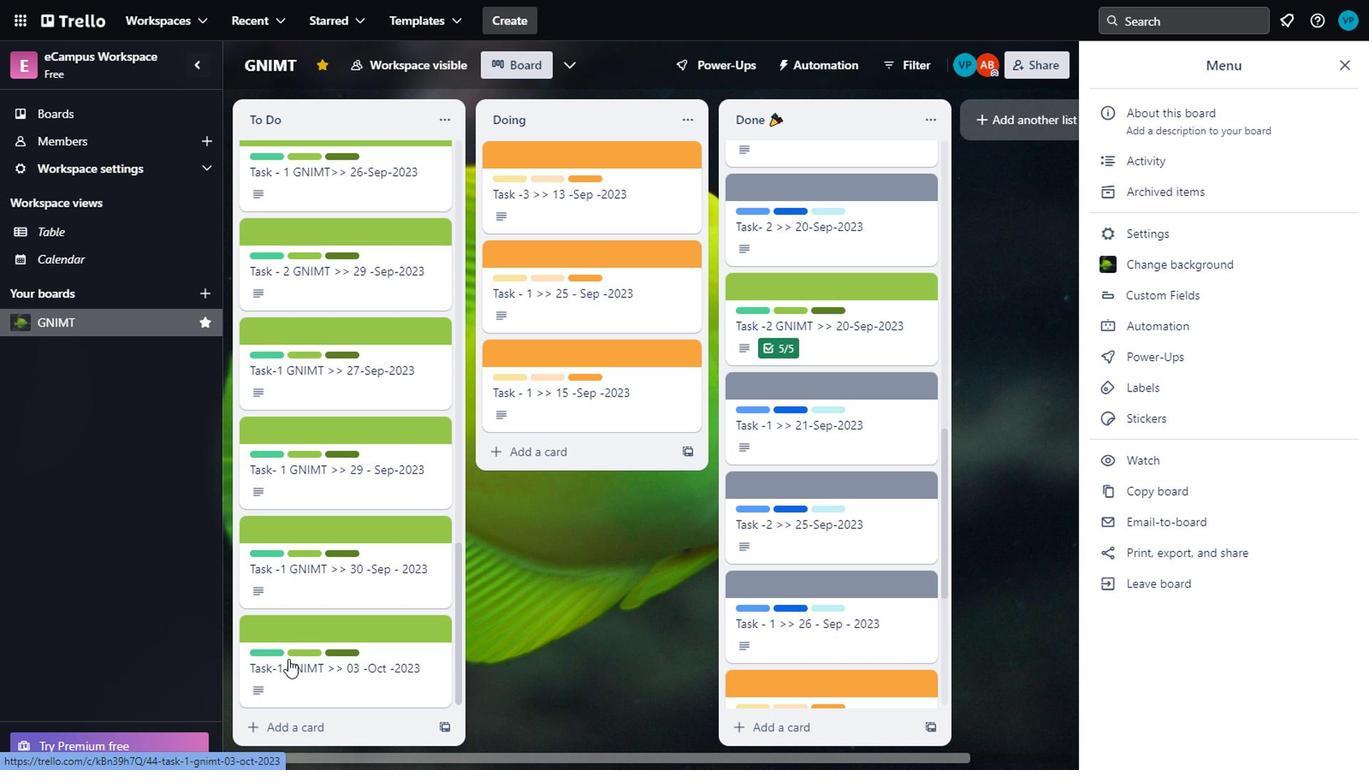 
Action: Mouse moved to (307, 619)
Screenshot: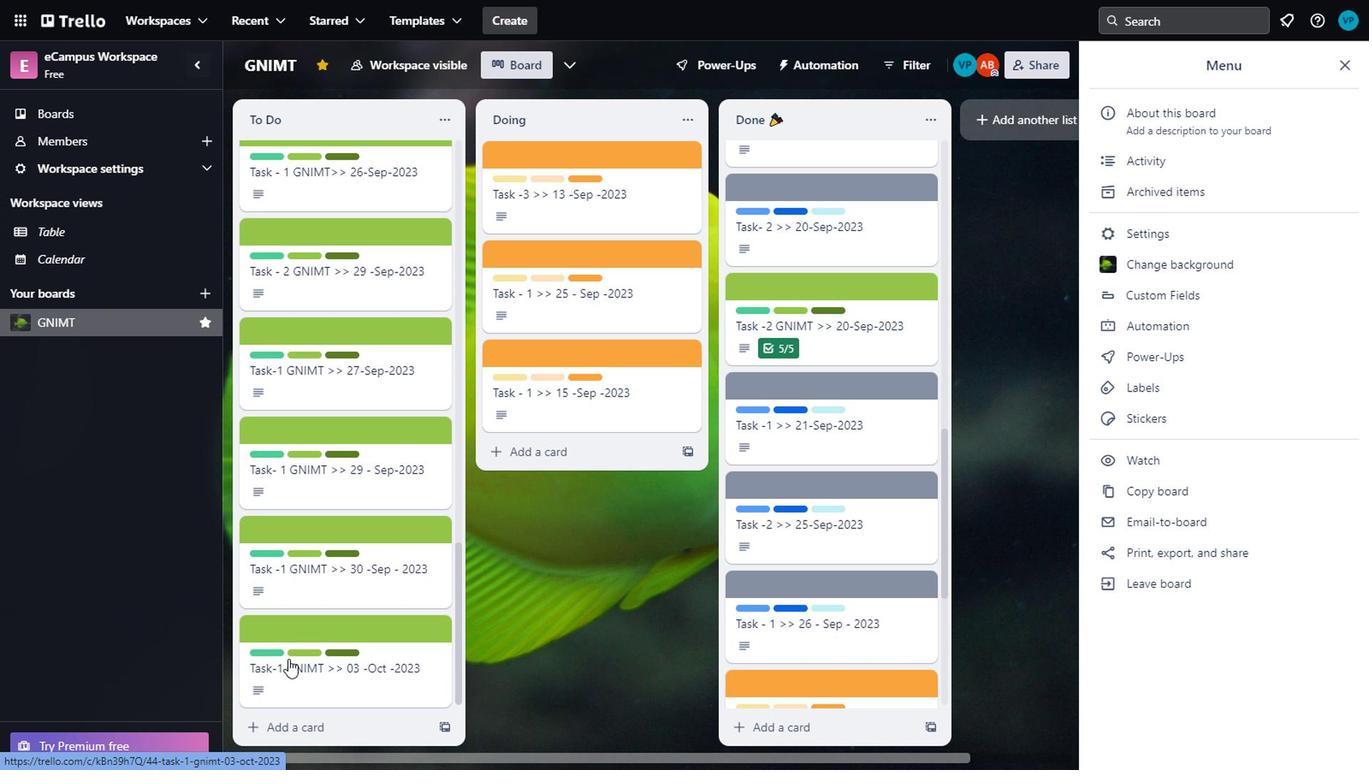 
Action: Mouse scrolled (307, 618) with delta (0, 0)
Screenshot: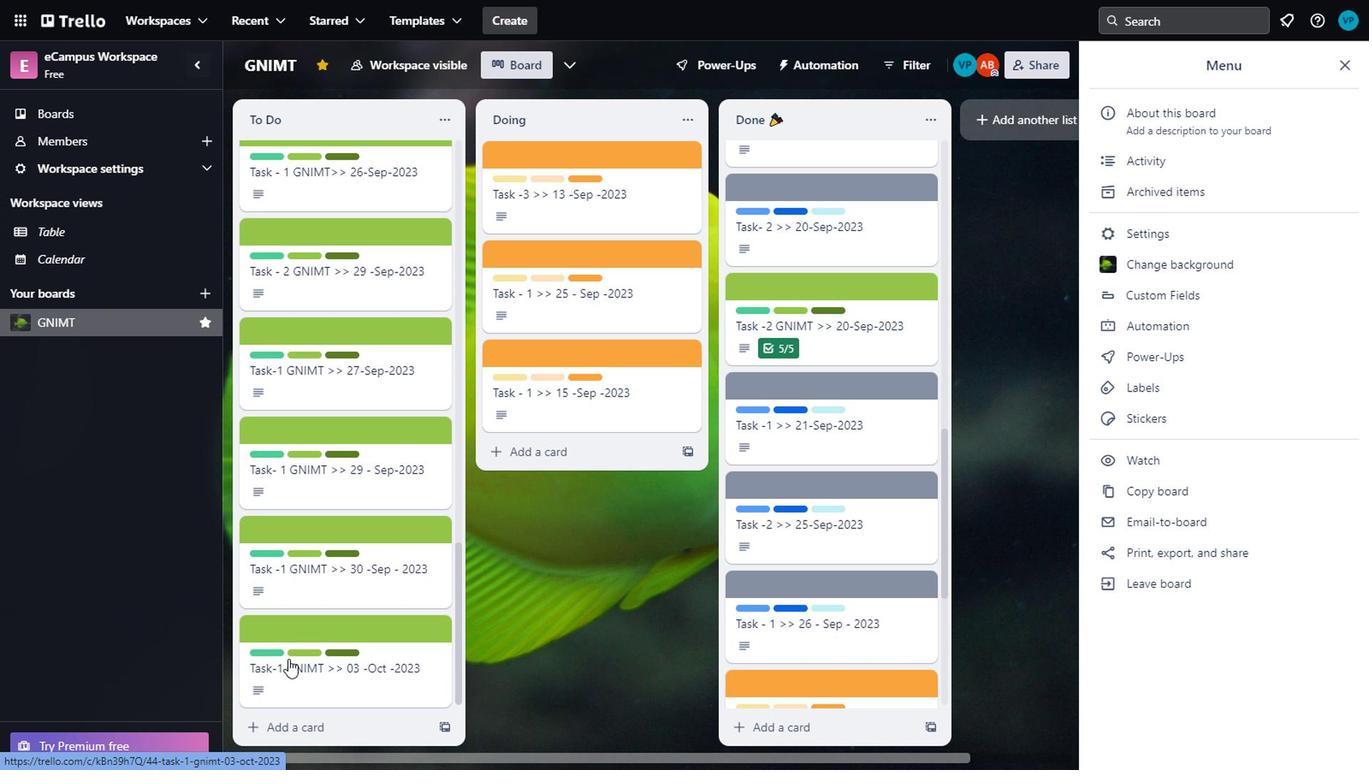 
Action: Mouse moved to (307, 621)
Screenshot: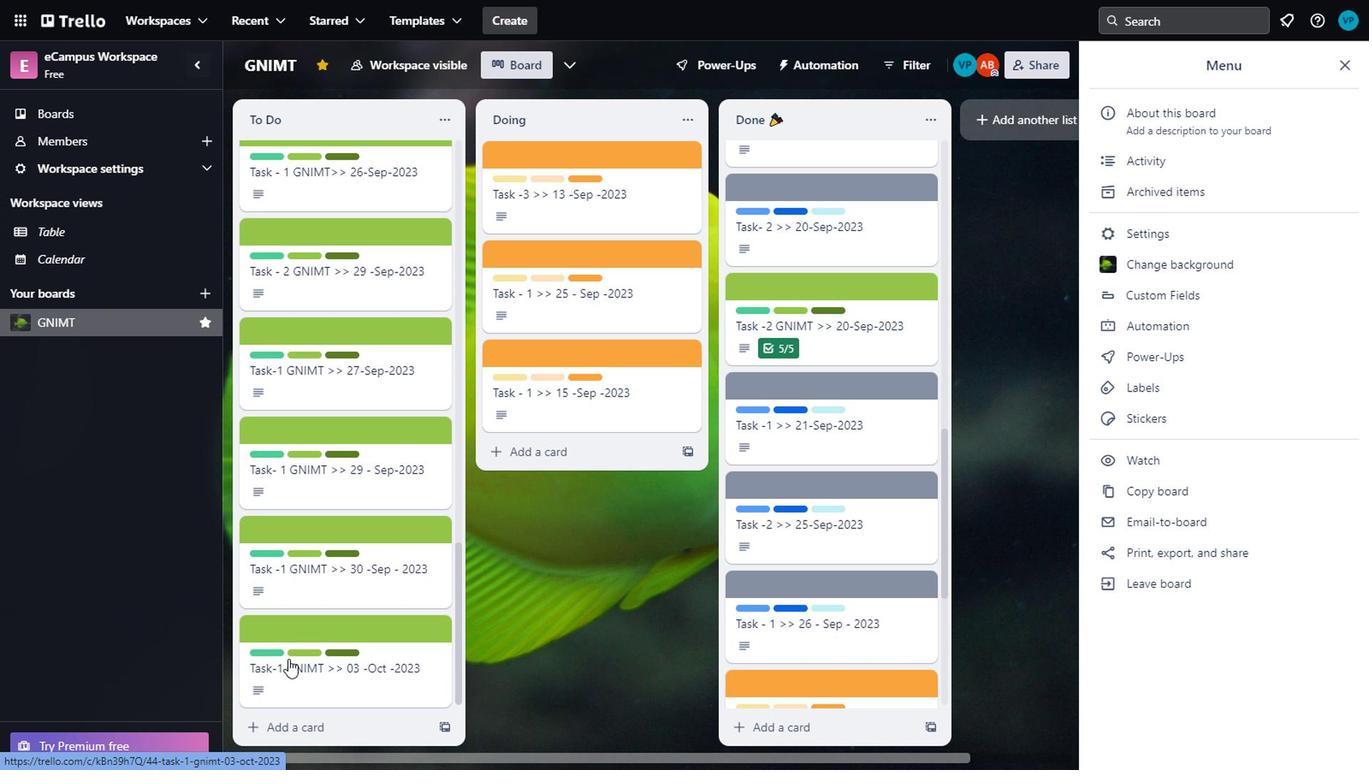 
Action: Mouse scrolled (307, 620) with delta (0, 0)
Screenshot: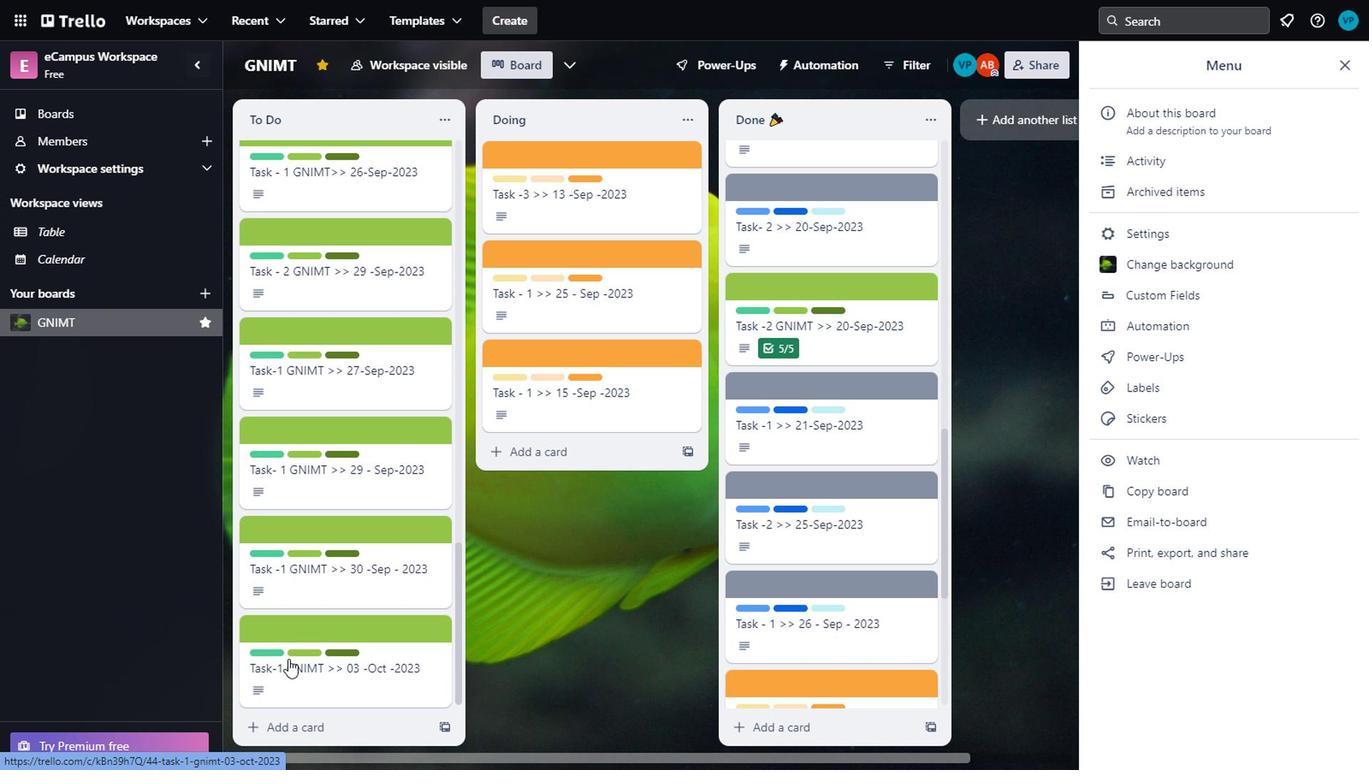 
Action: Mouse moved to (307, 623)
Screenshot: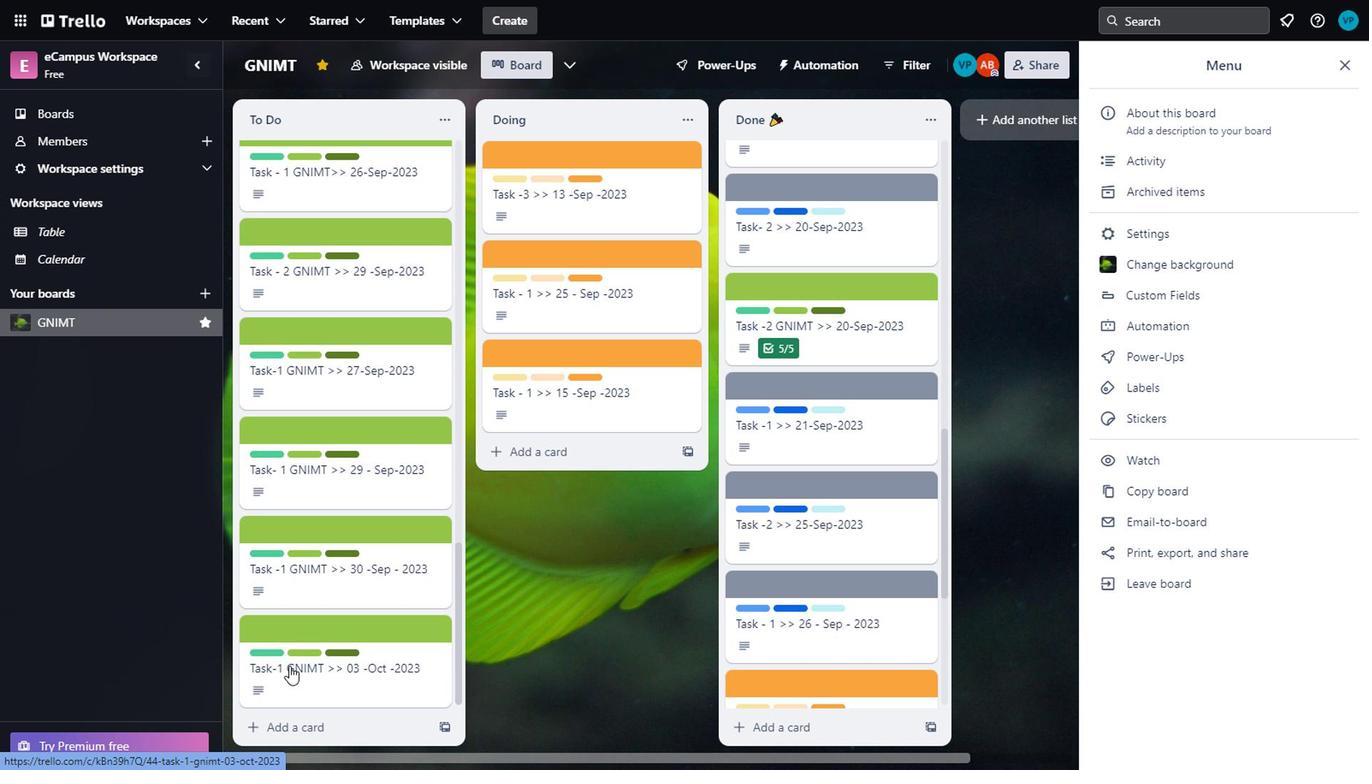 
Action: Mouse scrolled (307, 622) with delta (0, 0)
Screenshot: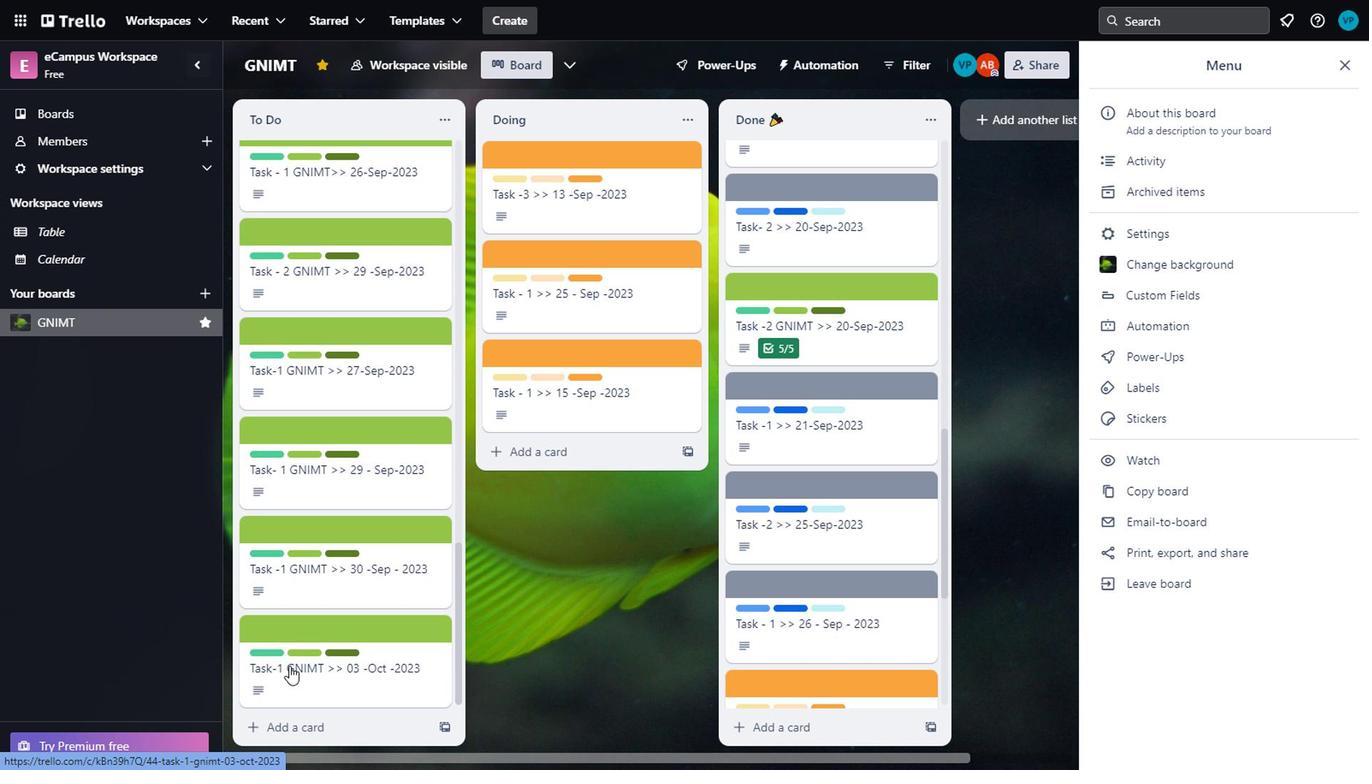 
Action: Mouse scrolled (307, 622) with delta (0, 0)
Screenshot: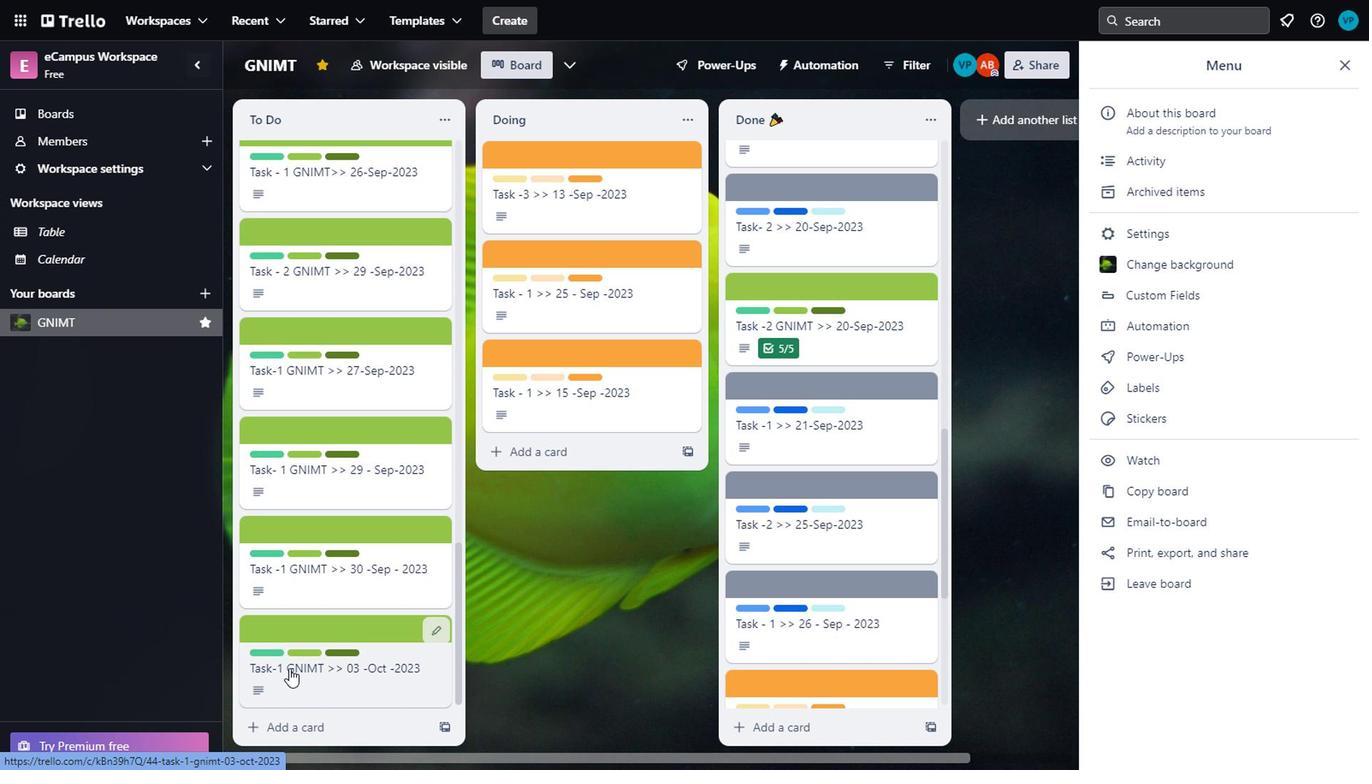 
Action: Mouse scrolled (307, 622) with delta (0, 0)
Screenshot: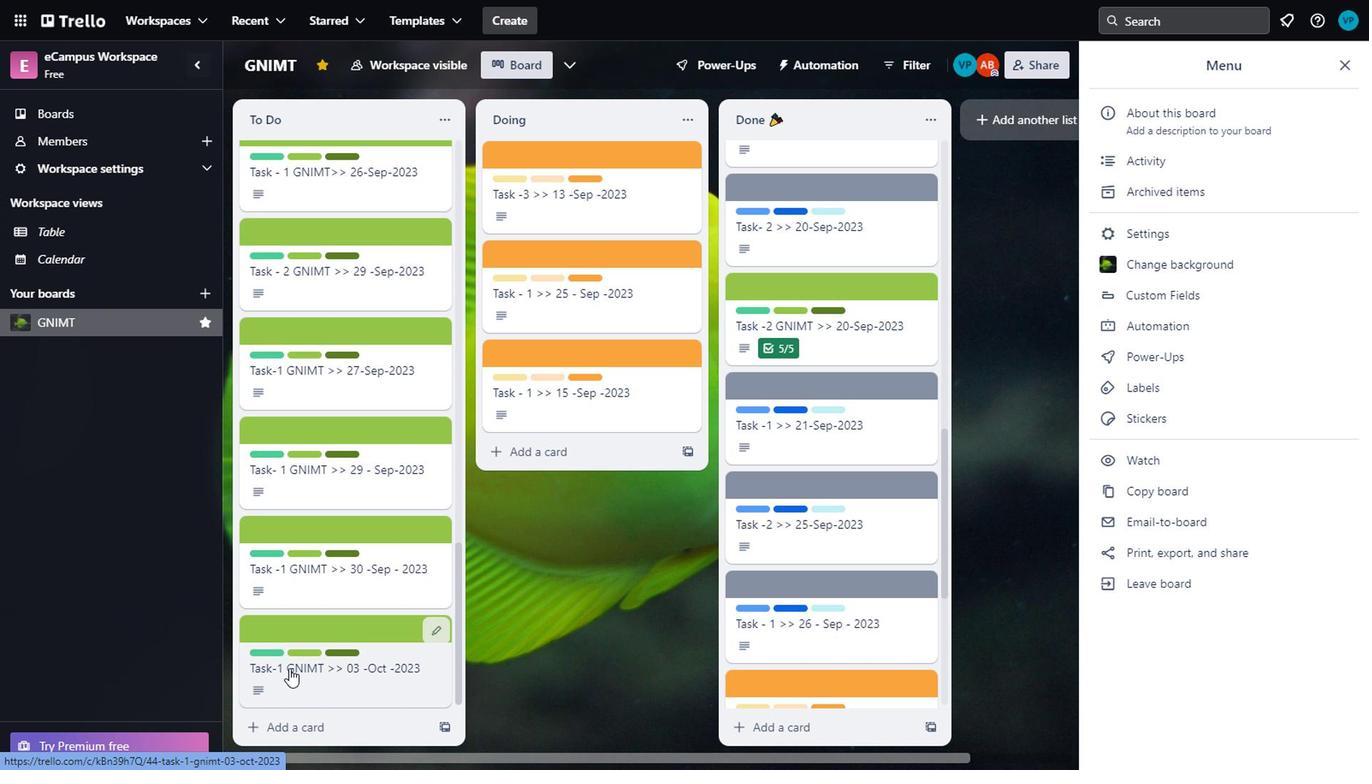 
Action: Mouse scrolled (307, 622) with delta (0, 0)
Screenshot: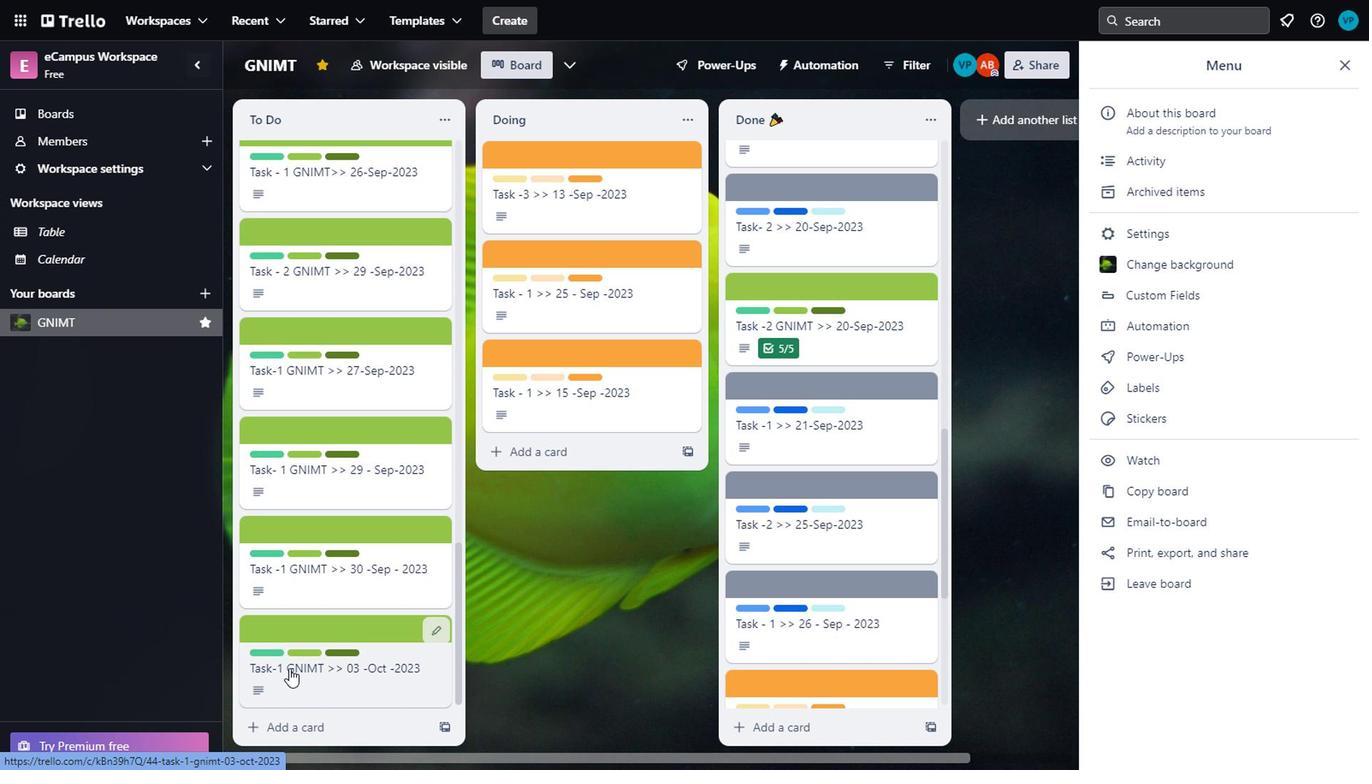 
Action: Mouse scrolled (307, 622) with delta (0, 0)
Screenshot: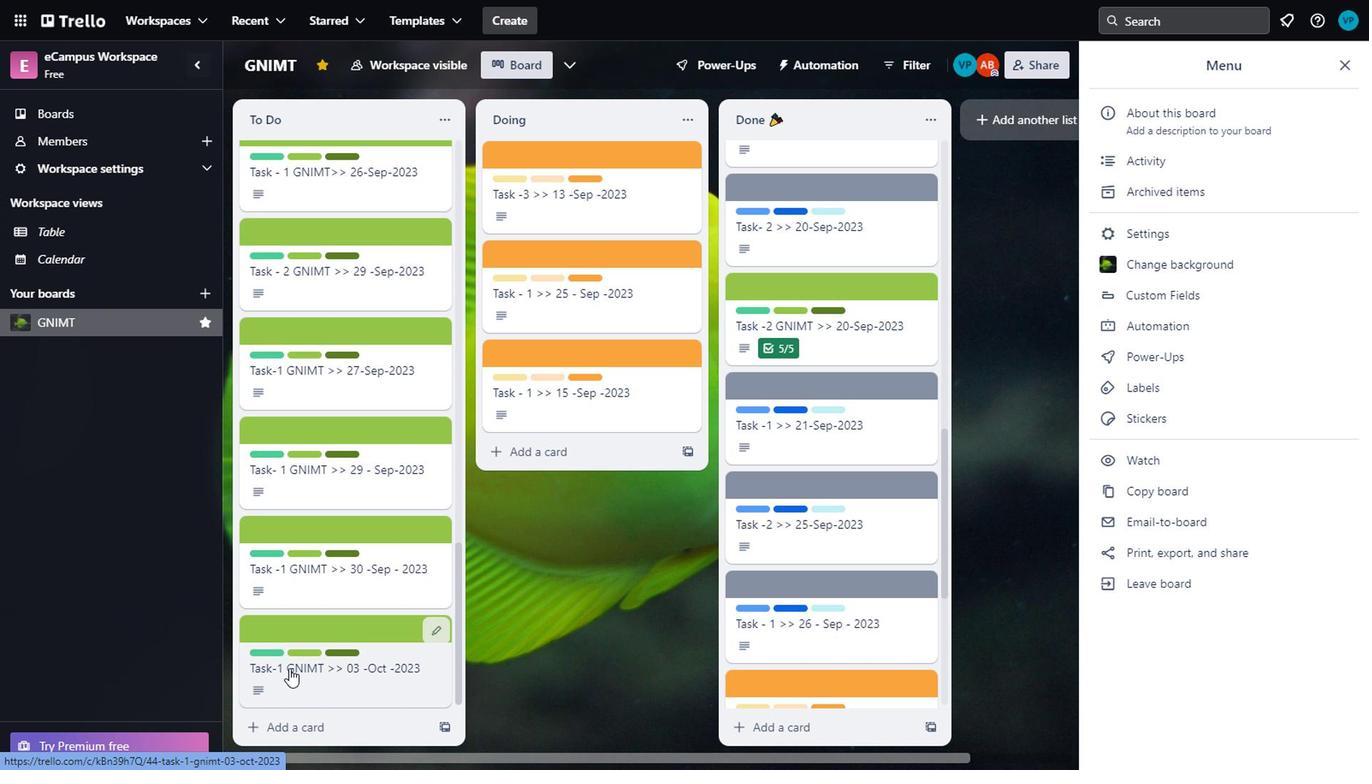 
Action: Mouse moved to (295, 676)
Screenshot: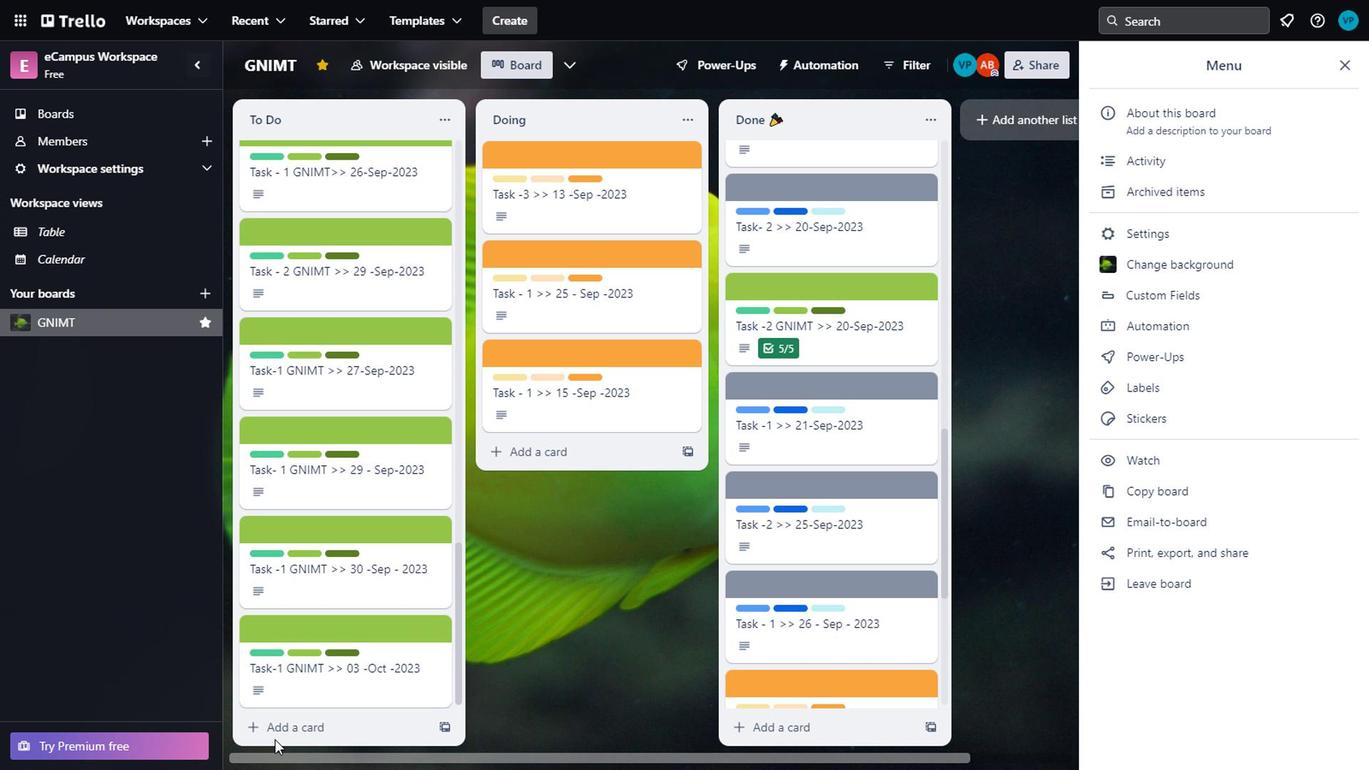 
Action: Mouse pressed left at (295, 676)
Screenshot: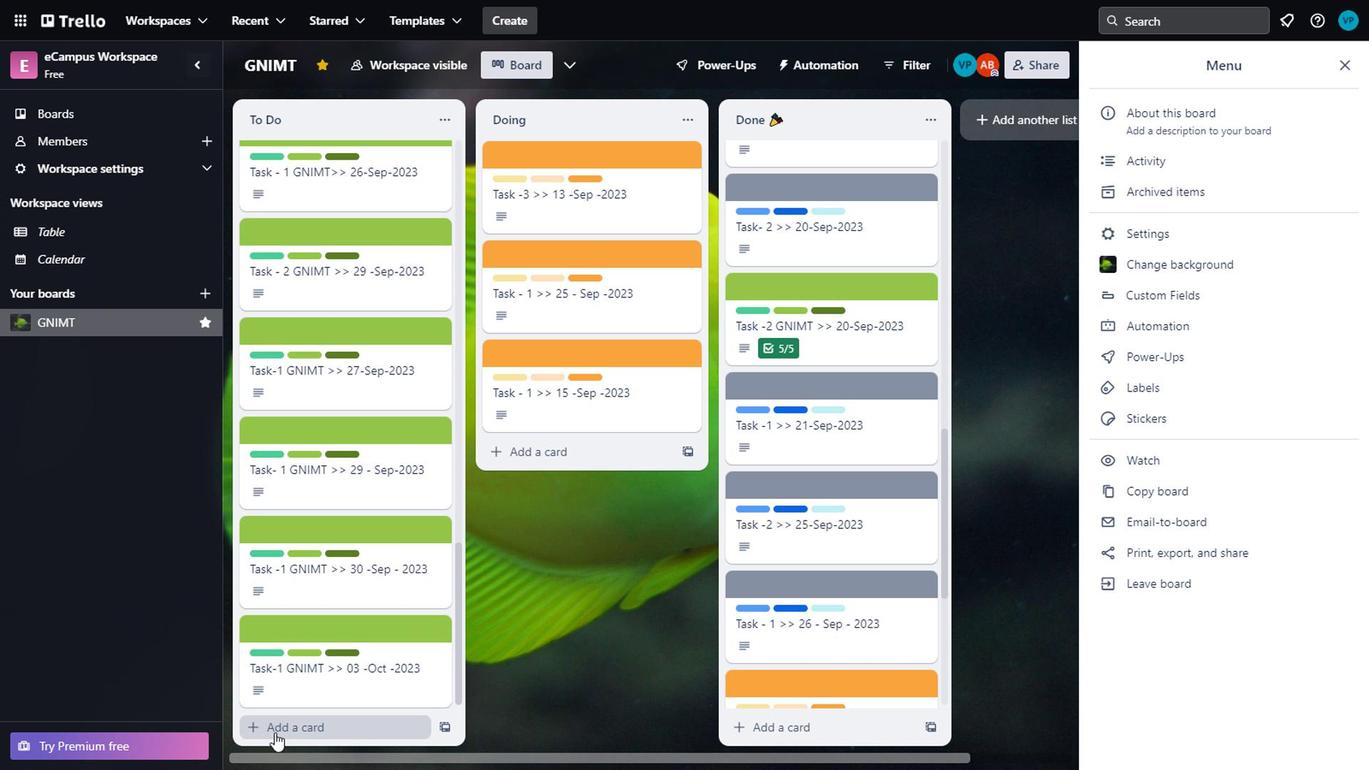 
Action: Mouse moved to (325, 628)
Screenshot: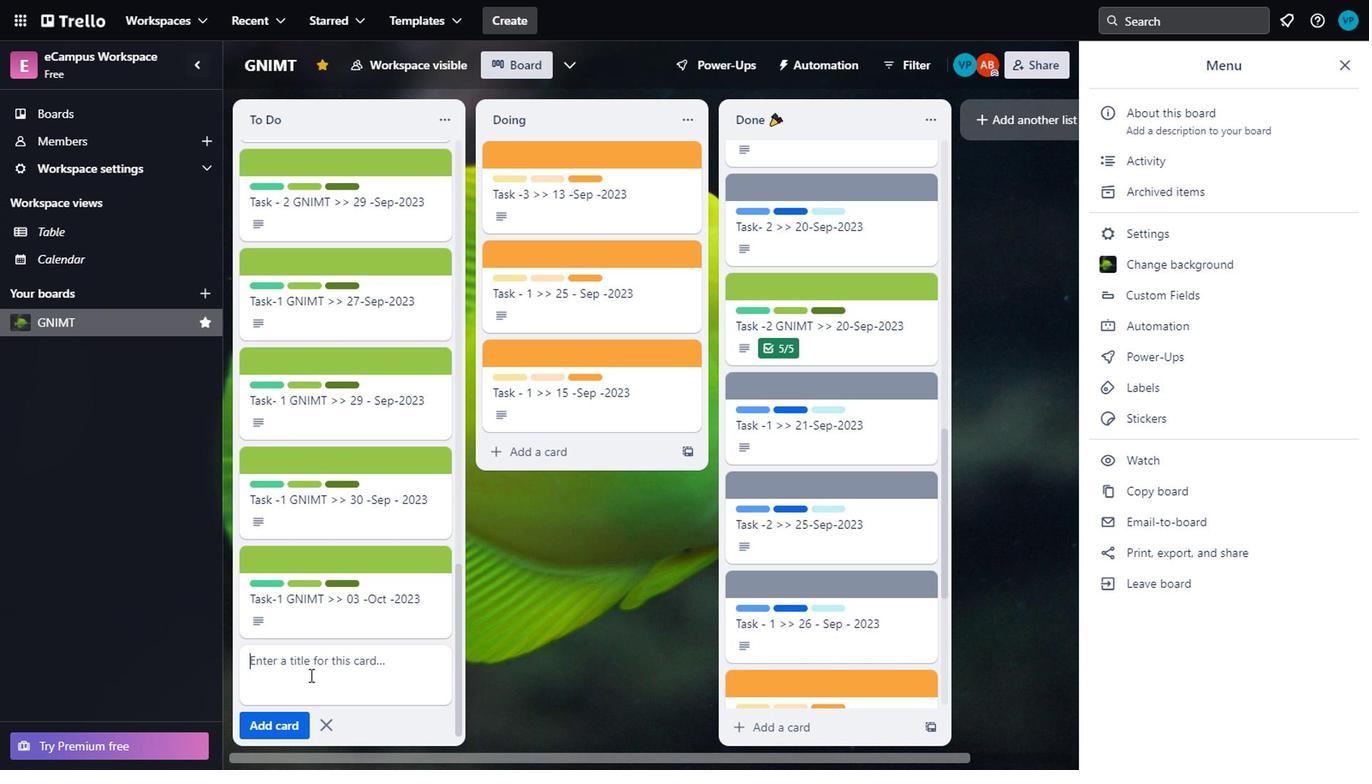 
Action: Key pressed T<Key.caps_lock>ask-1<Key.space><Key.caps_lock>GNIMT<Key.space><Key.shift>>><Key.space>04<Key.space>-<Key.space>O<Key.caps_lock>ct<Key.space>-2023<Key.enter>
Screenshot: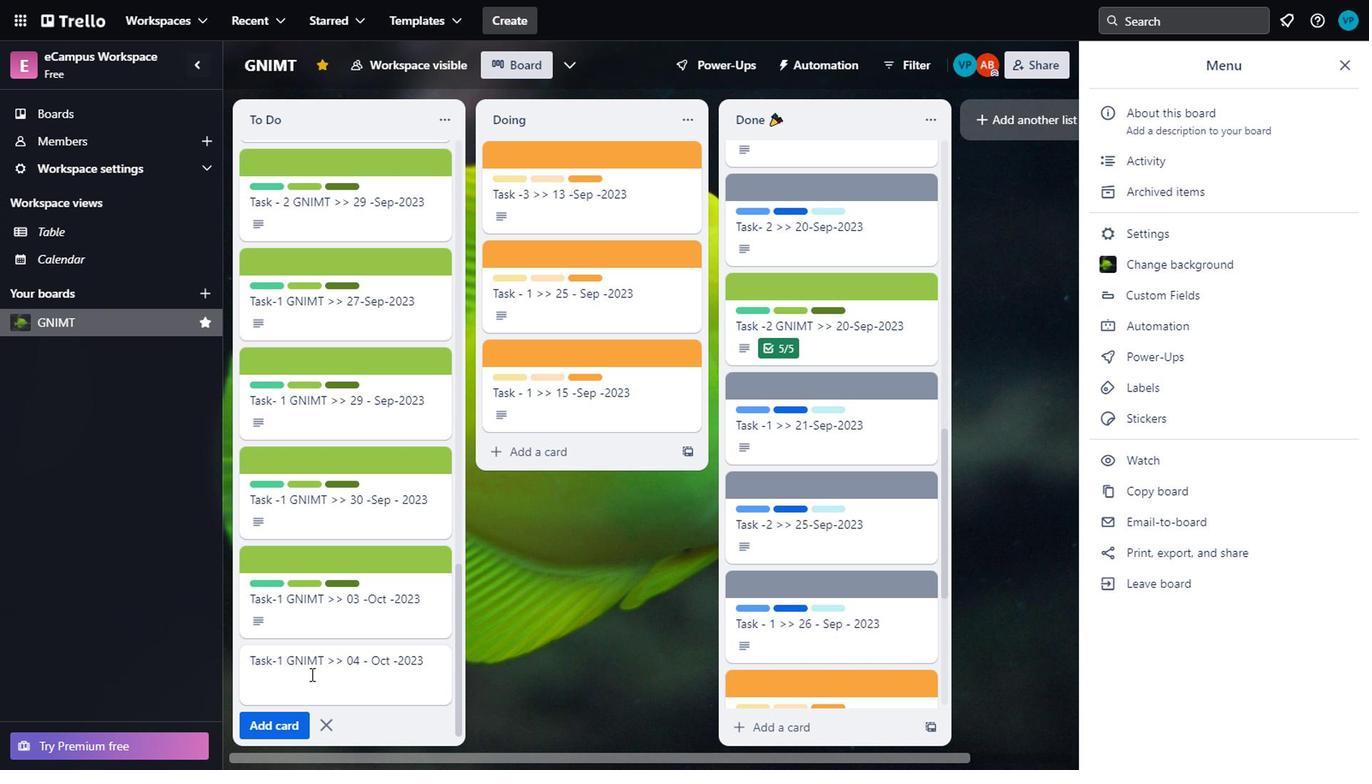 
Action: Mouse moved to (338, 589)
Screenshot: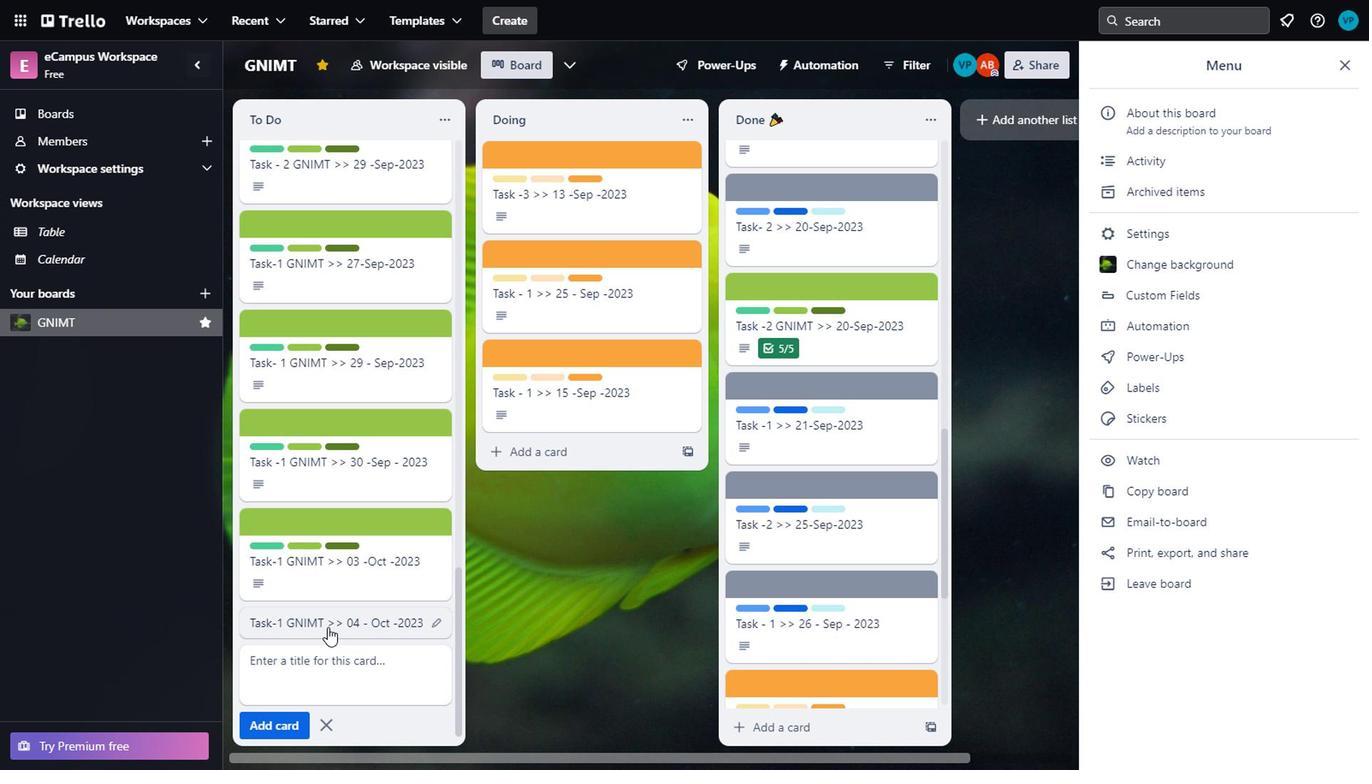 
Action: Mouse pressed left at (338, 589)
Screenshot: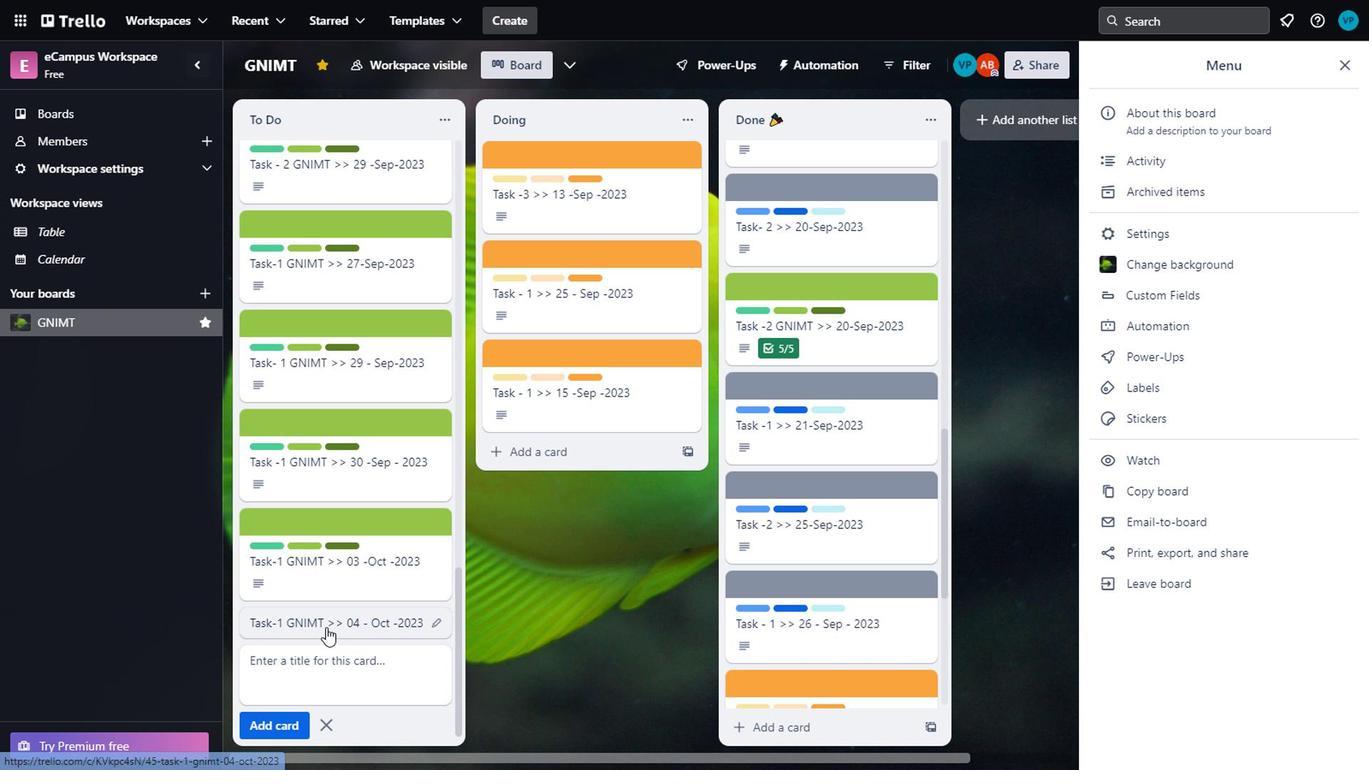 
Action: Mouse moved to (522, 284)
Screenshot: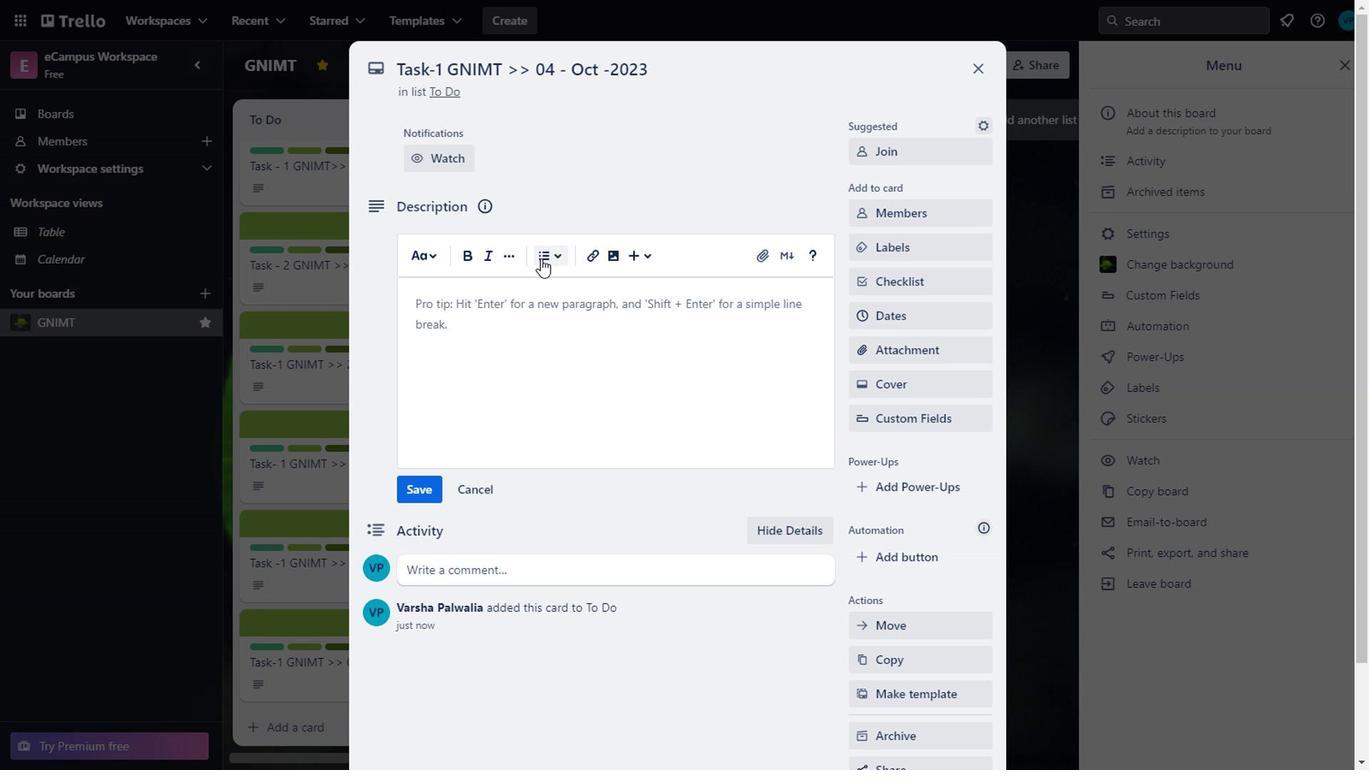 
Action: Mouse pressed left at (522, 284)
Screenshot: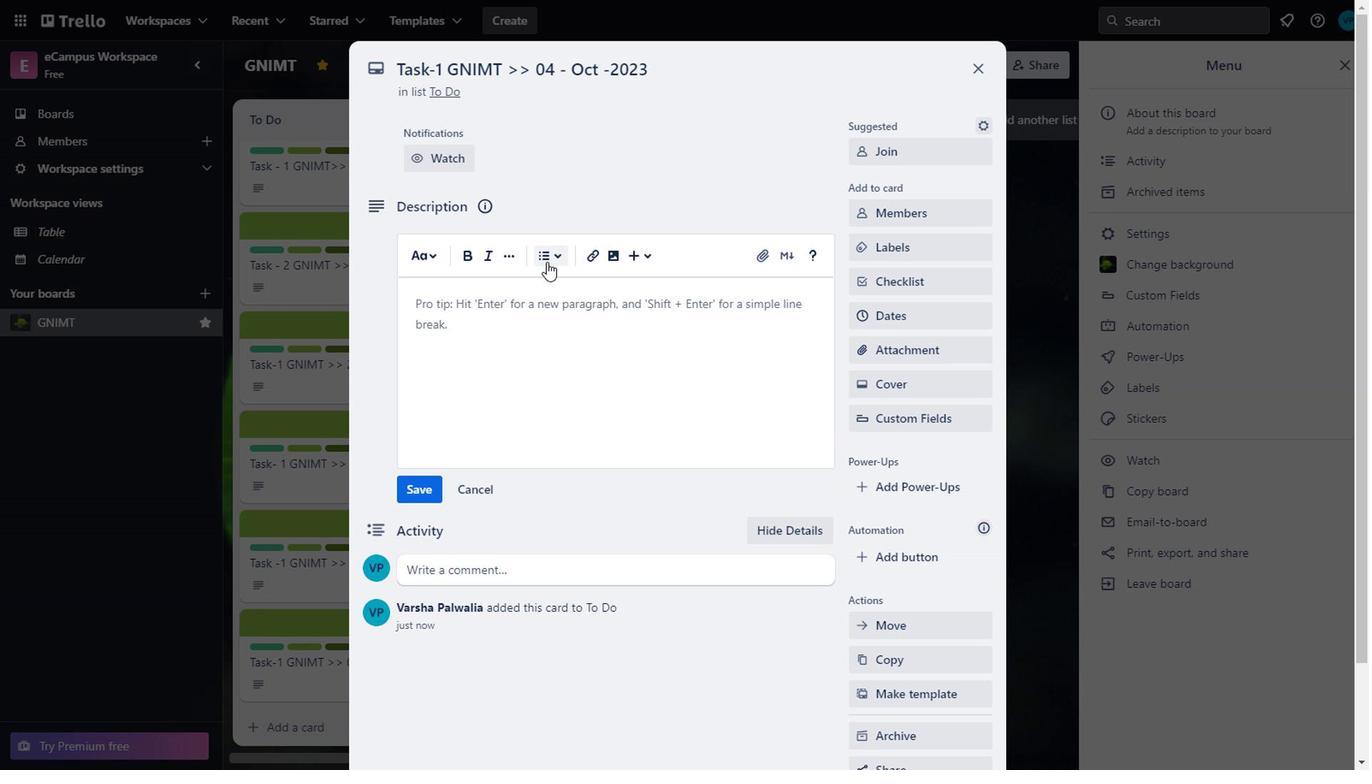 
Action: Mouse moved to (546, 338)
Screenshot: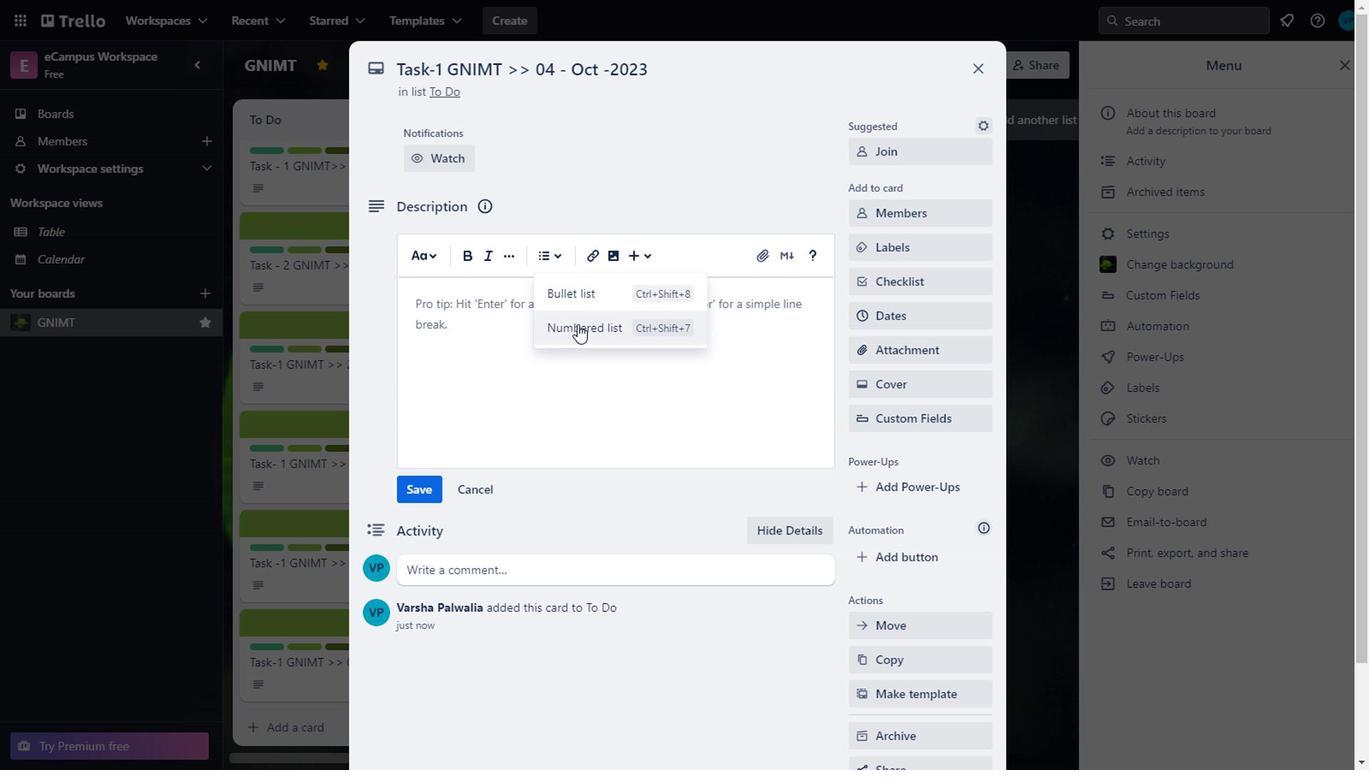 
Action: Mouse pressed left at (546, 338)
Screenshot: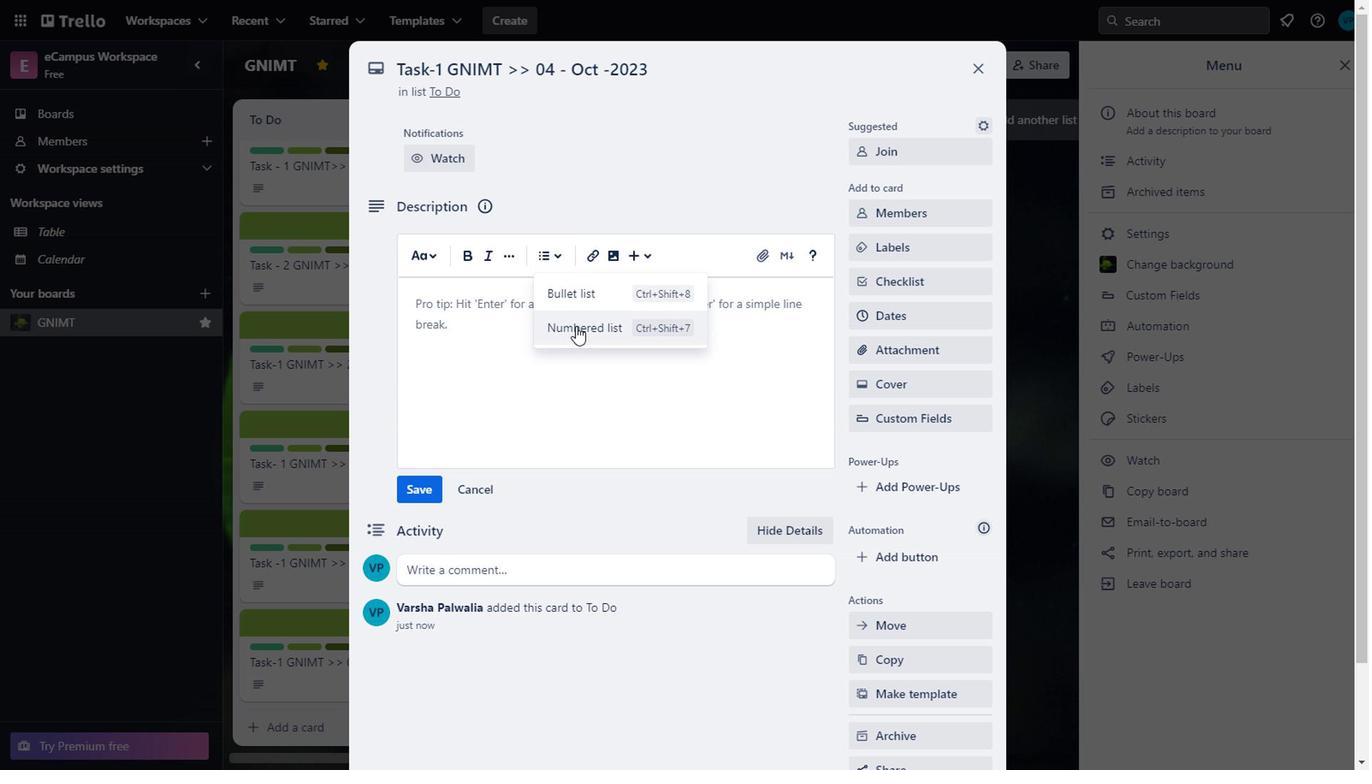 
Action: Mouse moved to (477, 326)
Screenshot: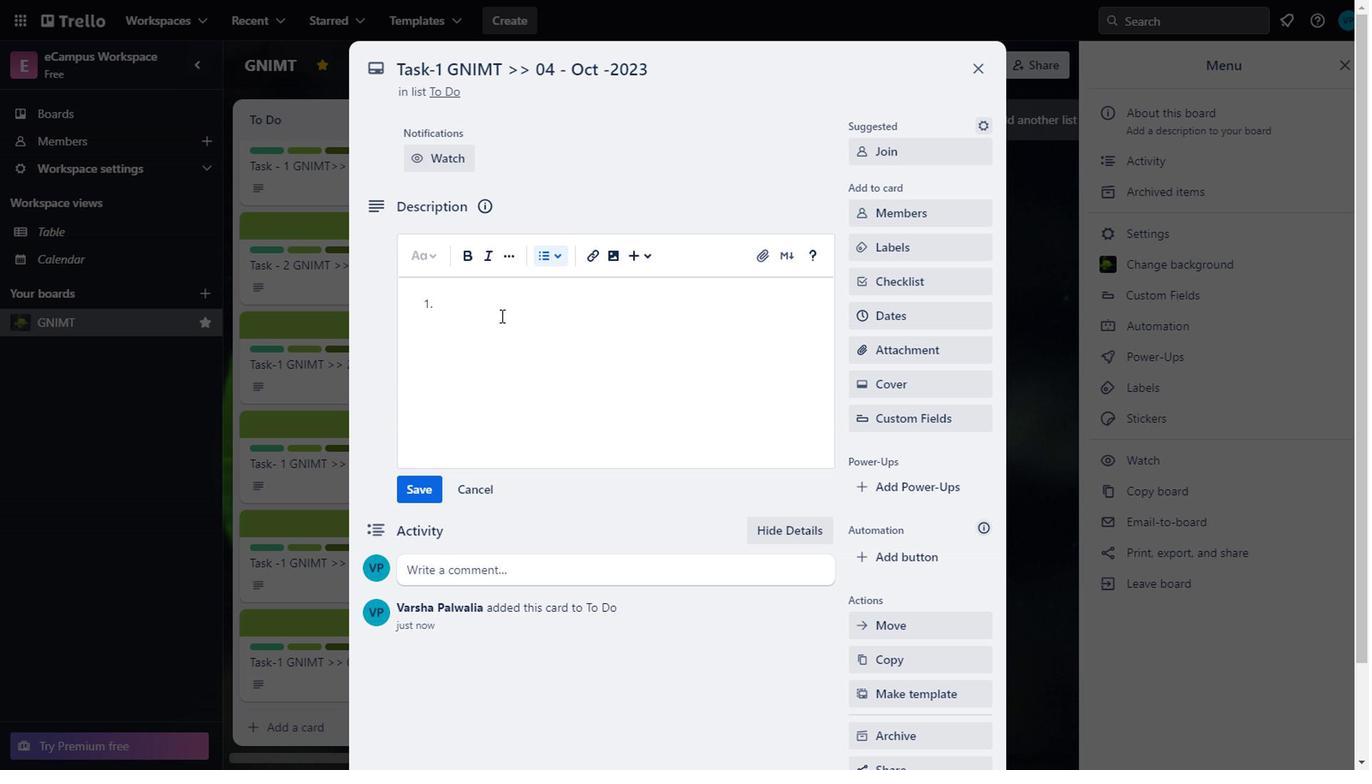 
Action: Mouse pressed left at (477, 326)
Screenshot: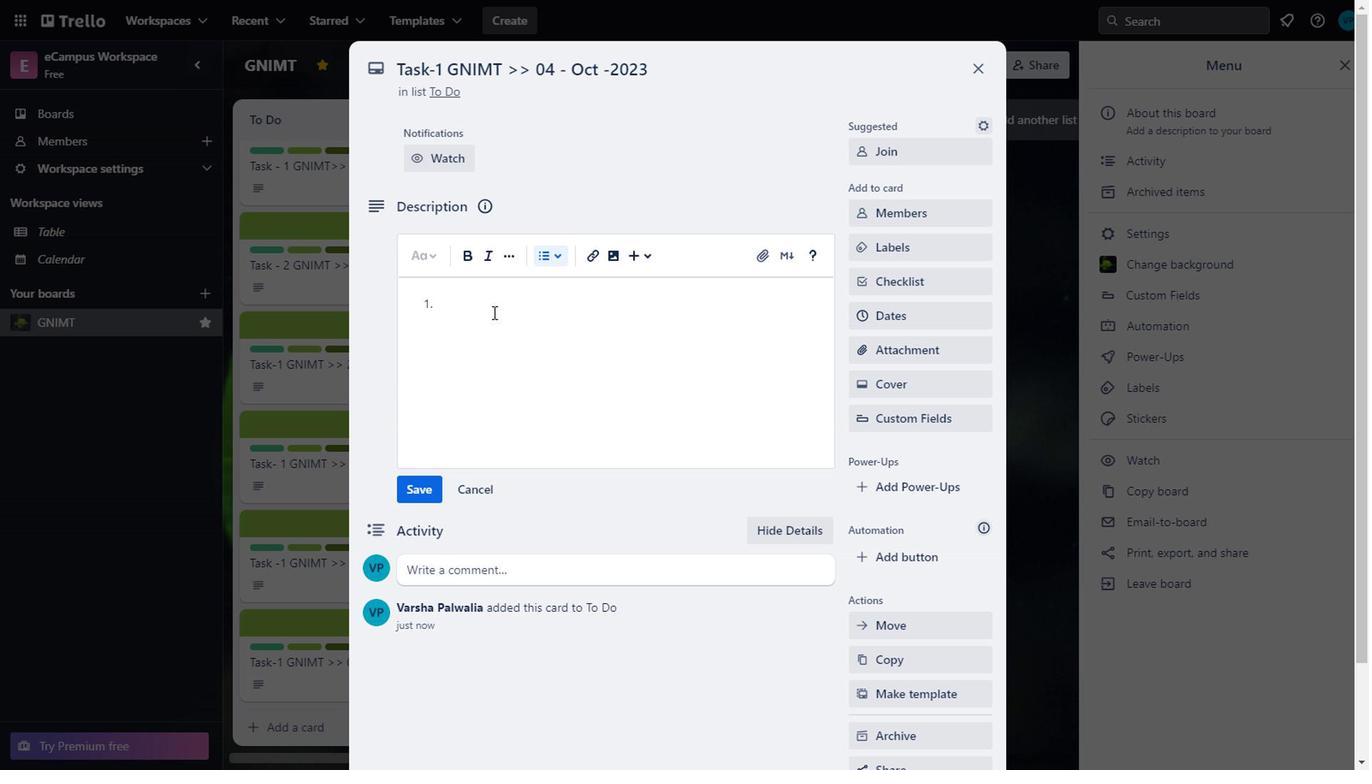 
Action: Mouse moved to (505, 326)
Screenshot: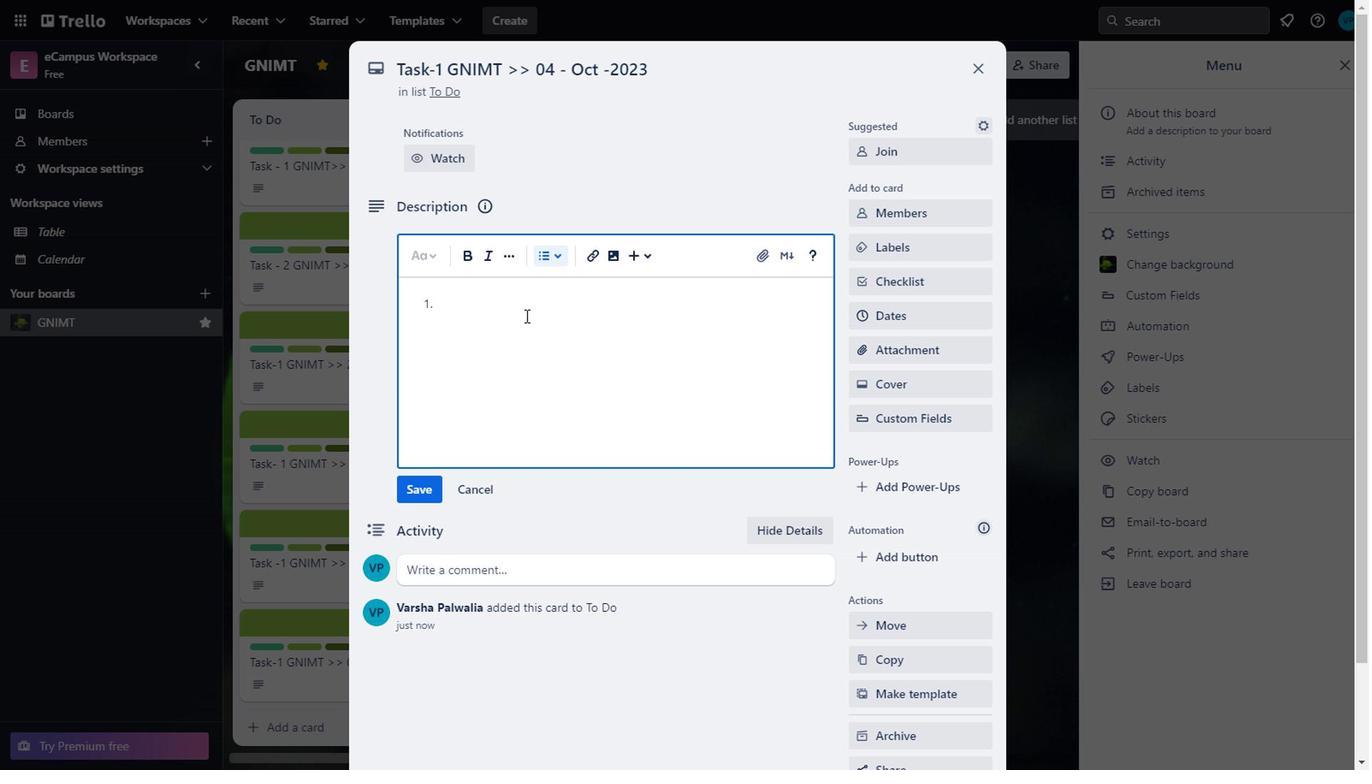 
Action: Key pressed <Key.caps_lock>
Screenshot: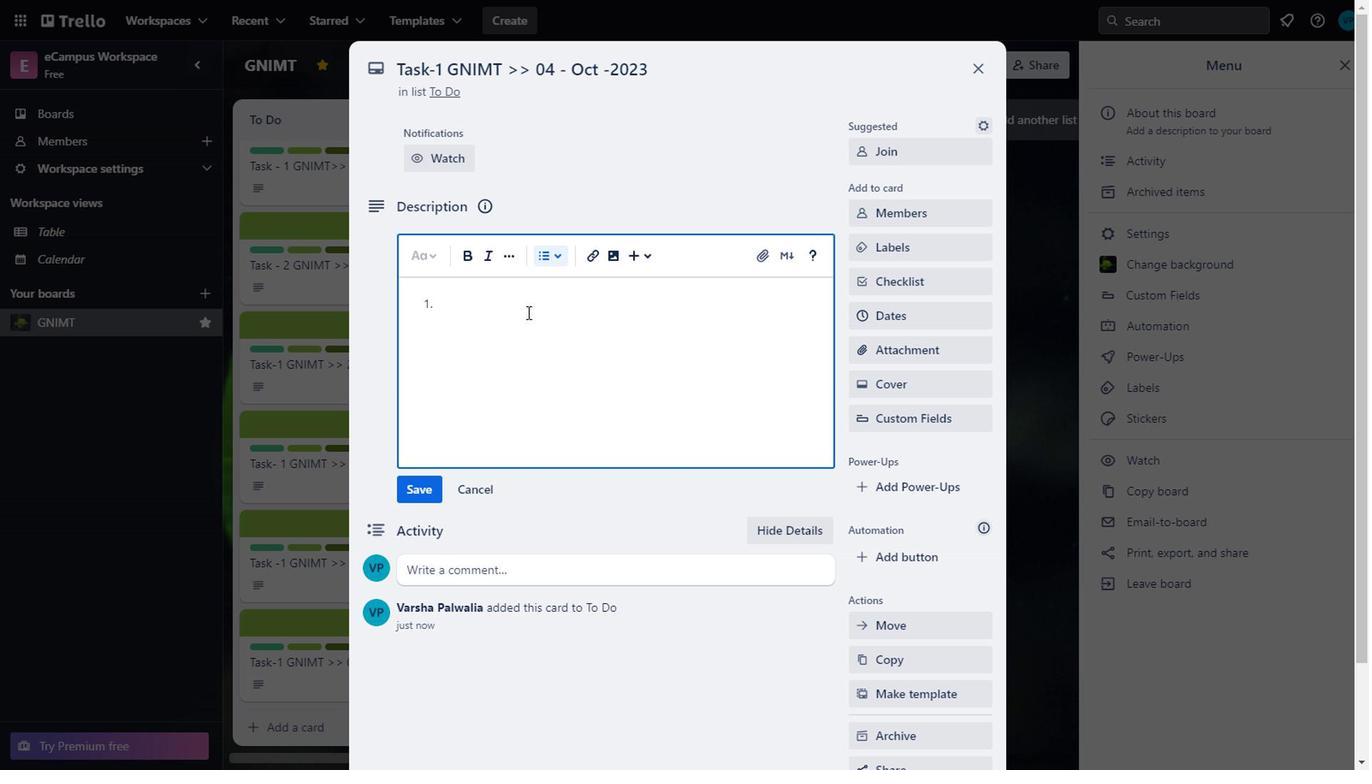 
Action: Mouse moved to (509, 328)
Screenshot: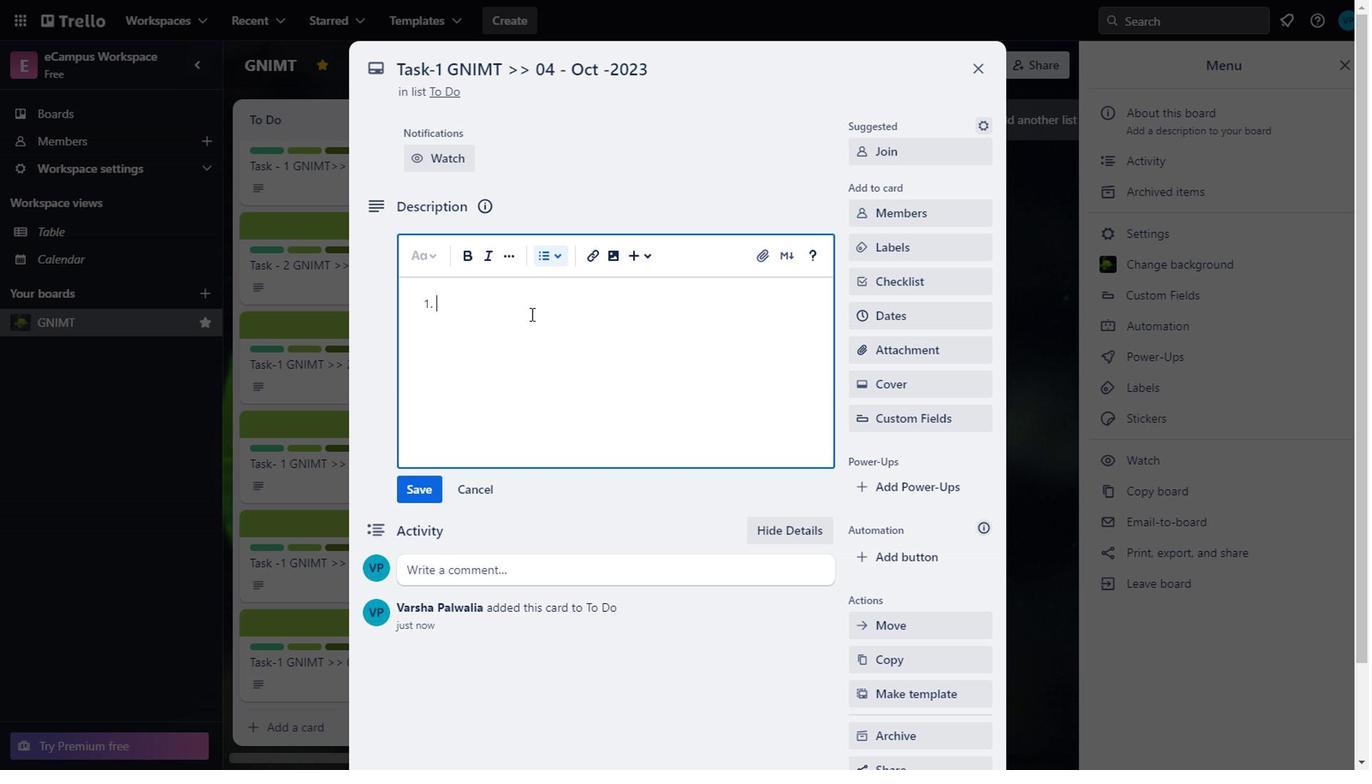 
Action: Key pressed C<Key.caps_lock>reate<Key.space><Key.caps_lock>T<Key.caps_lock>ime-<Key.caps_lock>T<Key.caps_lock>able<Key.space>for<Key.space><Key.caps_lock>B.CO<Key.space><Key.caps_lock>5<Key.caps_lock><Key.space><Key.caps_lock>sem<Key.enter>
Screenshot: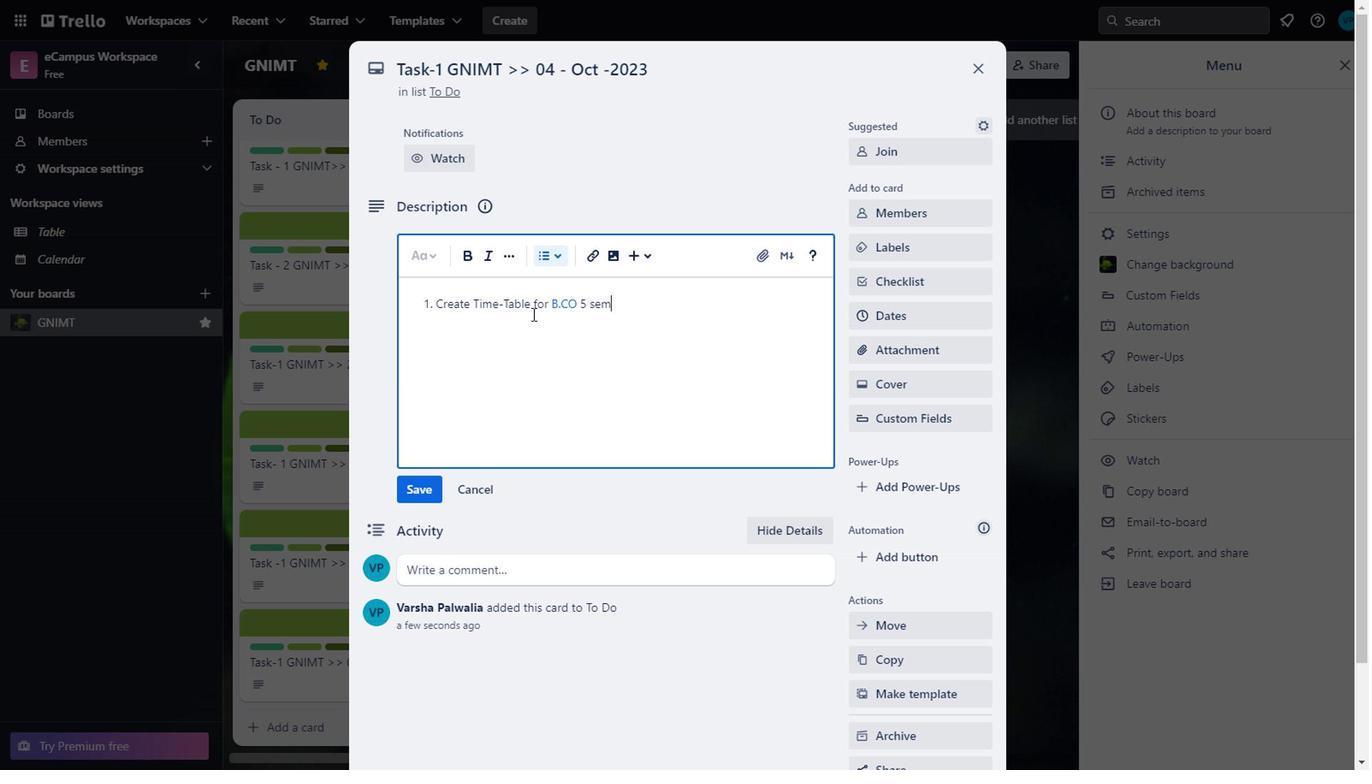 
Action: Mouse moved to (540, 316)
Screenshot: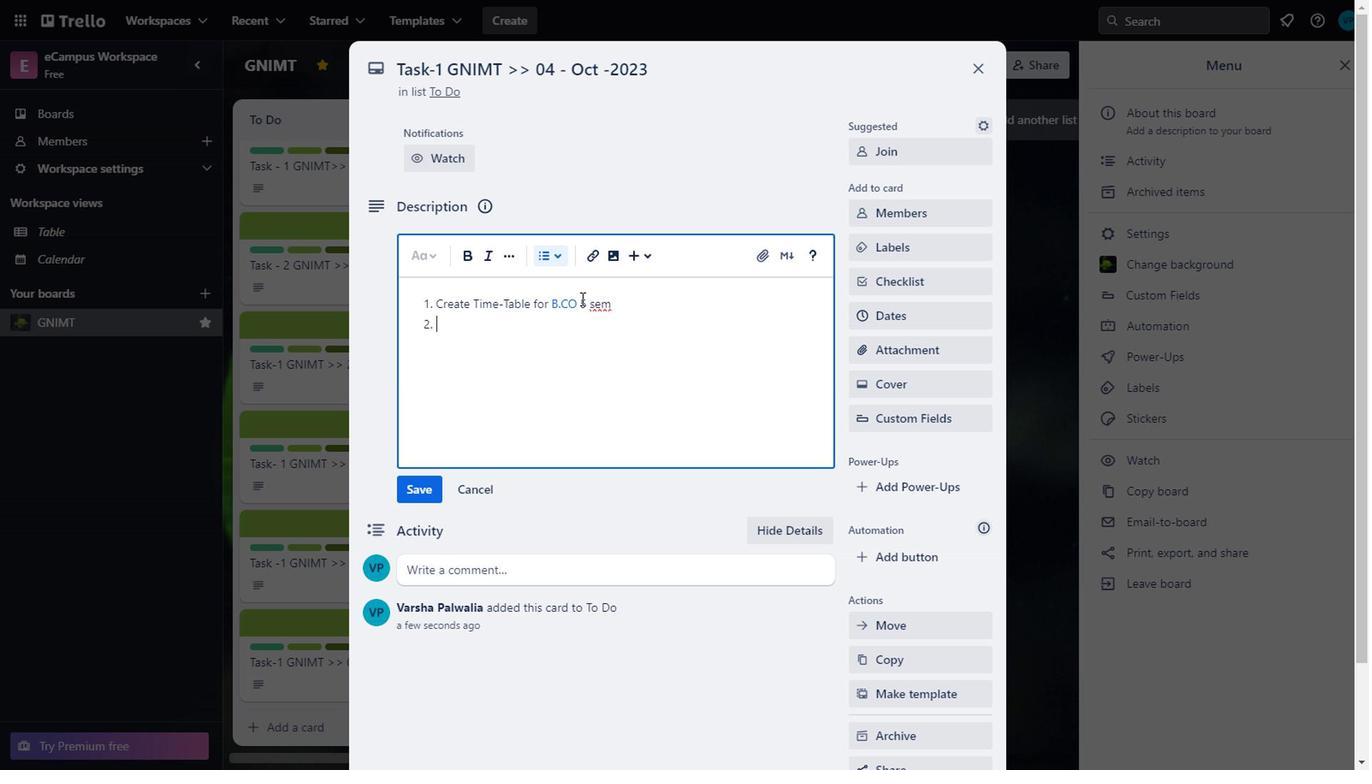 
Action: Mouse pressed left at (540, 316)
Screenshot: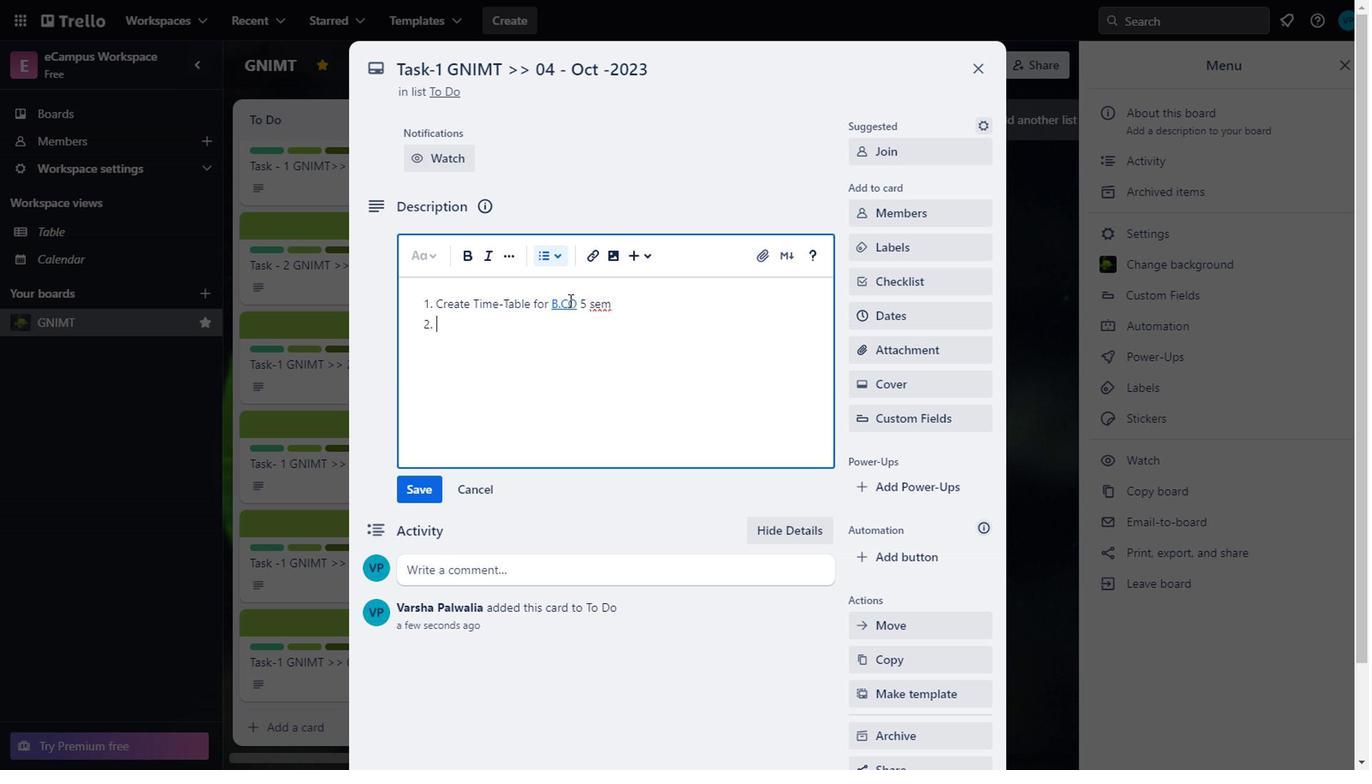 
Action: Mouse moved to (543, 320)
Screenshot: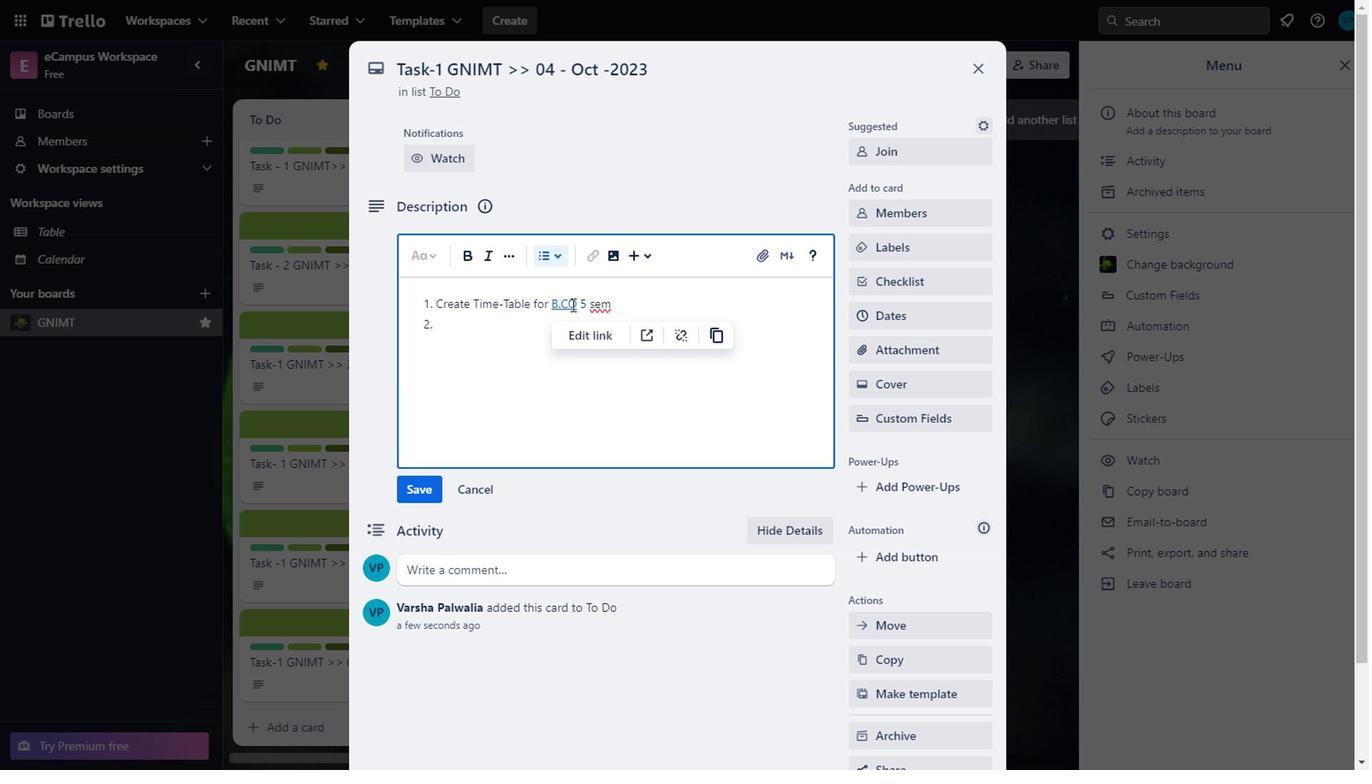 
Action: Mouse pressed left at (543, 320)
Screenshot: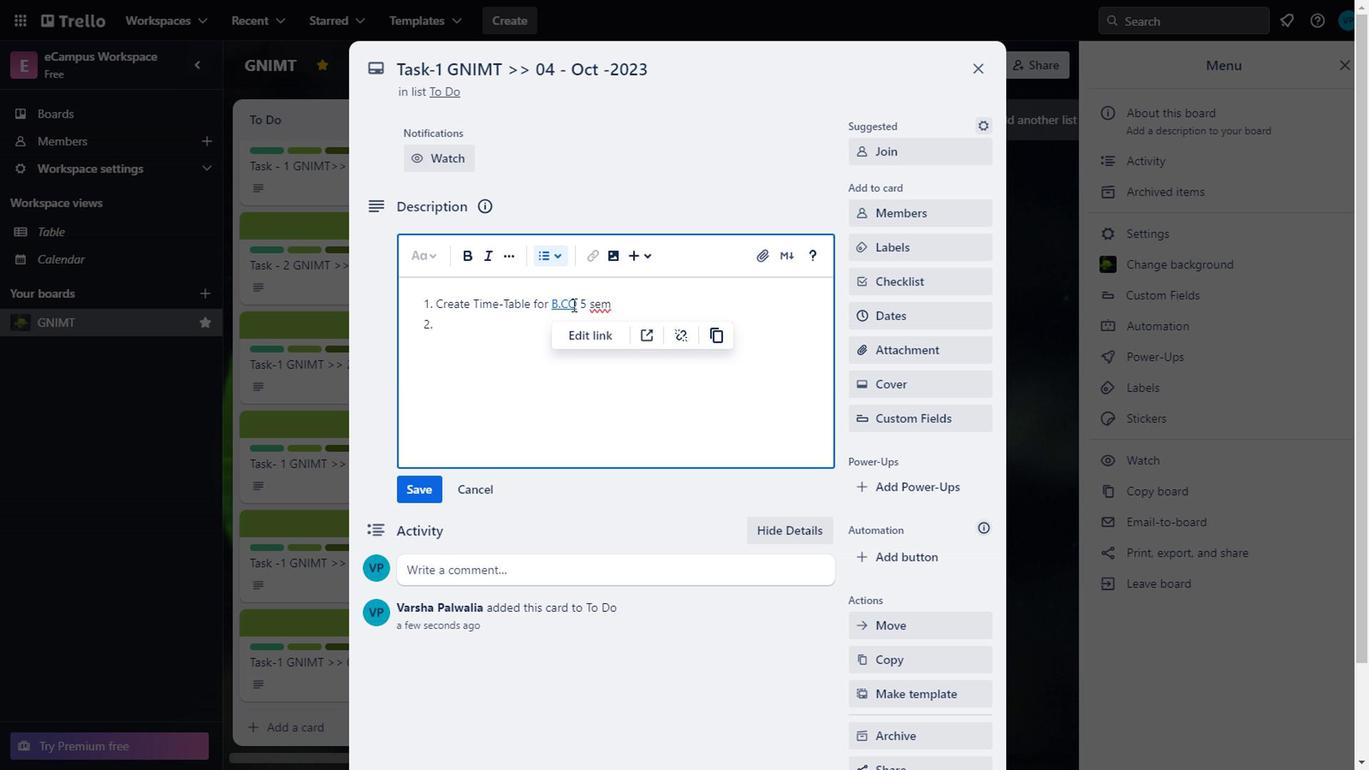
Action: Mouse moved to (621, 305)
Screenshot: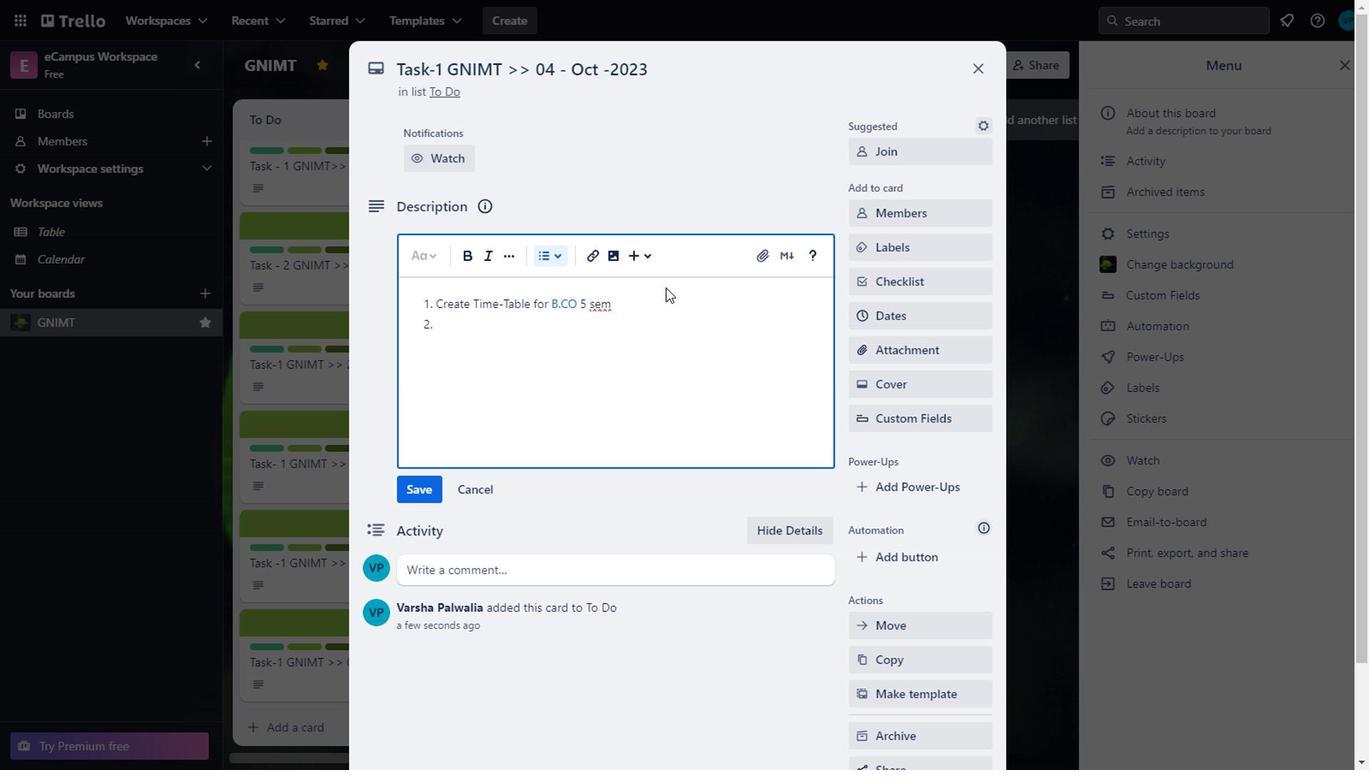 
Action: Key pressed m<Key.backspace><Key.caps_lock>M
Screenshot: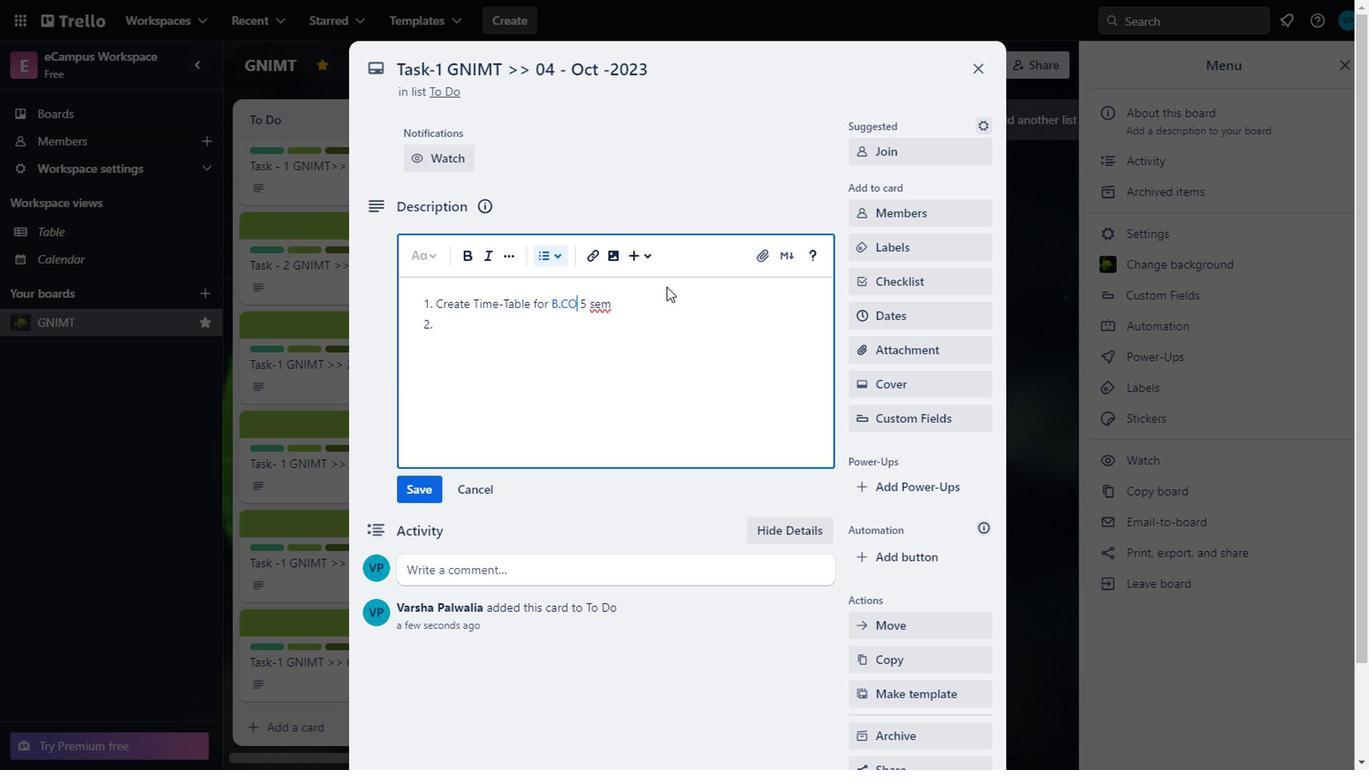 
Action: Mouse moved to (590, 334)
Screenshot: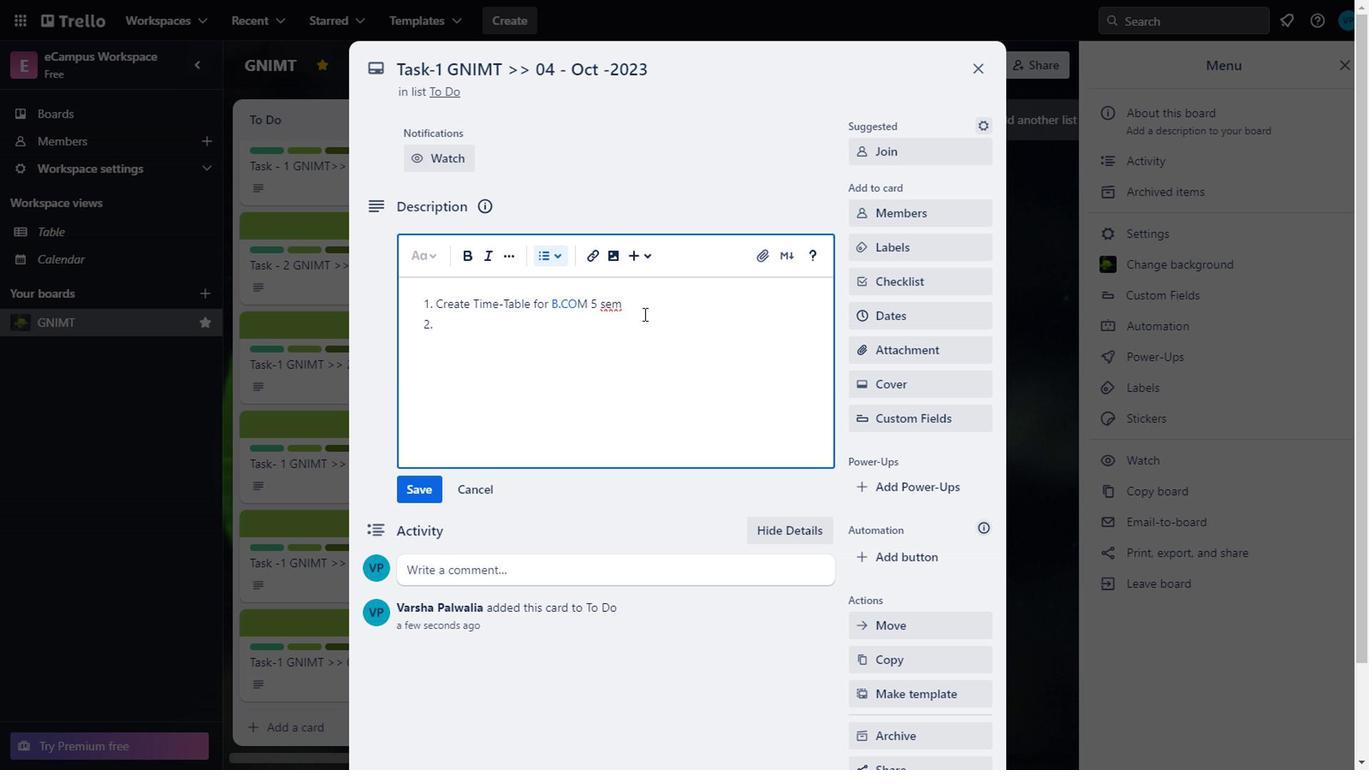 
Action: Mouse pressed left at (590, 334)
Screenshot: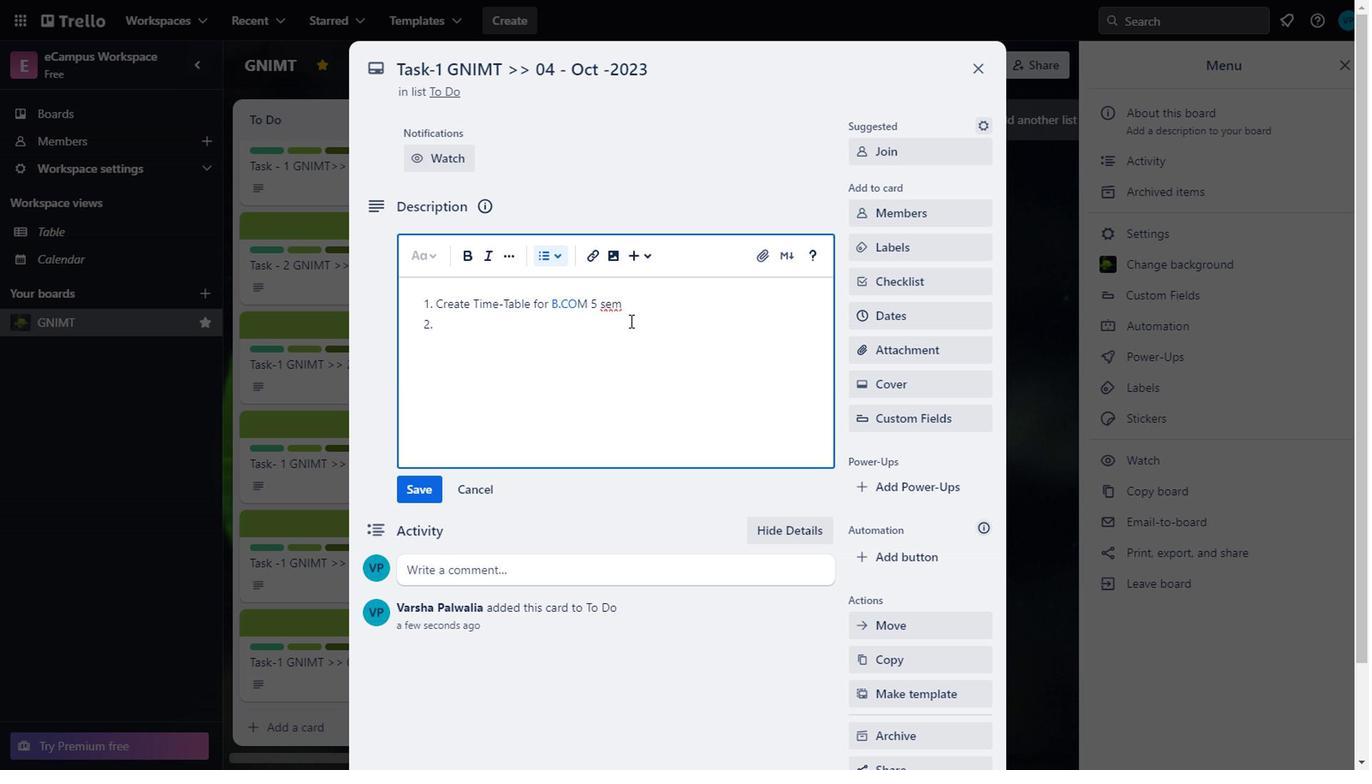 
Action: Mouse moved to (576, 318)
Screenshot: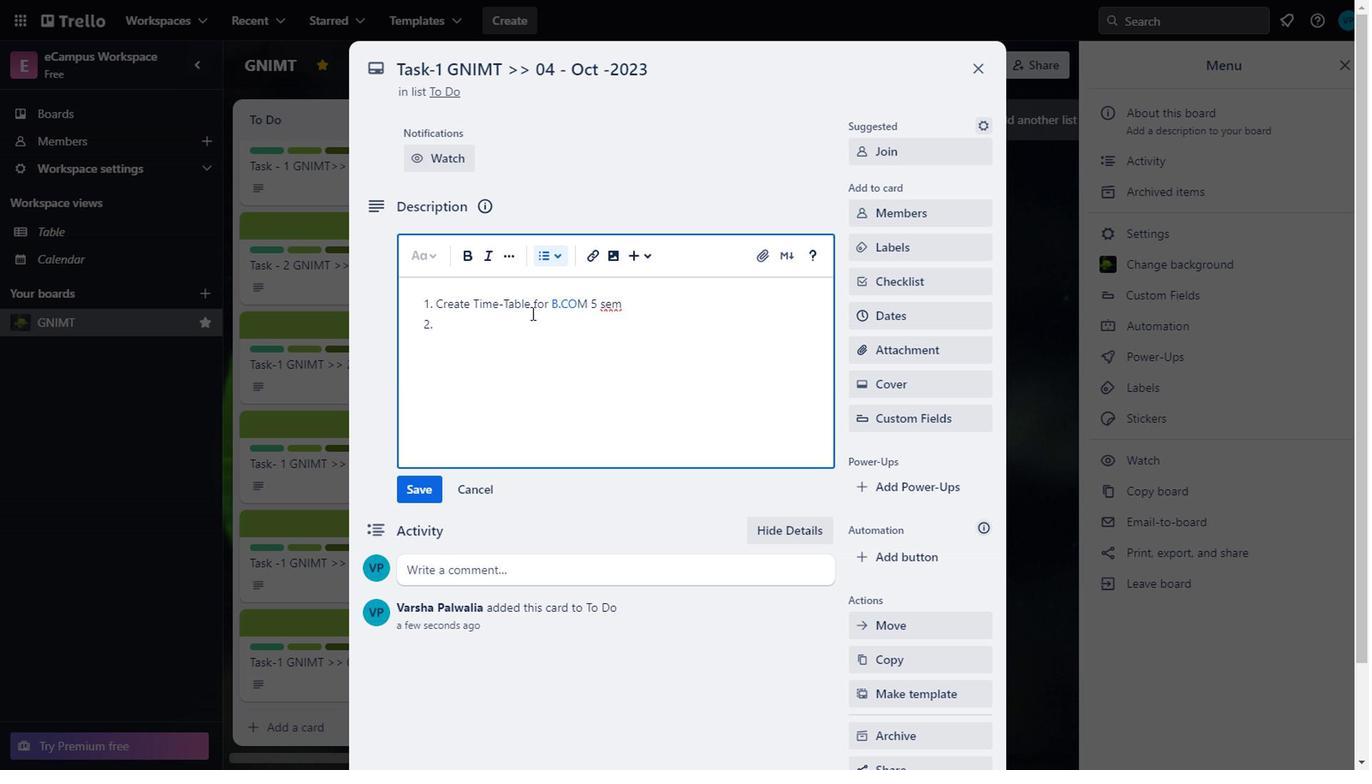 
Action: Key pressed D<Key.caps_lock>iscuss<Key.space>with<Key.space>si<Key.space>about<Key.space>subjects<Key.space>in<Key.space>bba<Key.space>-<Key.space>5<Key.space>sem
Screenshot: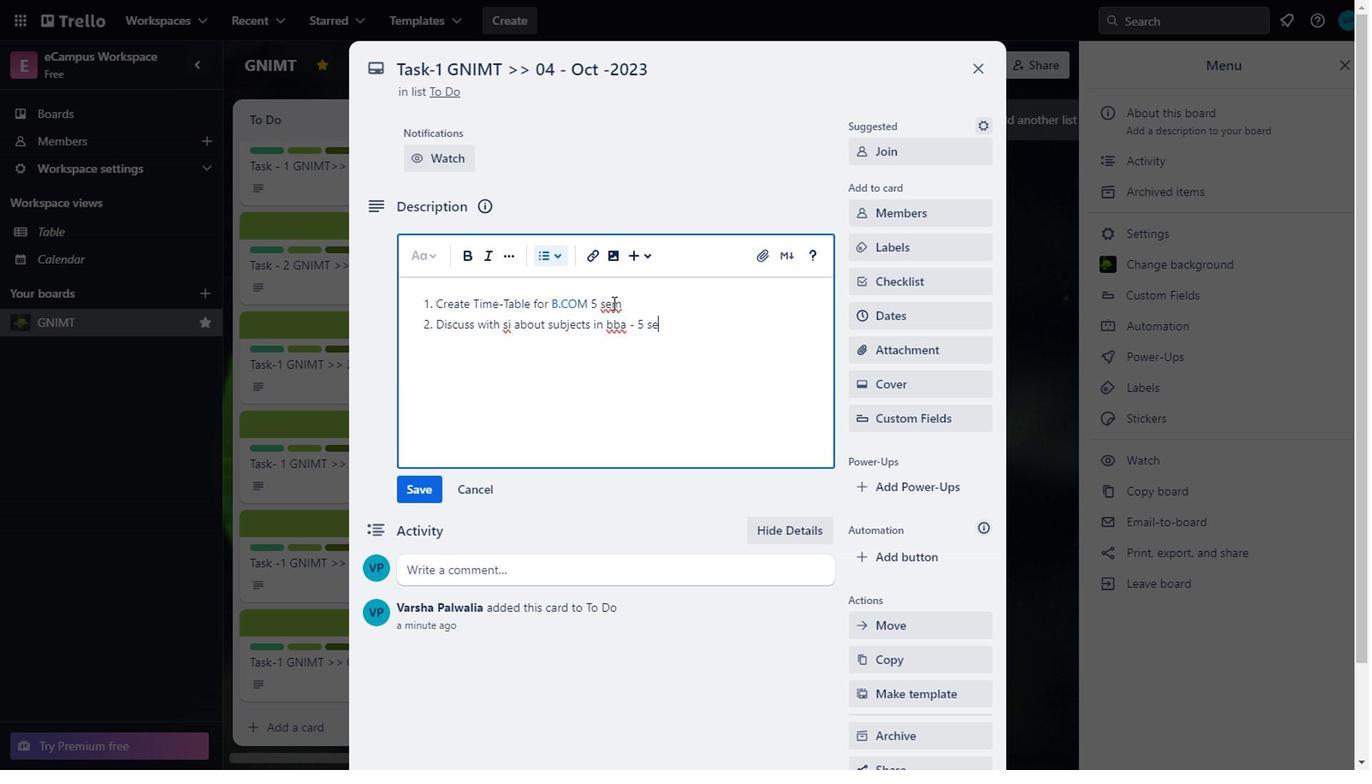 
Action: Mouse moved to (491, 335)
Screenshot: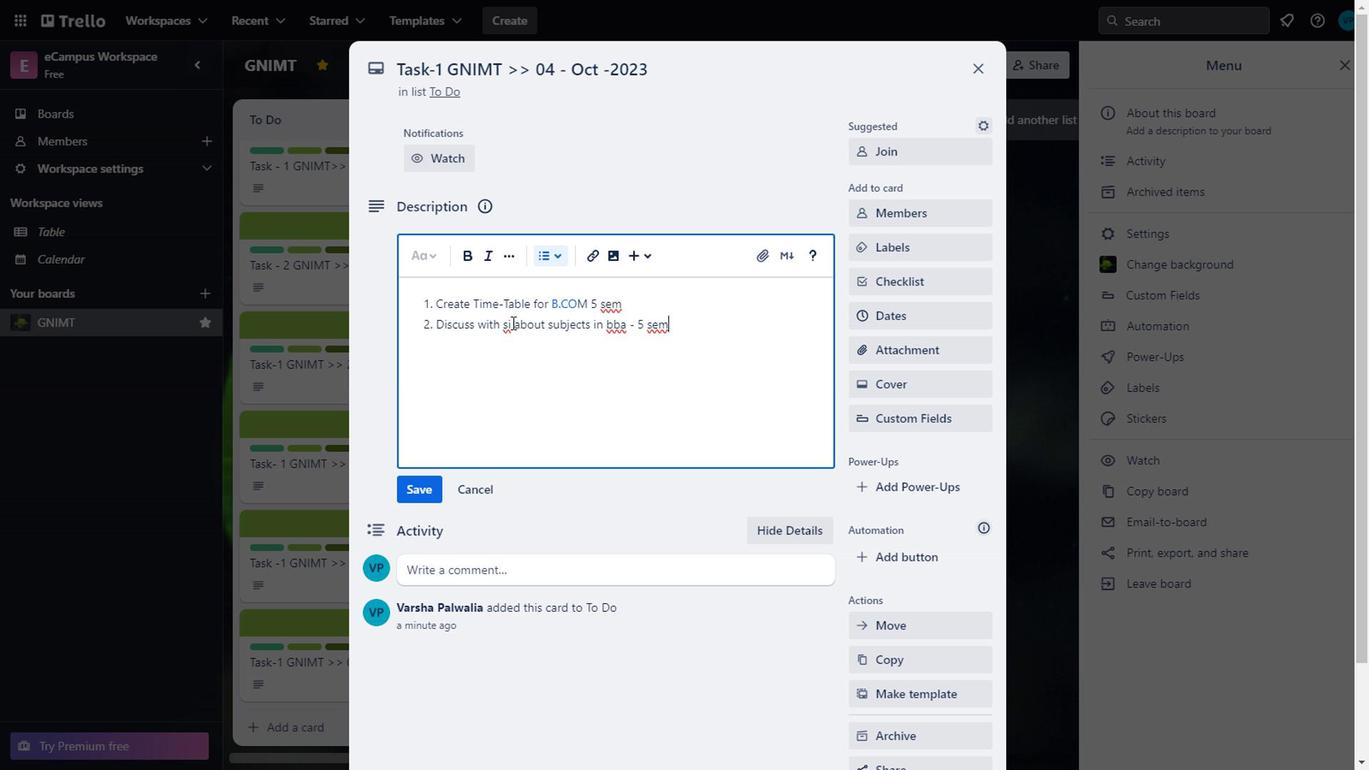 
Action: Mouse pressed left at (491, 335)
Screenshot: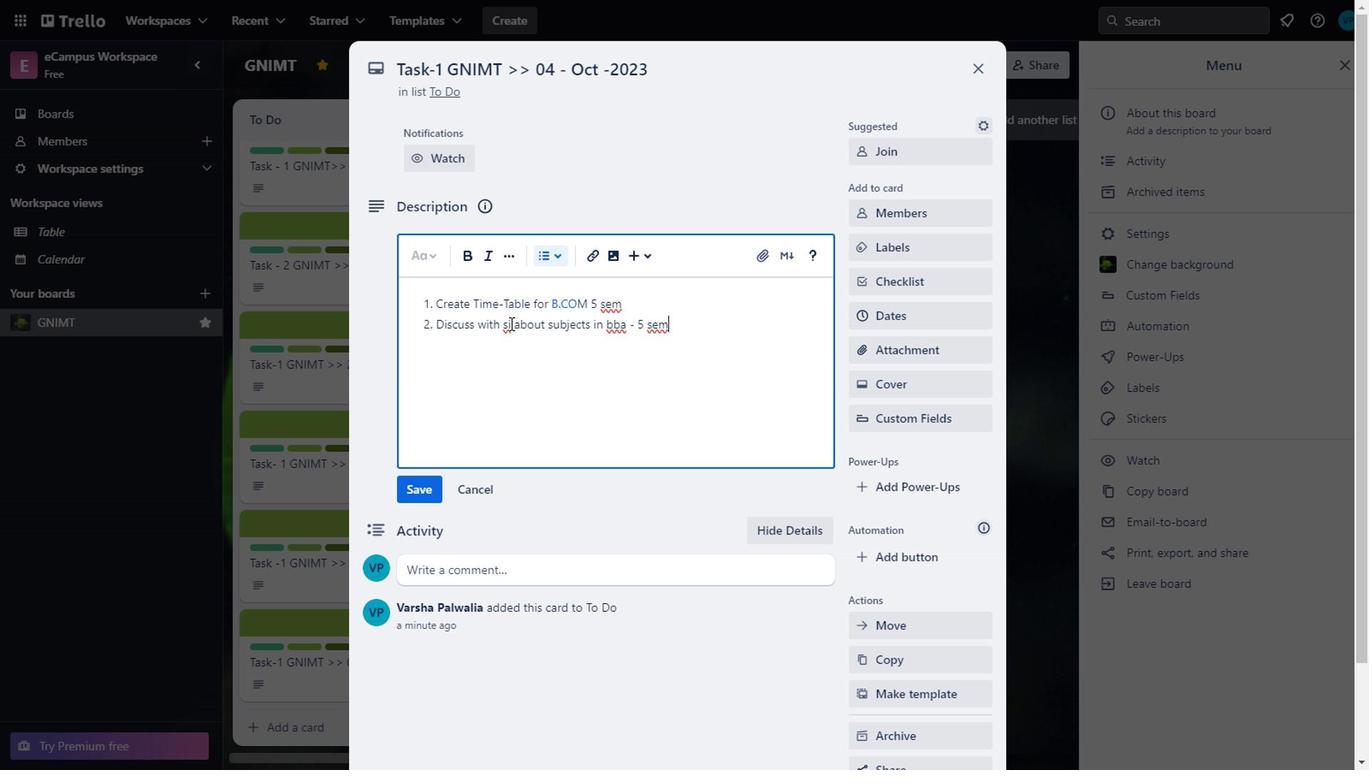 
Action: Mouse moved to (525, 340)
Screenshot: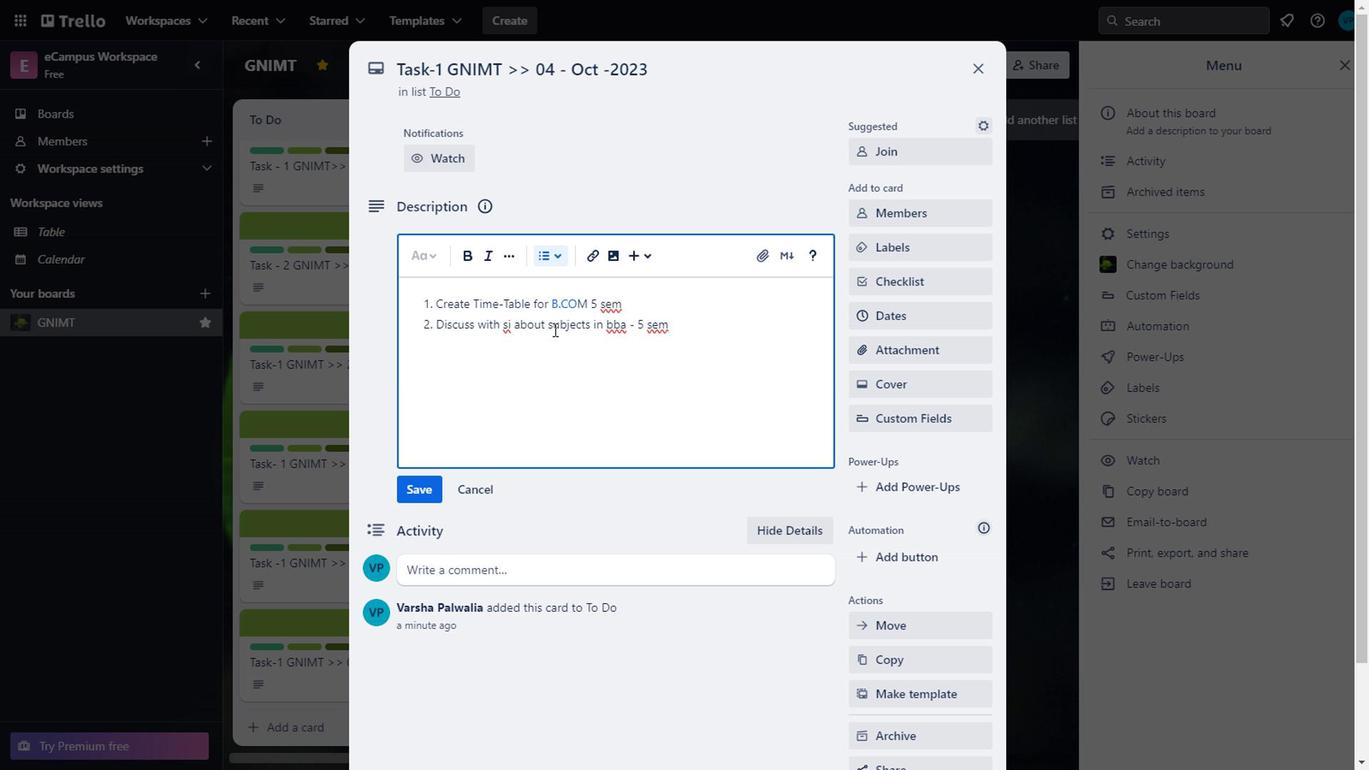 
Action: Key pressed r
Screenshot: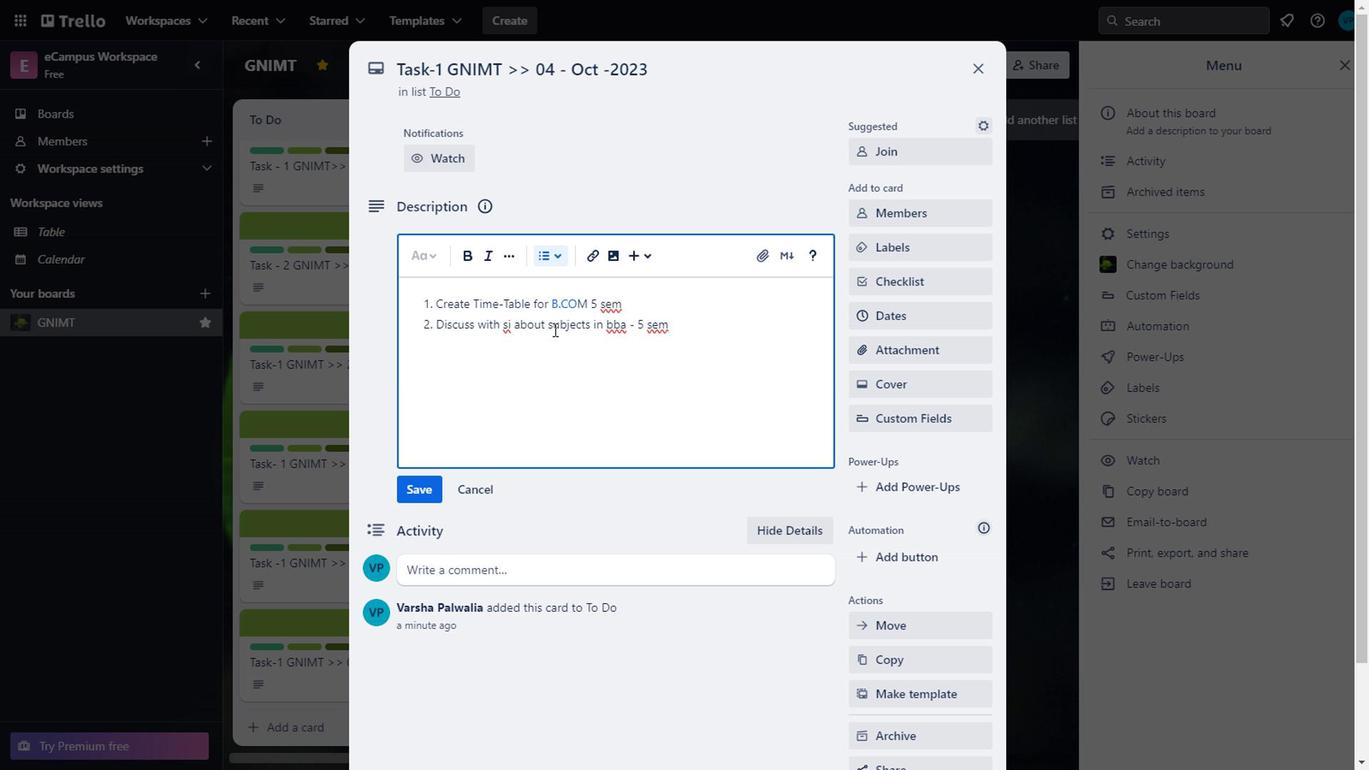 
Action: Mouse moved to (594, 332)
Screenshot: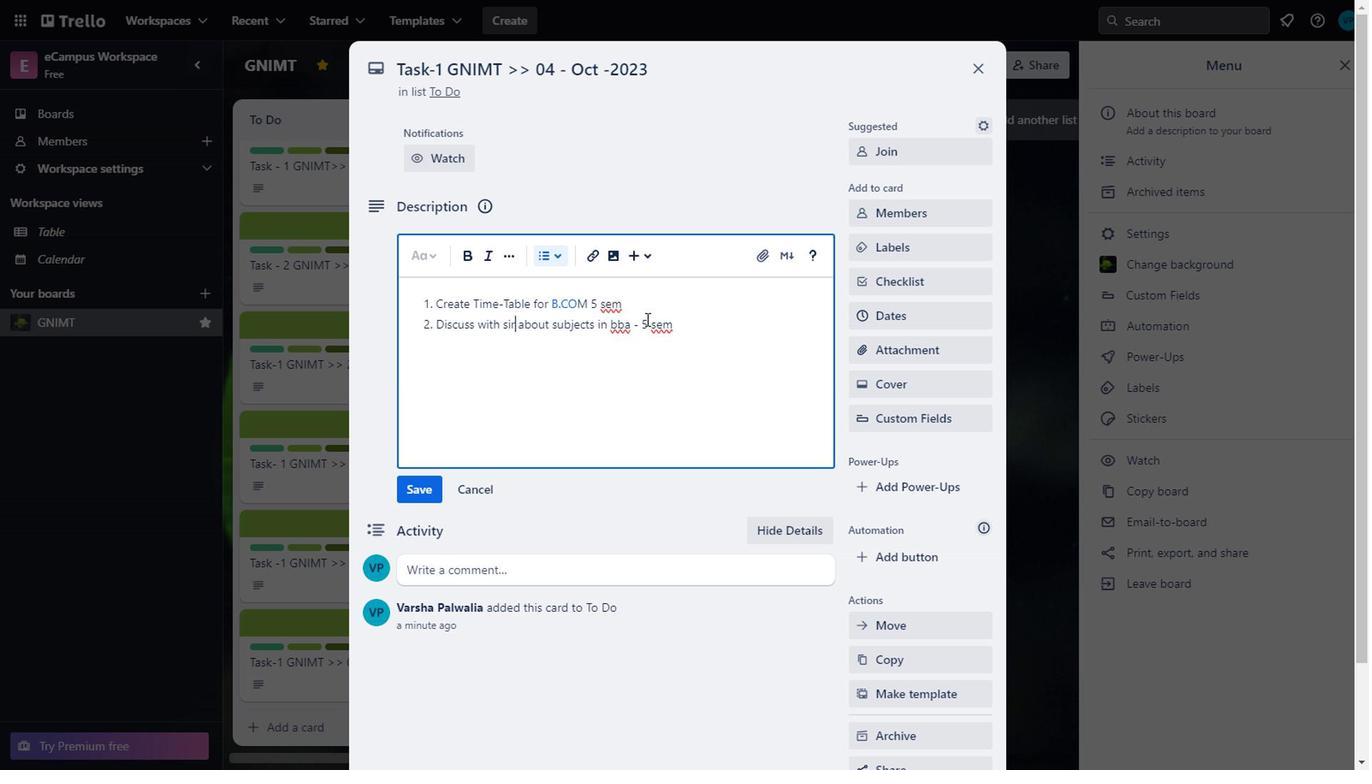 
Action: Mouse pressed left at (594, 332)
Screenshot: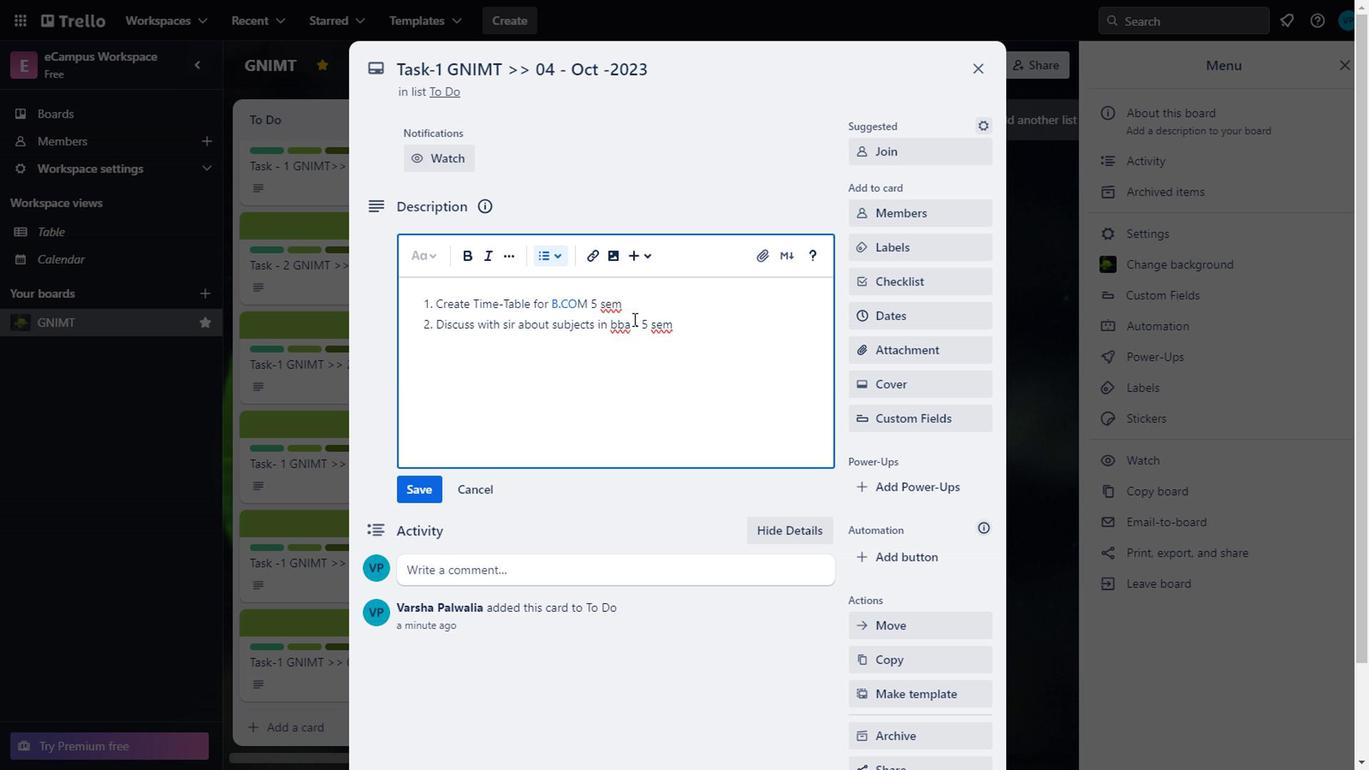 
Action: Mouse moved to (630, 315)
Screenshot: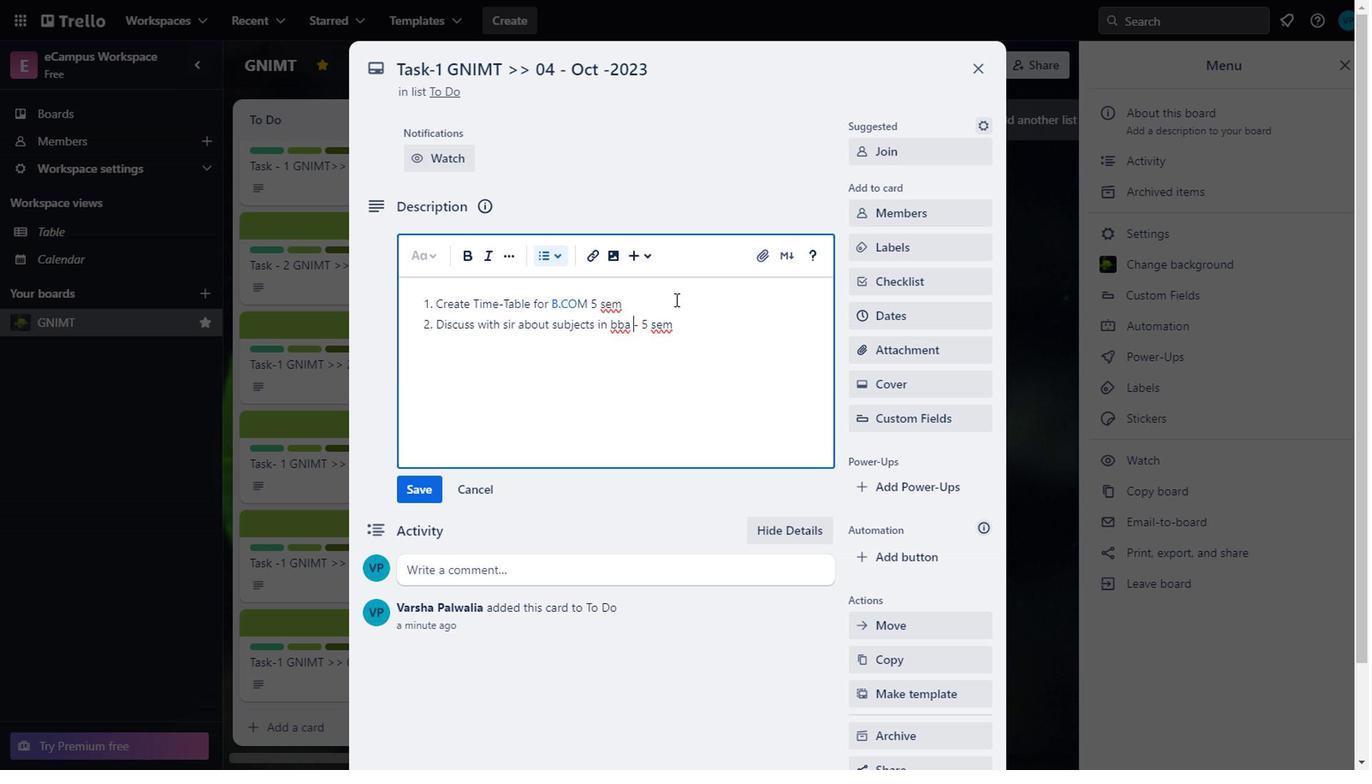 
Action: Key pressed <Key.left>
Screenshot: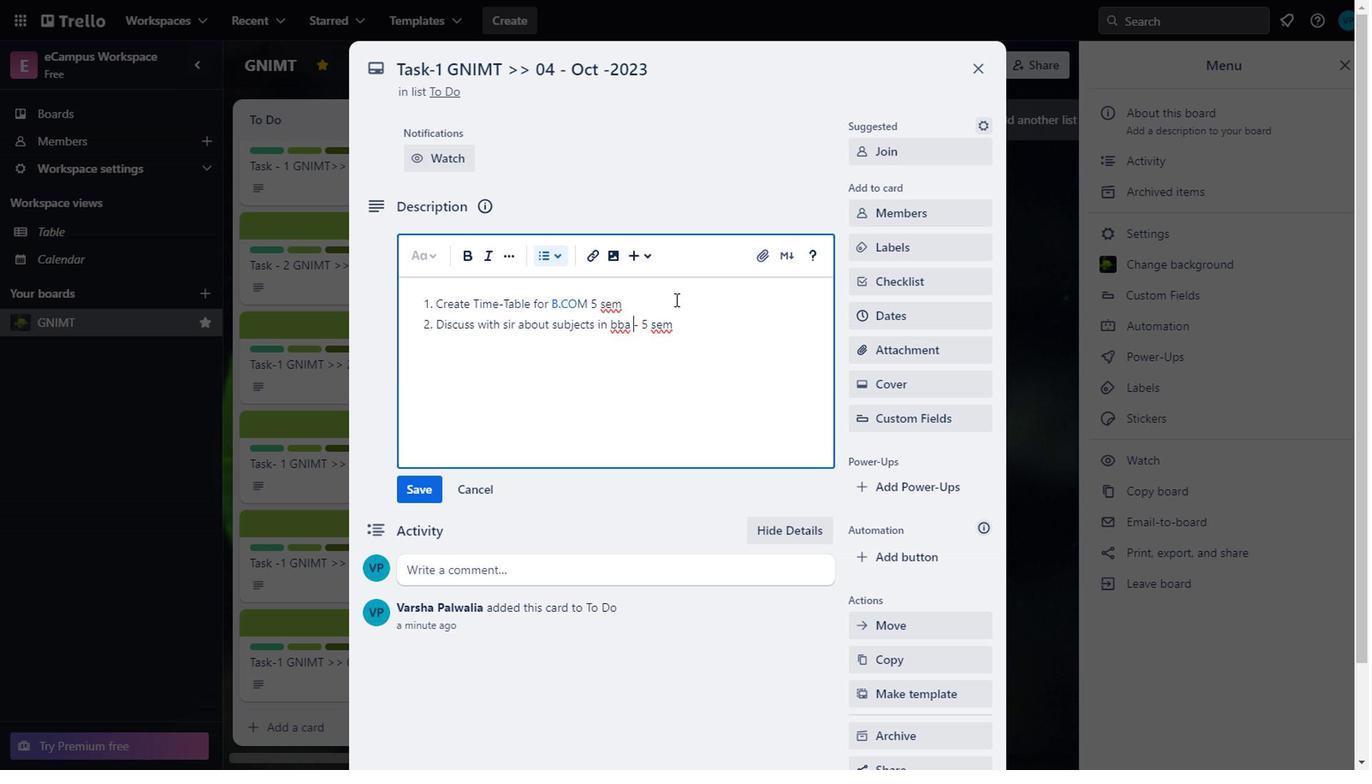 
Action: Mouse moved to (653, 320)
Screenshot: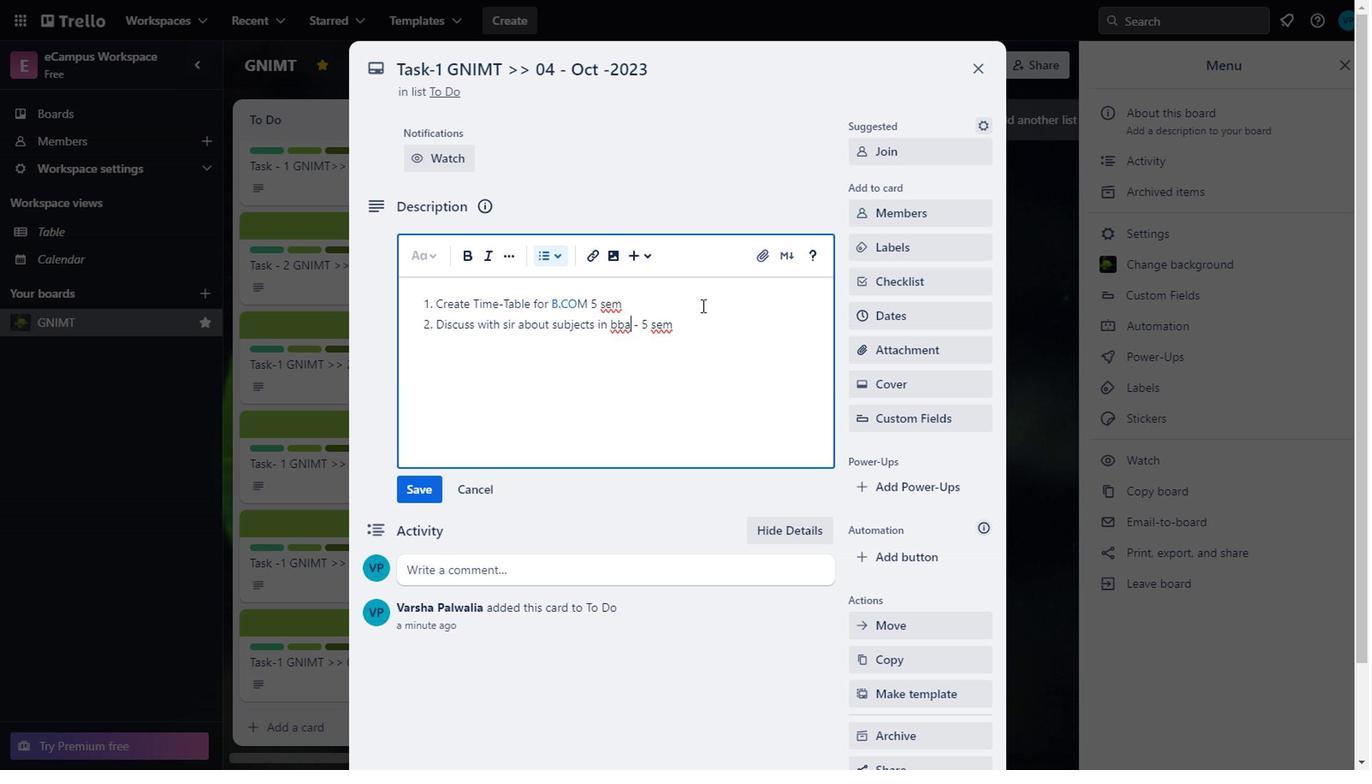 
Action: Key pressed <Key.backspace><Key.backspace><Key.backspace><Key.caps_lock>BBA
Screenshot: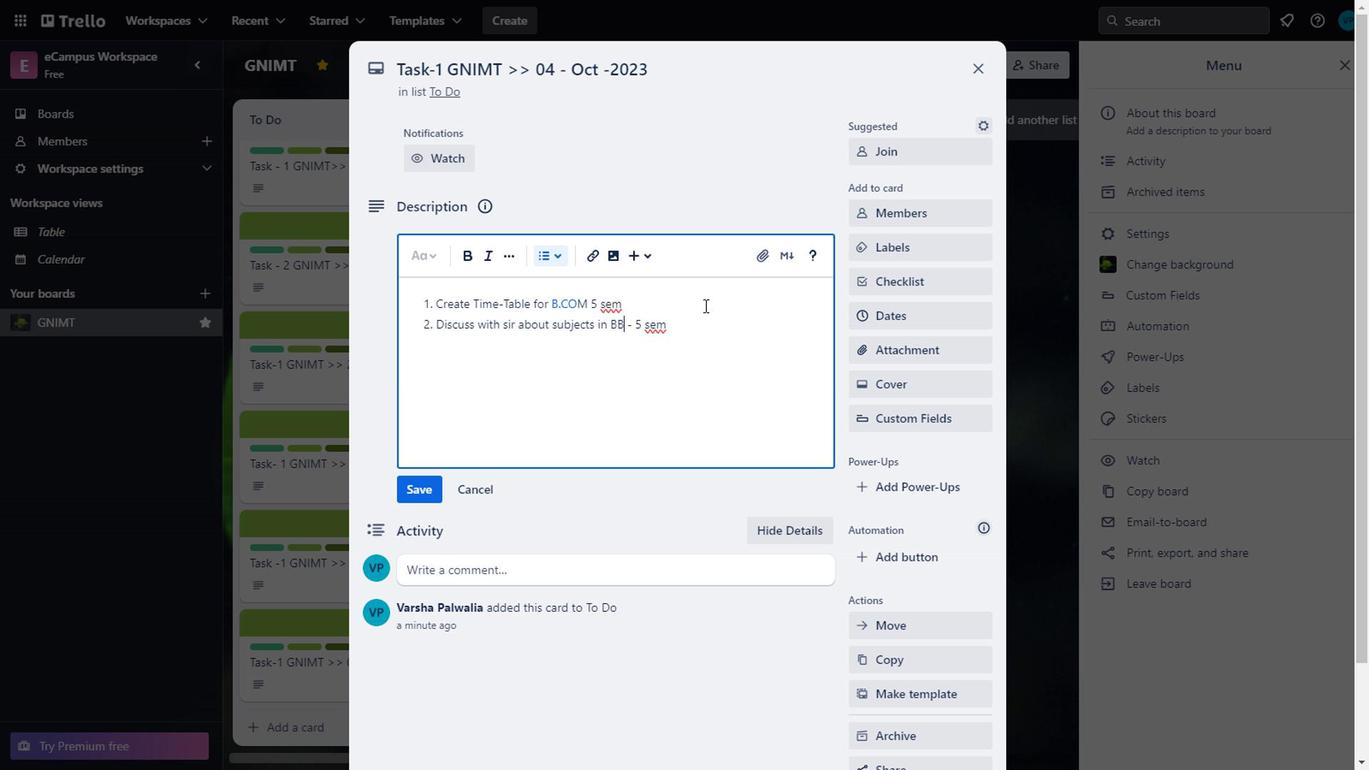 
Action: Mouse moved to (631, 343)
Screenshot: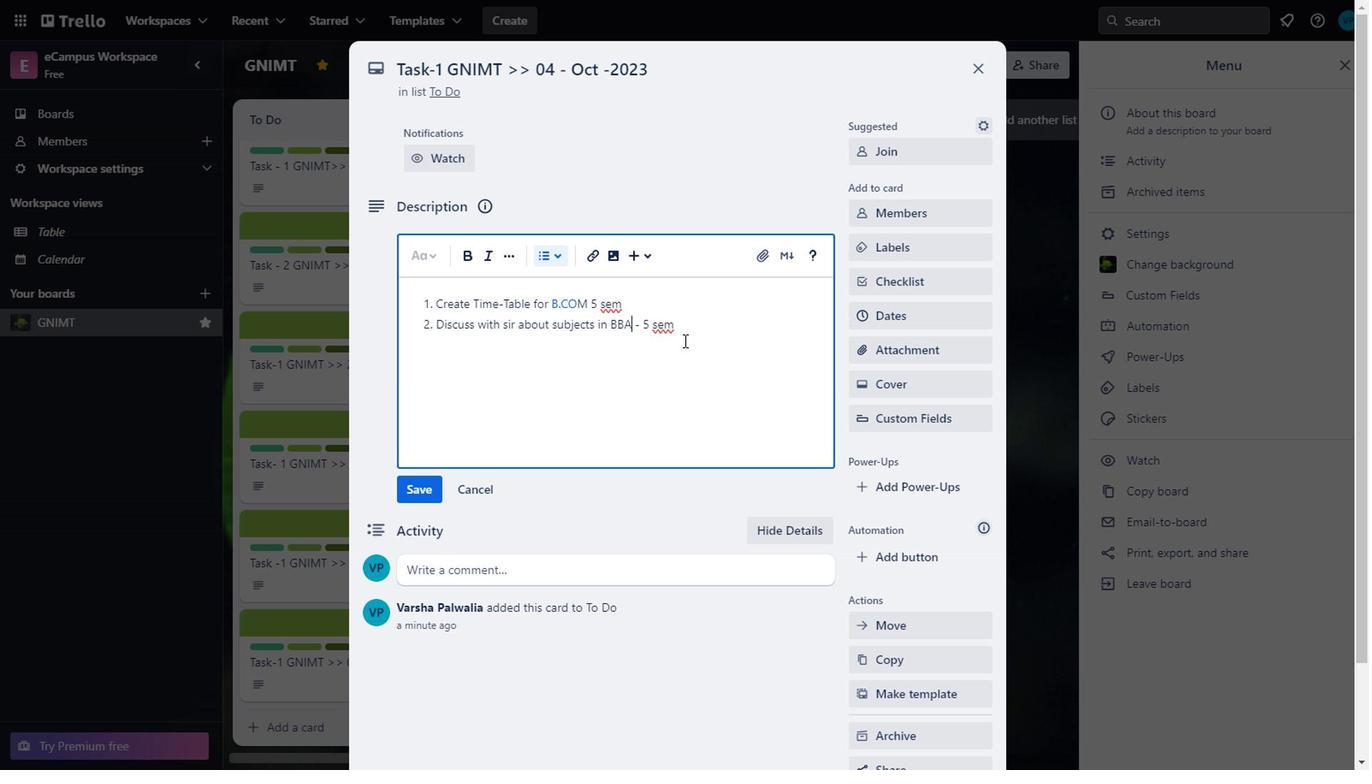 
Action: Mouse pressed left at (631, 343)
Screenshot: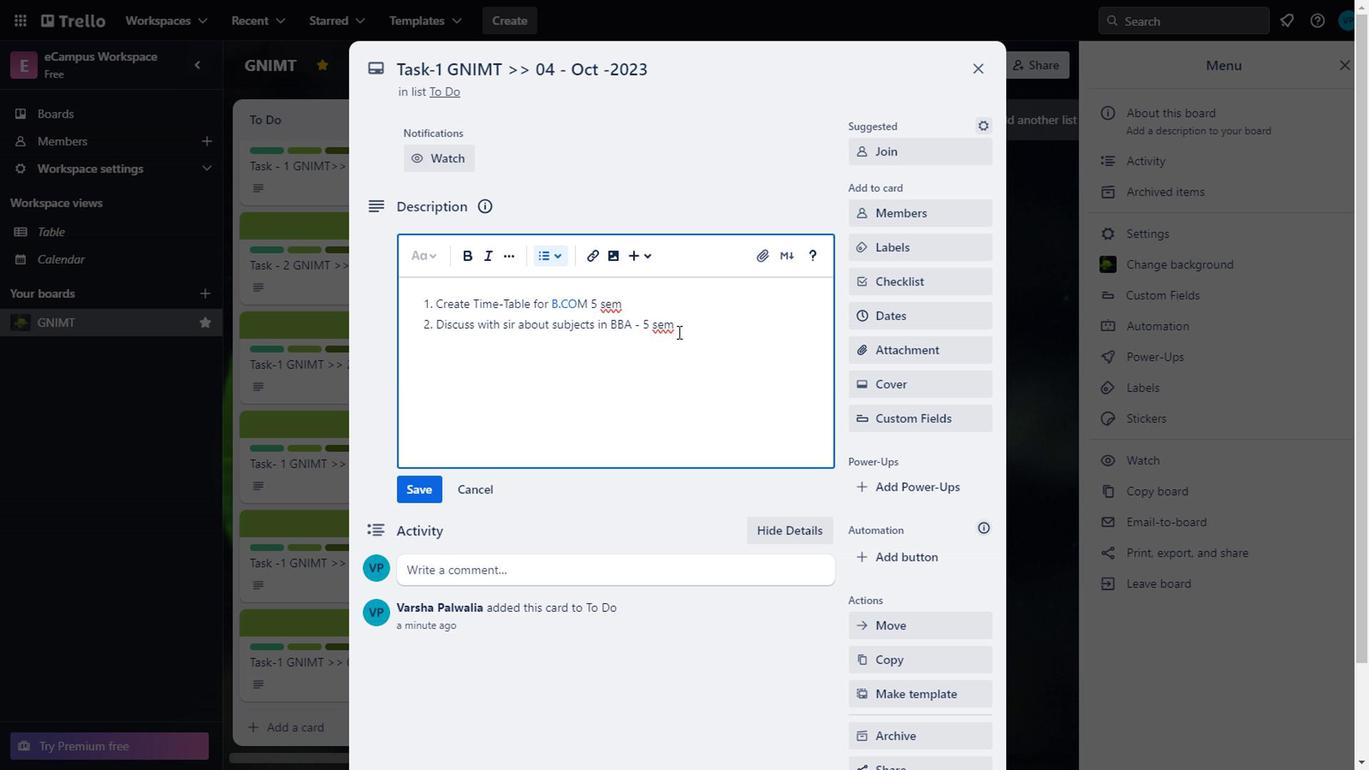 
Action: Mouse moved to (638, 335)
Screenshot: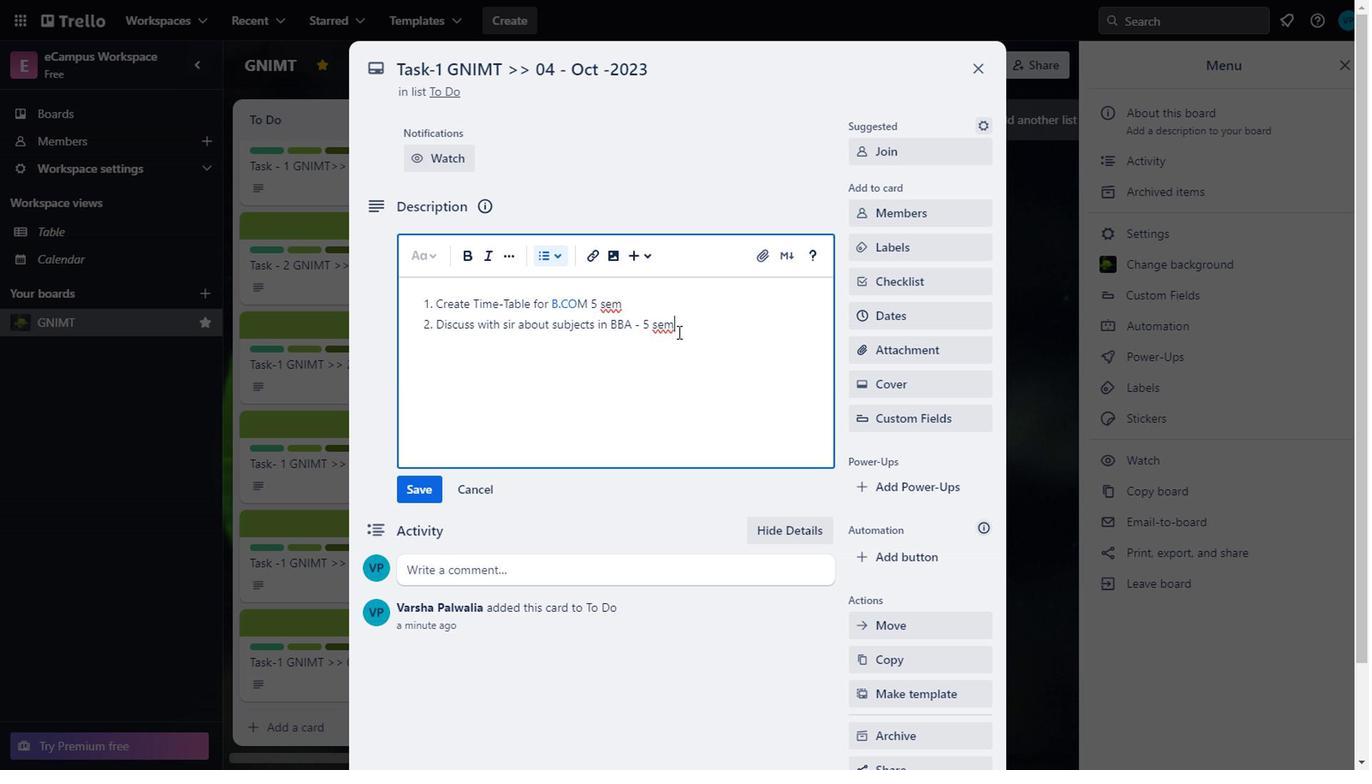 
Action: Key pressed <Key.backspace>
Screenshot: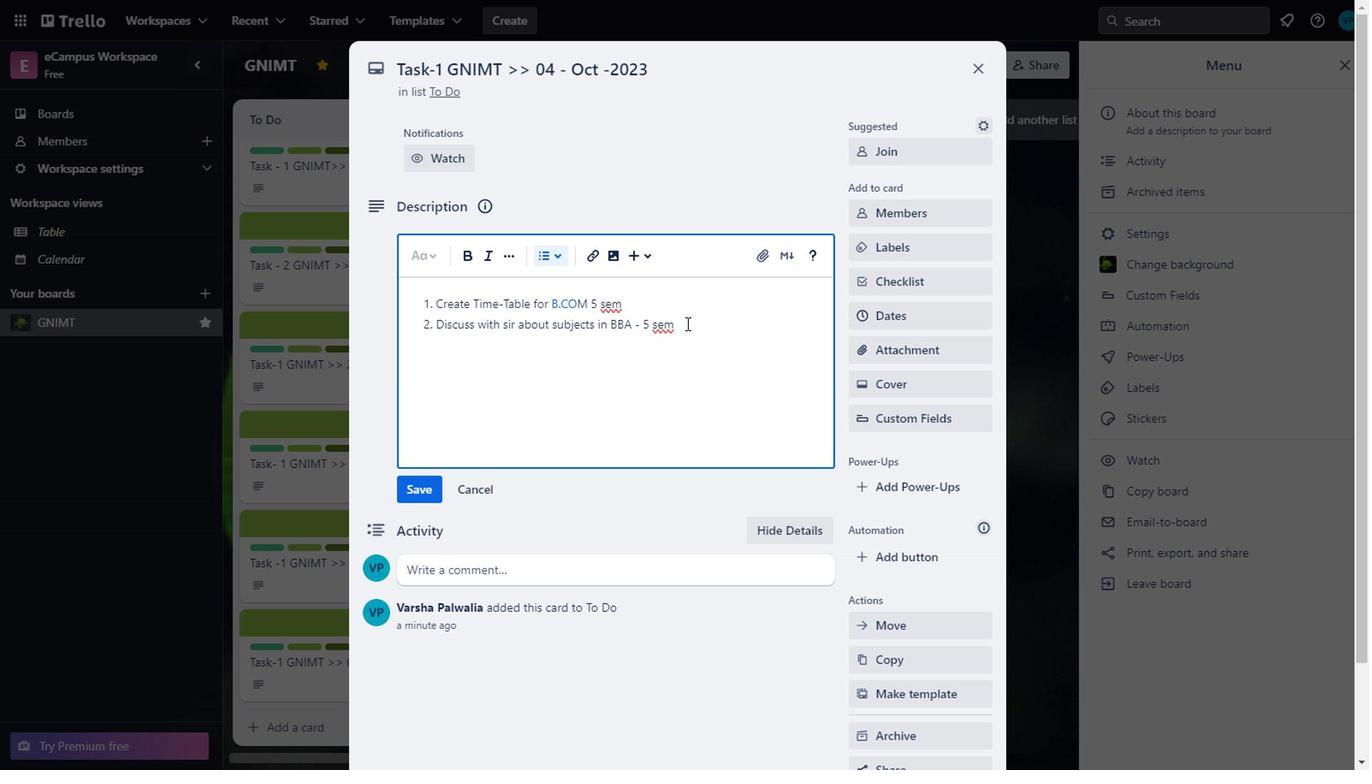 
Action: Mouse moved to (641, 335)
Screenshot: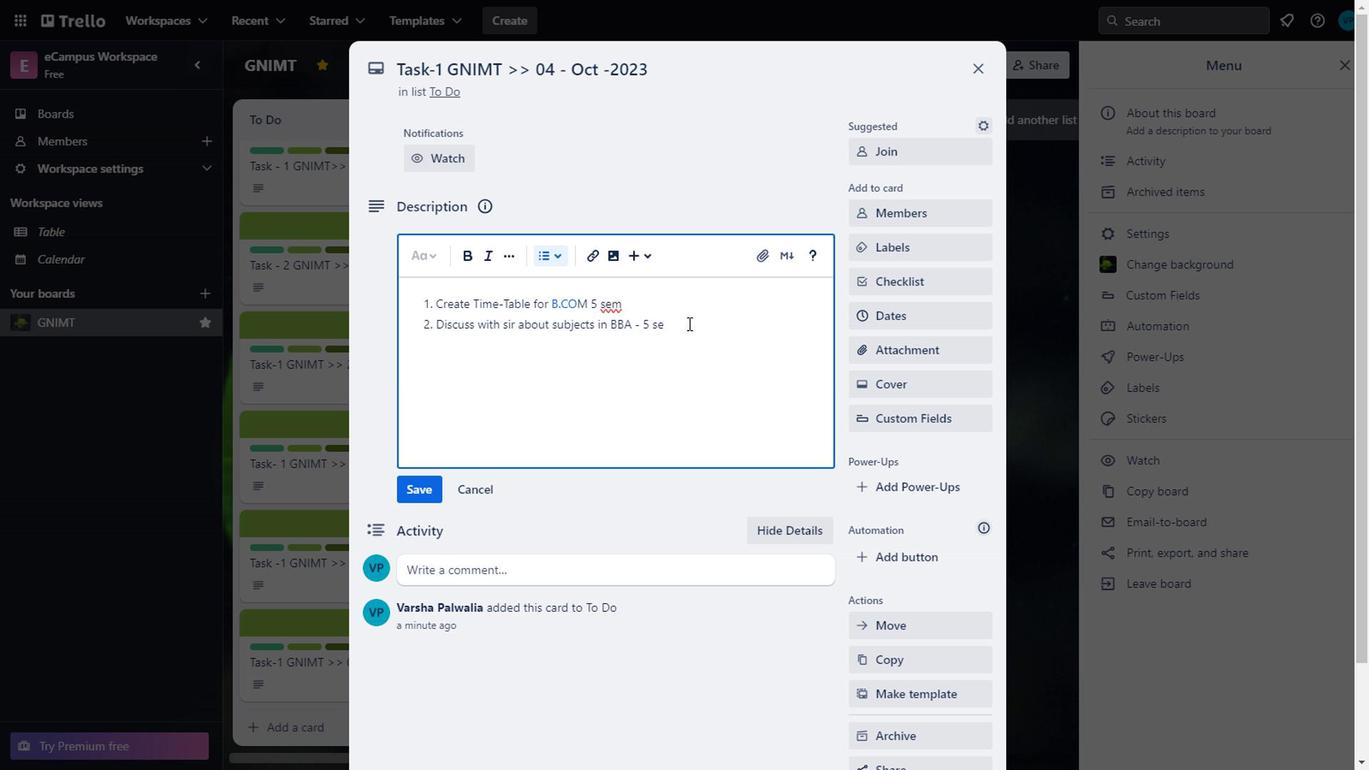 
Action: Key pressed <Key.backspace><Key.backspace>SEM
Screenshot: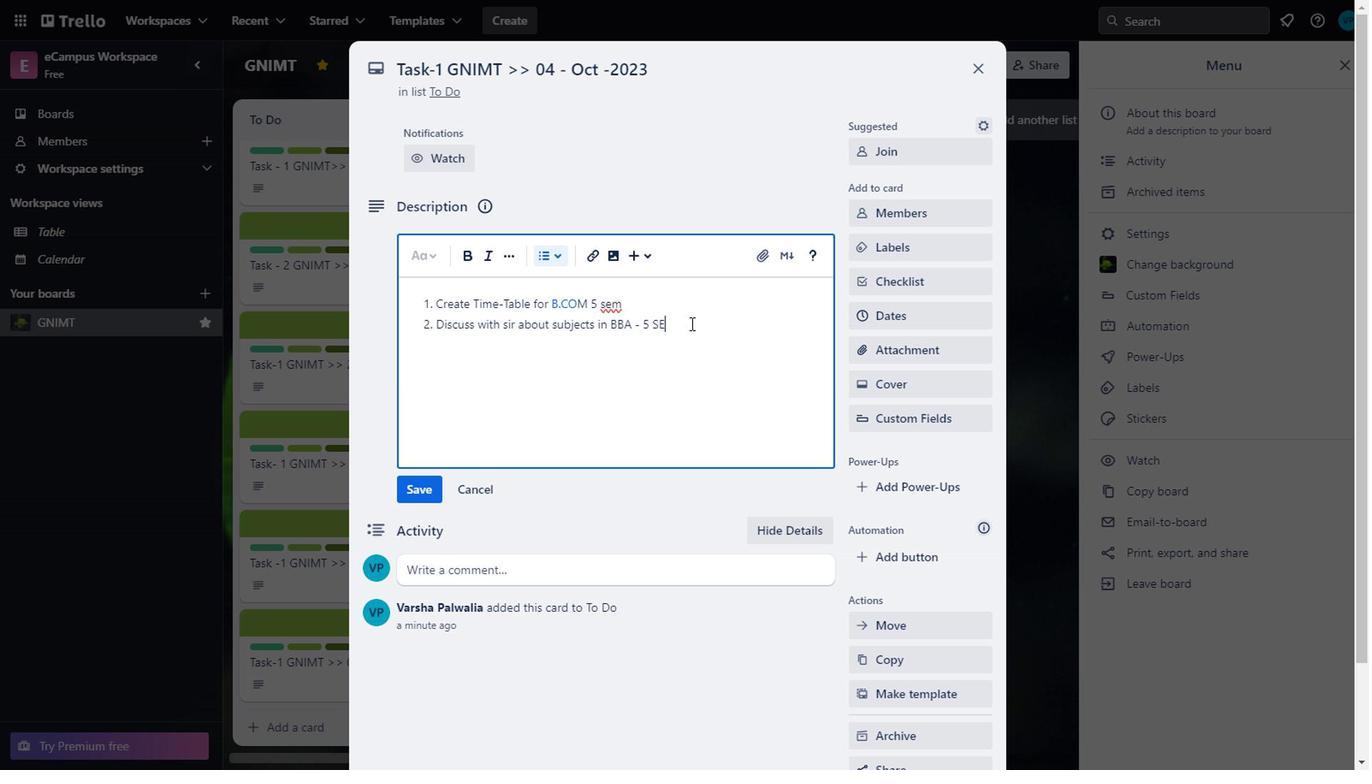 
Action: Mouse moved to (586, 317)
Screenshot: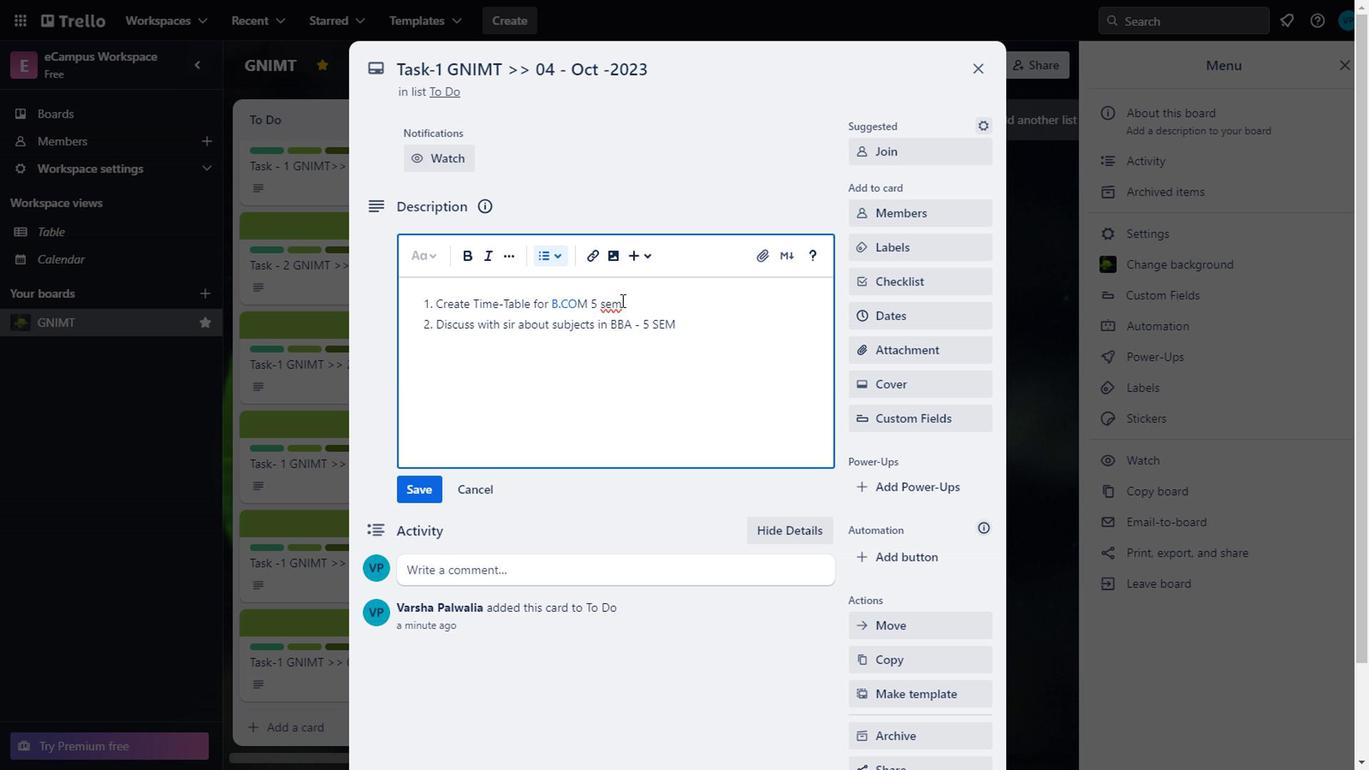 
Action: Mouse pressed left at (586, 317)
Screenshot: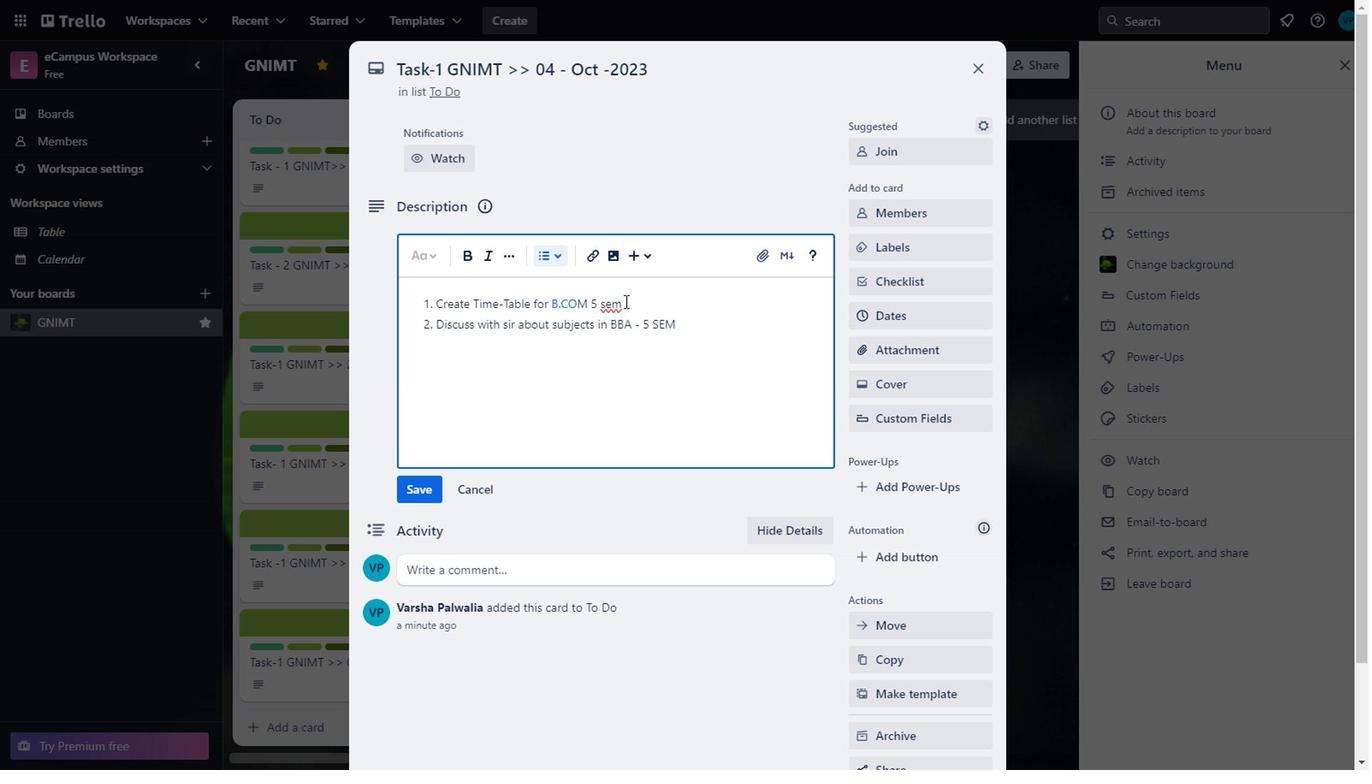 
Action: Mouse moved to (611, 321)
Screenshot: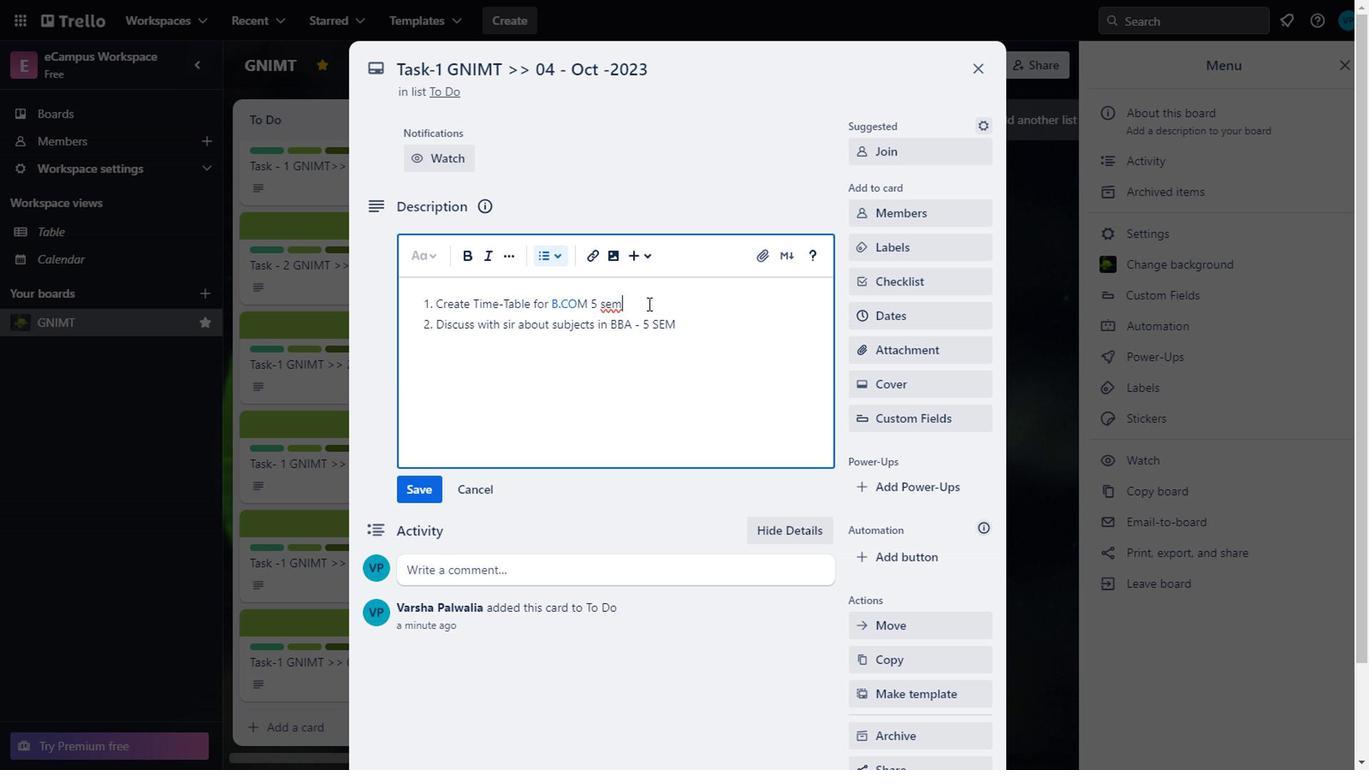 
Action: Key pressed <Key.backspace><Key.backspace><Key.backspace>-<Key.space>SEM
Screenshot: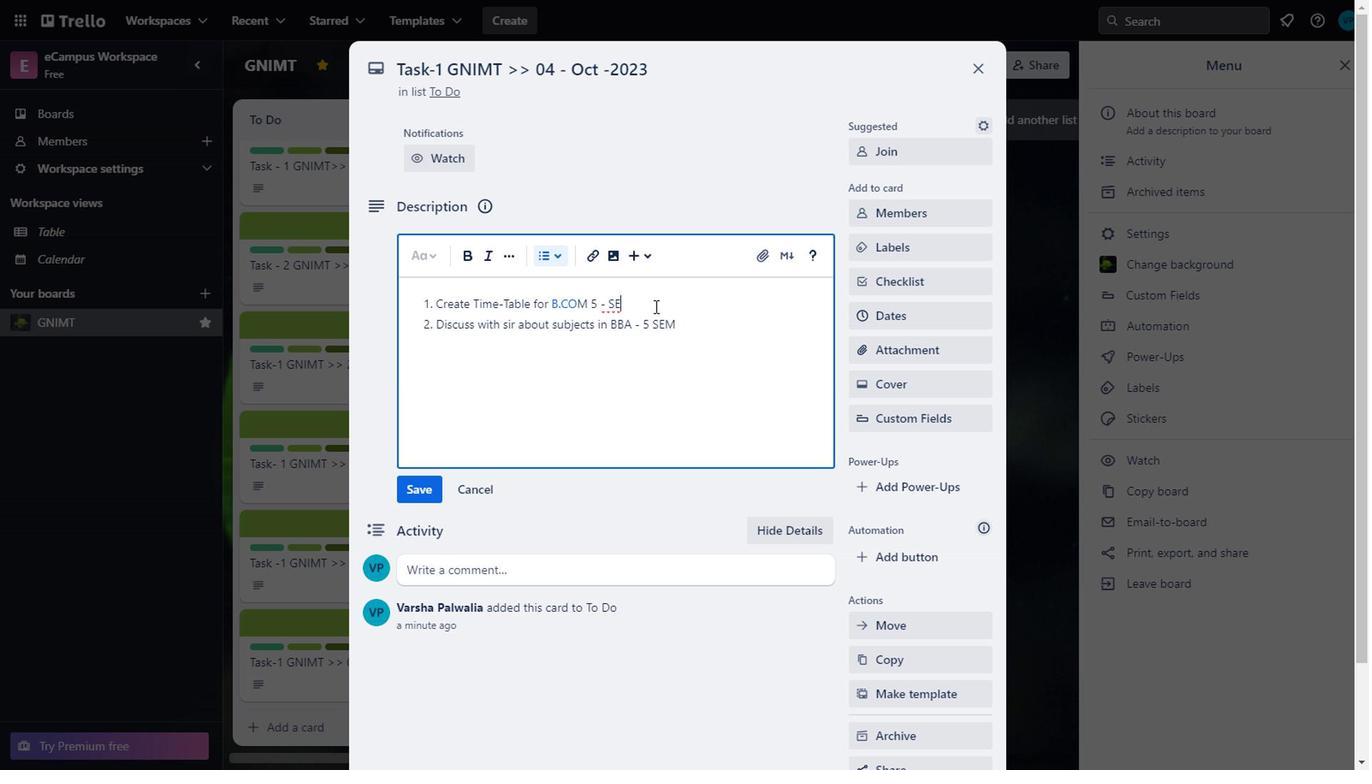 
Action: Mouse moved to (616, 386)
Screenshot: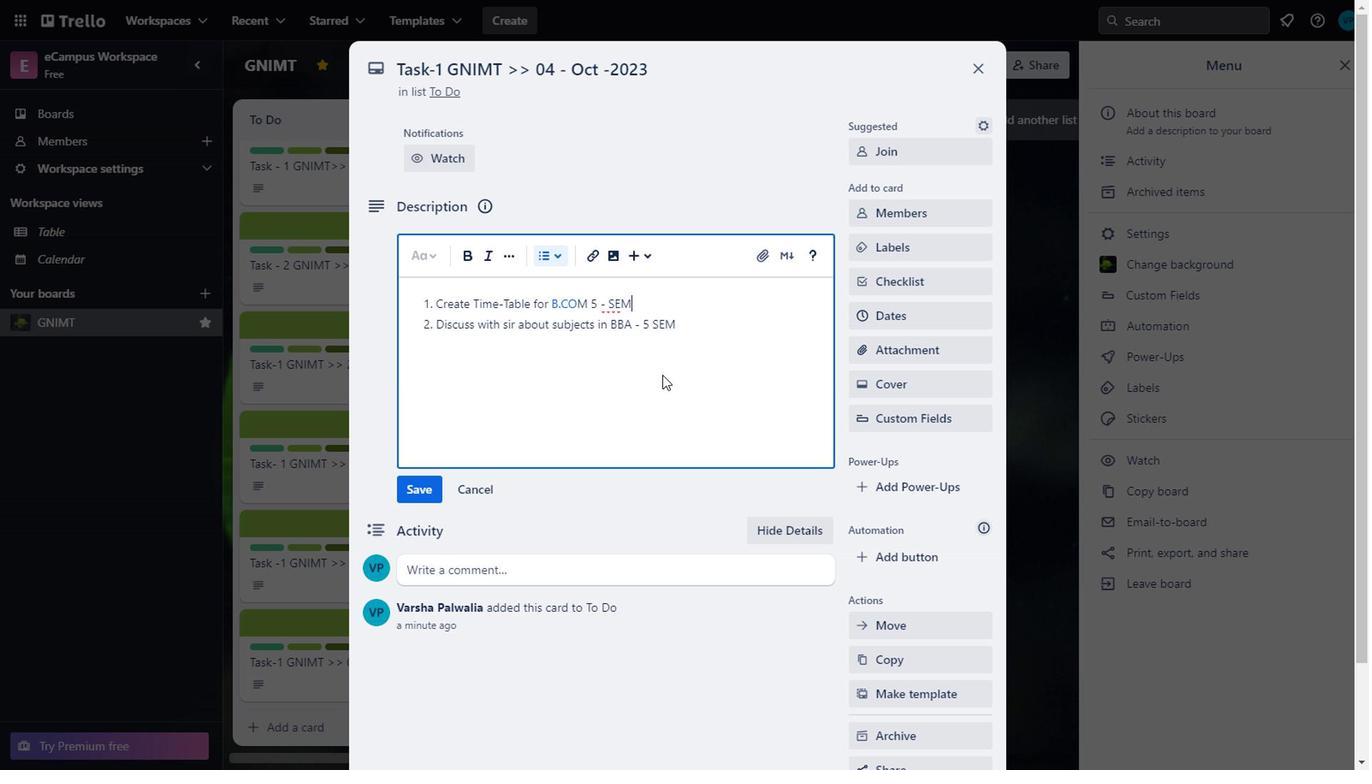 
Action: Mouse pressed left at (616, 386)
Screenshot: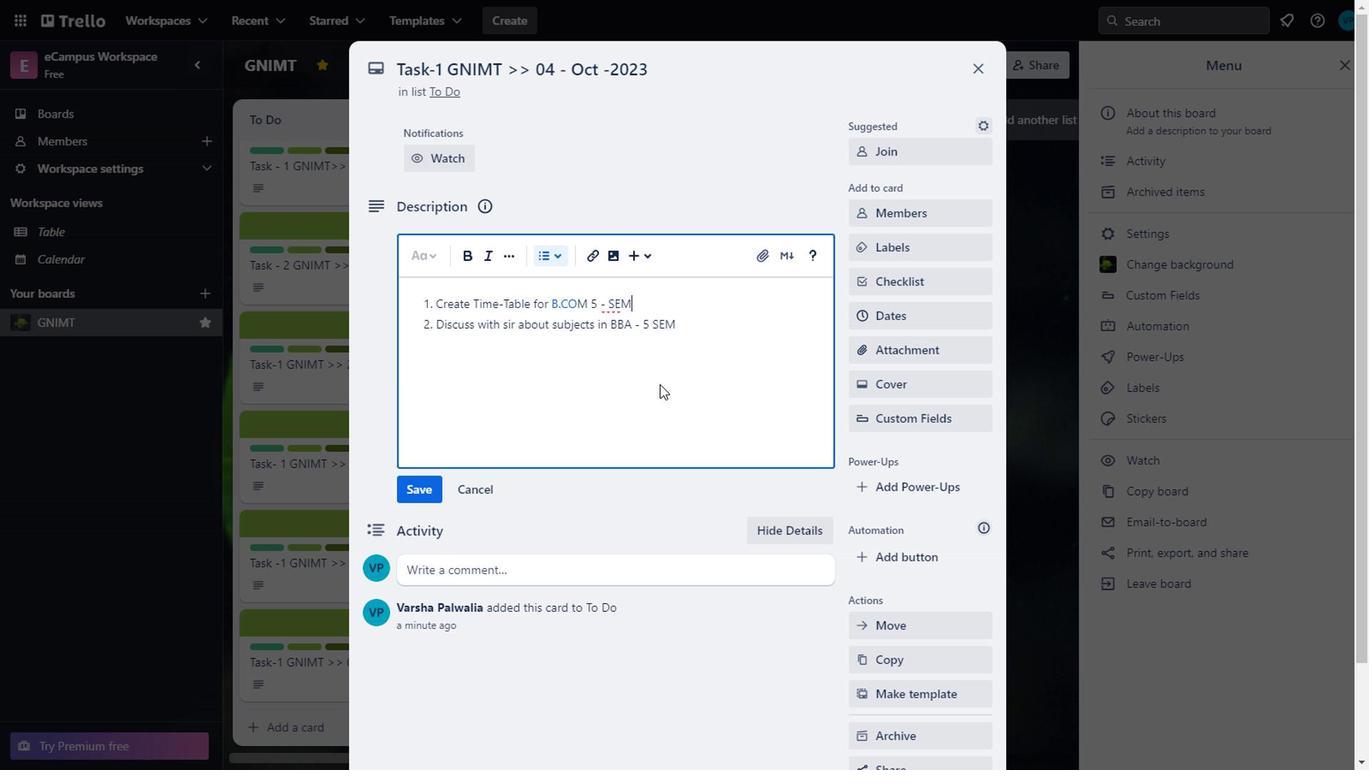 
Action: Mouse moved to (571, 320)
Screenshot: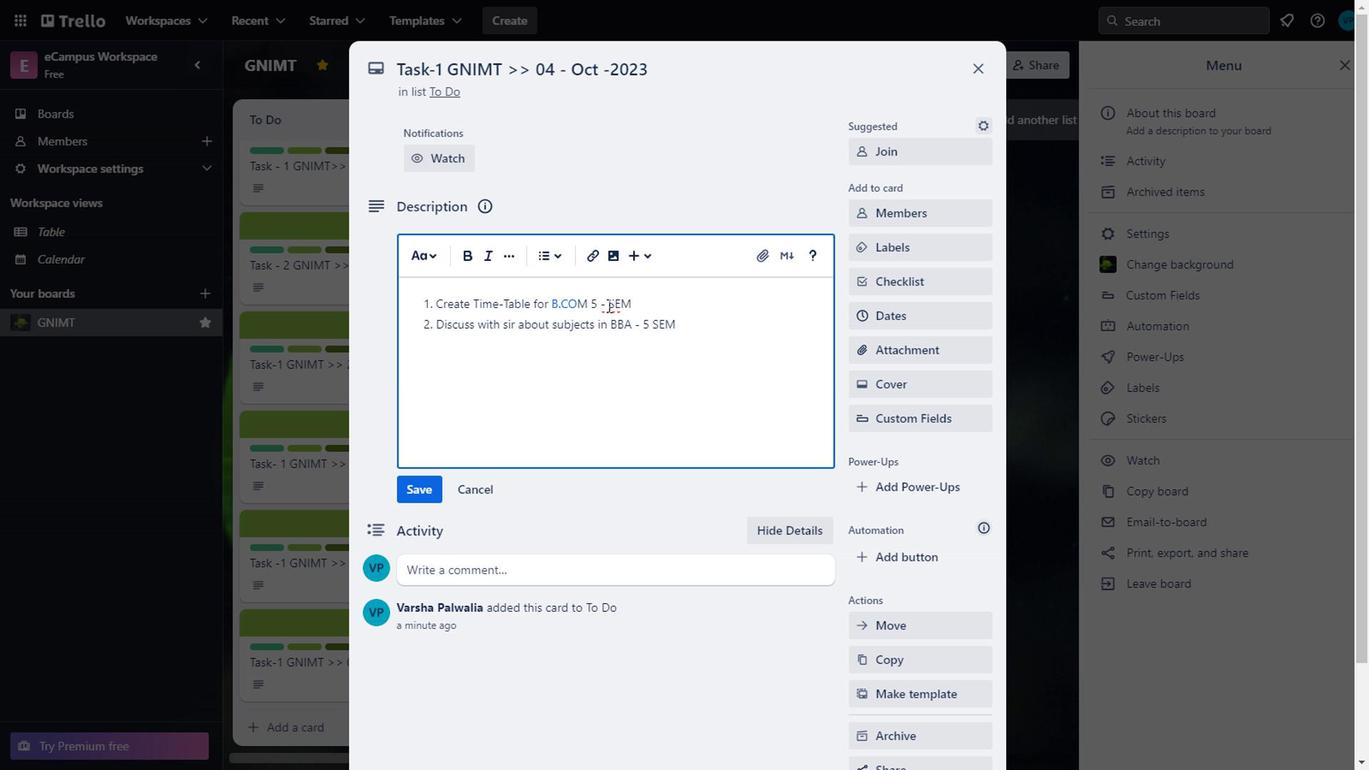 
Action: Mouse pressed left at (571, 320)
Screenshot: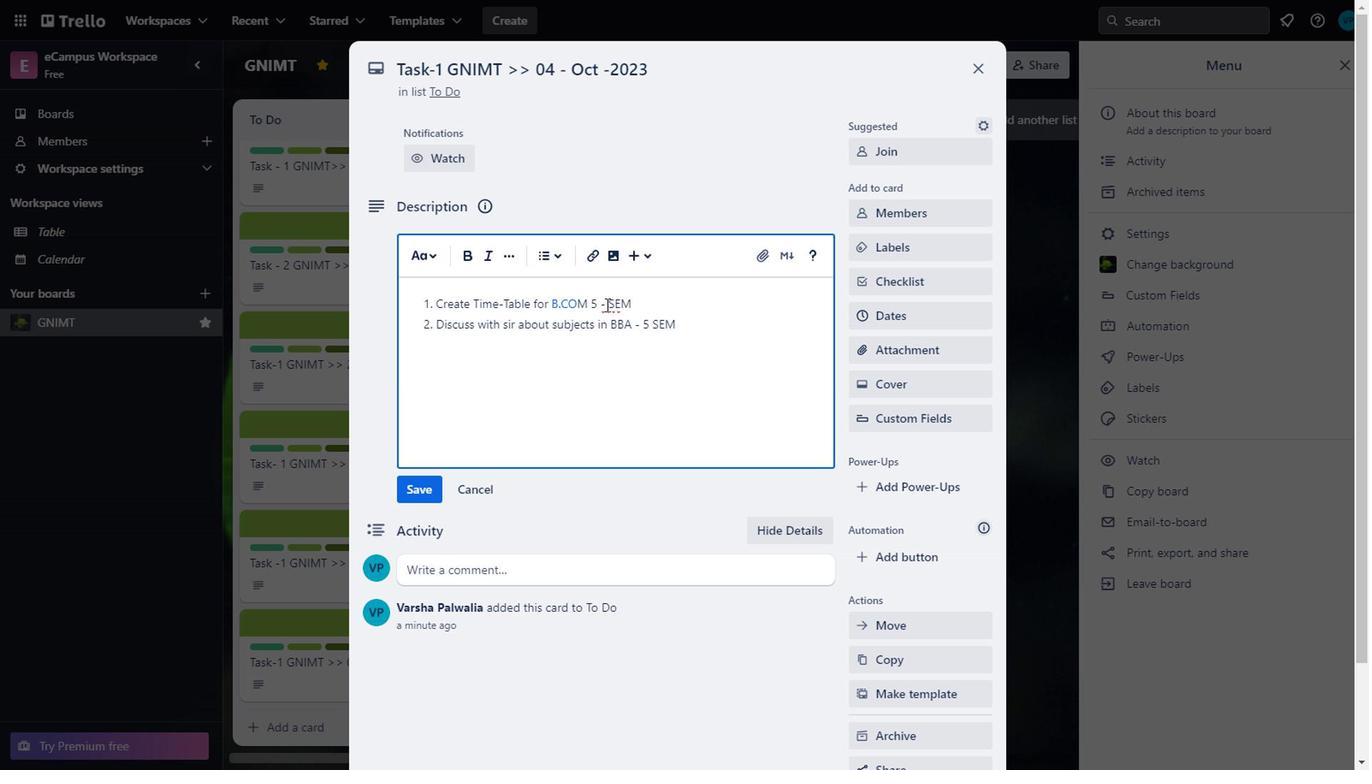 
Action: Mouse moved to (658, 310)
Screenshot: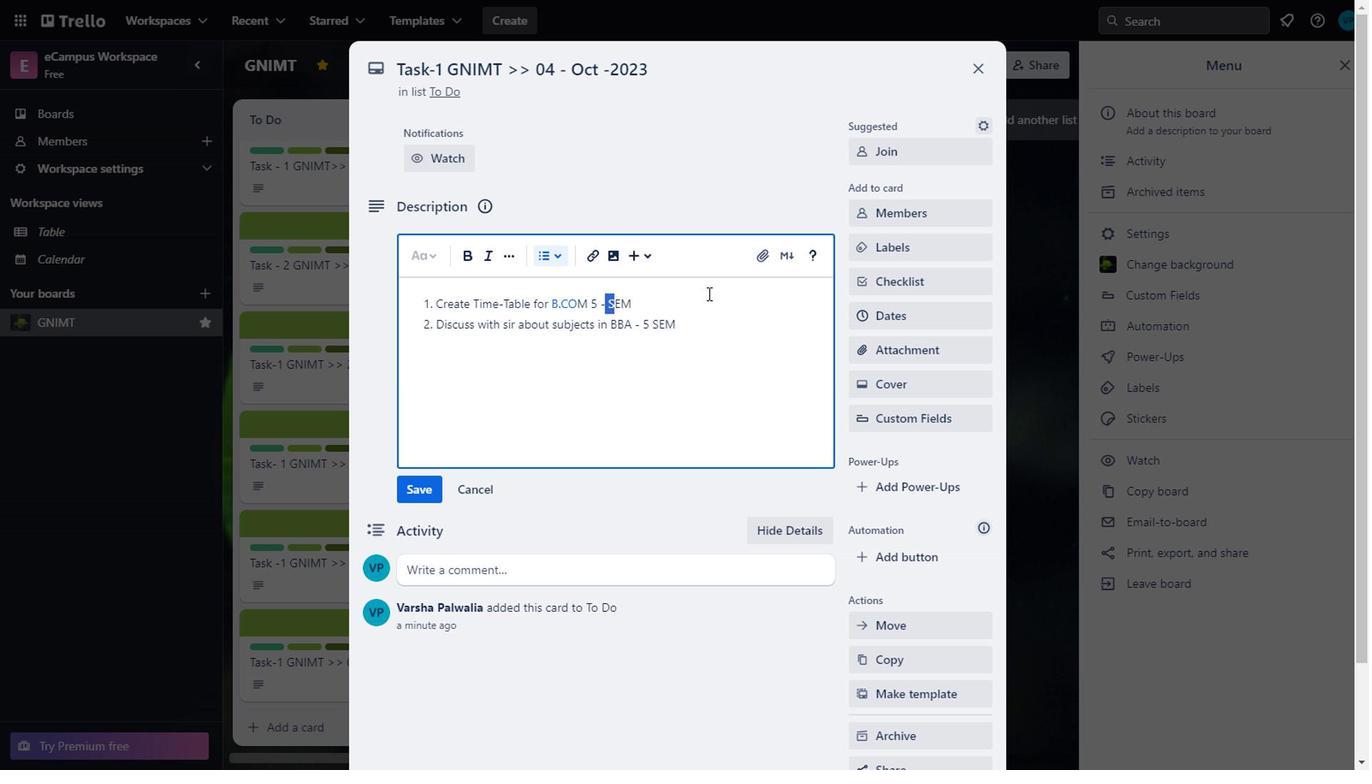 
Action: Key pressed <Key.left><Key.backspace><Key.left><Key.left>-<Key.space>
Screenshot: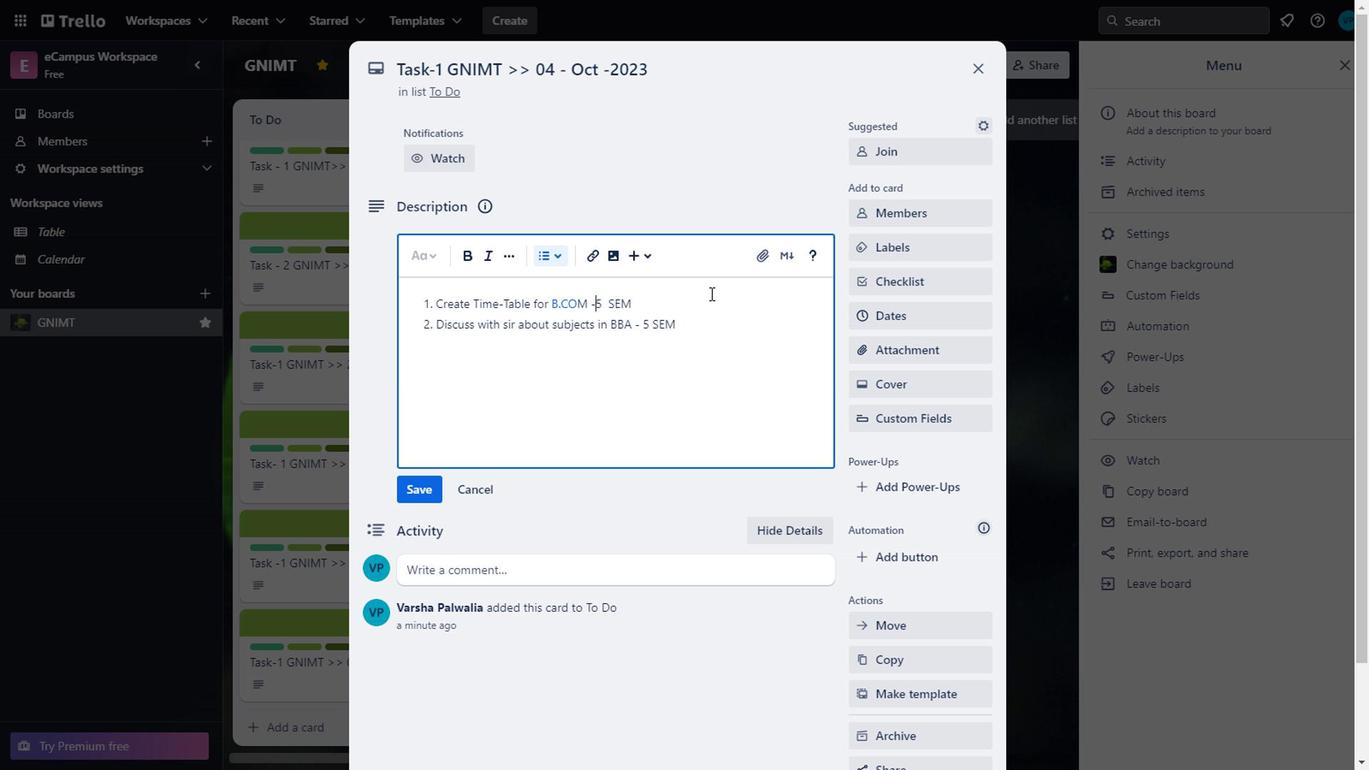 
Action: Mouse moved to (657, 347)
Screenshot: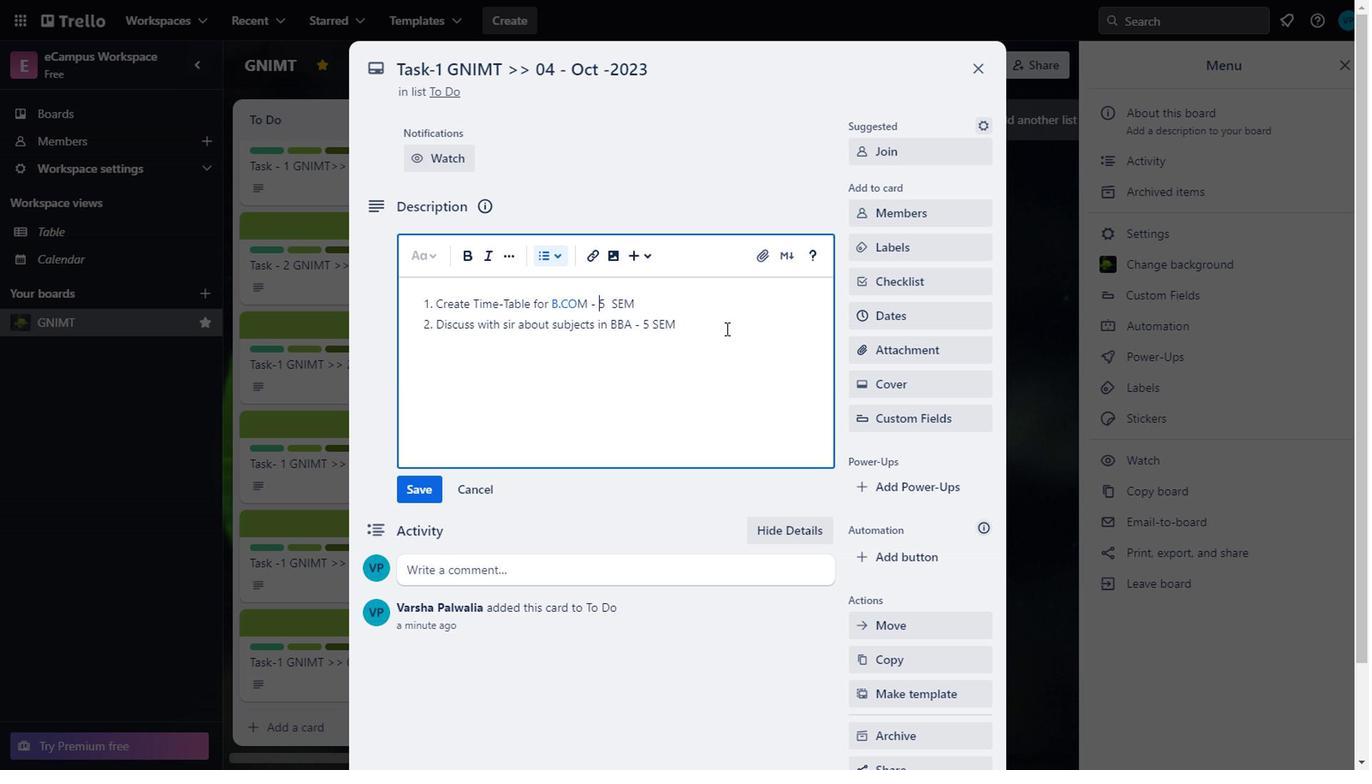 
Action: Mouse pressed left at (657, 347)
Screenshot: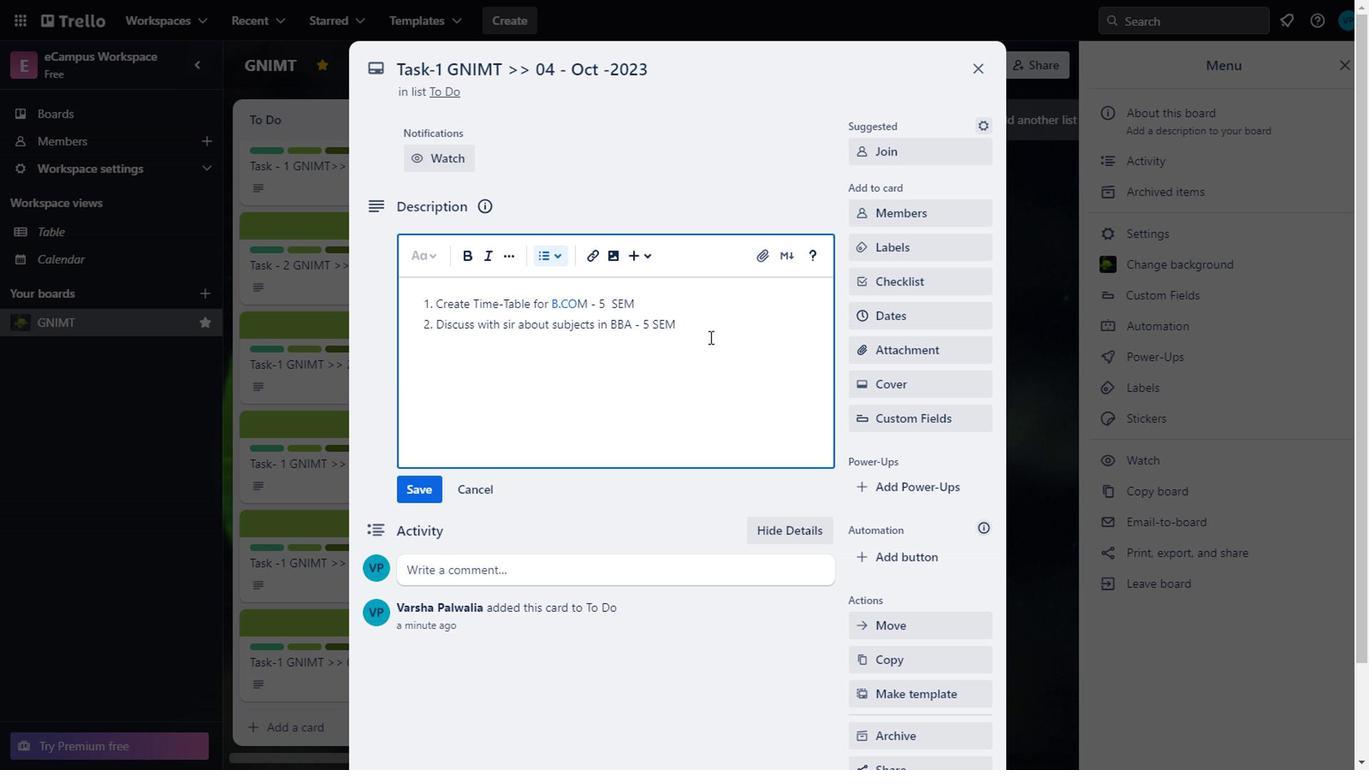 
Action: Mouse moved to (888, 128)
Screenshot: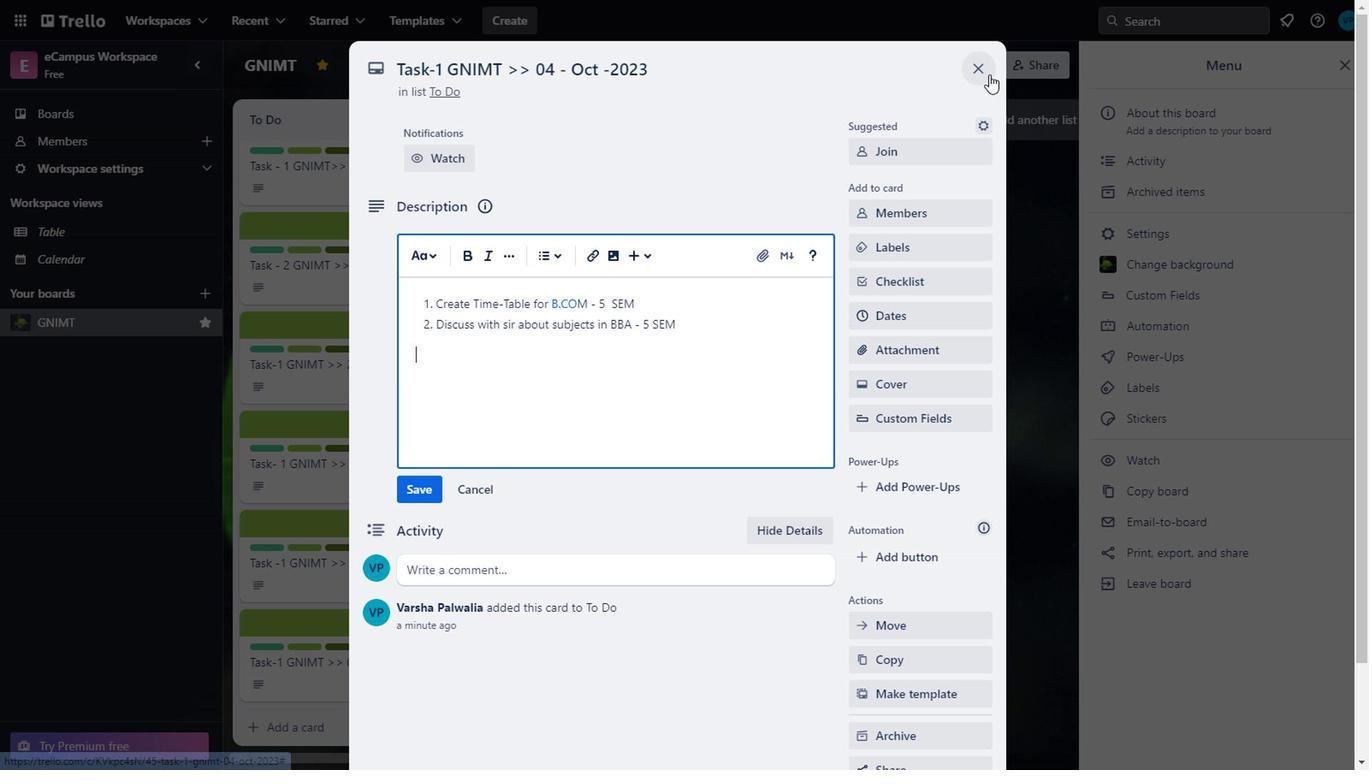
Action: Mouse pressed left at (888, 128)
Screenshot: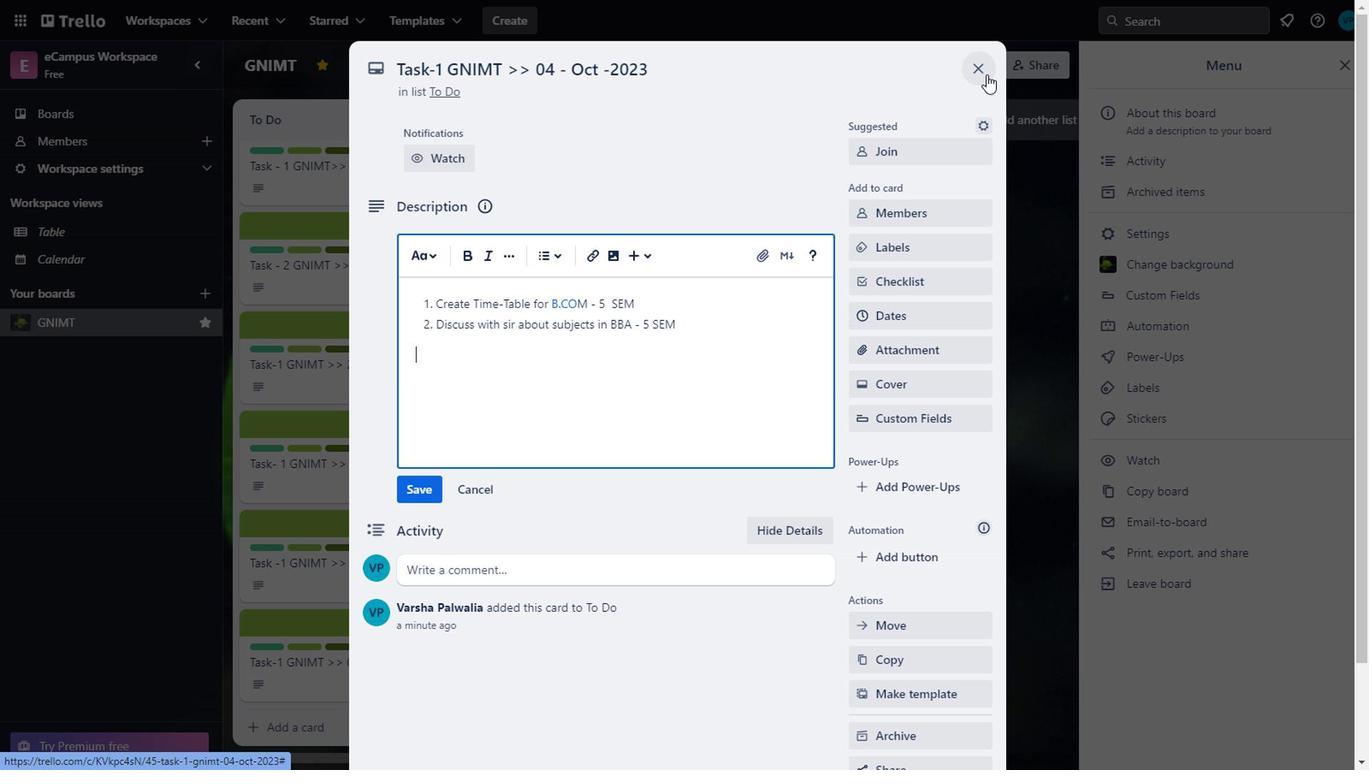 
Action: Mouse moved to (584, 514)
Screenshot: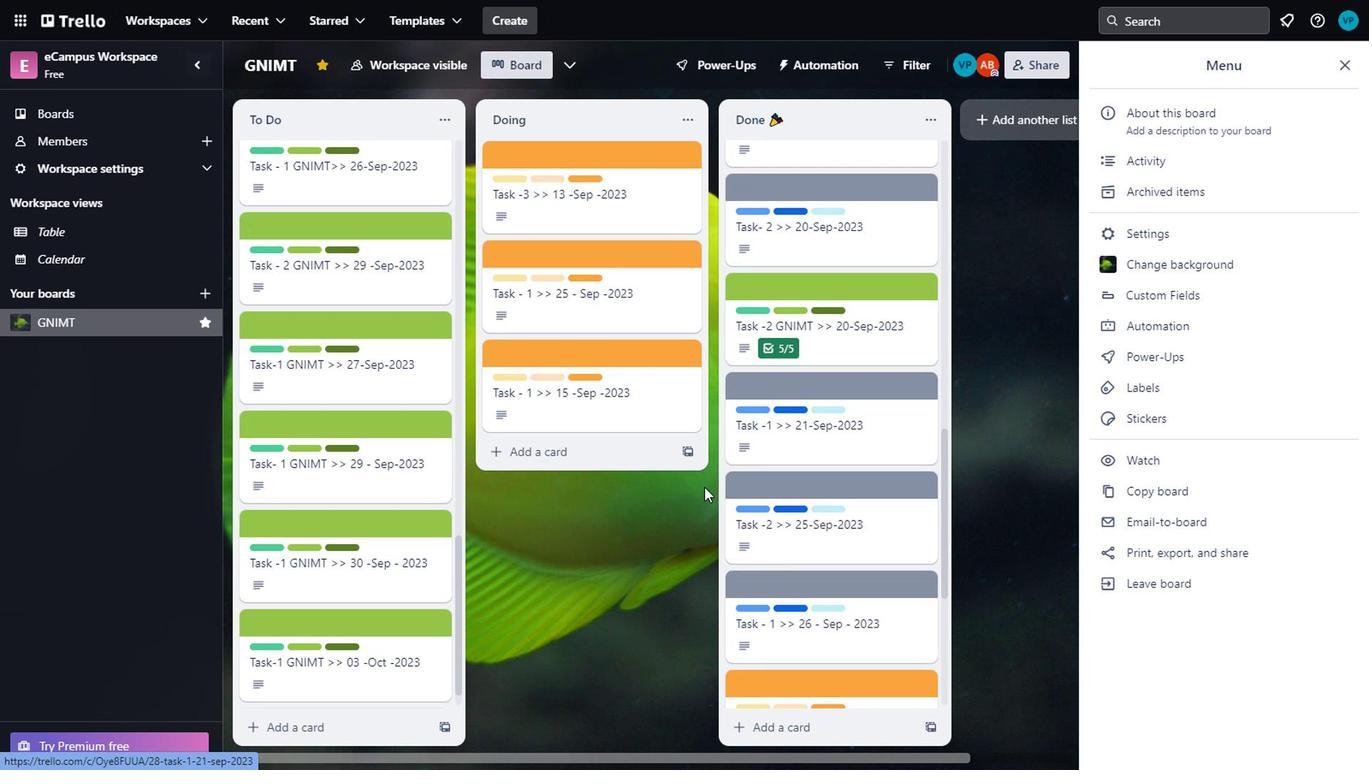 
Action: Mouse scrolled (584, 513) with delta (0, 0)
Screenshot: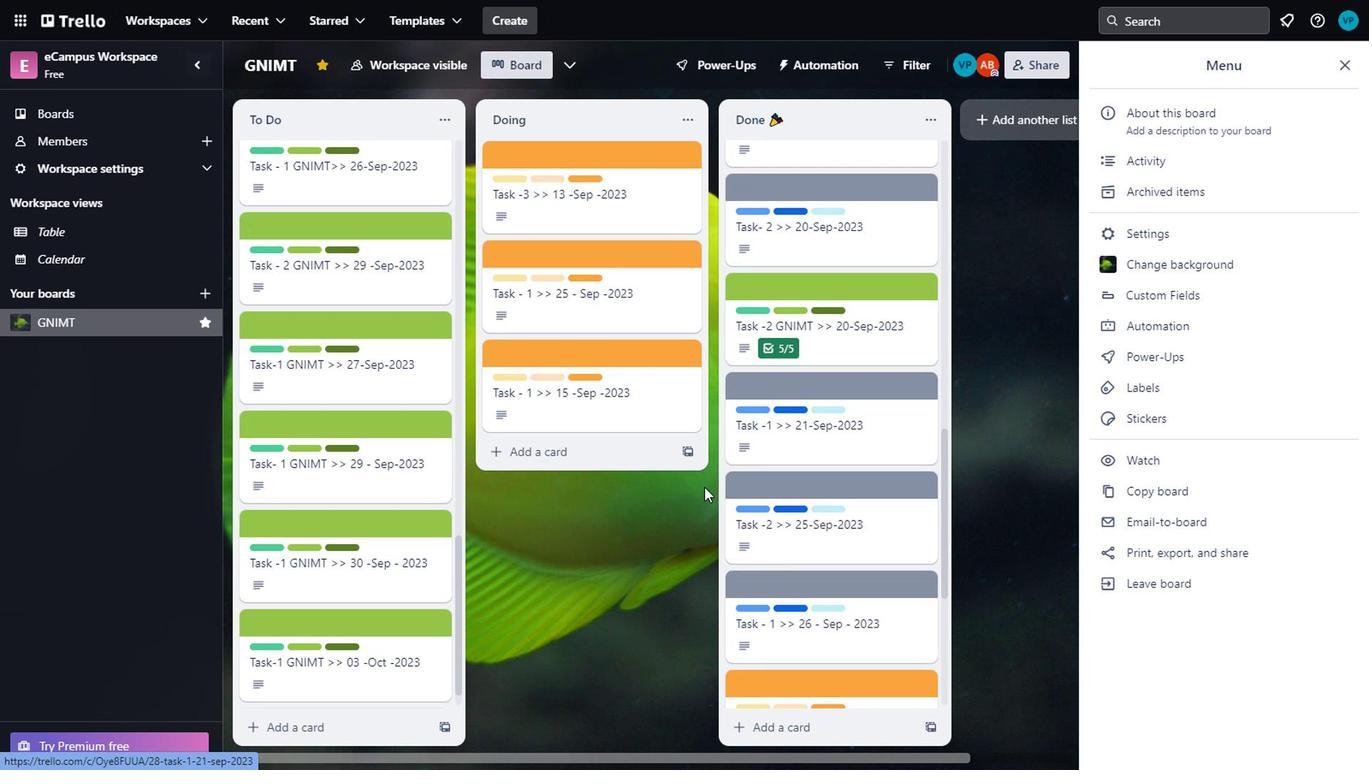 
Action: Mouse moved to (544, 544)
Screenshot: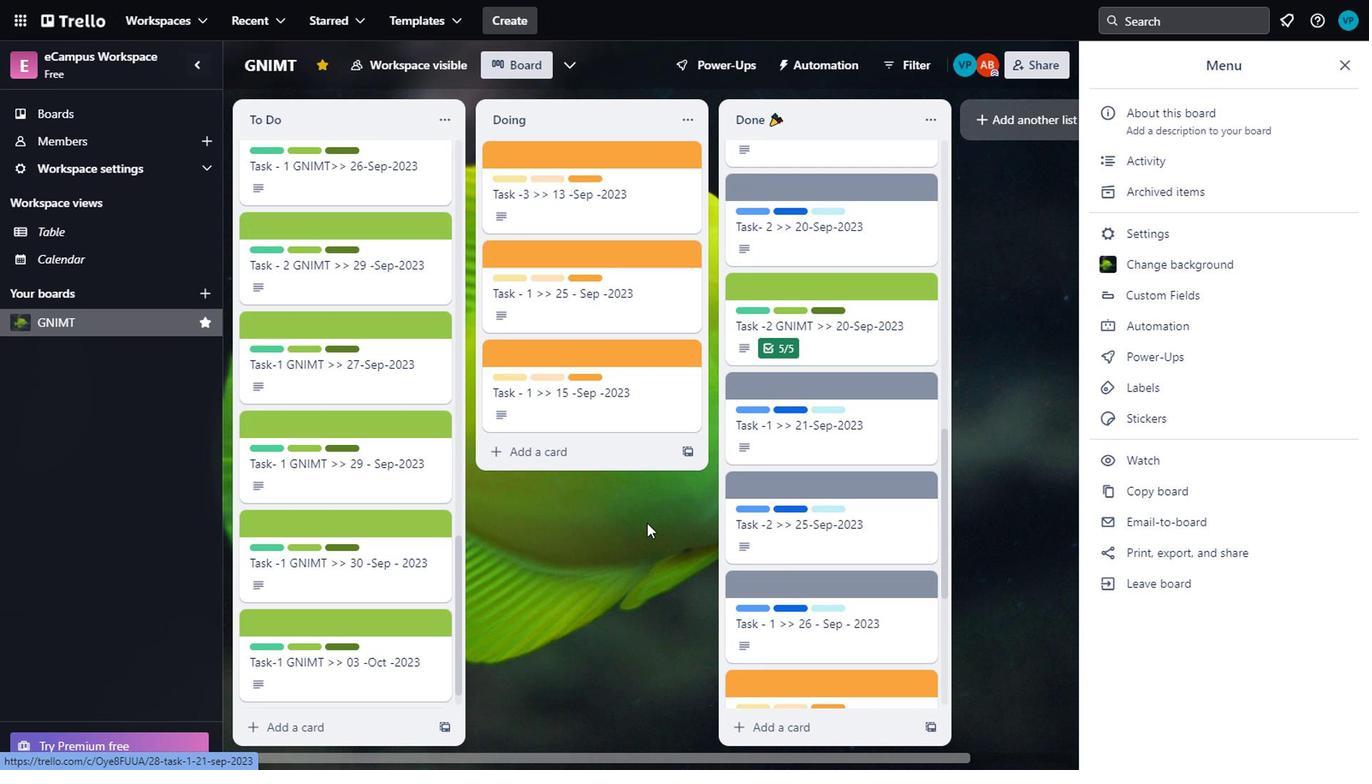 
Action: Mouse scrolled (544, 543) with delta (0, 0)
Screenshot: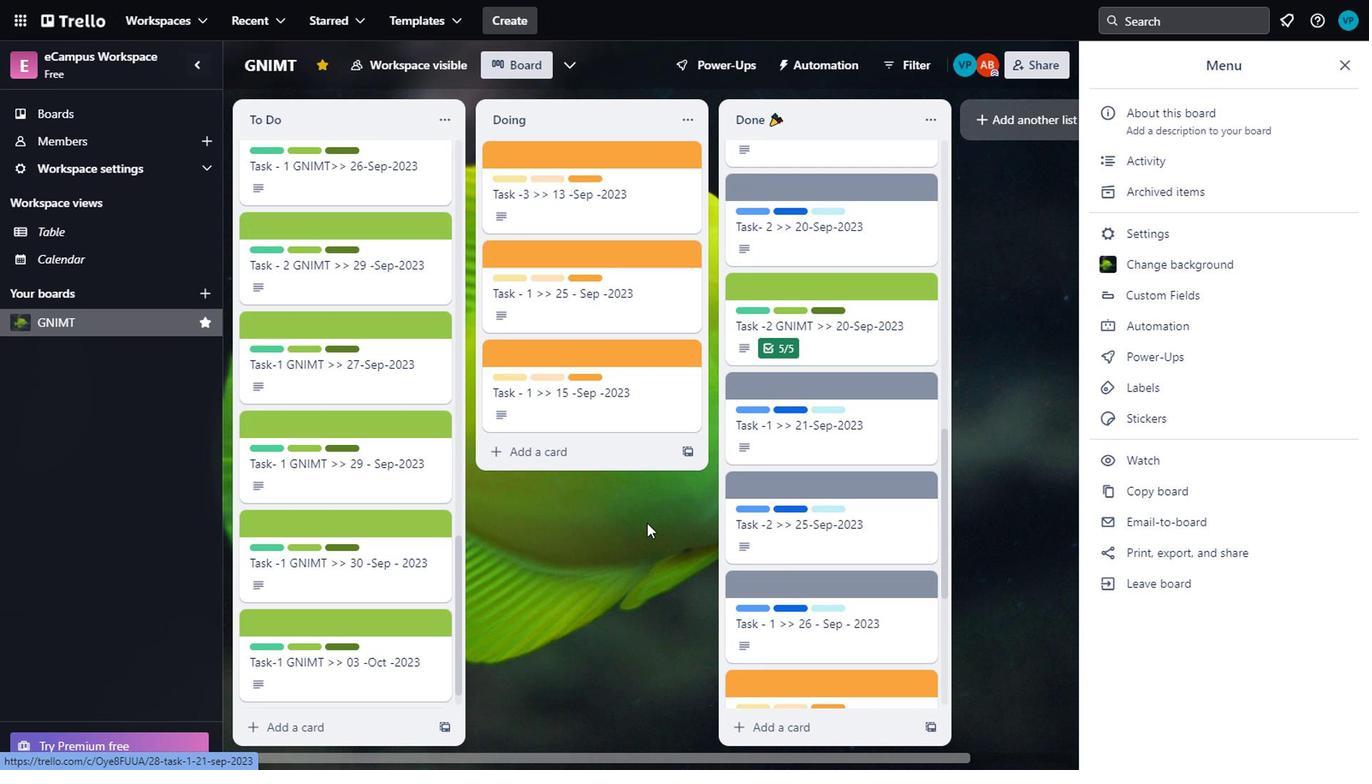 
Action: Mouse moved to (520, 569)
Screenshot: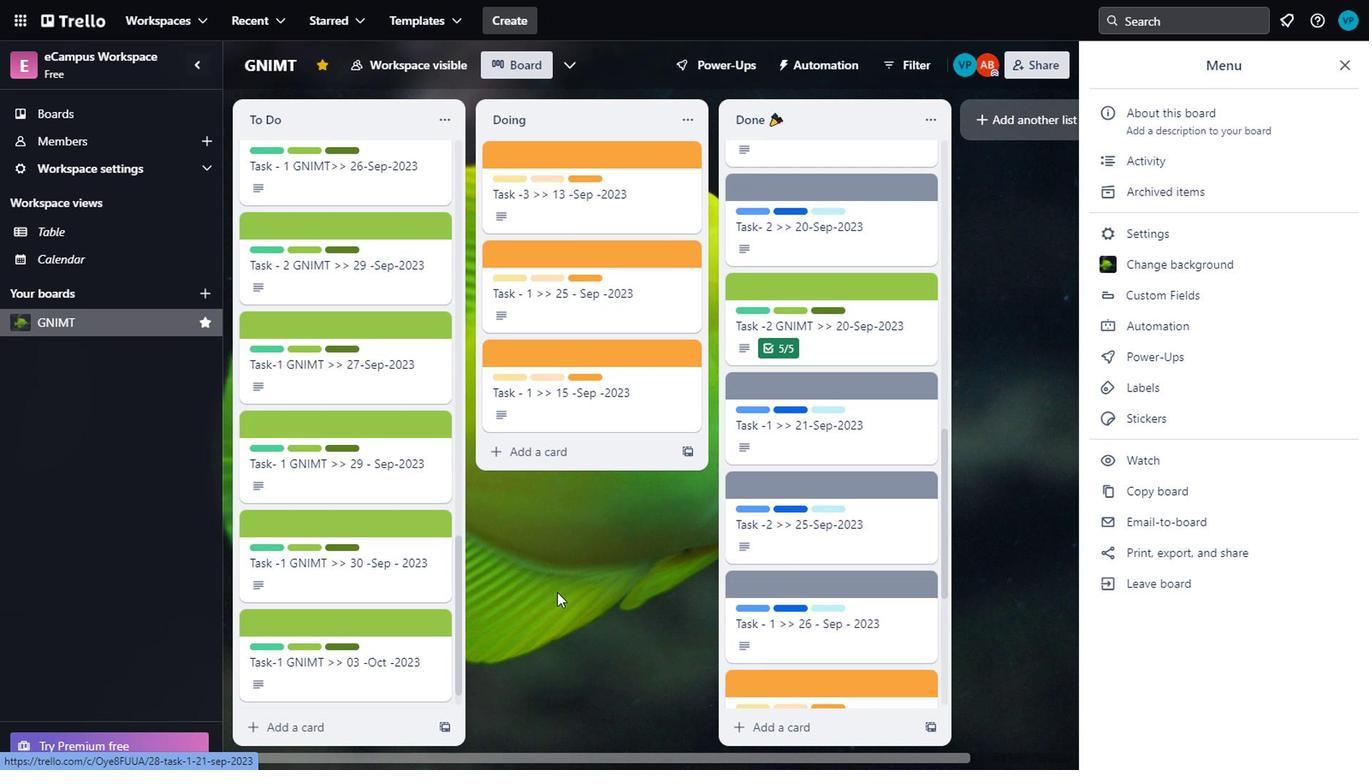 
Action: Mouse scrolled (520, 568) with delta (0, 0)
Screenshot: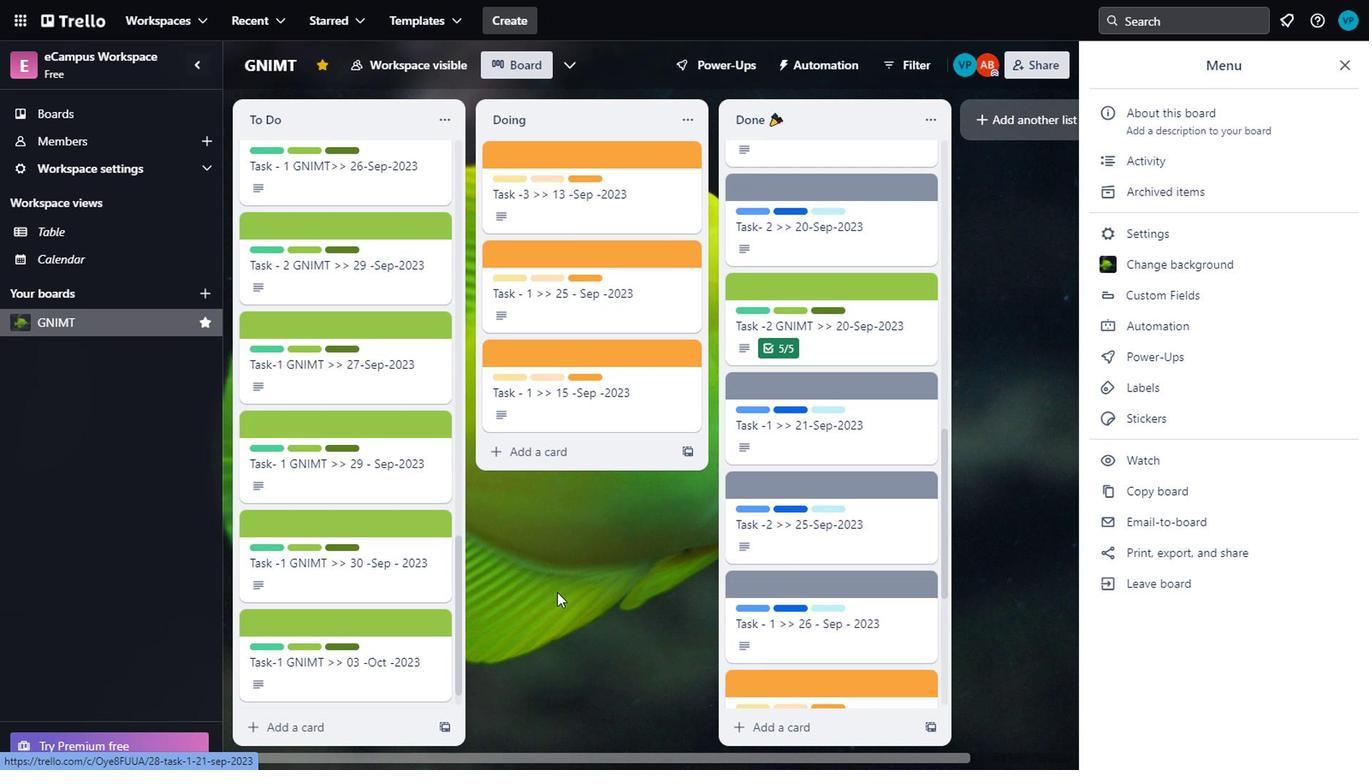 
Action: Mouse moved to (507, 585)
Screenshot: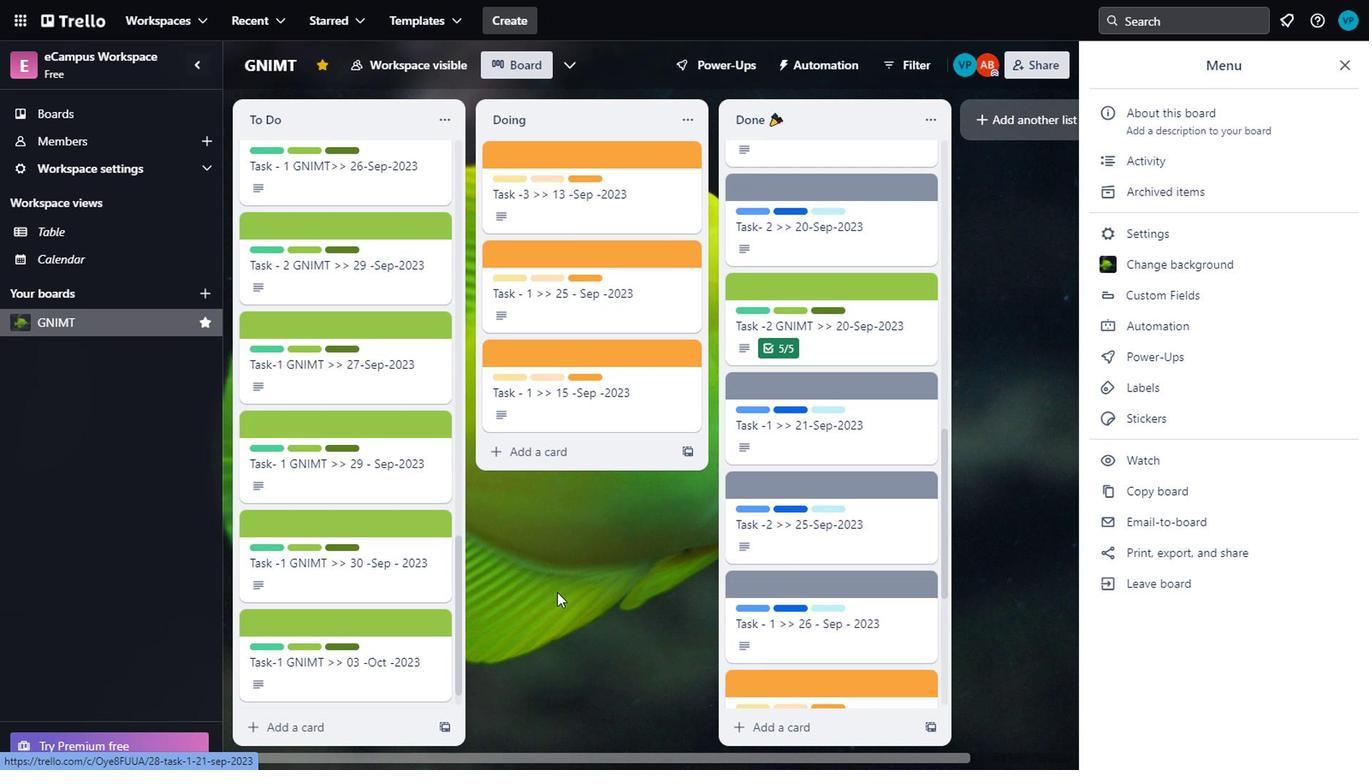 
Action: Mouse scrolled (507, 584) with delta (0, 0)
Screenshot: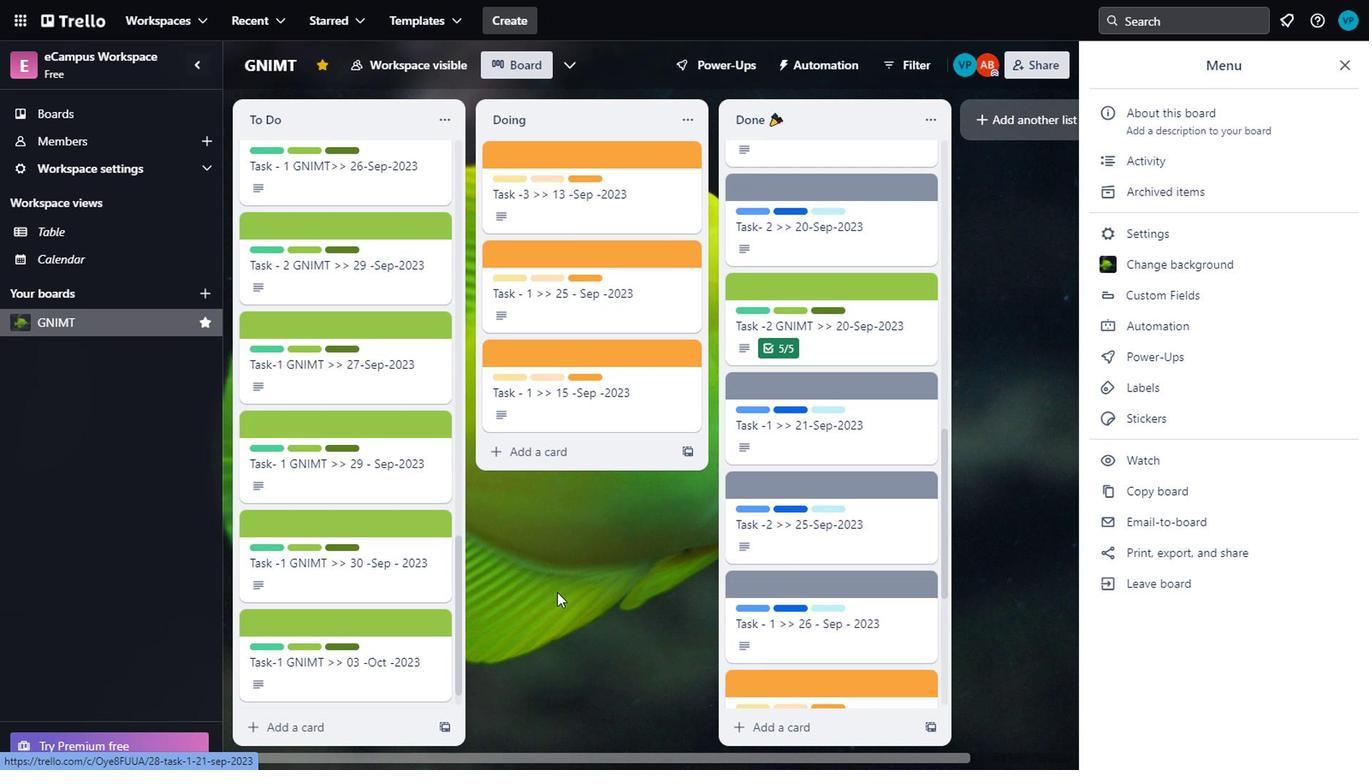 
Action: Mouse moved to (492, 591)
Screenshot: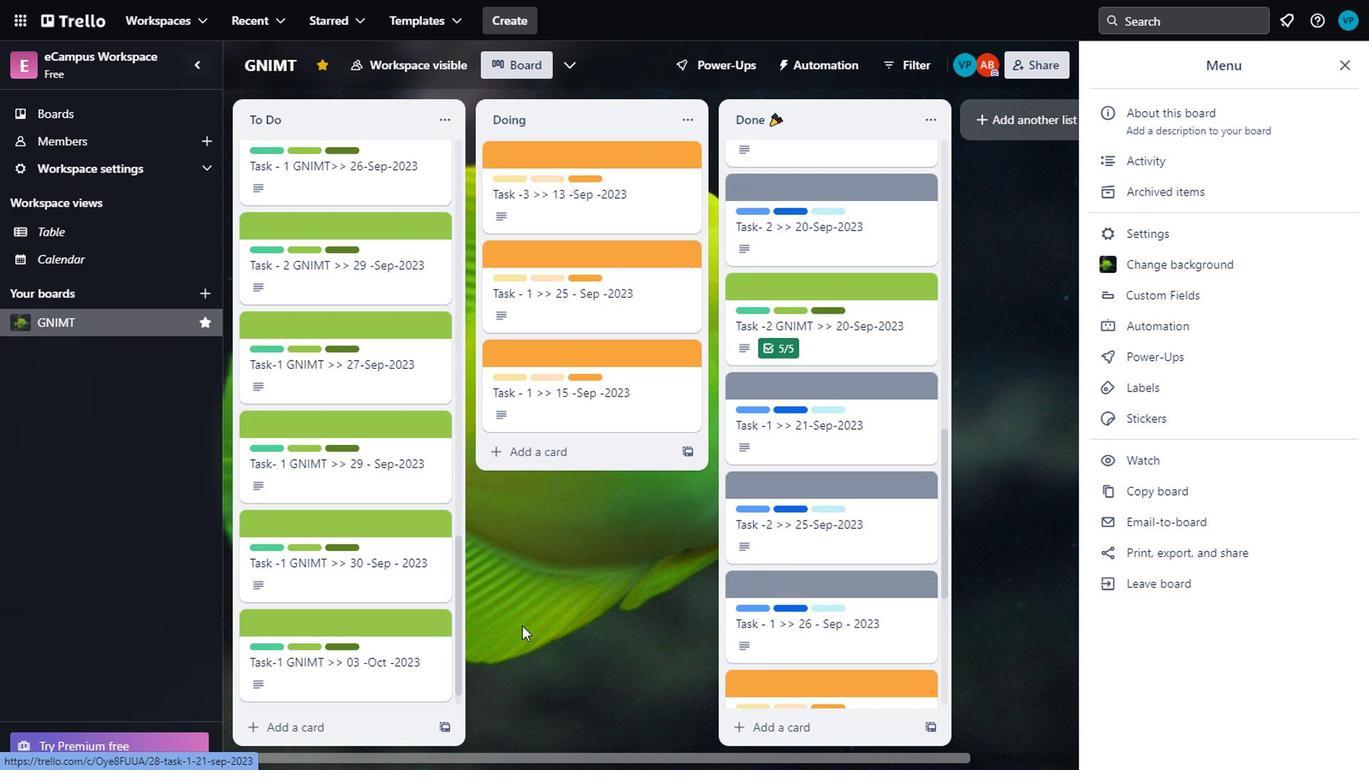 
Action: Mouse scrolled (492, 591) with delta (0, 0)
Screenshot: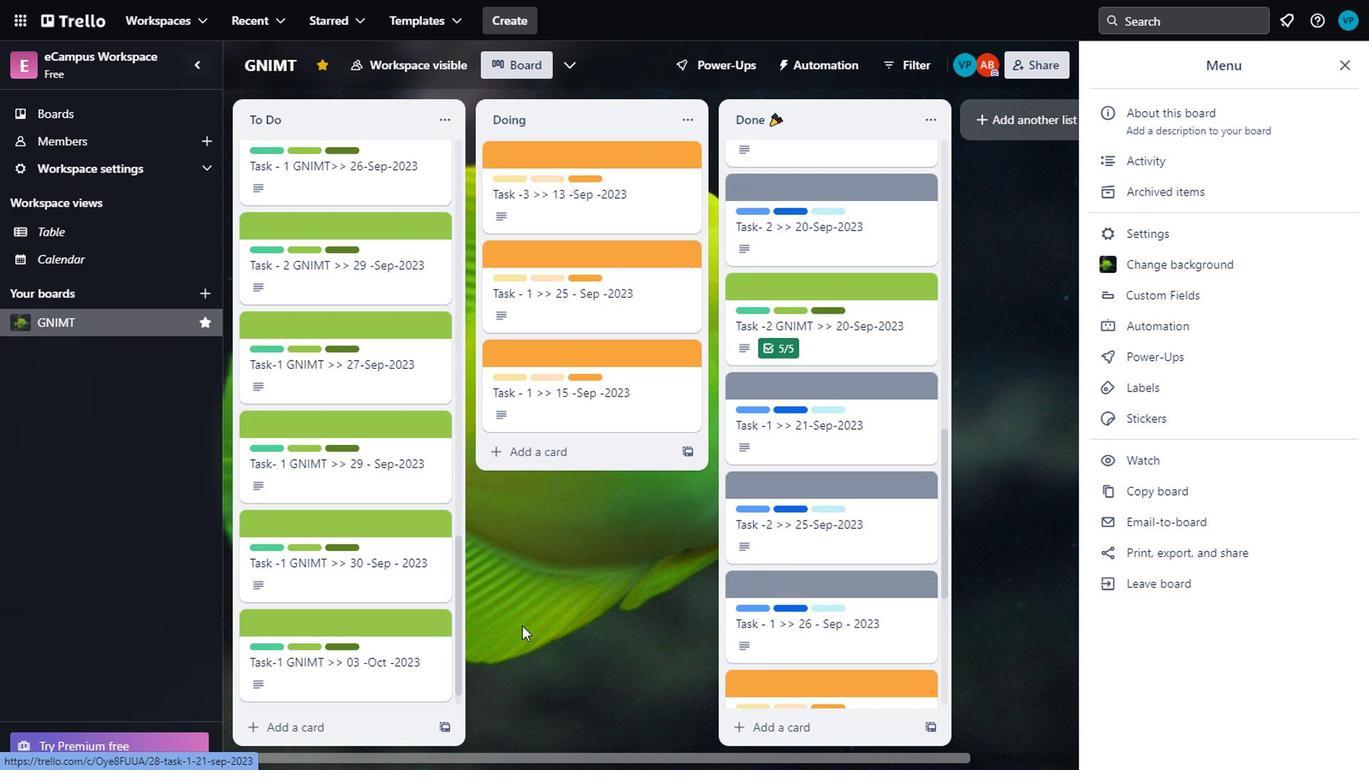 
Action: Mouse moved to (366, 618)
Screenshot: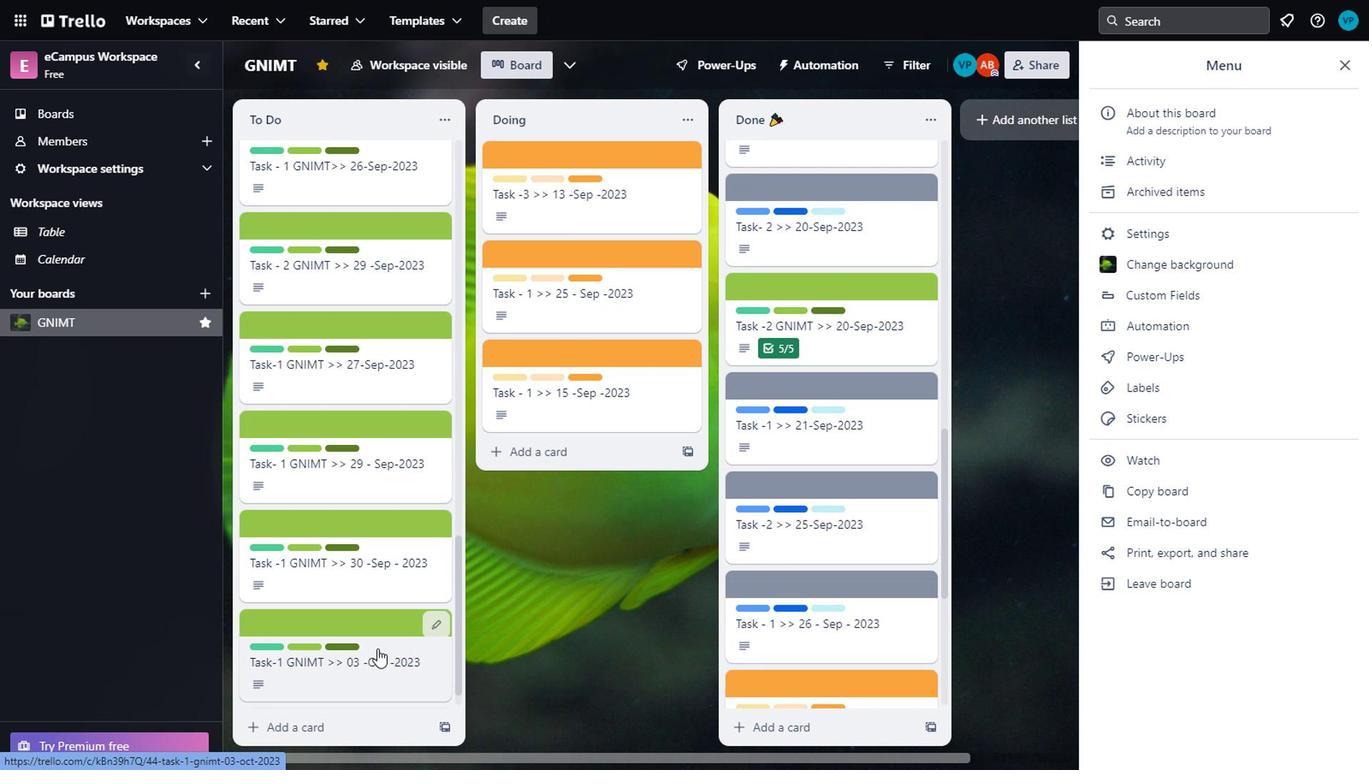 
Action: Mouse scrolled (366, 618) with delta (0, 0)
Screenshot: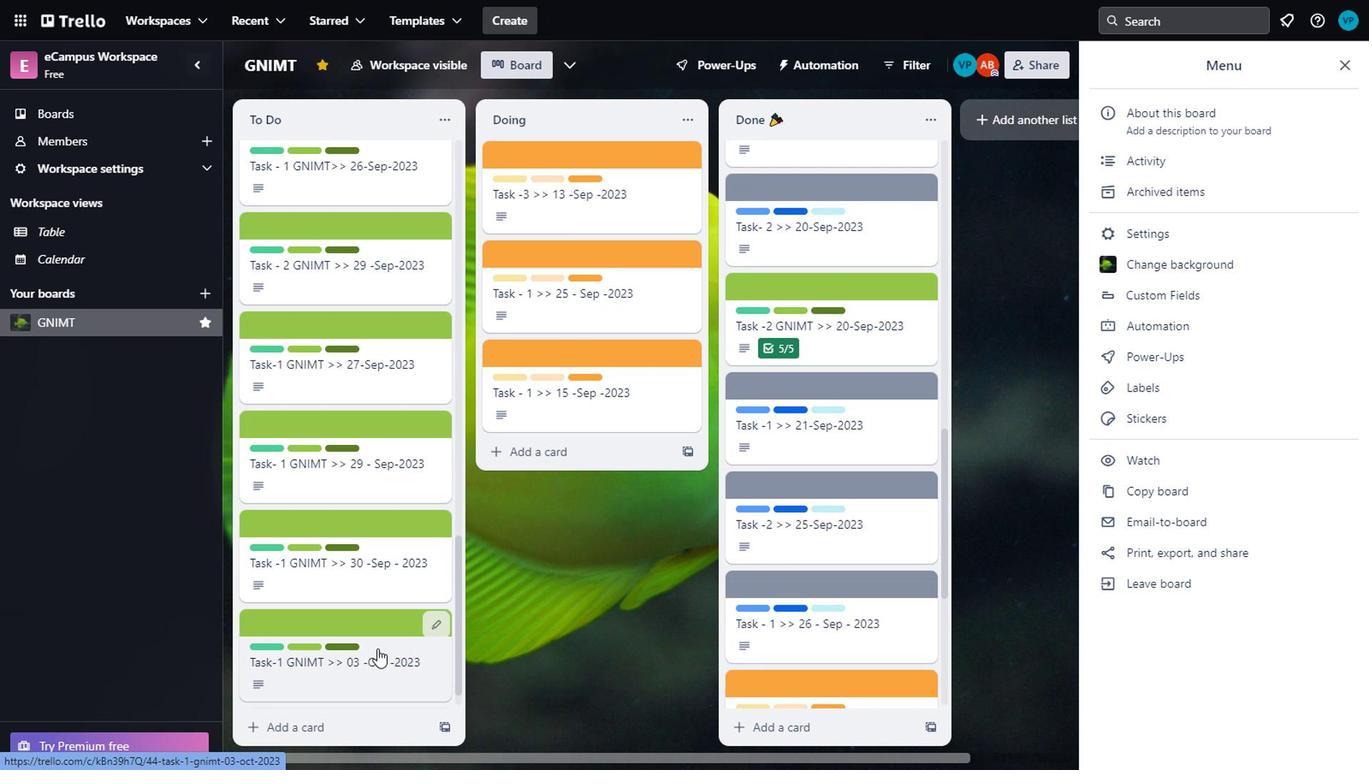 
Action: Mouse moved to (363, 621)
Screenshot: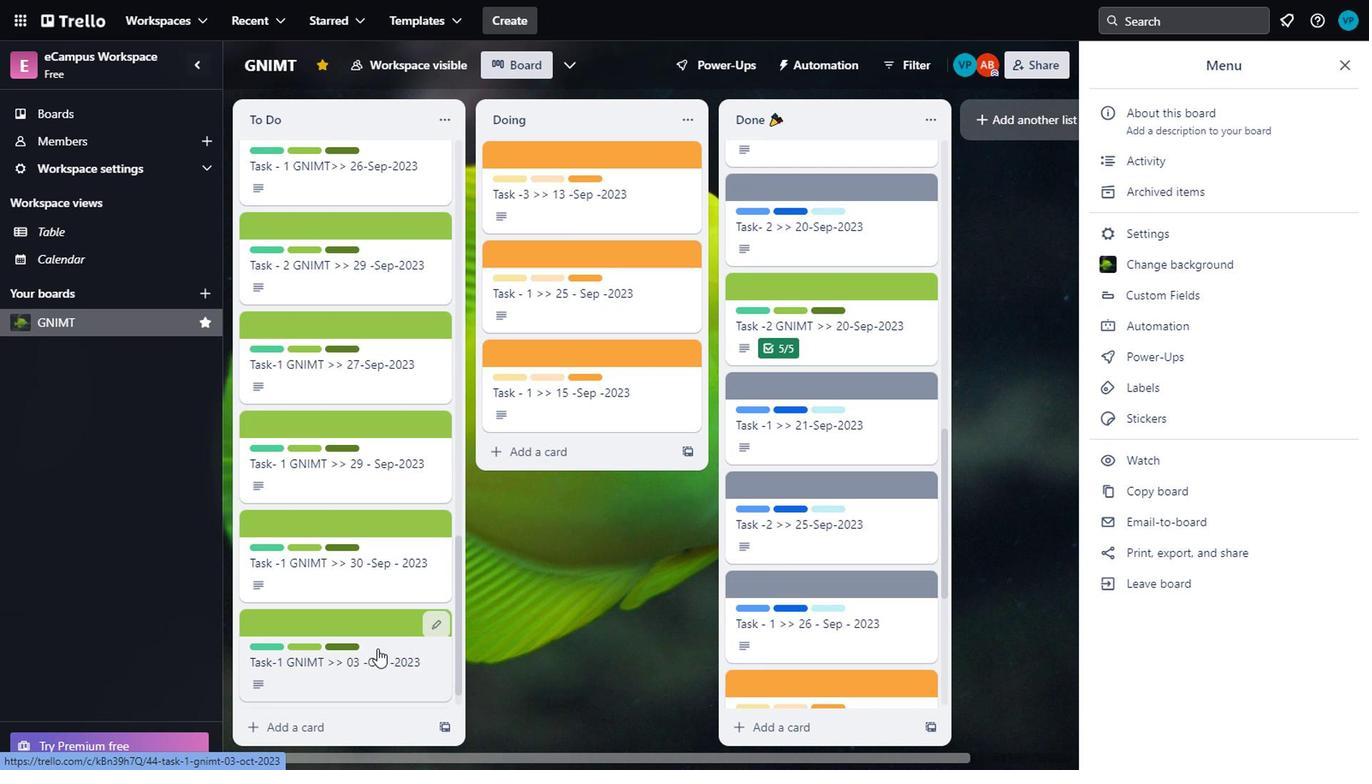 
Action: Mouse scrolled (363, 620) with delta (0, 0)
Screenshot: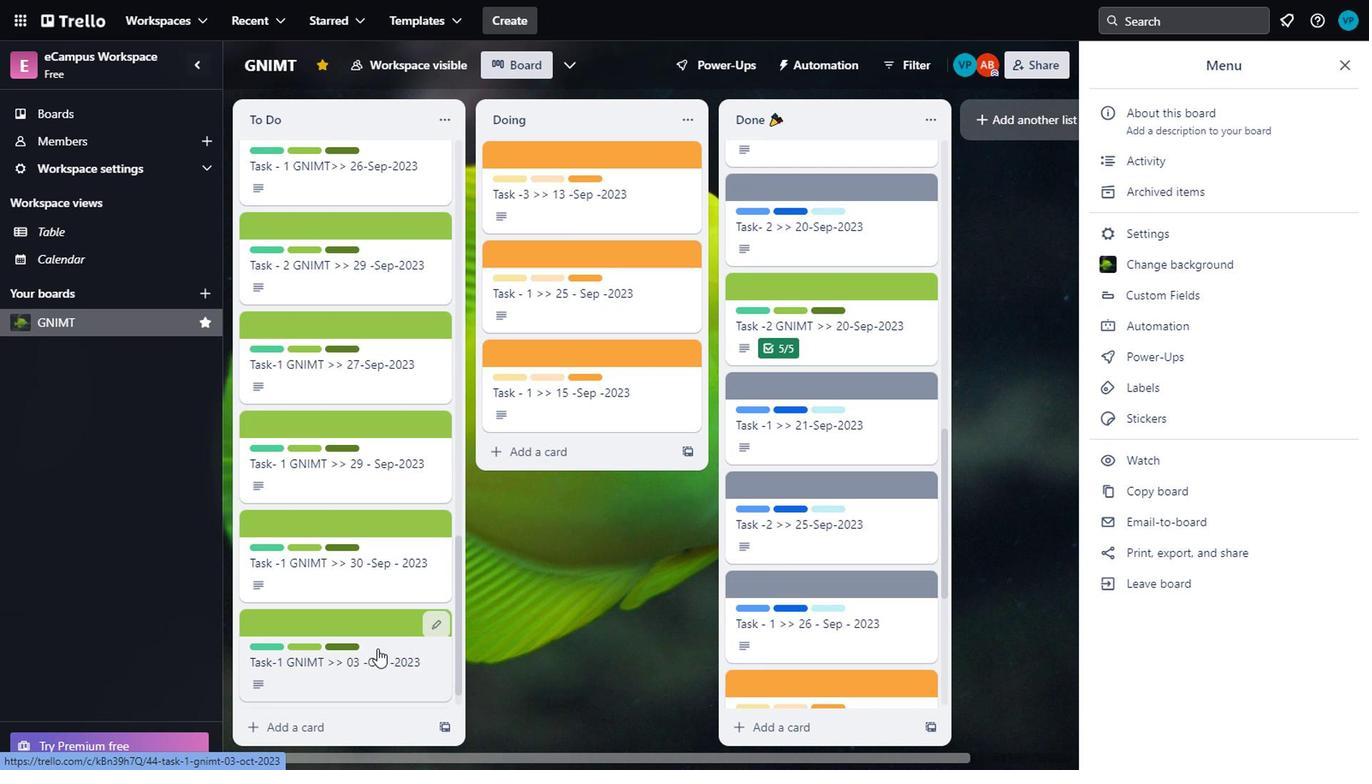 
Action: Mouse moved to (360, 624)
Screenshot: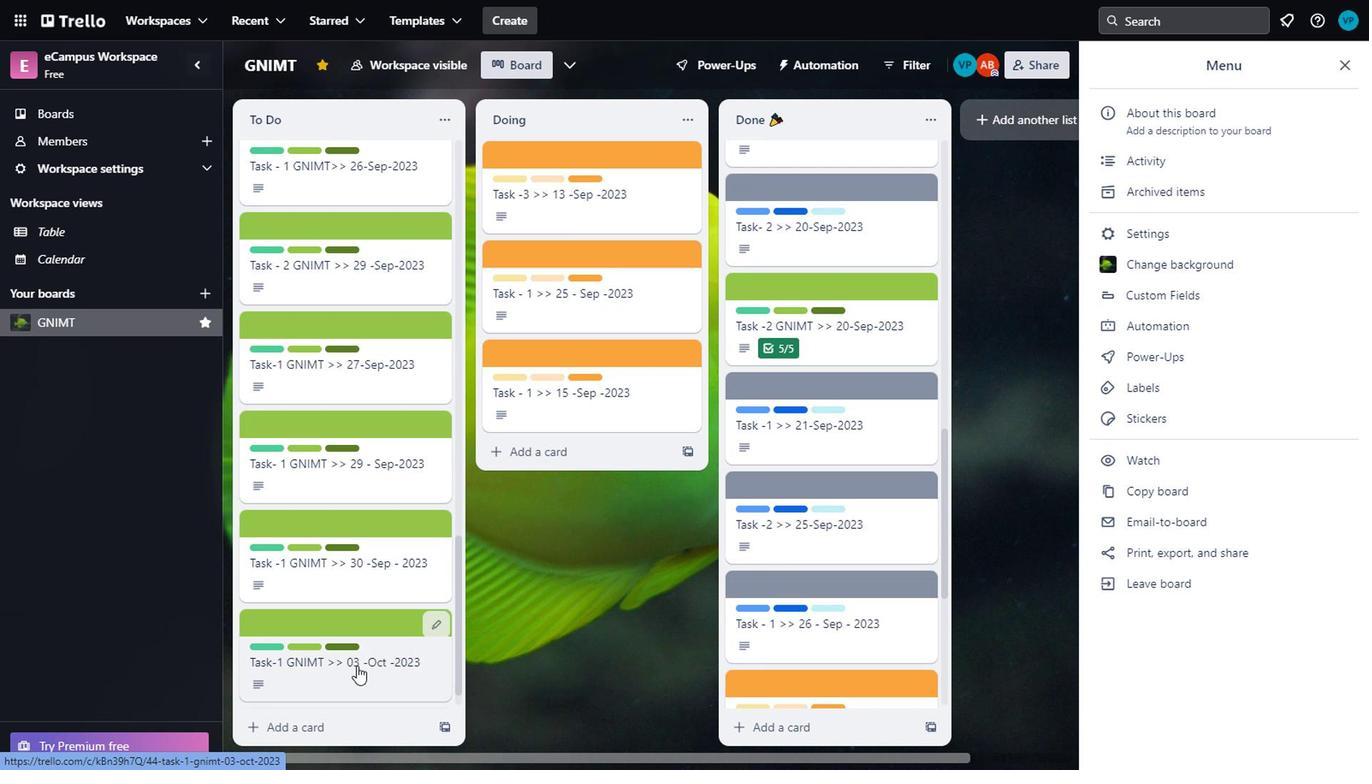
Action: Mouse scrolled (360, 623) with delta (0, 0)
Screenshot: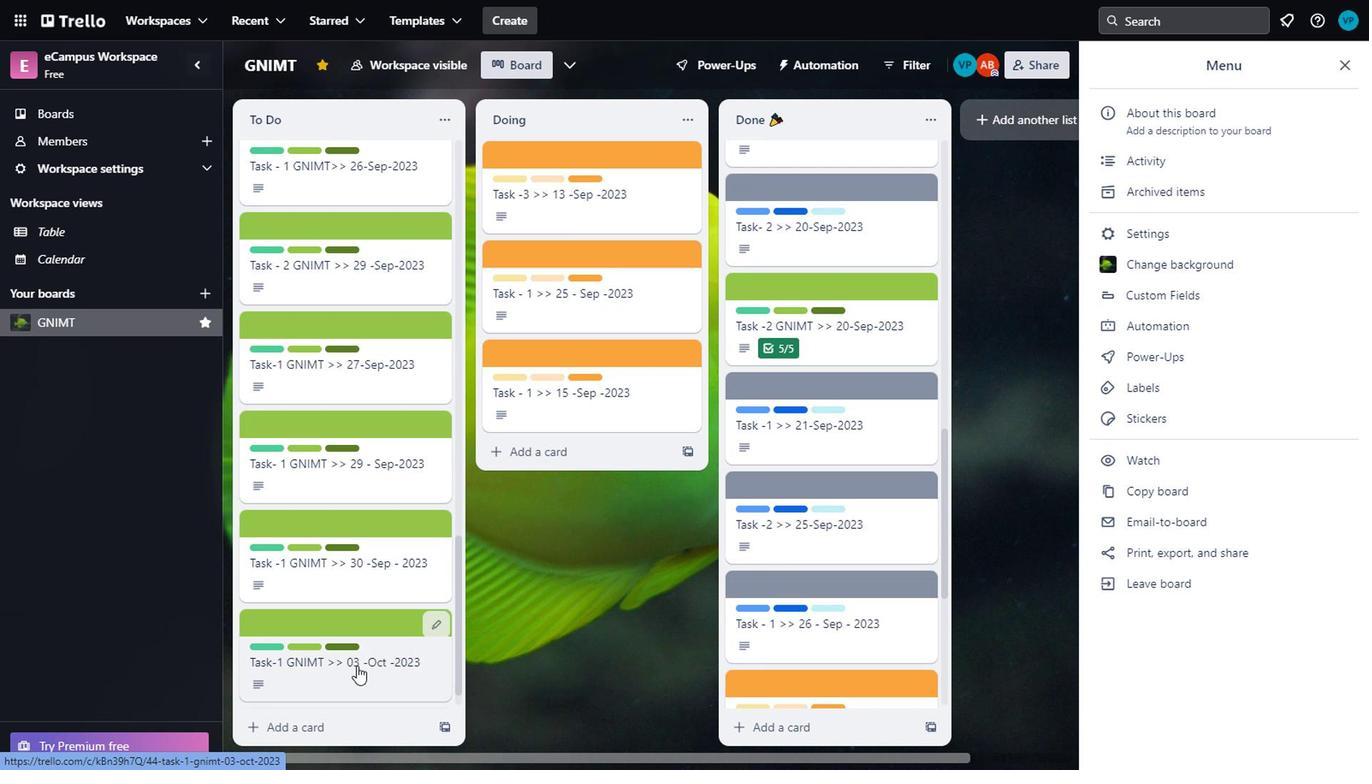
Action: Mouse moved to (352, 634)
Screenshot: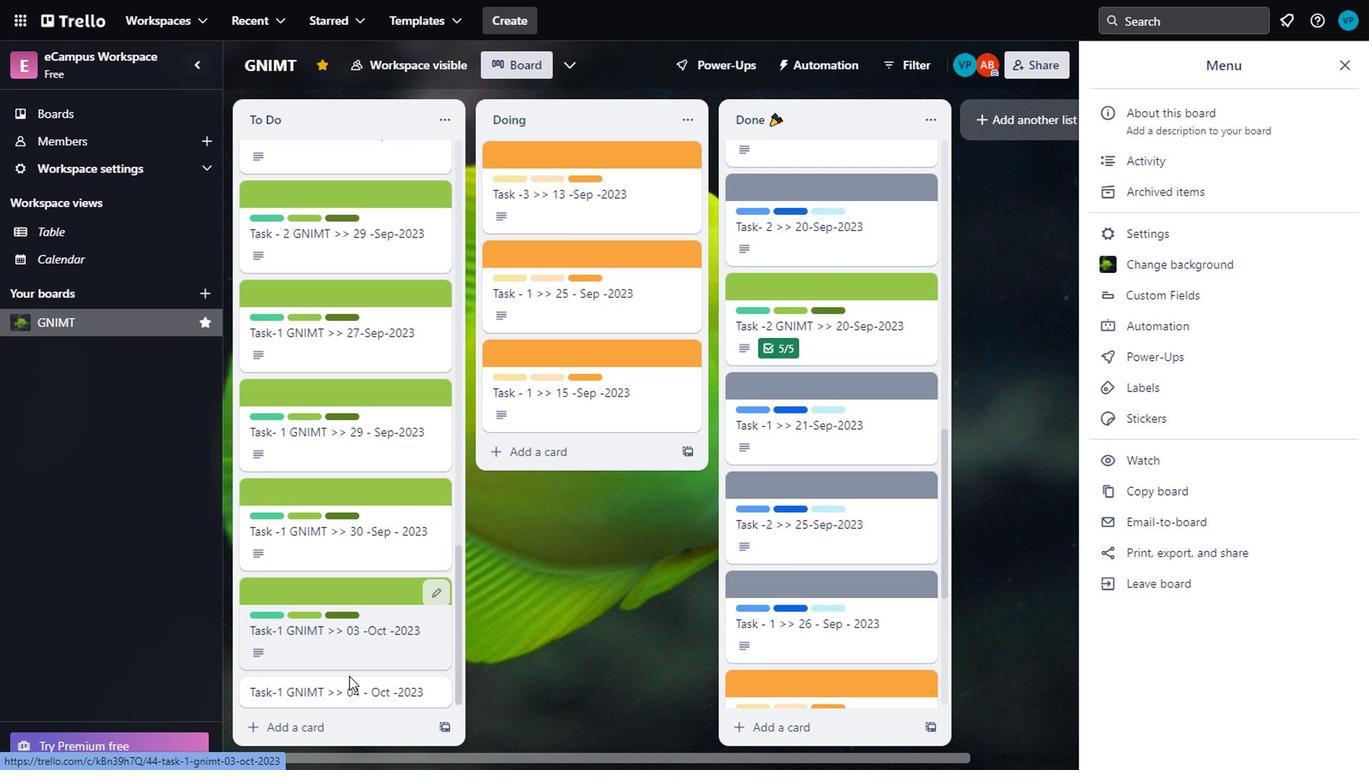 
Action: Mouse scrolled (352, 633) with delta (0, 0)
Screenshot: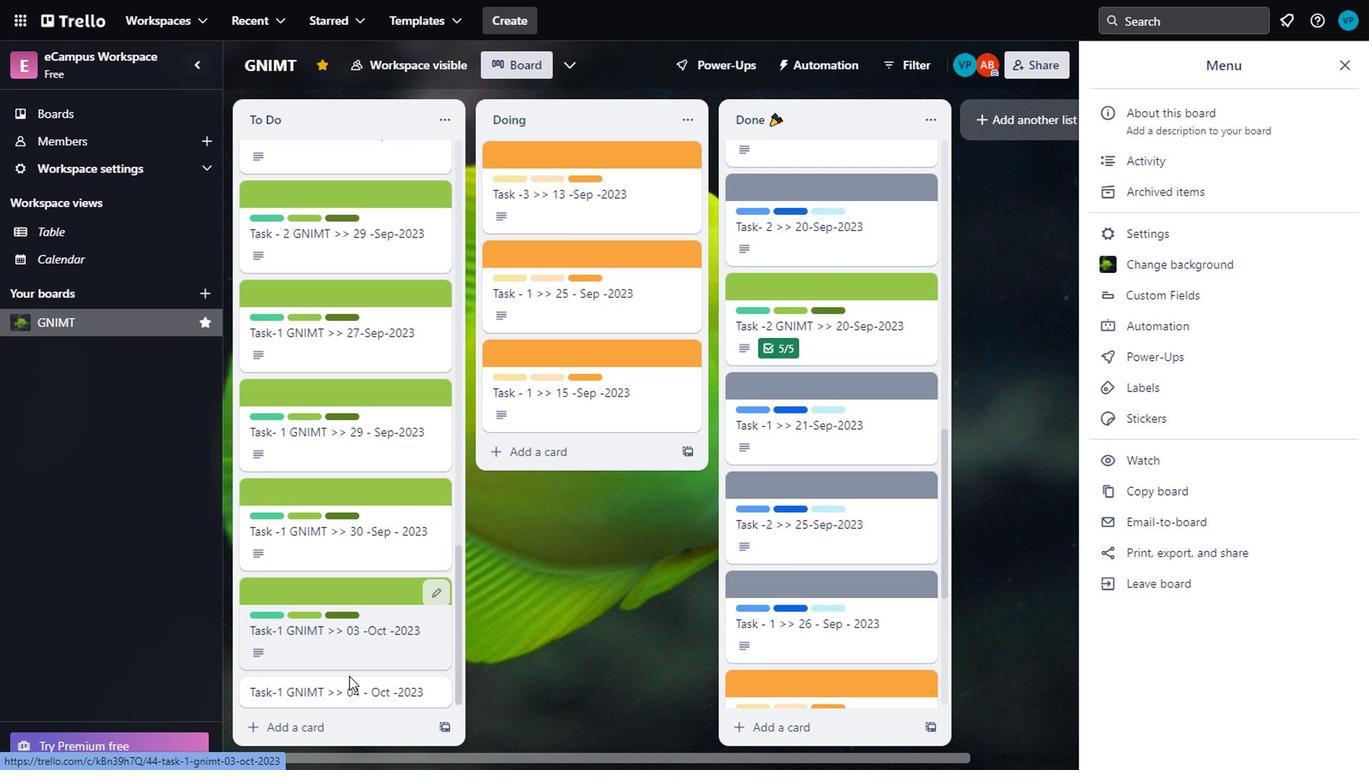 
Action: Mouse moved to (350, 636)
Screenshot: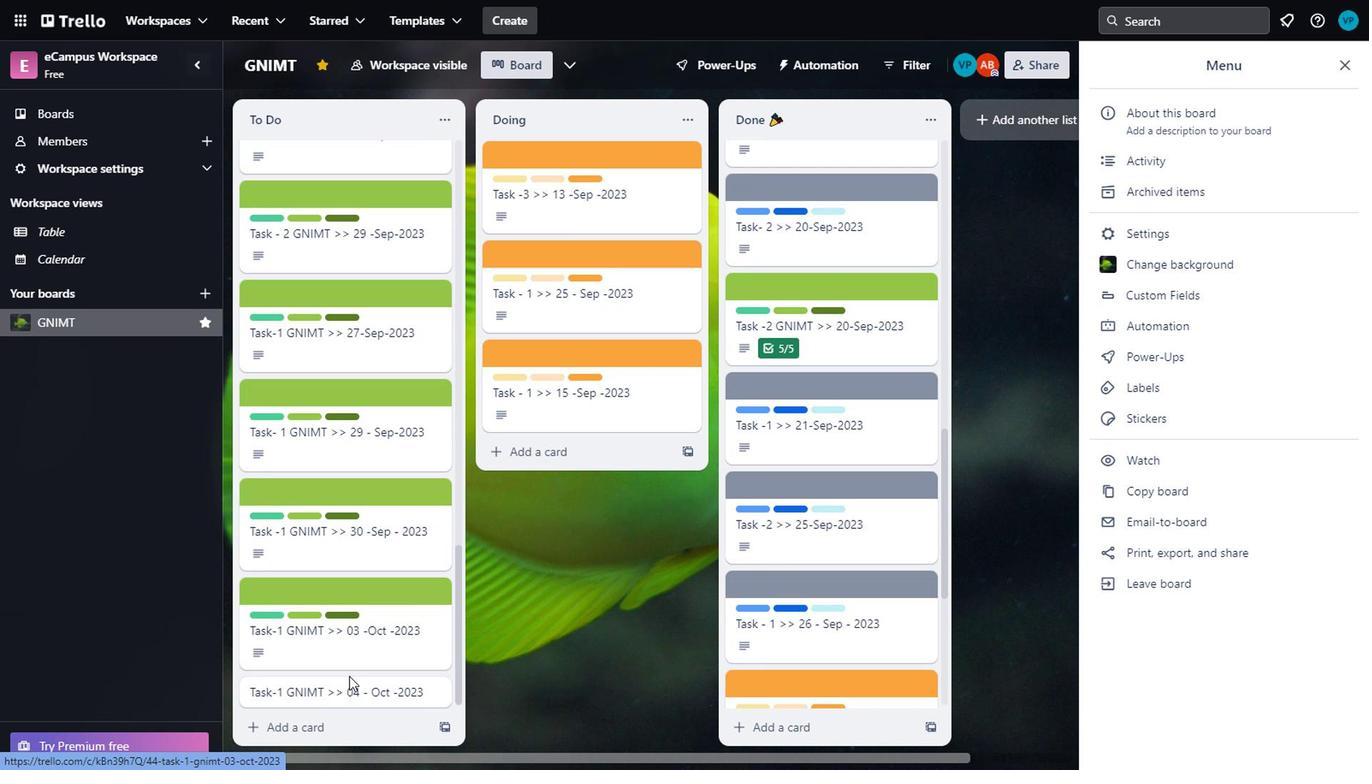 
Action: Mouse scrolled (350, 635) with delta (0, 0)
Screenshot: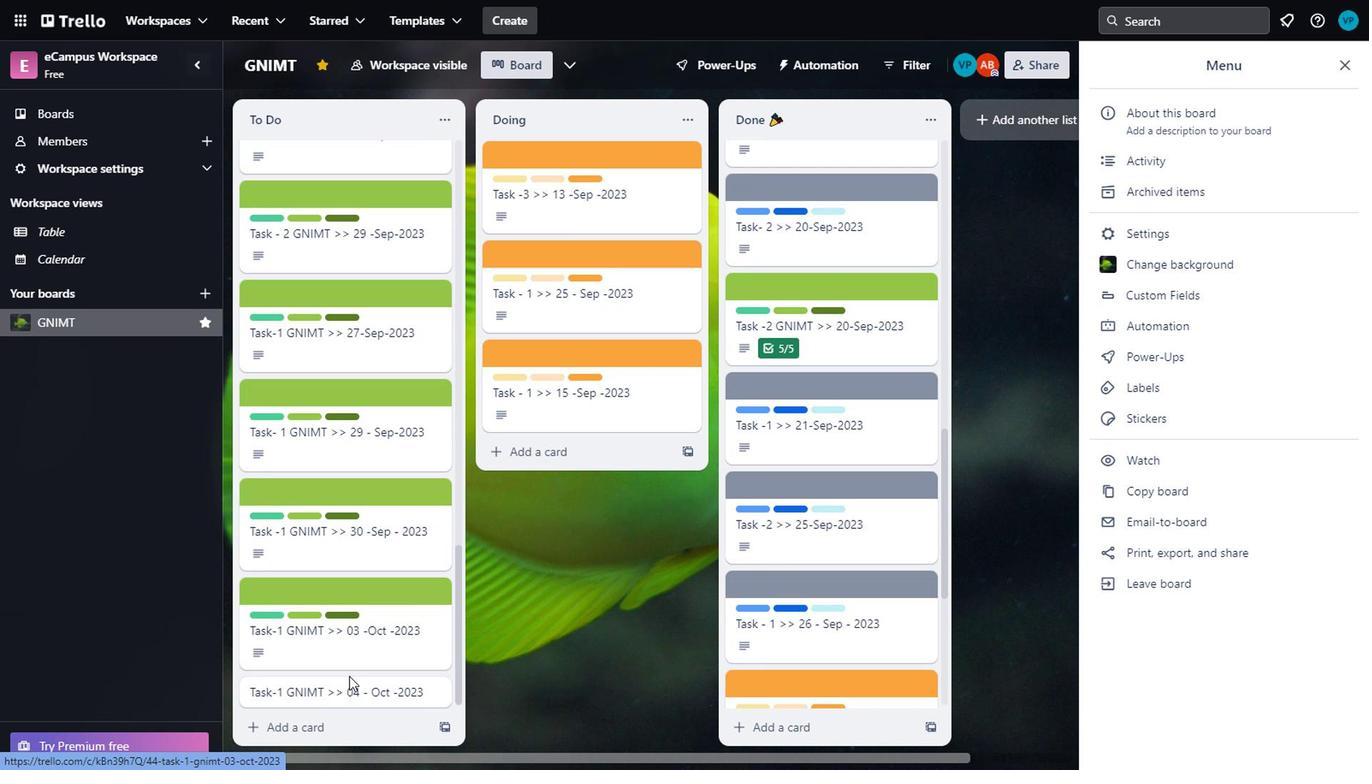 
Action: Mouse moved to (349, 638)
Screenshot: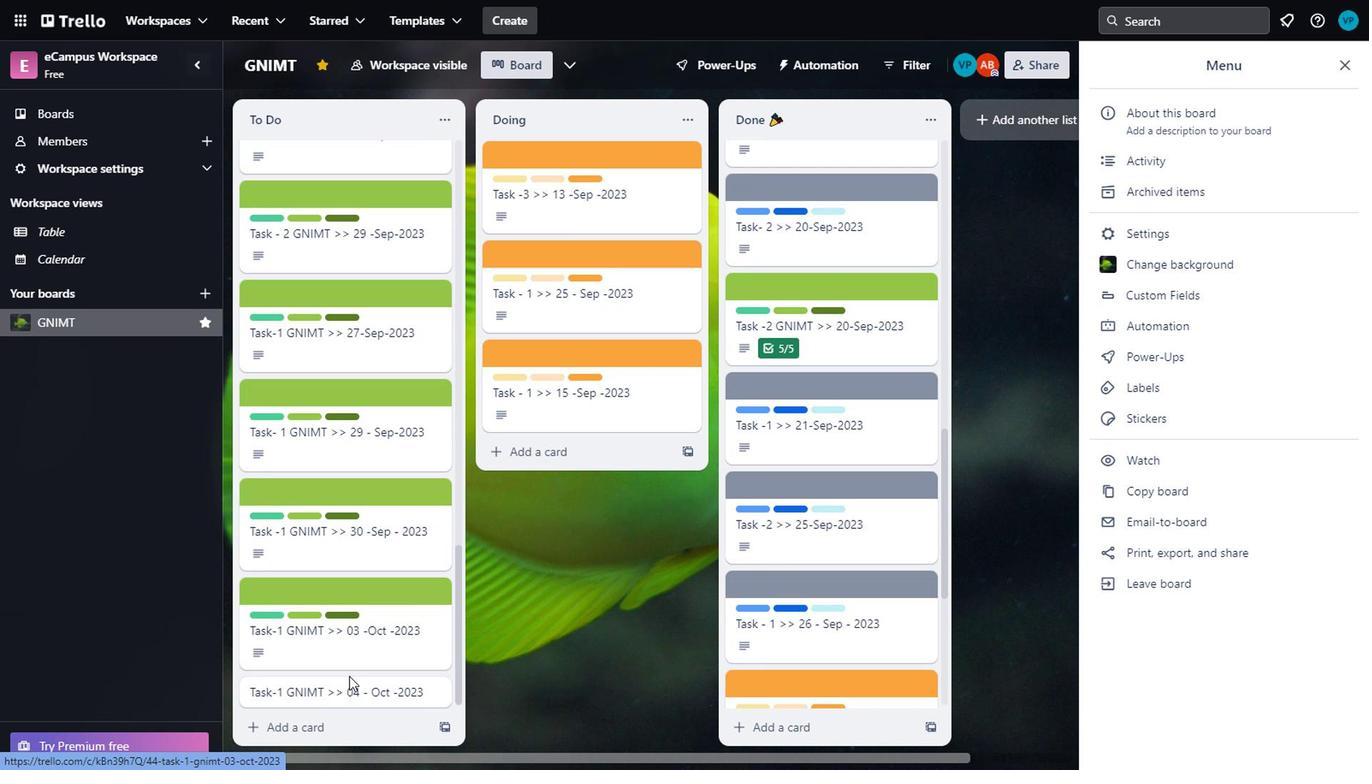 
Action: Mouse scrolled (349, 637) with delta (0, 0)
Screenshot: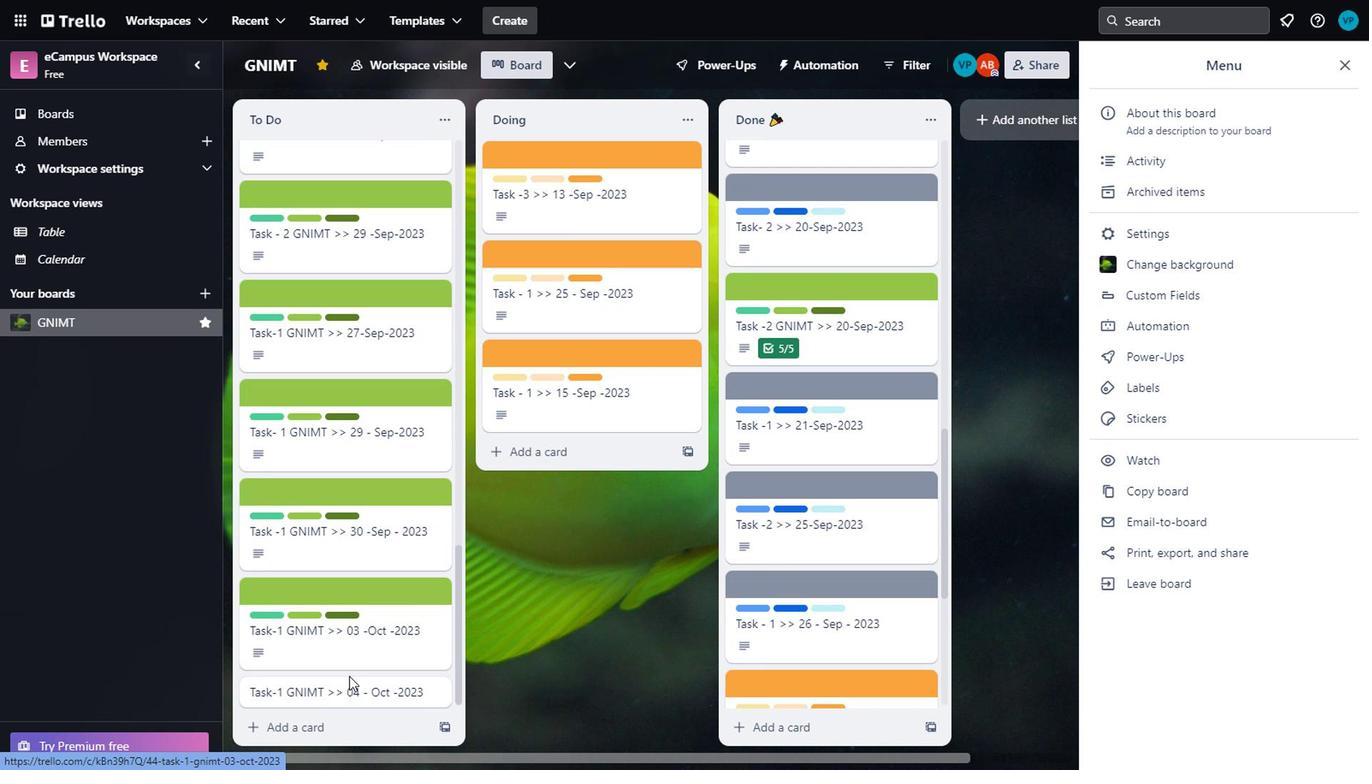 
Action: Mouse moved to (349, 639)
Screenshot: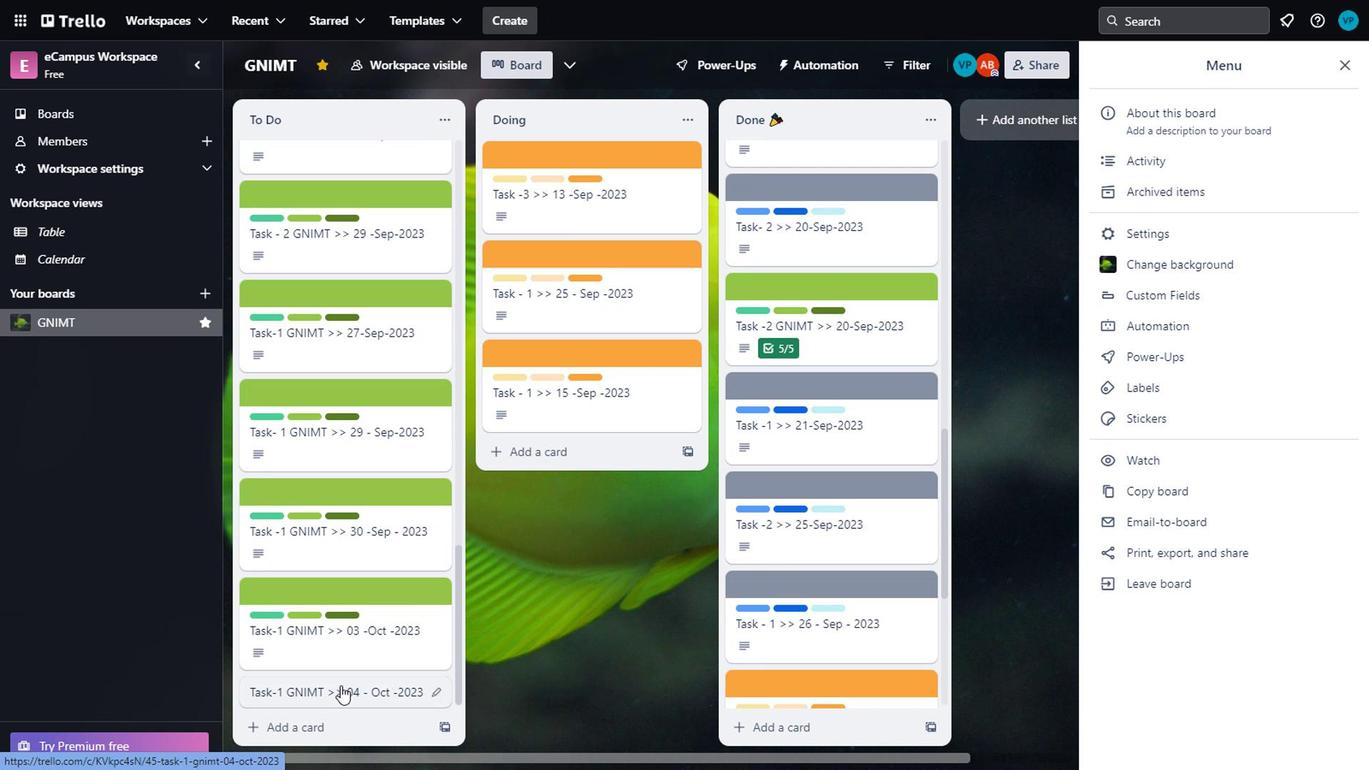 
Action: Mouse scrolled (349, 638) with delta (0, 0)
Screenshot: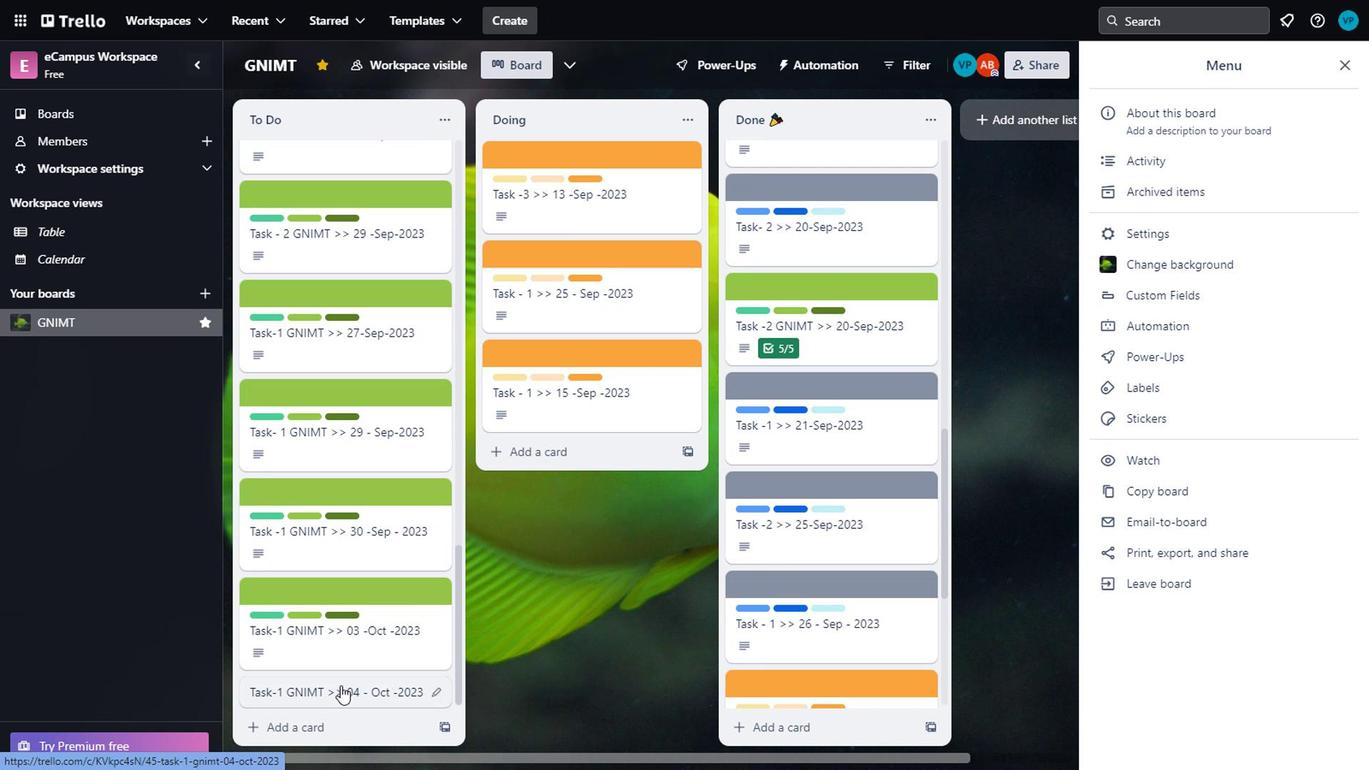 
Action: Mouse scrolled (349, 638) with delta (0, 0)
Screenshot: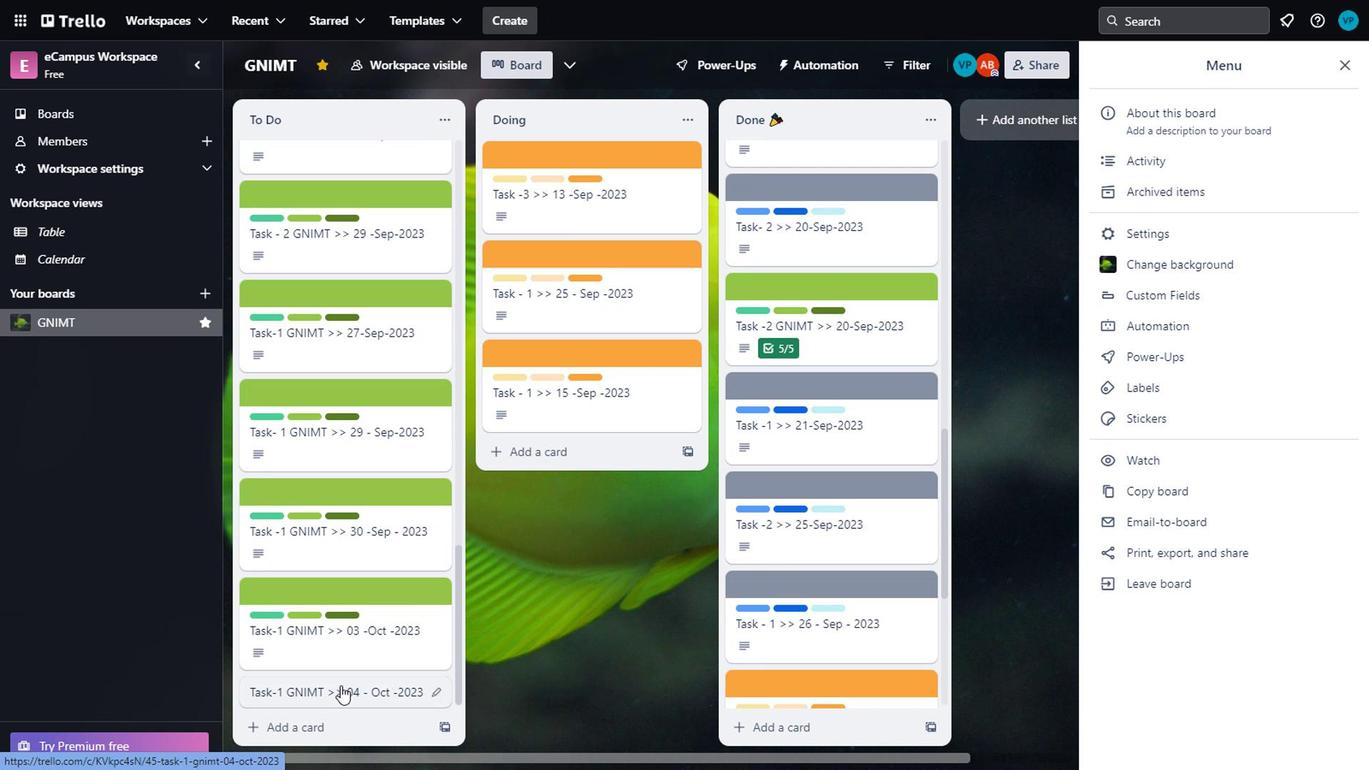 
Action: Mouse moved to (348, 642)
Screenshot: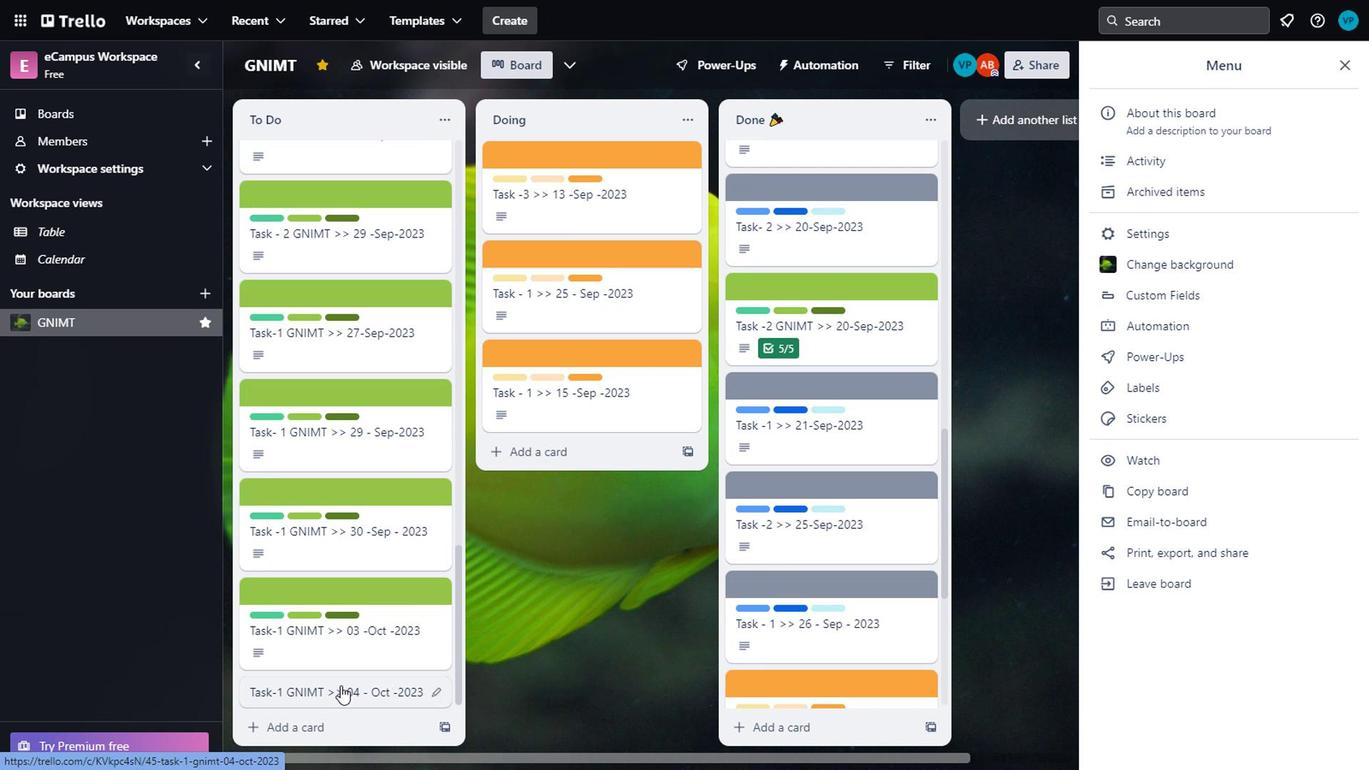 
Action: Mouse pressed left at (348, 642)
Screenshot: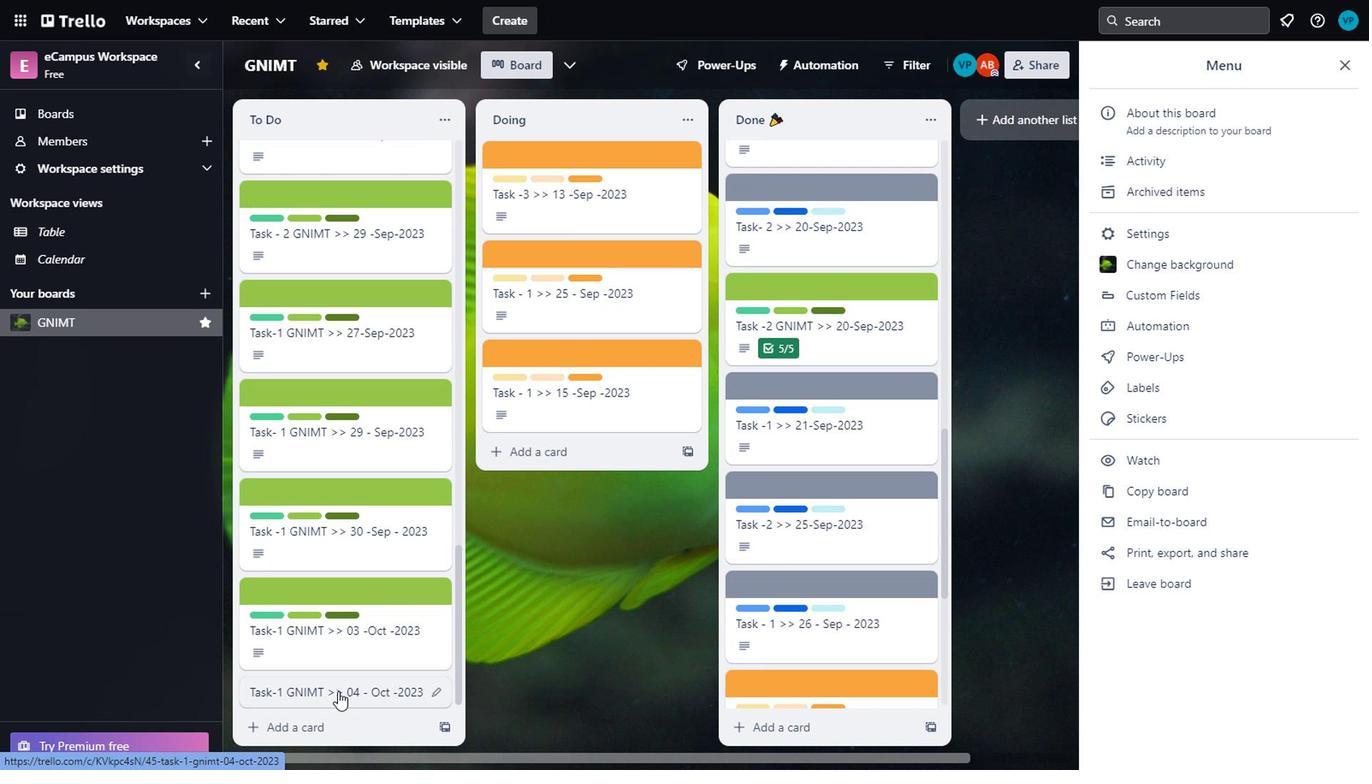 
Action: Mouse moved to (881, 128)
Screenshot: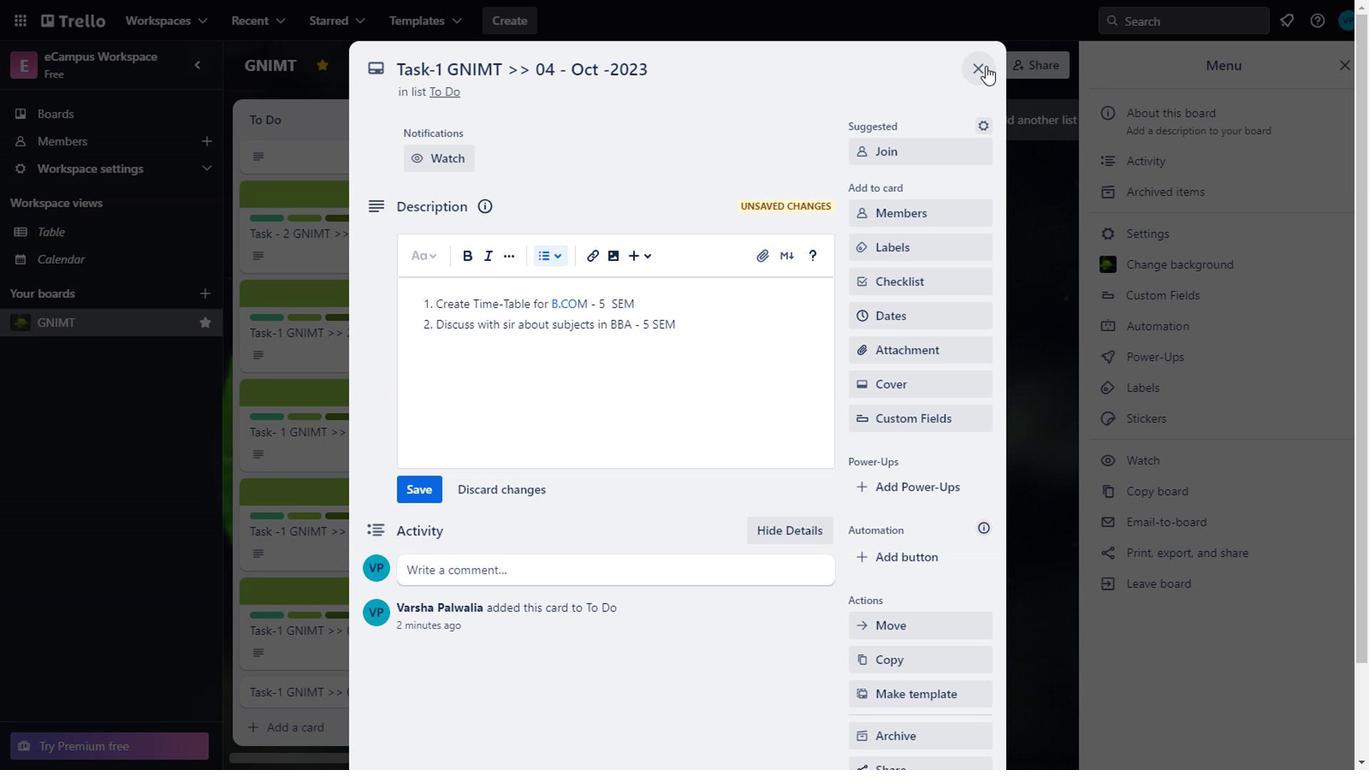 
Action: Mouse pressed left at (881, 128)
Screenshot: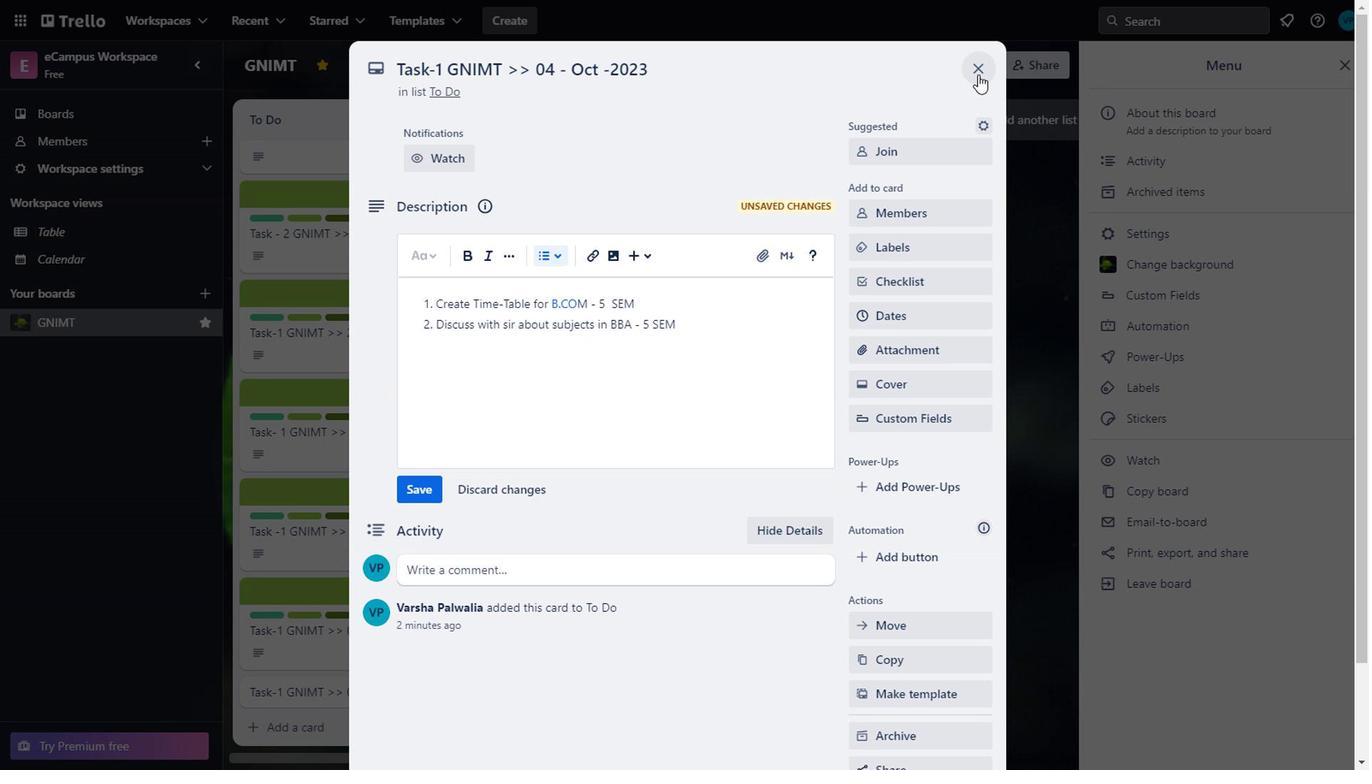 
Action: Mouse moved to (430, 646)
Screenshot: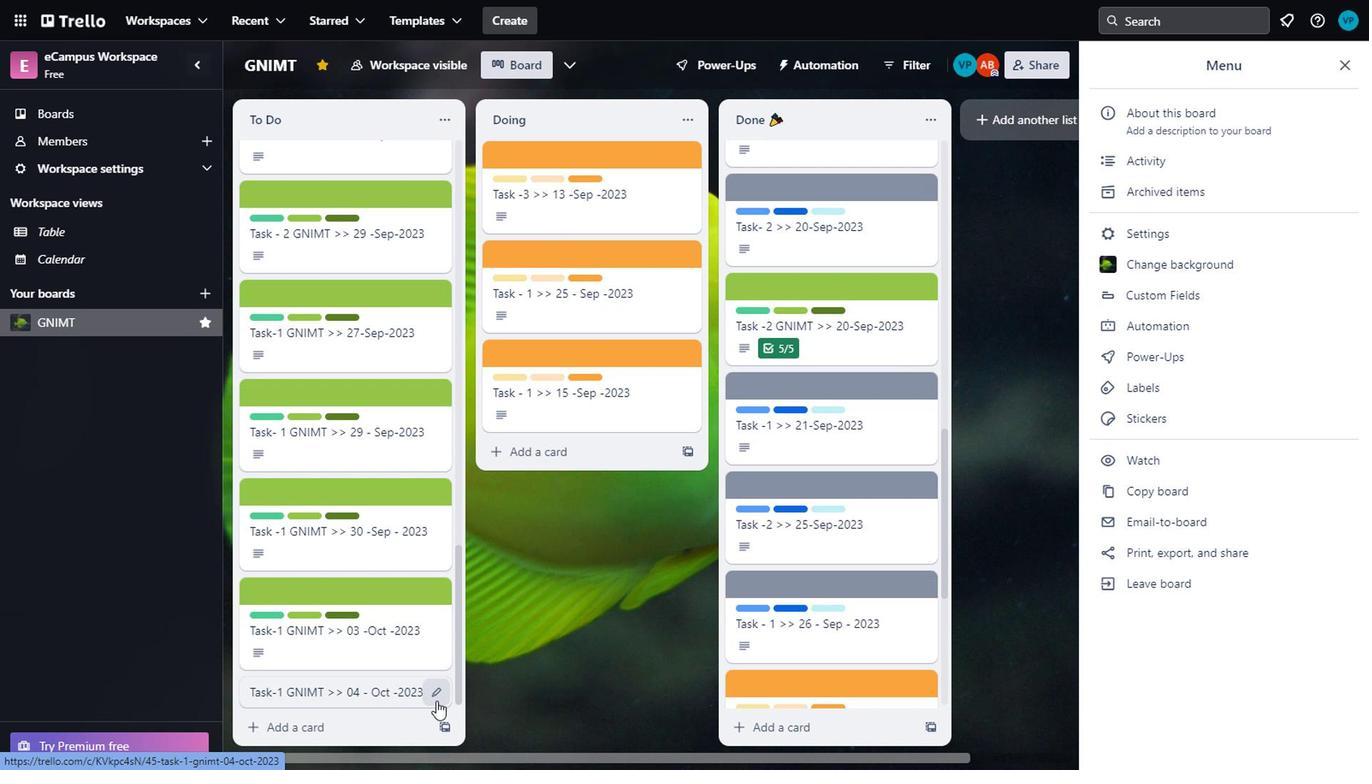 
Action: Mouse pressed left at (430, 646)
Screenshot: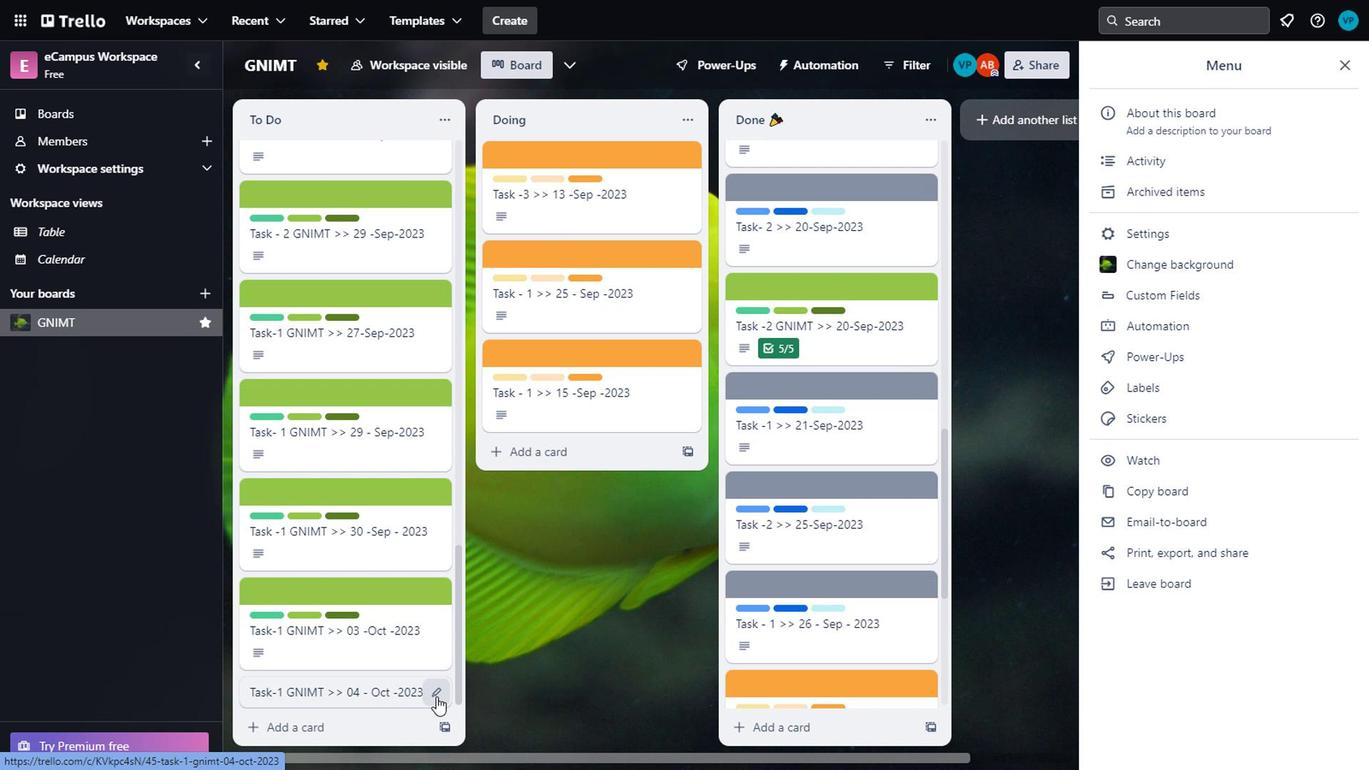 
Action: Mouse moved to (483, 533)
Screenshot: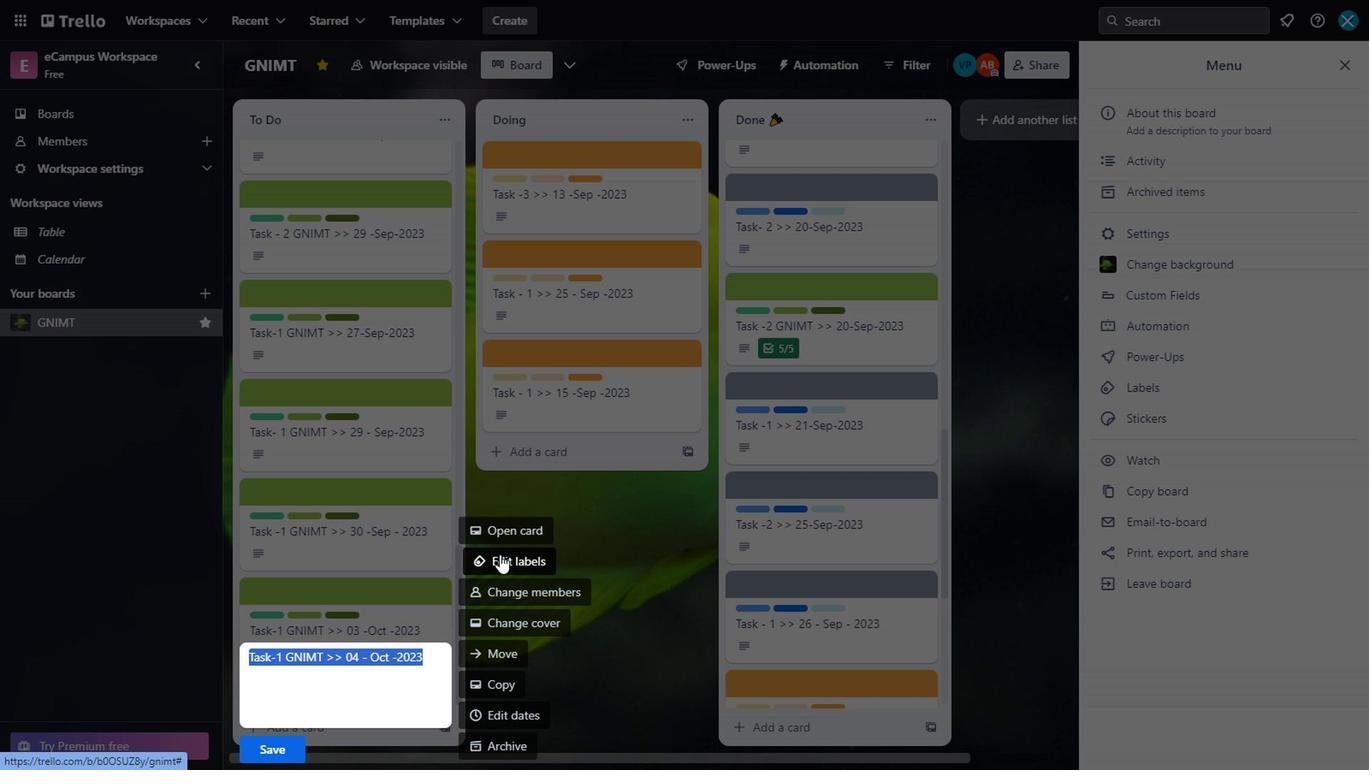 
Action: Mouse pressed left at (483, 533)
Screenshot: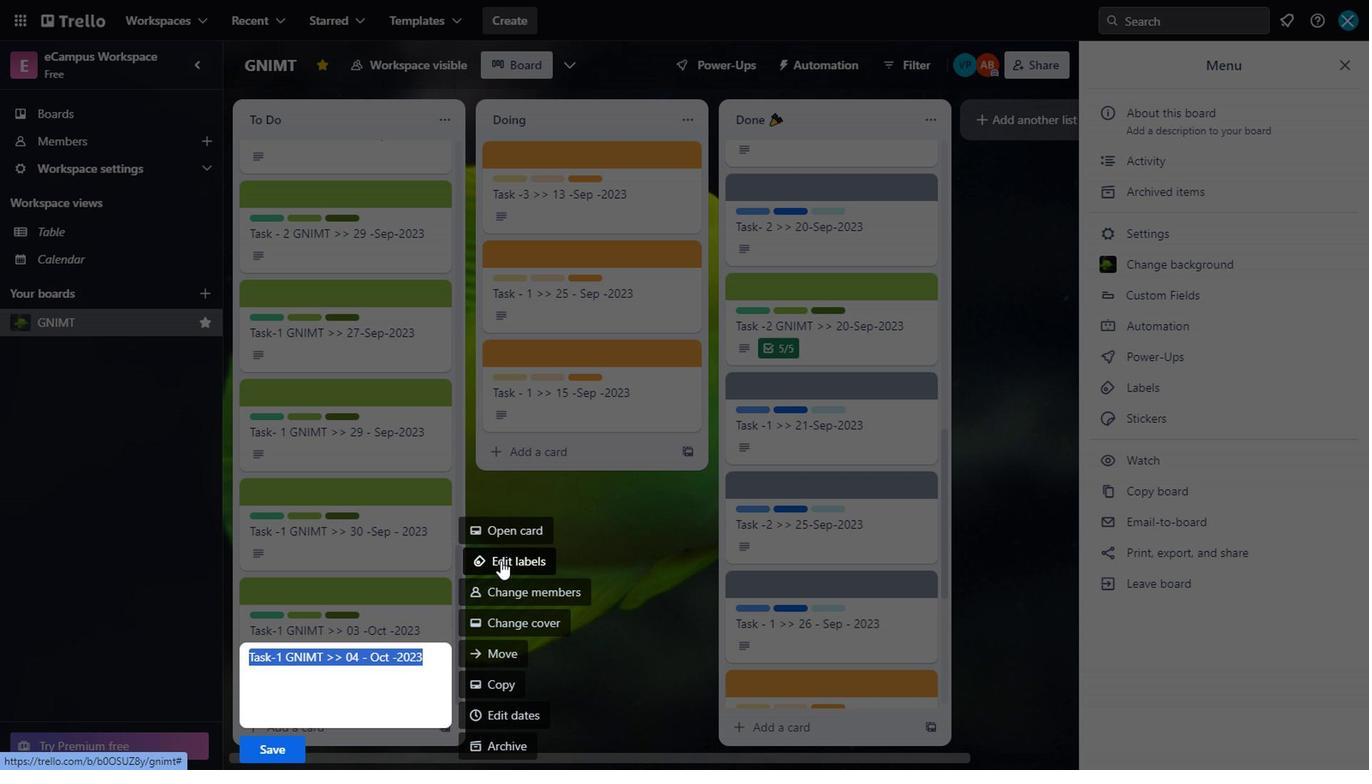 
Action: Mouse moved to (507, 254)
Screenshot: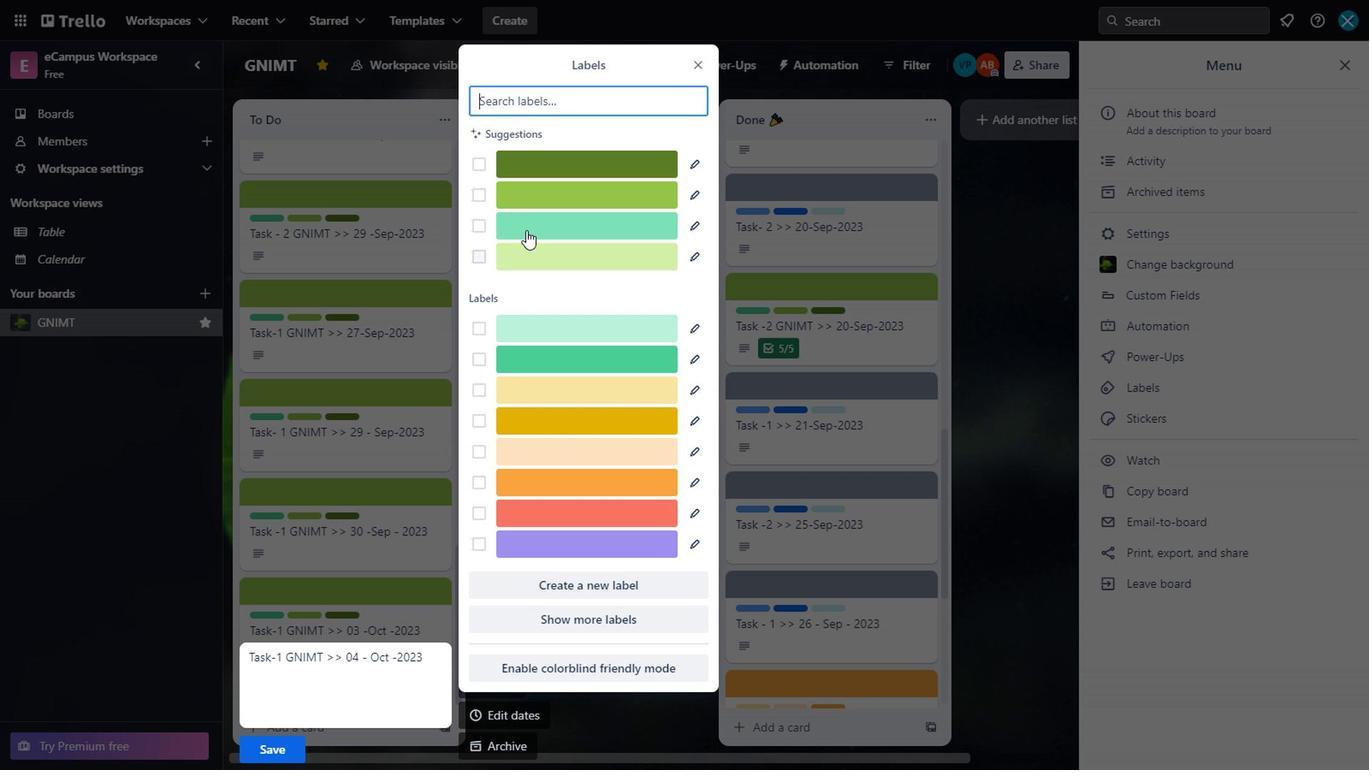 
Action: Mouse pressed left at (507, 254)
Screenshot: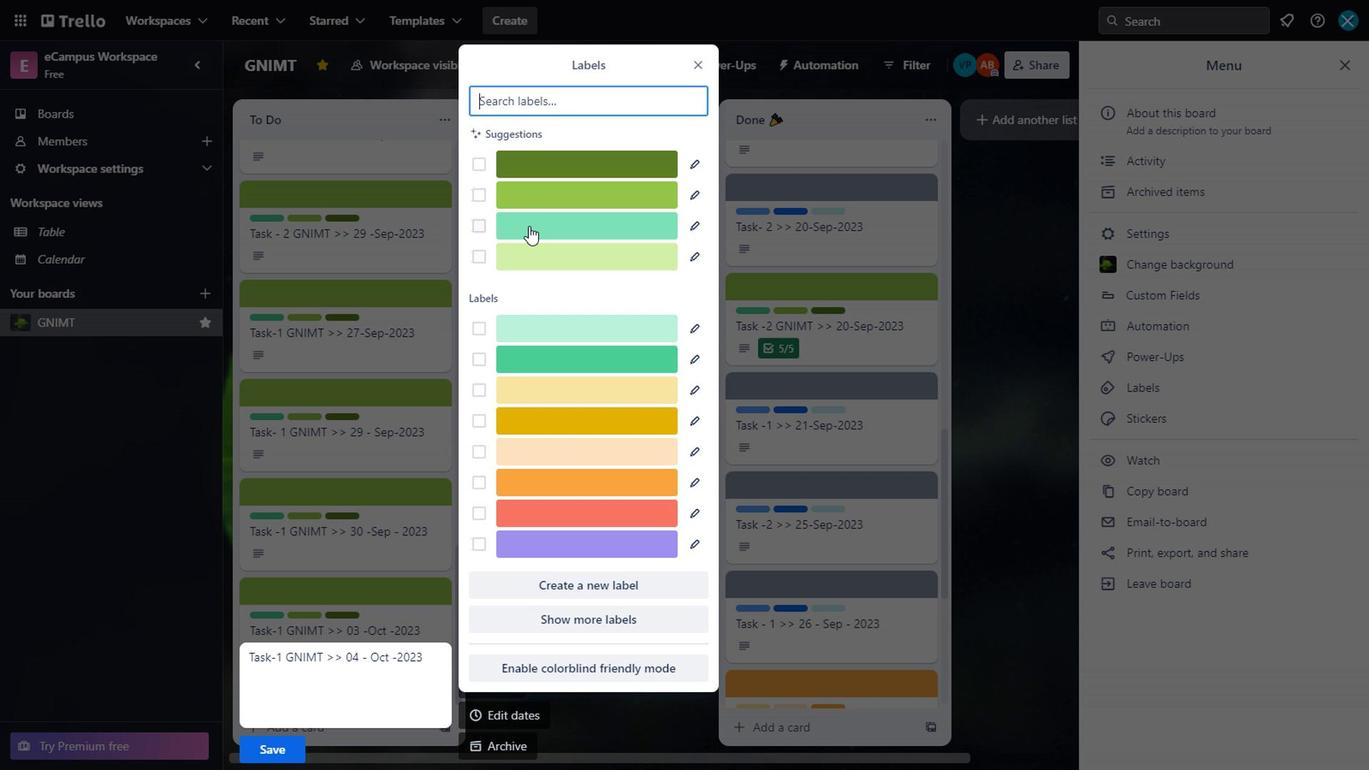 
Action: Mouse moved to (517, 221)
Screenshot: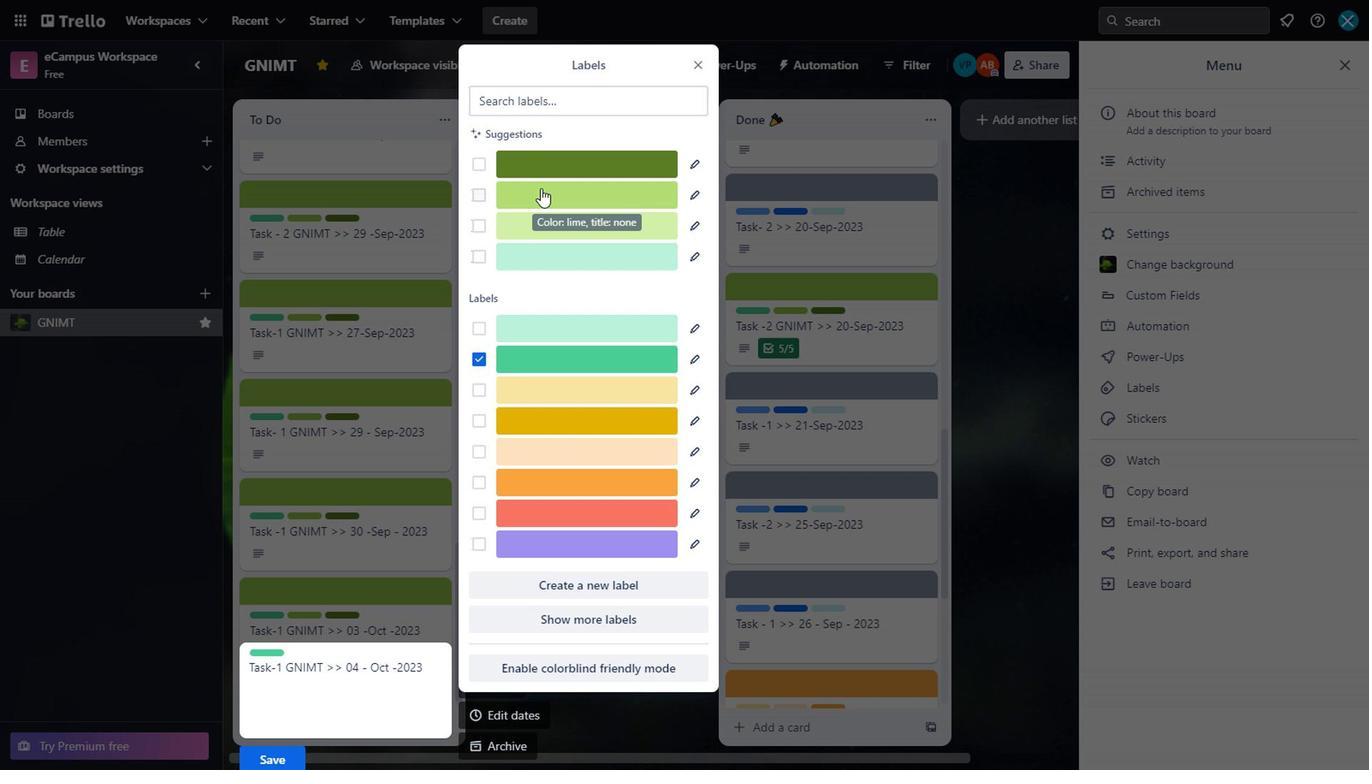 
Action: Mouse pressed left at (517, 221)
Screenshot: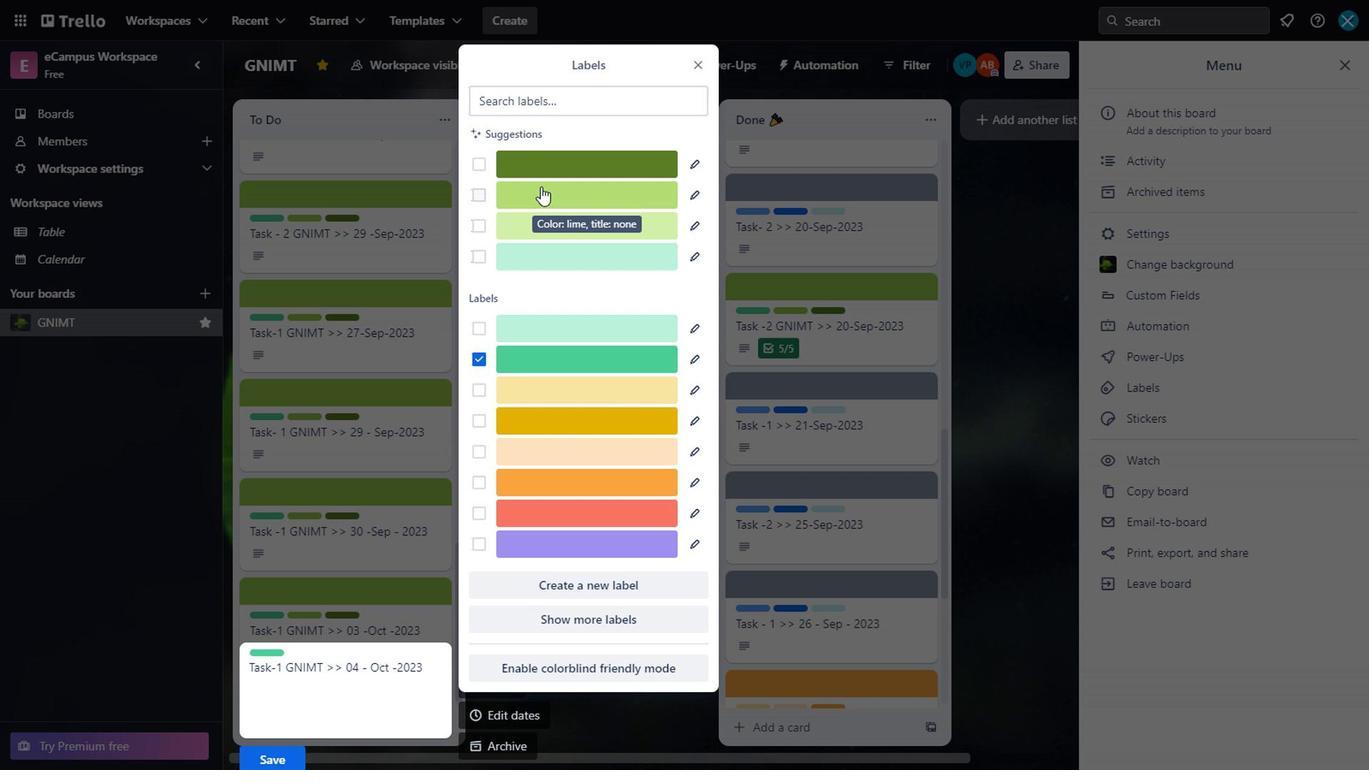 
Action: Mouse moved to (527, 206)
Screenshot: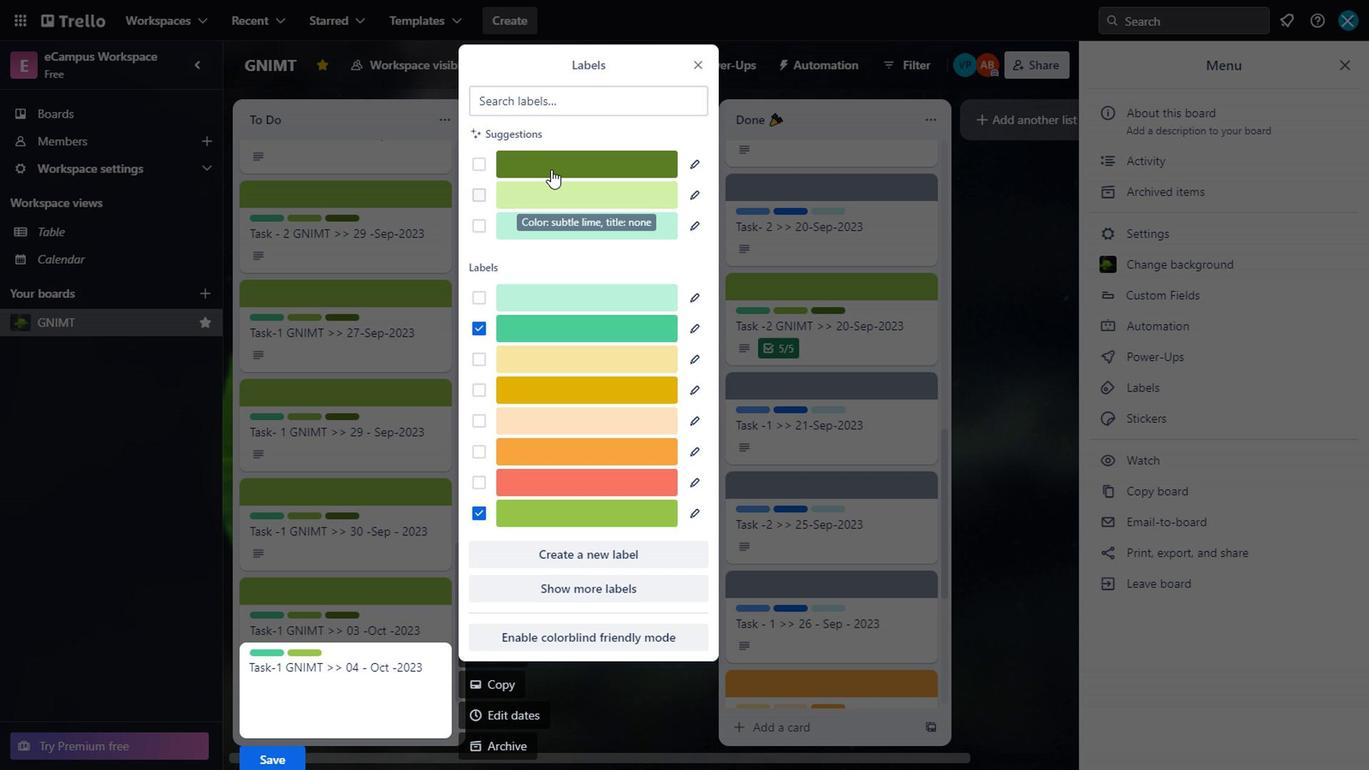 
Action: Mouse pressed left at (527, 206)
Screenshot: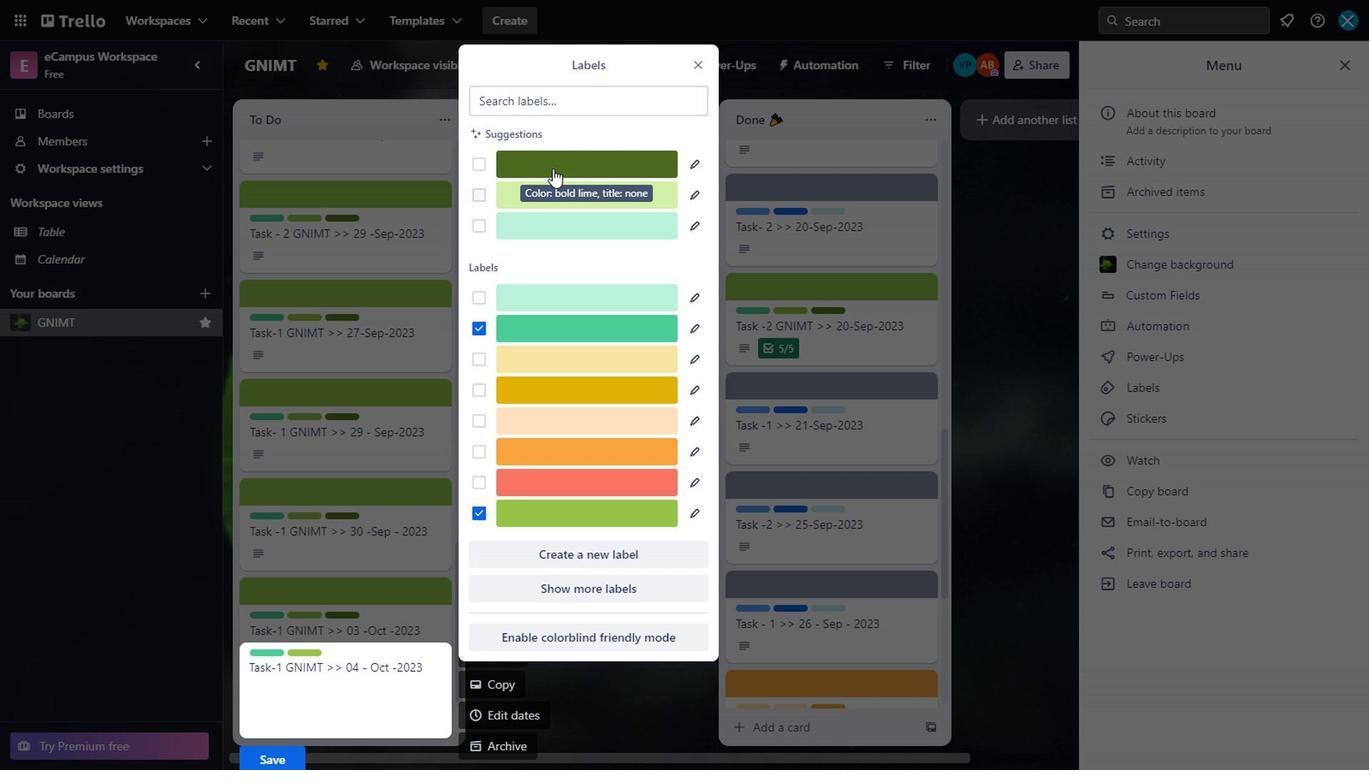 
Action: Mouse moved to (716, 115)
Screenshot: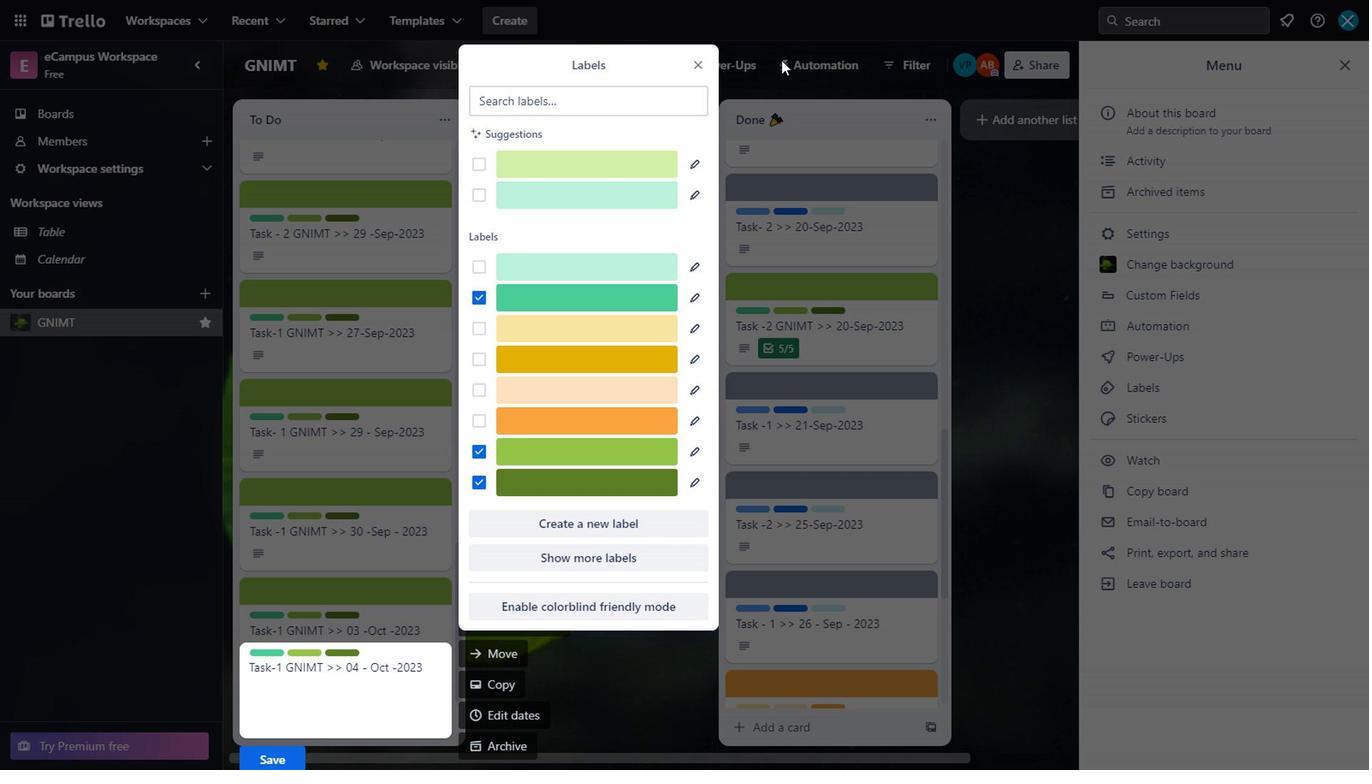 
Action: Mouse pressed left at (716, 115)
Screenshot: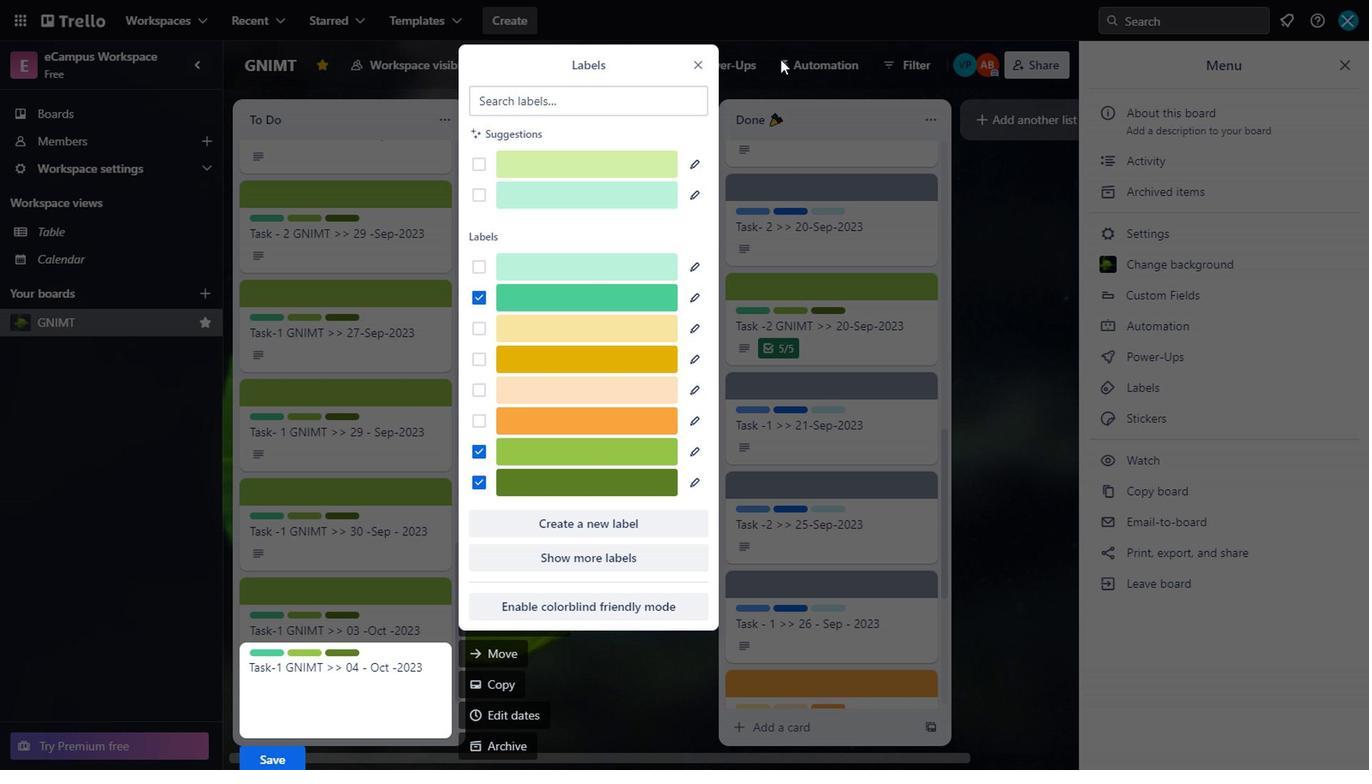 
Action: Mouse moved to (398, 554)
Screenshot: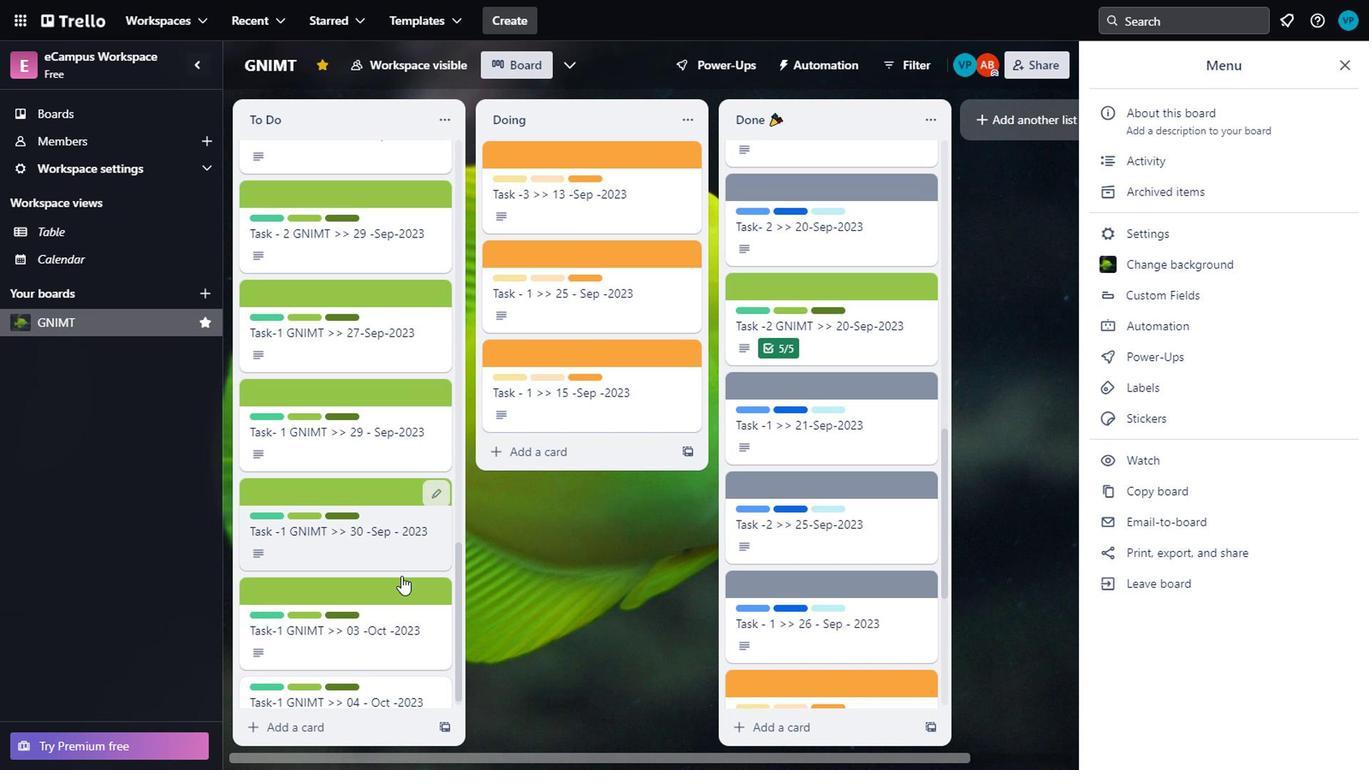 
Action: Mouse scrolled (398, 553) with delta (0, 0)
Screenshot: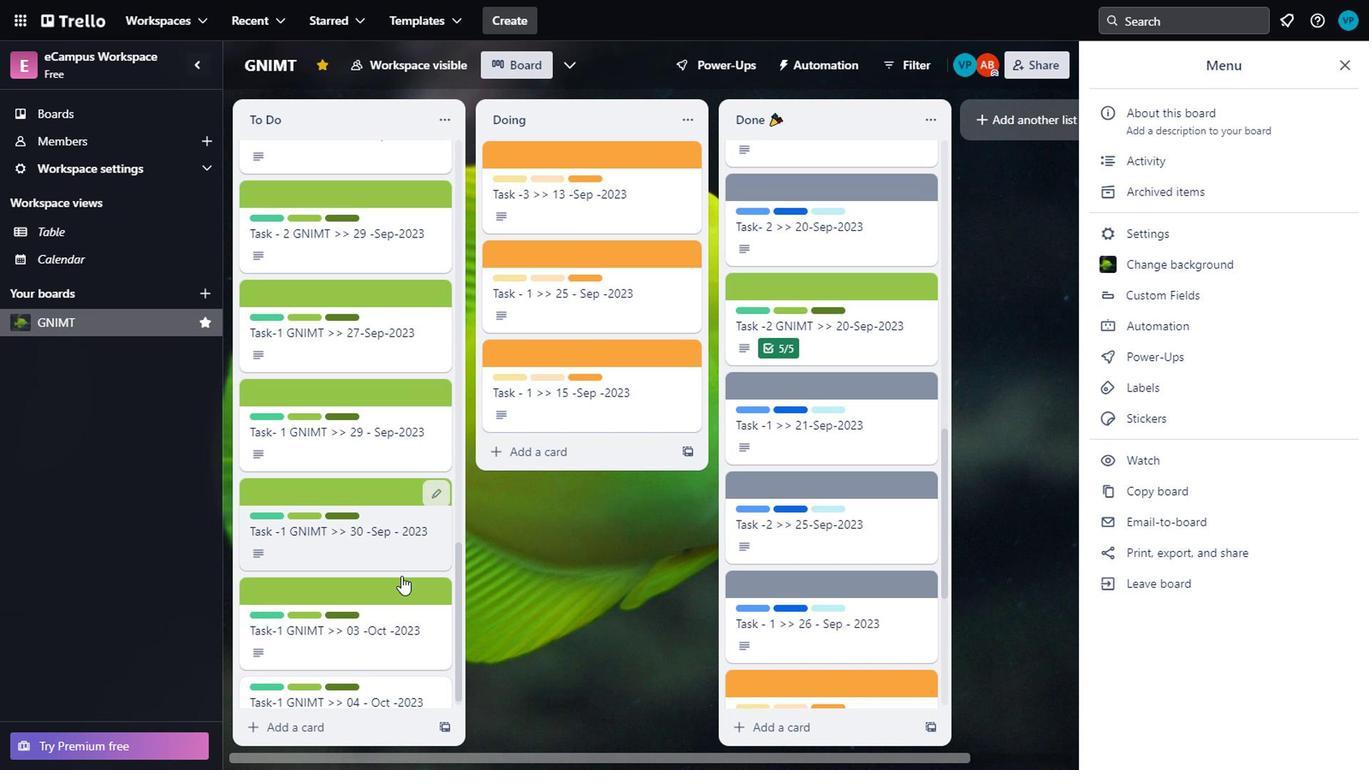 
Action: Mouse moved to (396, 561)
Screenshot: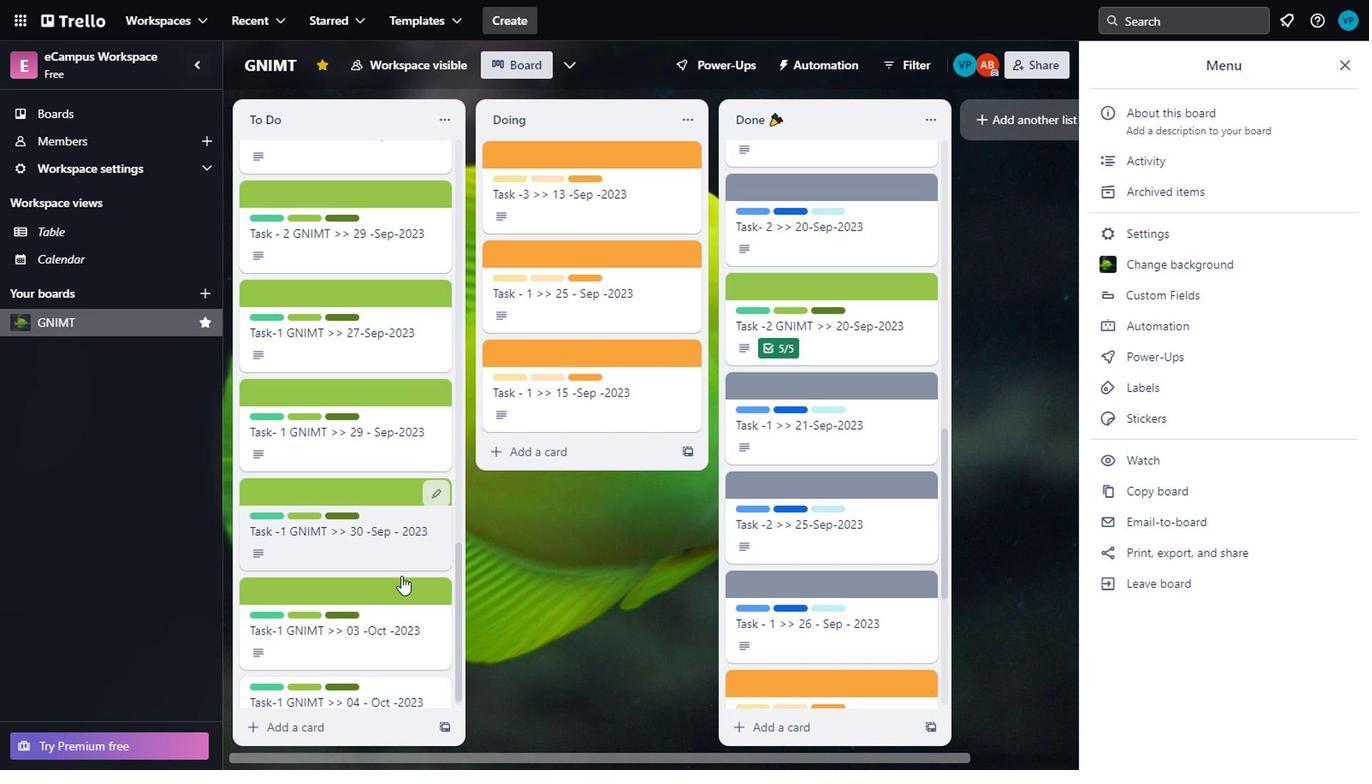 
Action: Mouse scrolled (396, 560) with delta (0, 0)
Screenshot: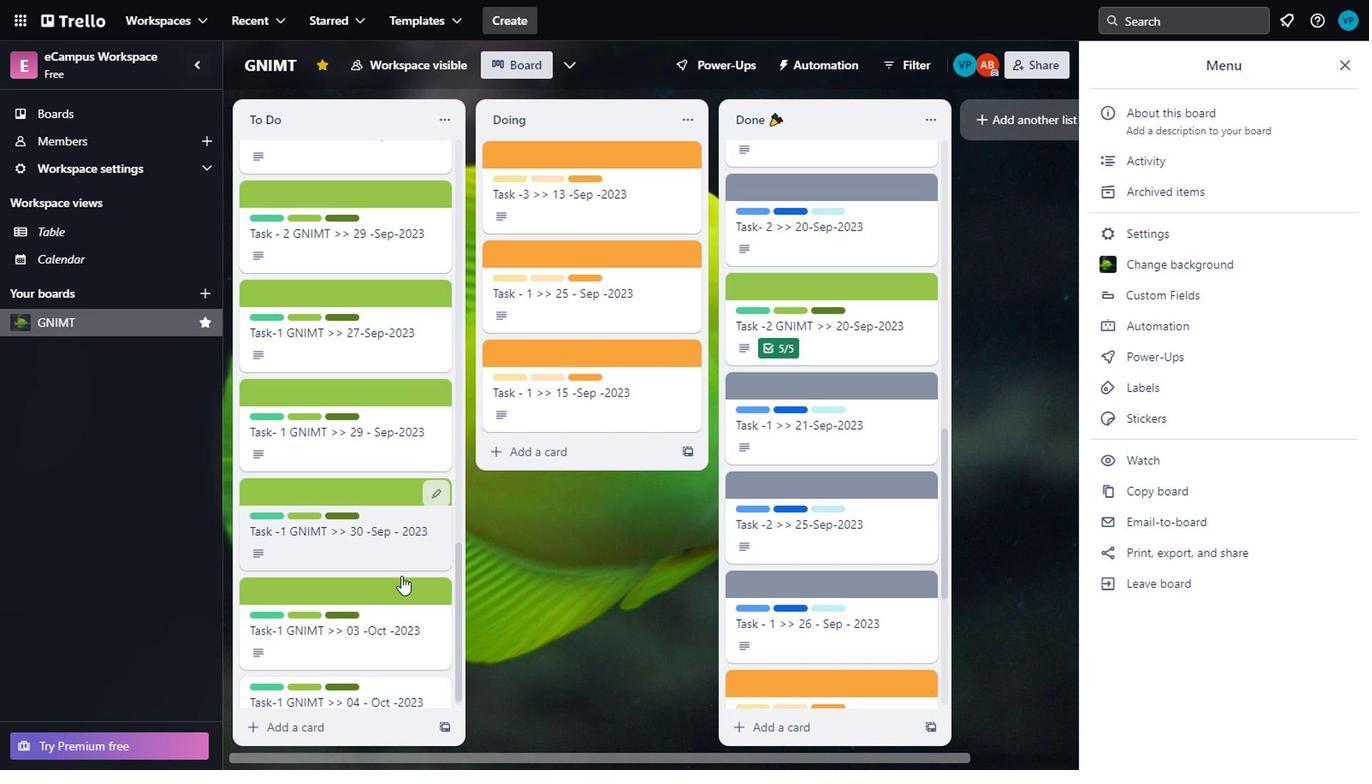 
Action: Mouse moved to (396, 569)
Screenshot: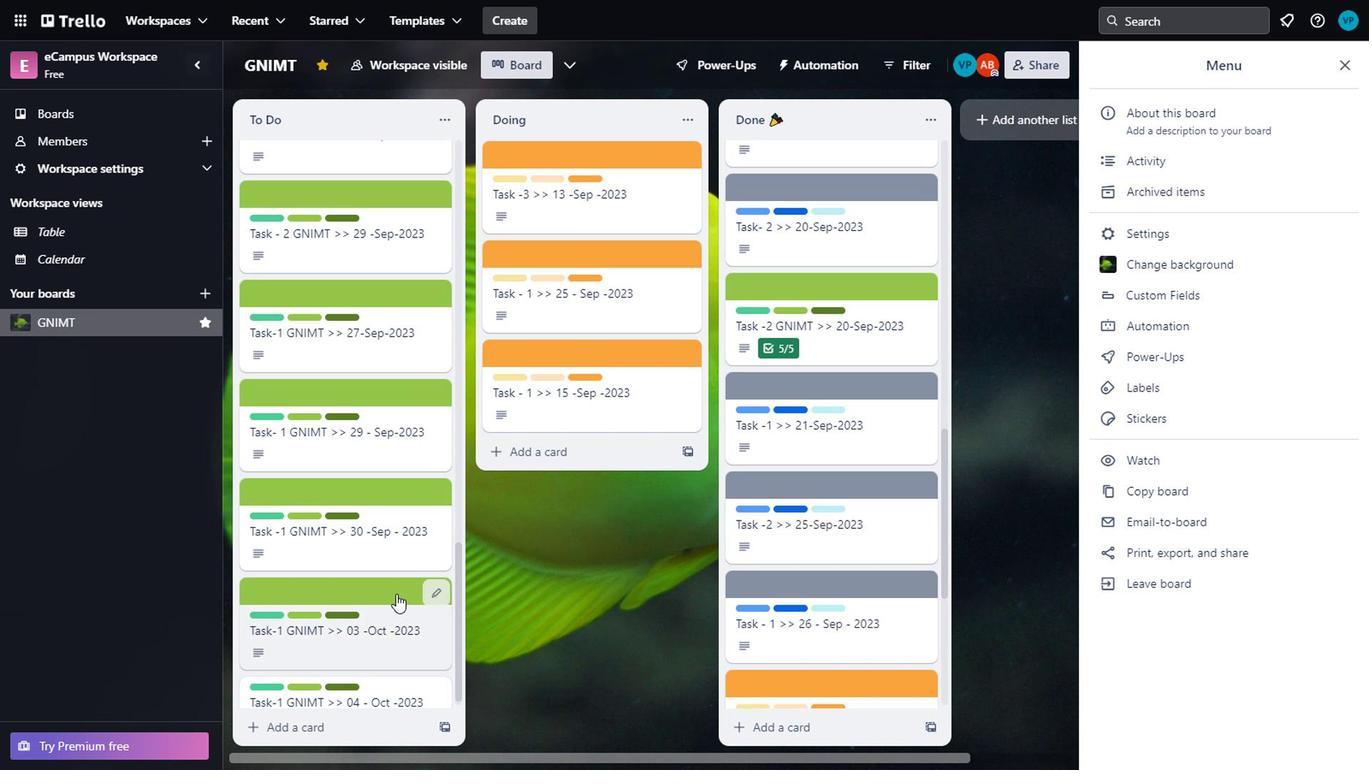 
Action: Mouse scrolled (396, 568) with delta (0, 0)
Screenshot: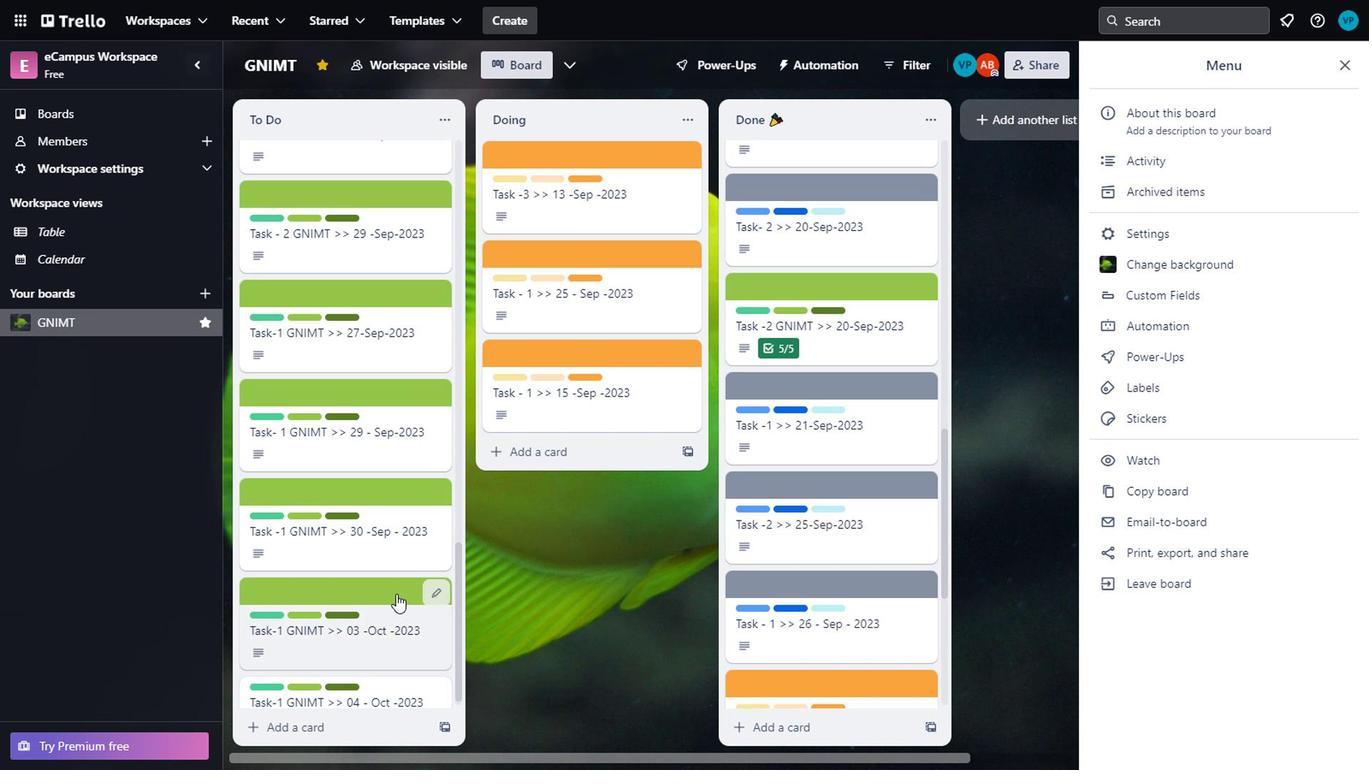 
Action: Mouse moved to (397, 581)
Screenshot: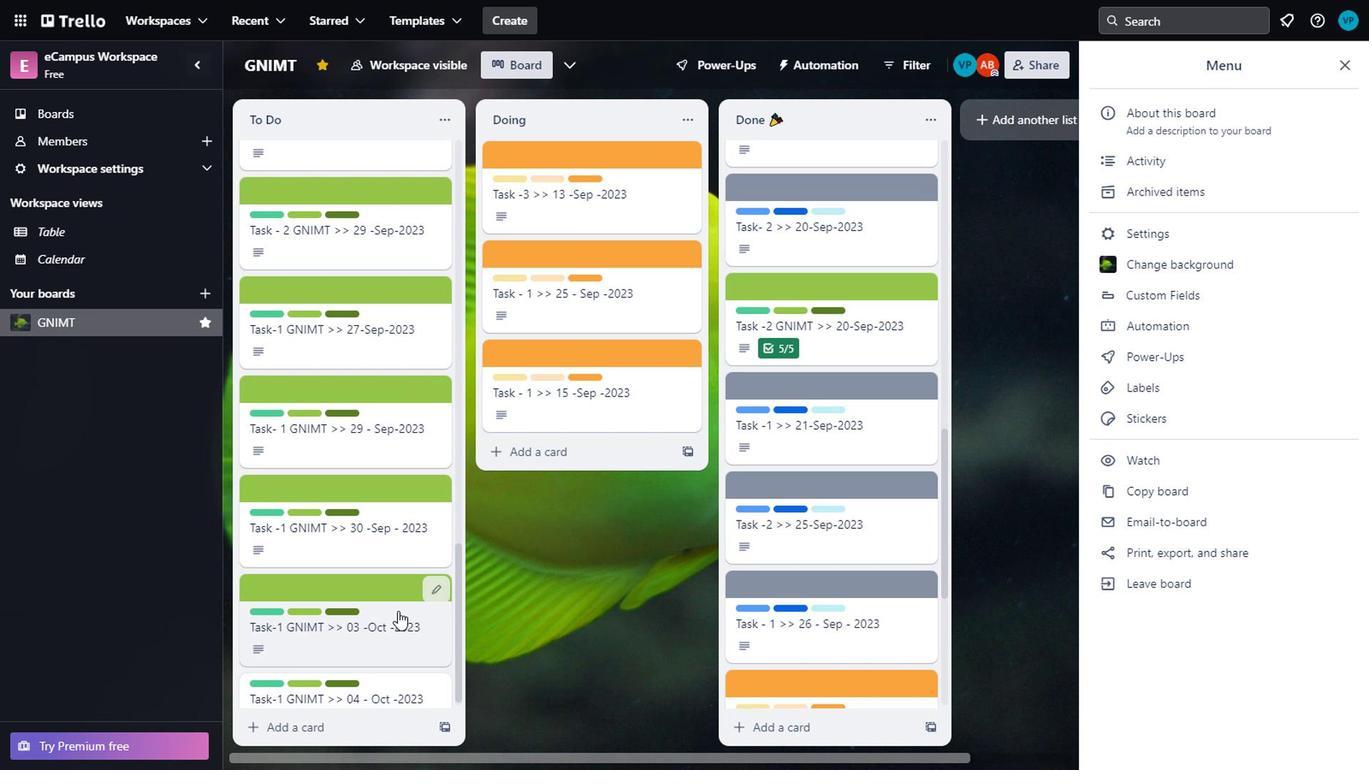 
Action: Mouse scrolled (397, 580) with delta (0, 0)
Screenshot: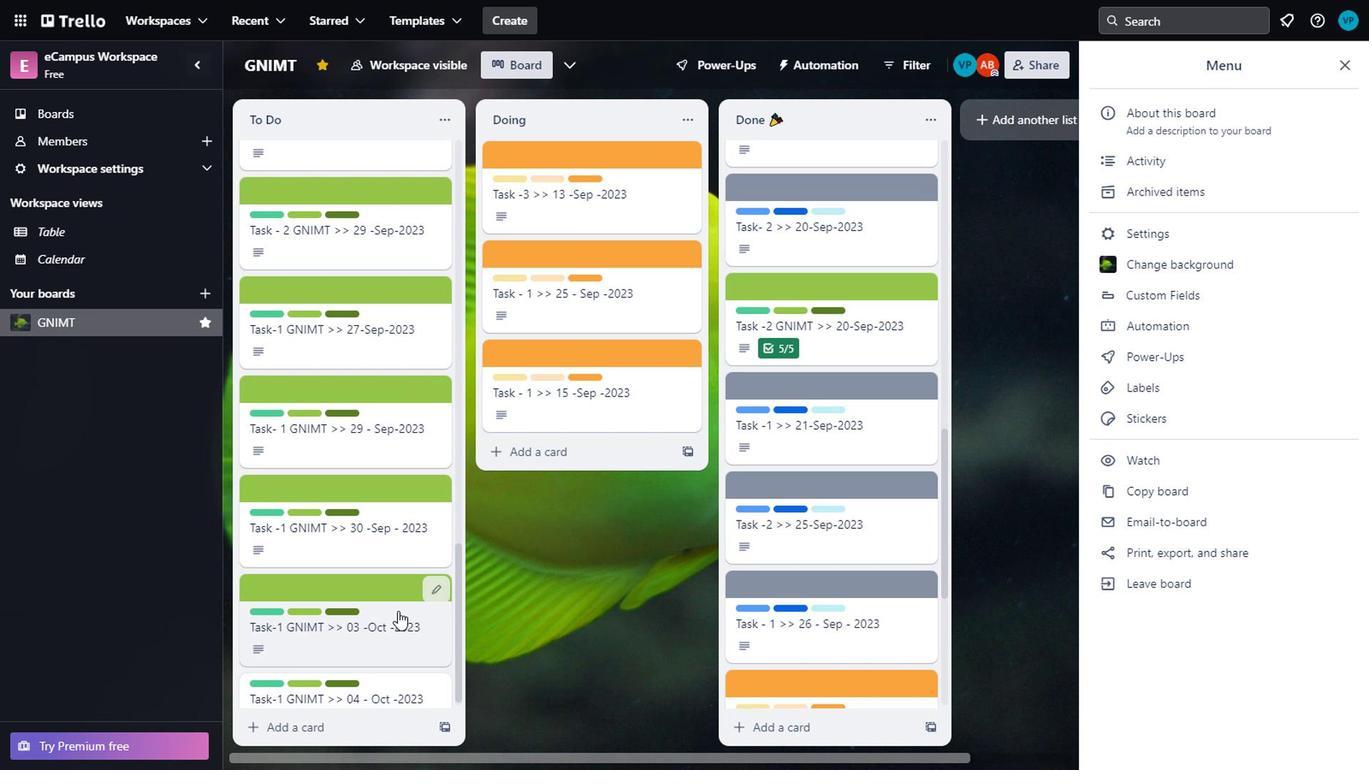 
Action: Mouse moved to (405, 617)
Screenshot: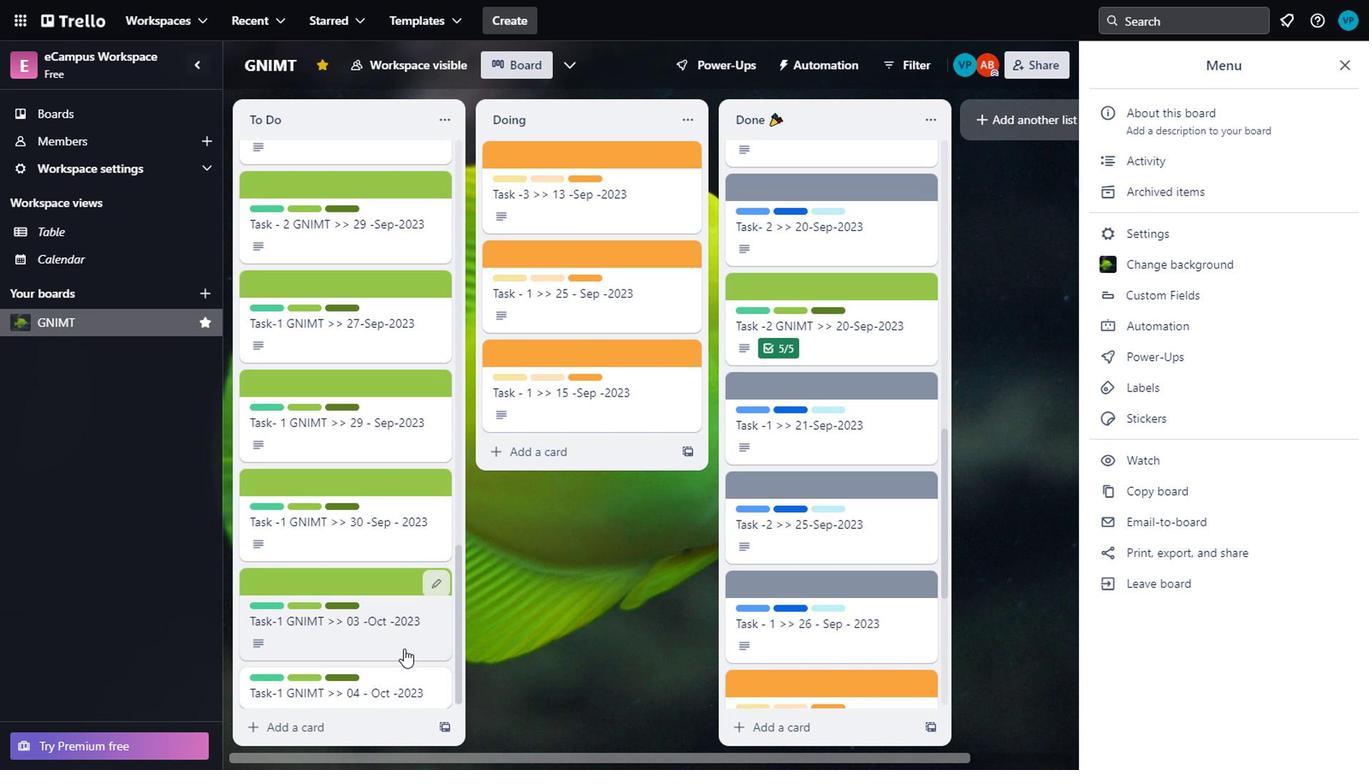 
Action: Mouse scrolled (405, 616) with delta (0, 0)
Screenshot: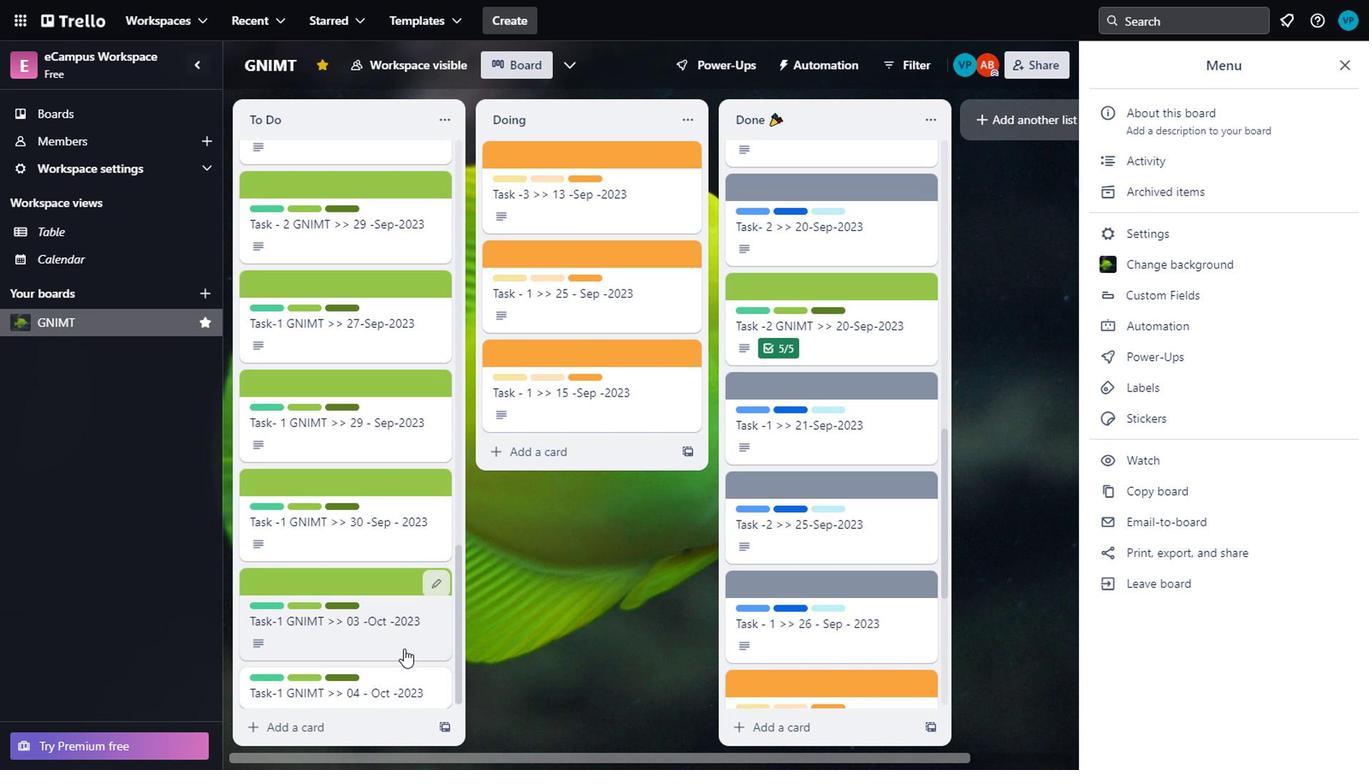 
Action: Mouse moved to (426, 634)
Screenshot: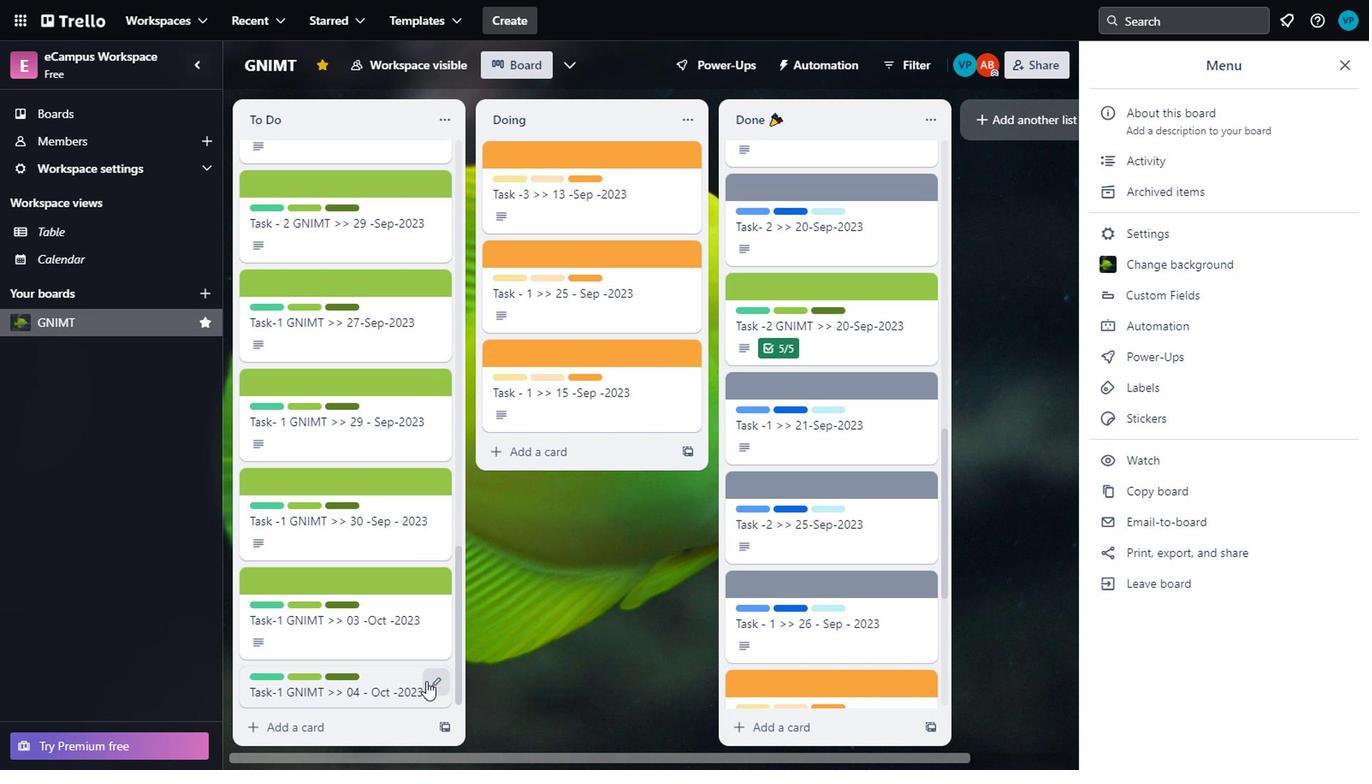 
Action: Mouse pressed left at (426, 634)
Screenshot: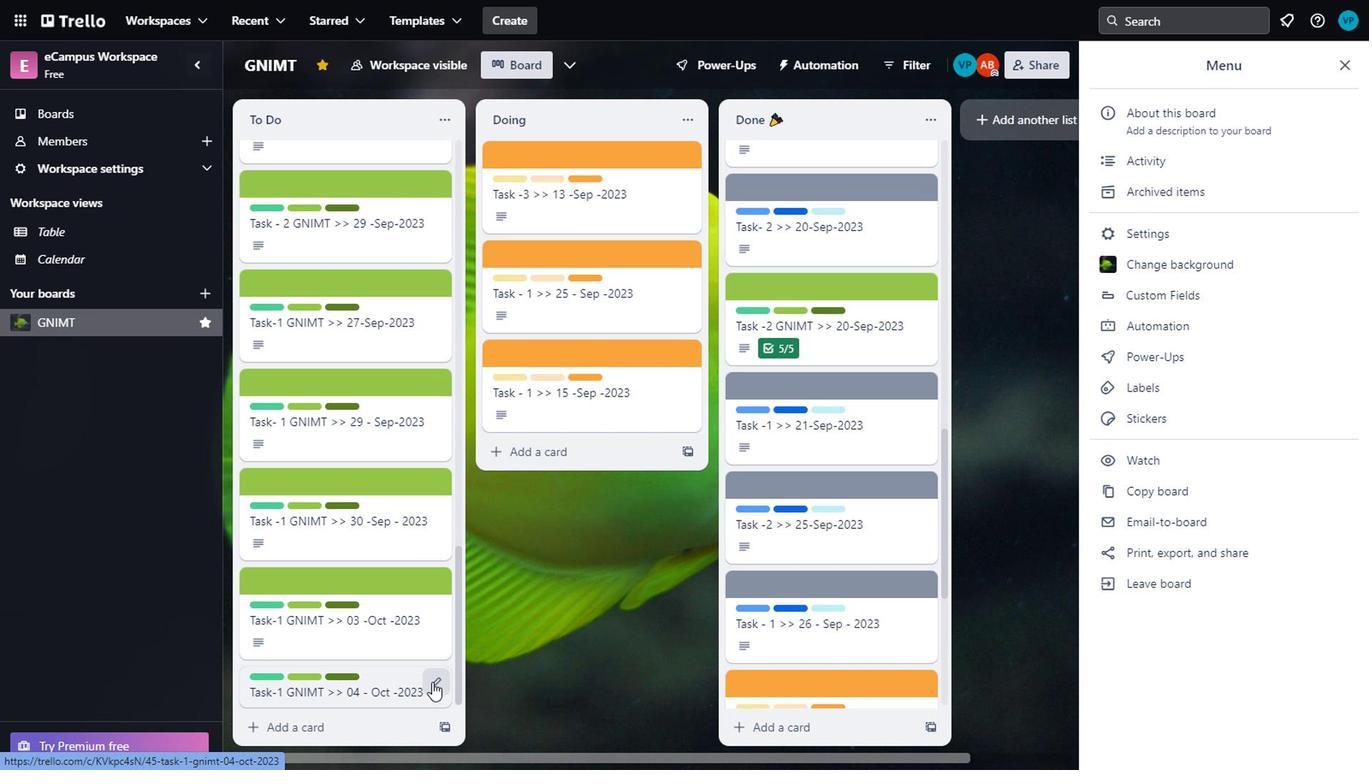 
Action: Mouse moved to (563, 564)
Screenshot: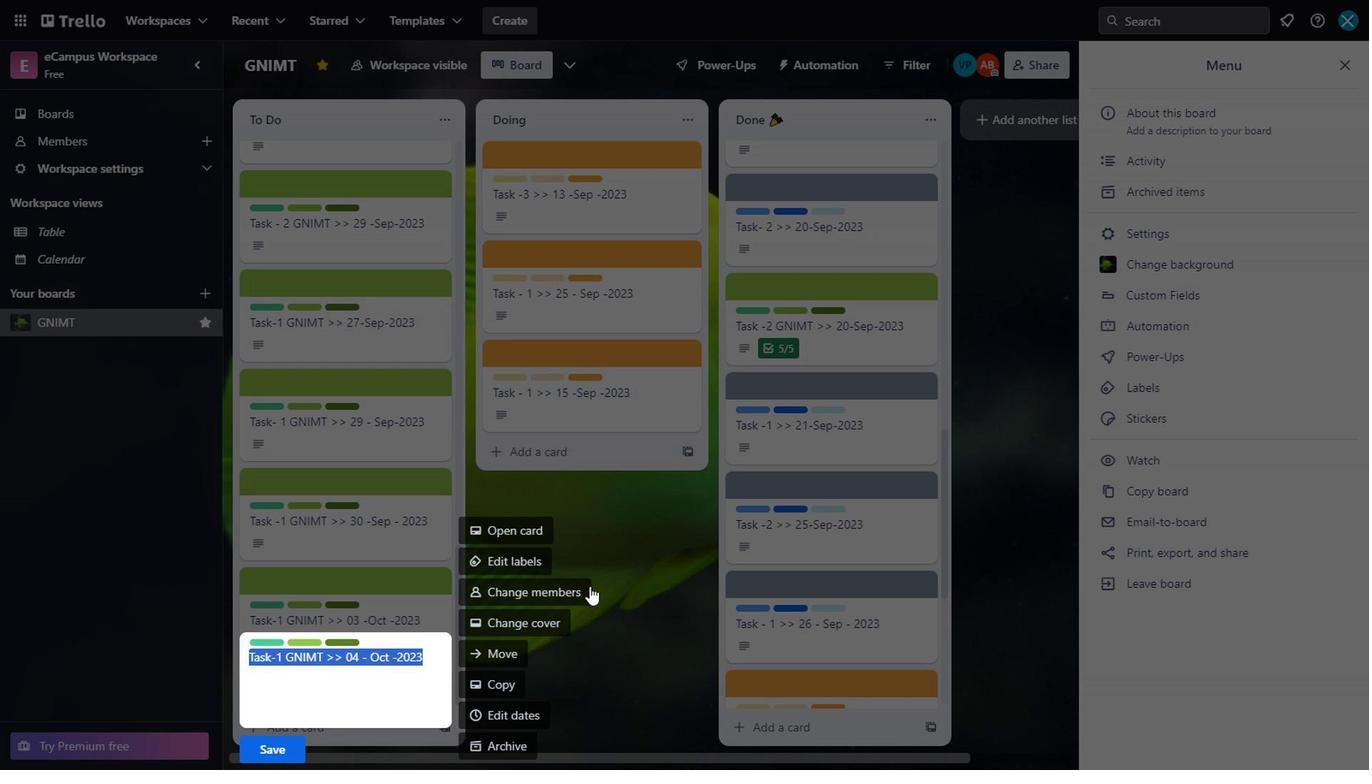 
Action: Mouse pressed left at (563, 564)
Screenshot: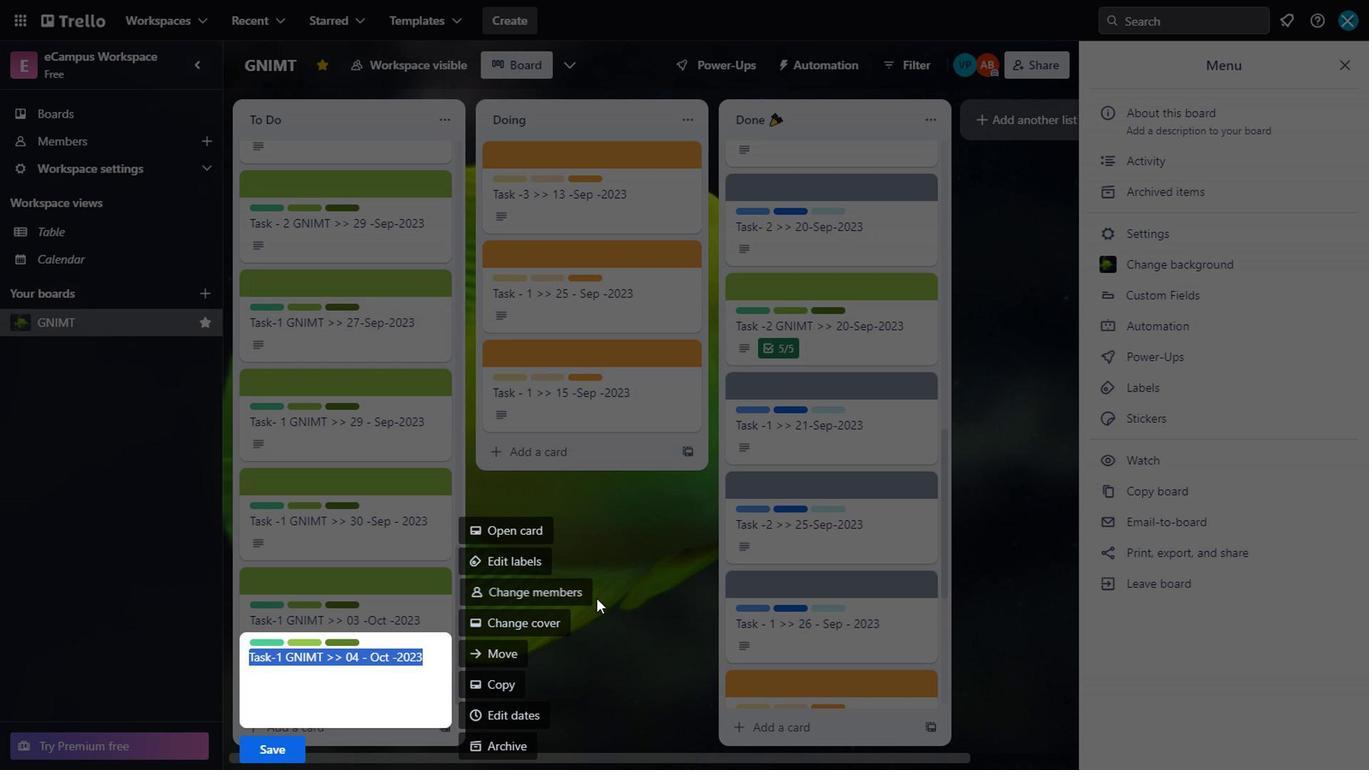 
Action: Mouse moved to (561, 490)
